 Task: Find connections with filter location Plettenberg with filter topic #Jobwith filter profile language Potuguese with filter current company Bharti Airtel with filter school Boys' High School & College with filter industry Services for Renewable Energy with filter service category Network Support with filter keywords title Sales Associate
Action: Mouse moved to (723, 124)
Screenshot: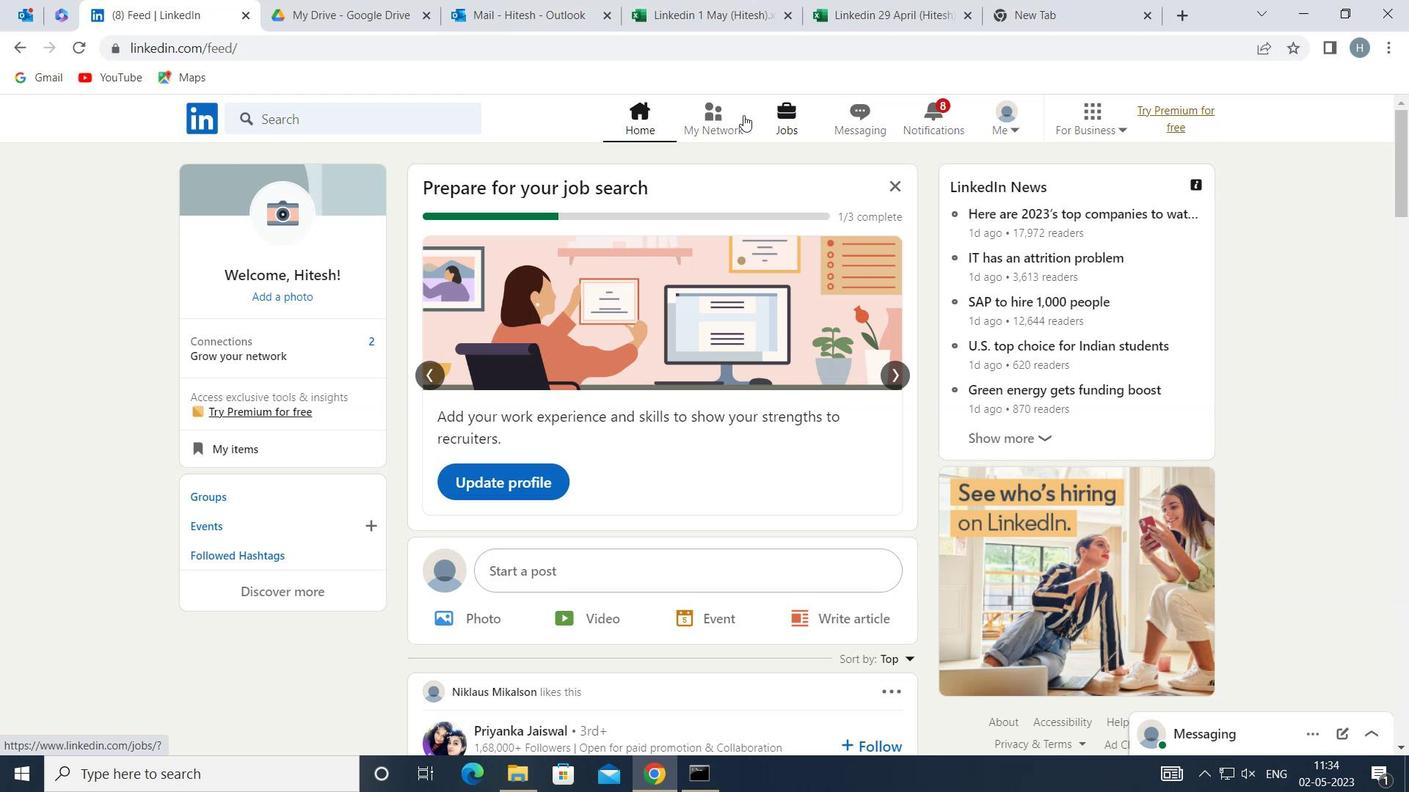 
Action: Mouse pressed left at (723, 124)
Screenshot: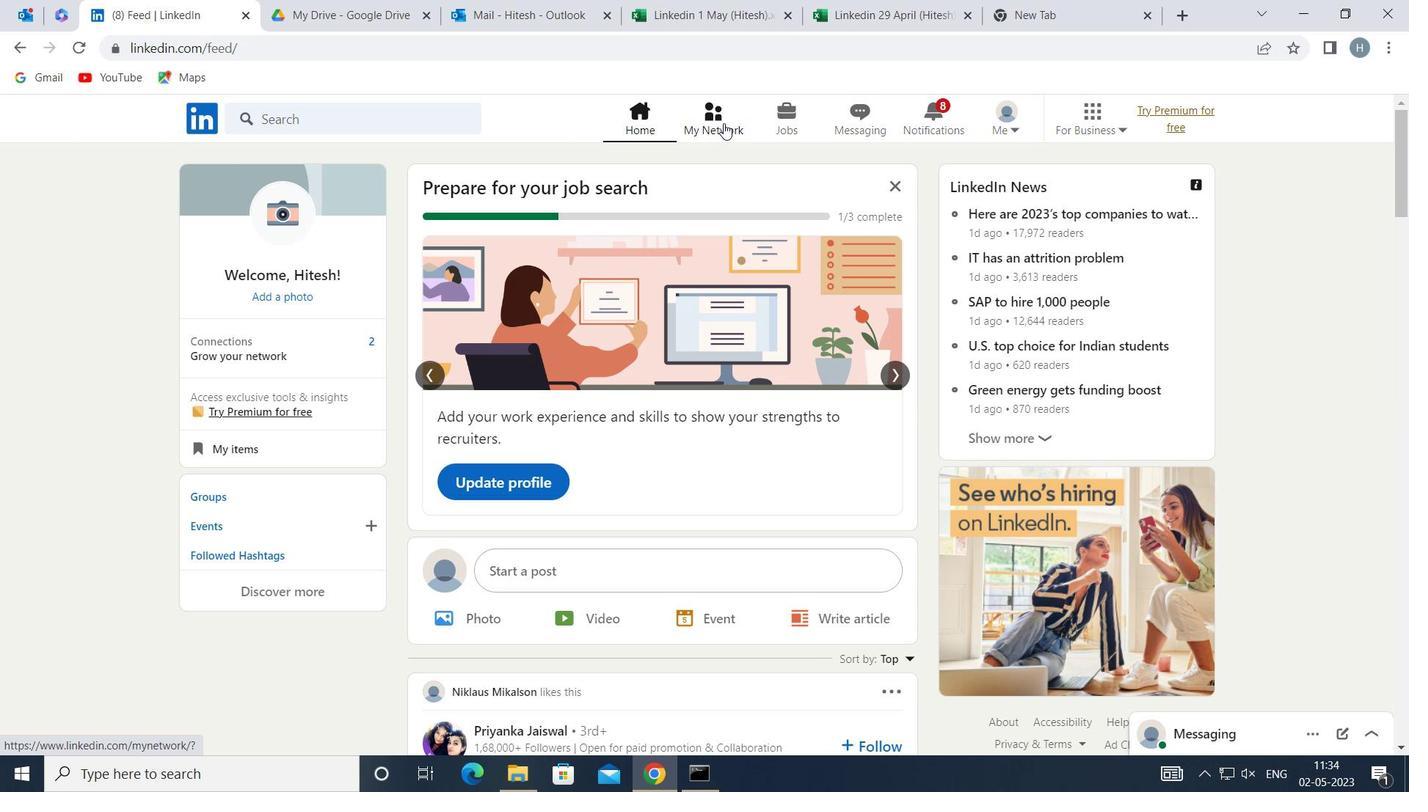 
Action: Mouse moved to (371, 209)
Screenshot: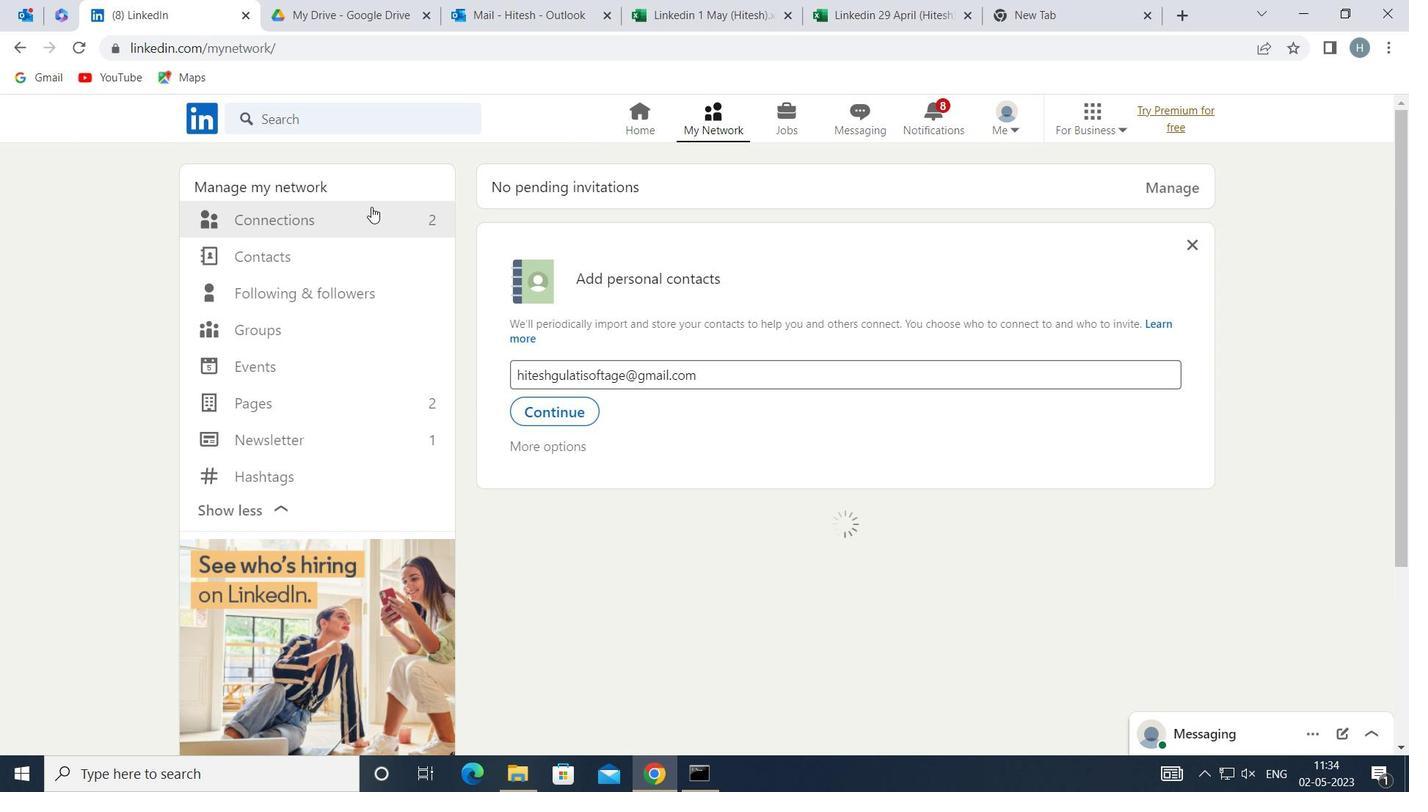 
Action: Mouse pressed left at (371, 209)
Screenshot: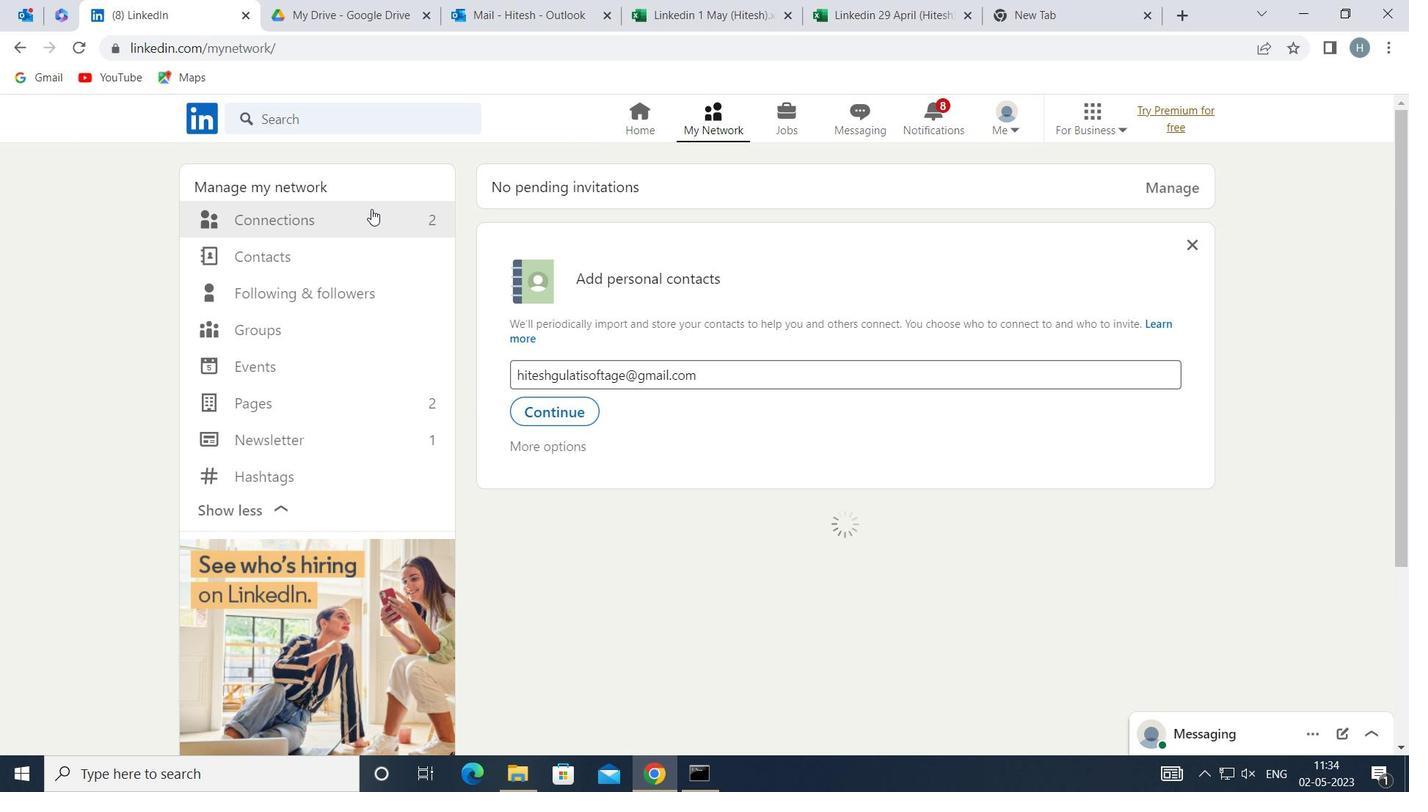 
Action: Mouse moved to (868, 223)
Screenshot: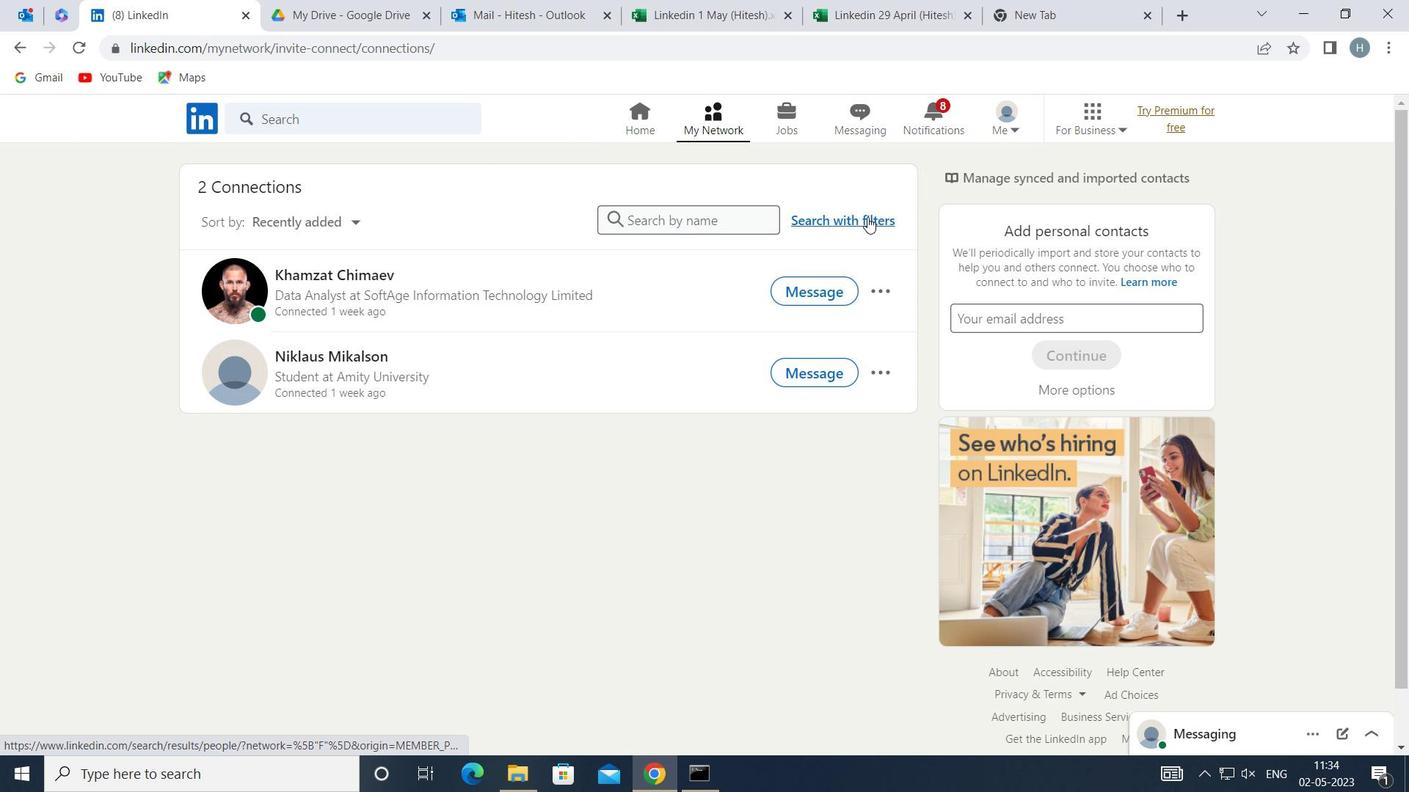 
Action: Mouse pressed left at (868, 223)
Screenshot: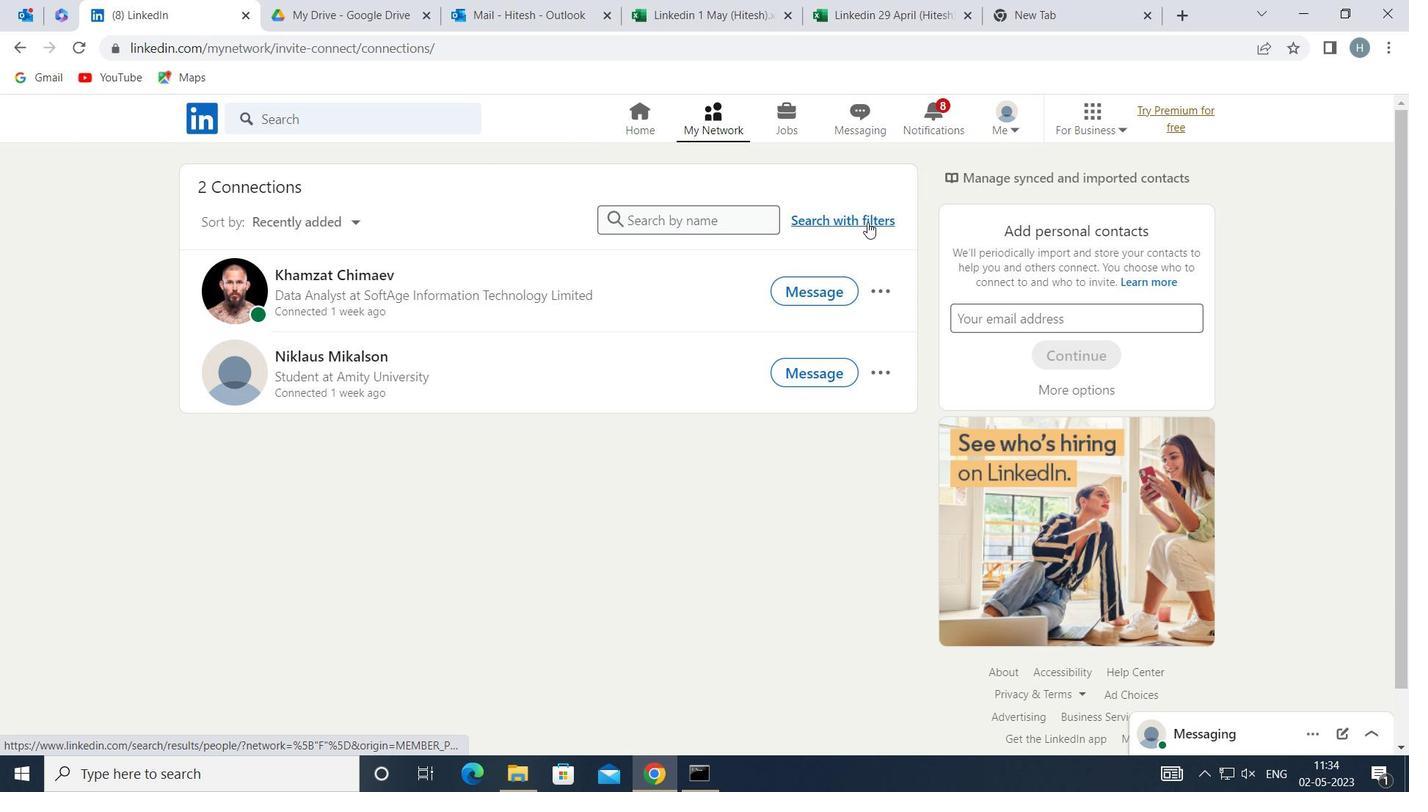 
Action: Mouse moved to (778, 170)
Screenshot: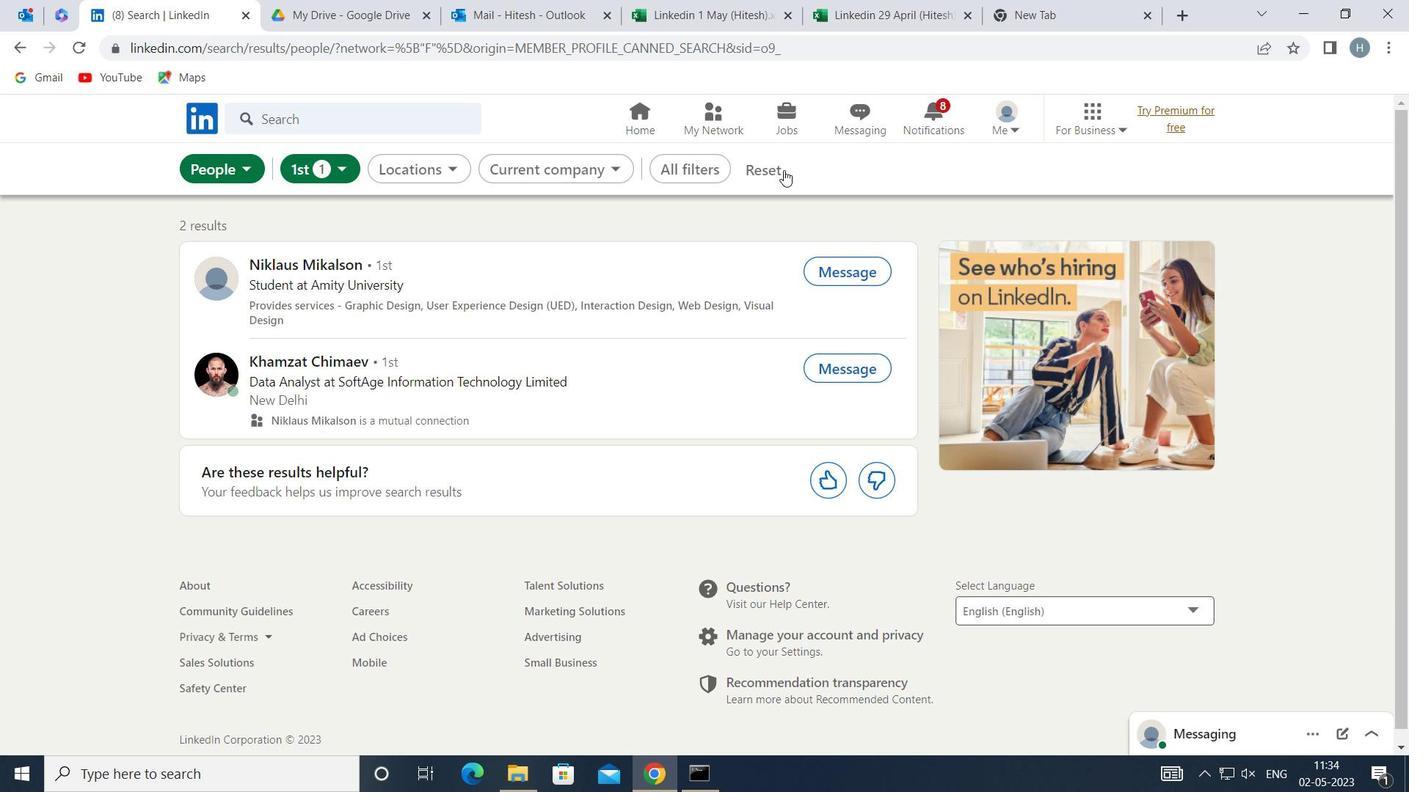 
Action: Mouse pressed left at (778, 170)
Screenshot: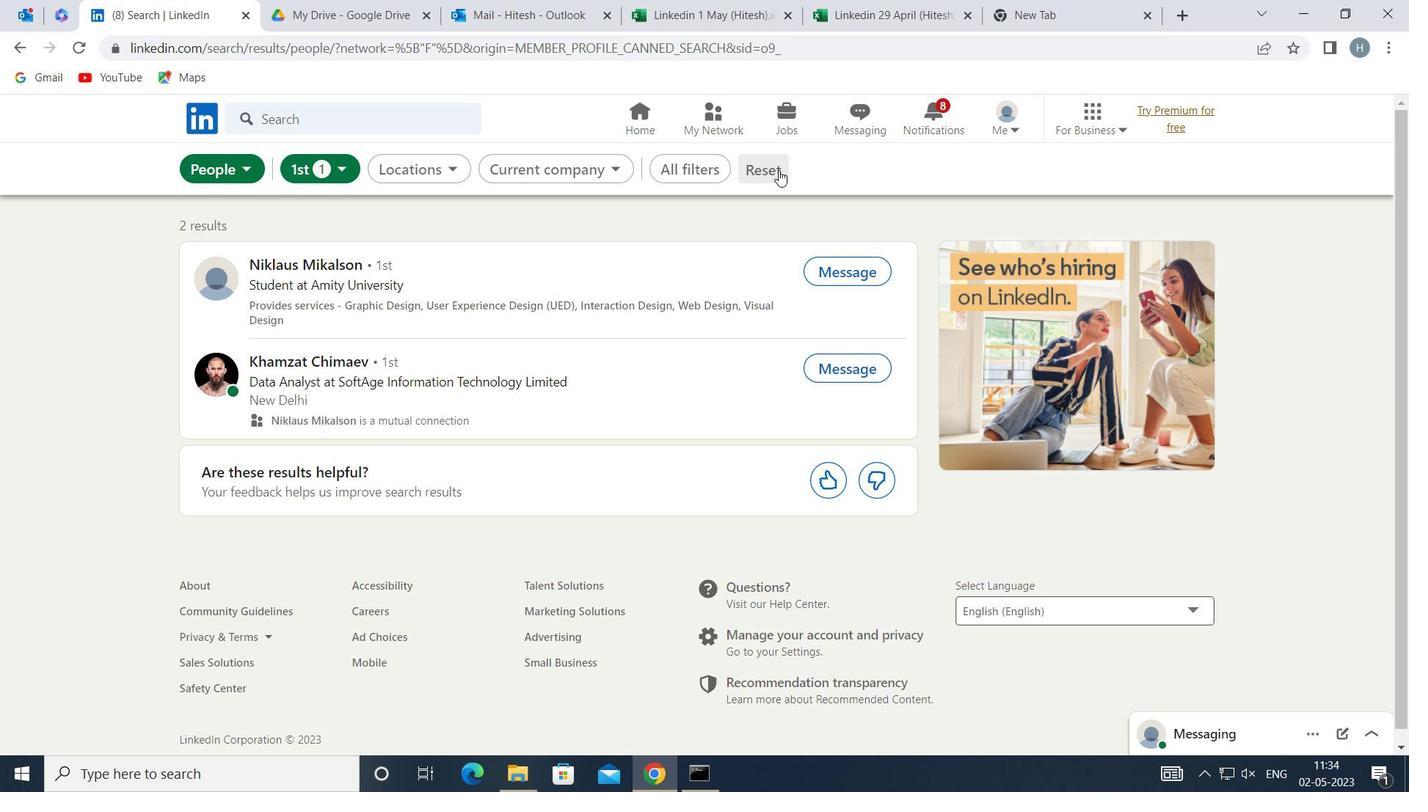 
Action: Mouse moved to (751, 164)
Screenshot: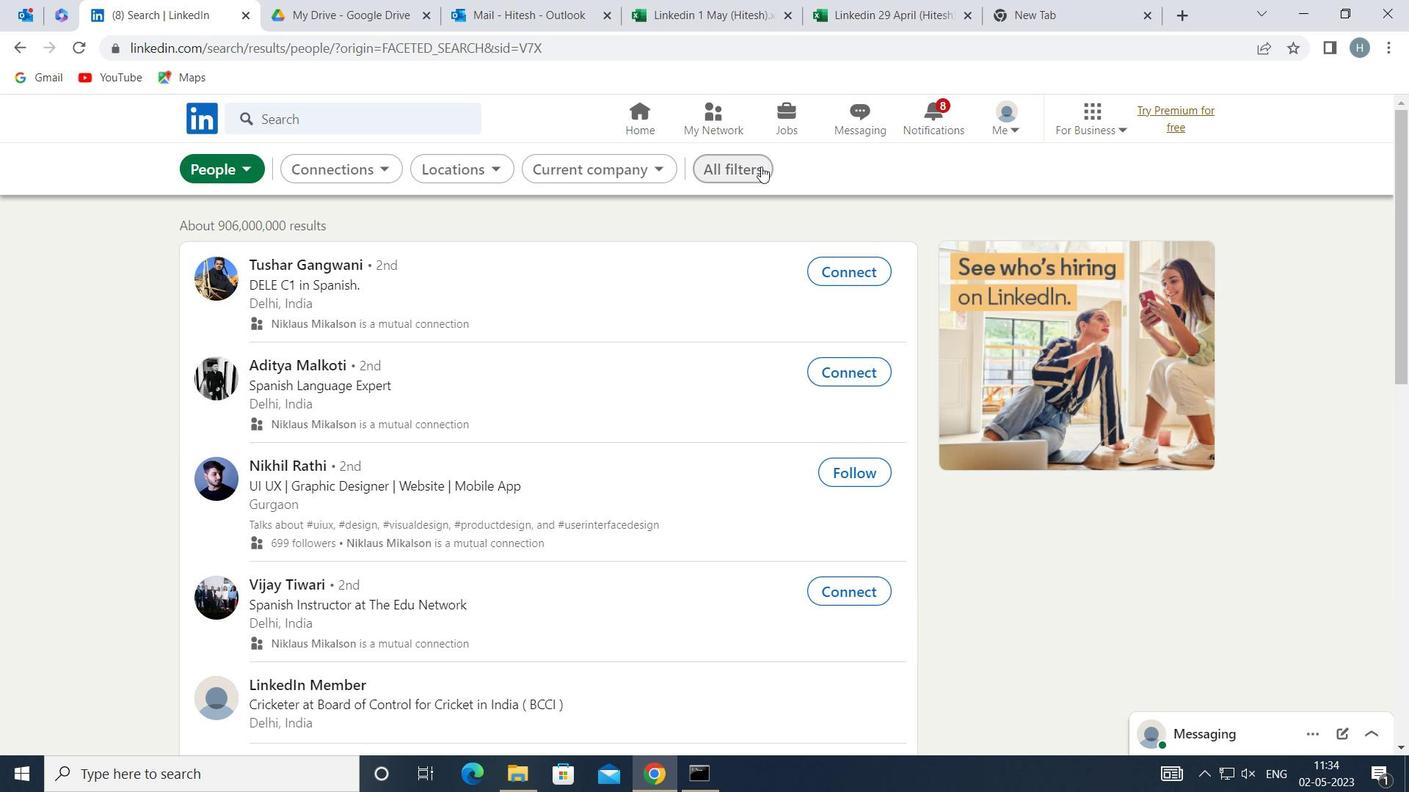 
Action: Mouse pressed left at (751, 164)
Screenshot: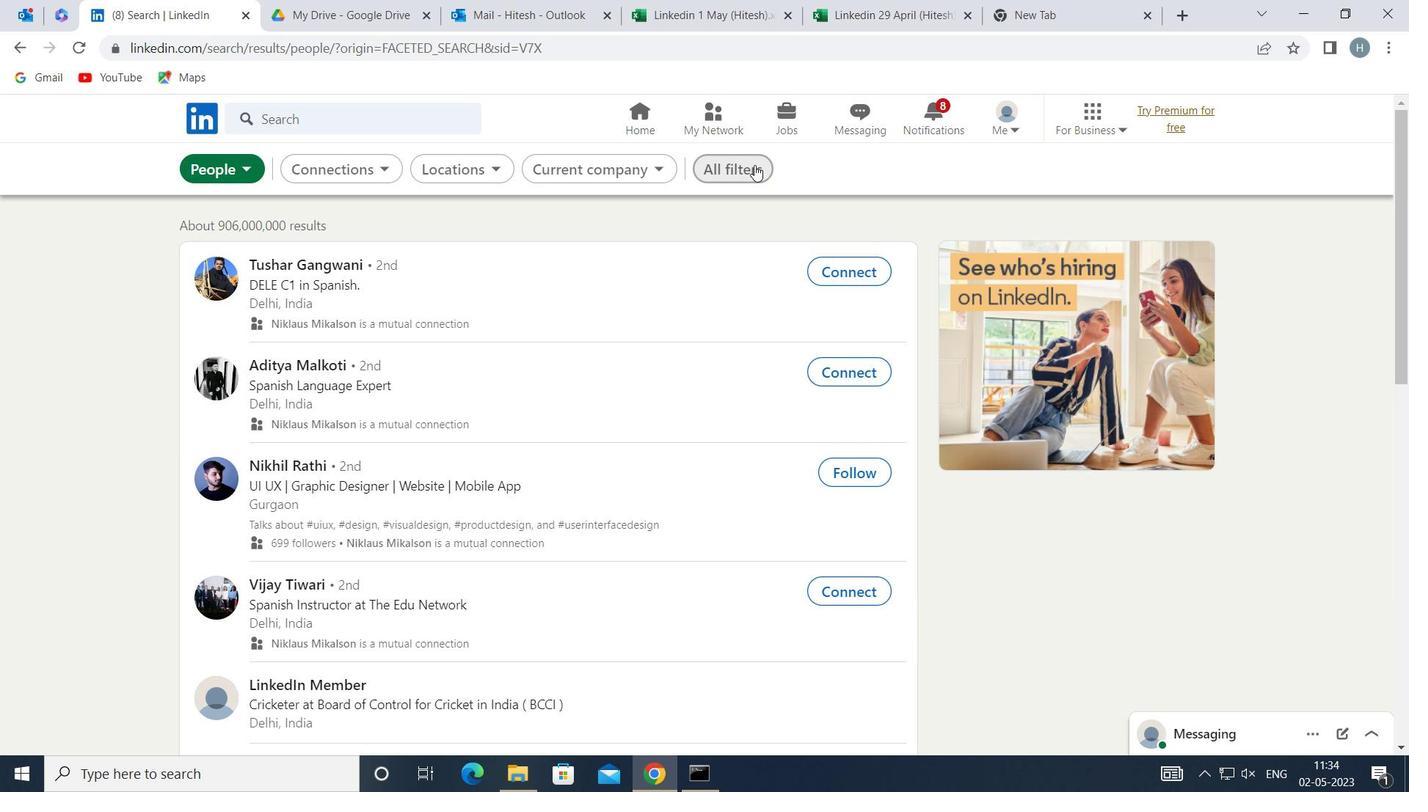 
Action: Mouse moved to (1018, 347)
Screenshot: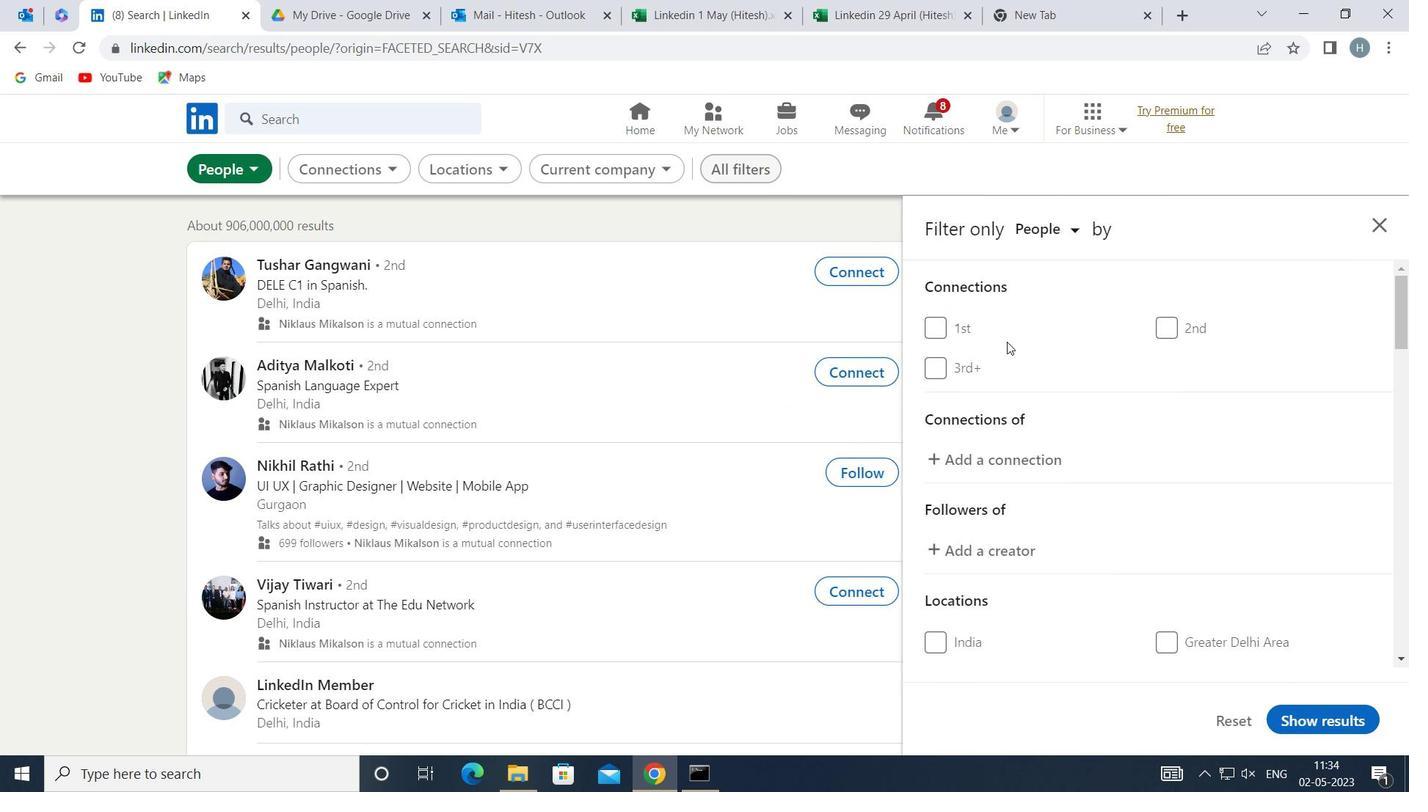 
Action: Mouse scrolled (1018, 347) with delta (0, 0)
Screenshot: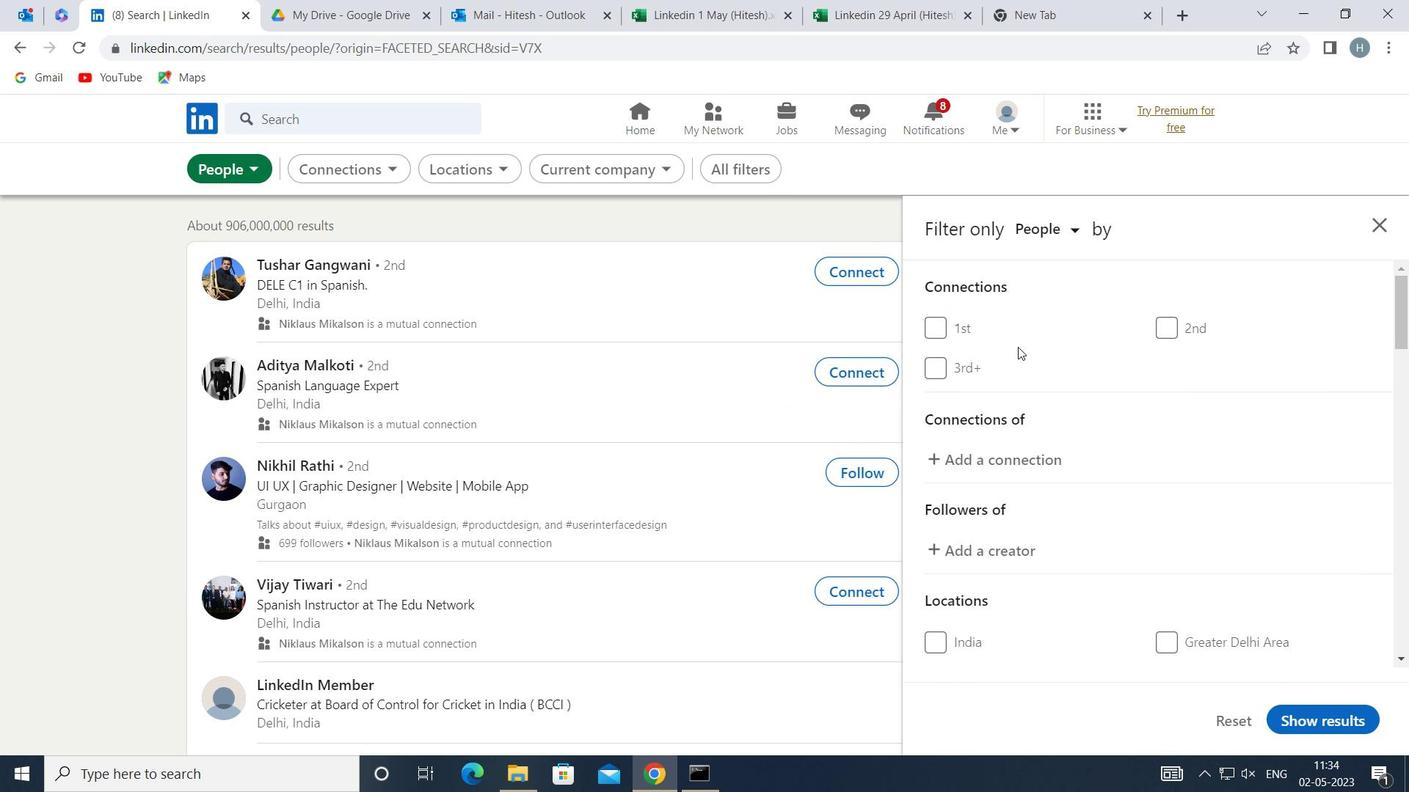 
Action: Mouse moved to (1018, 349)
Screenshot: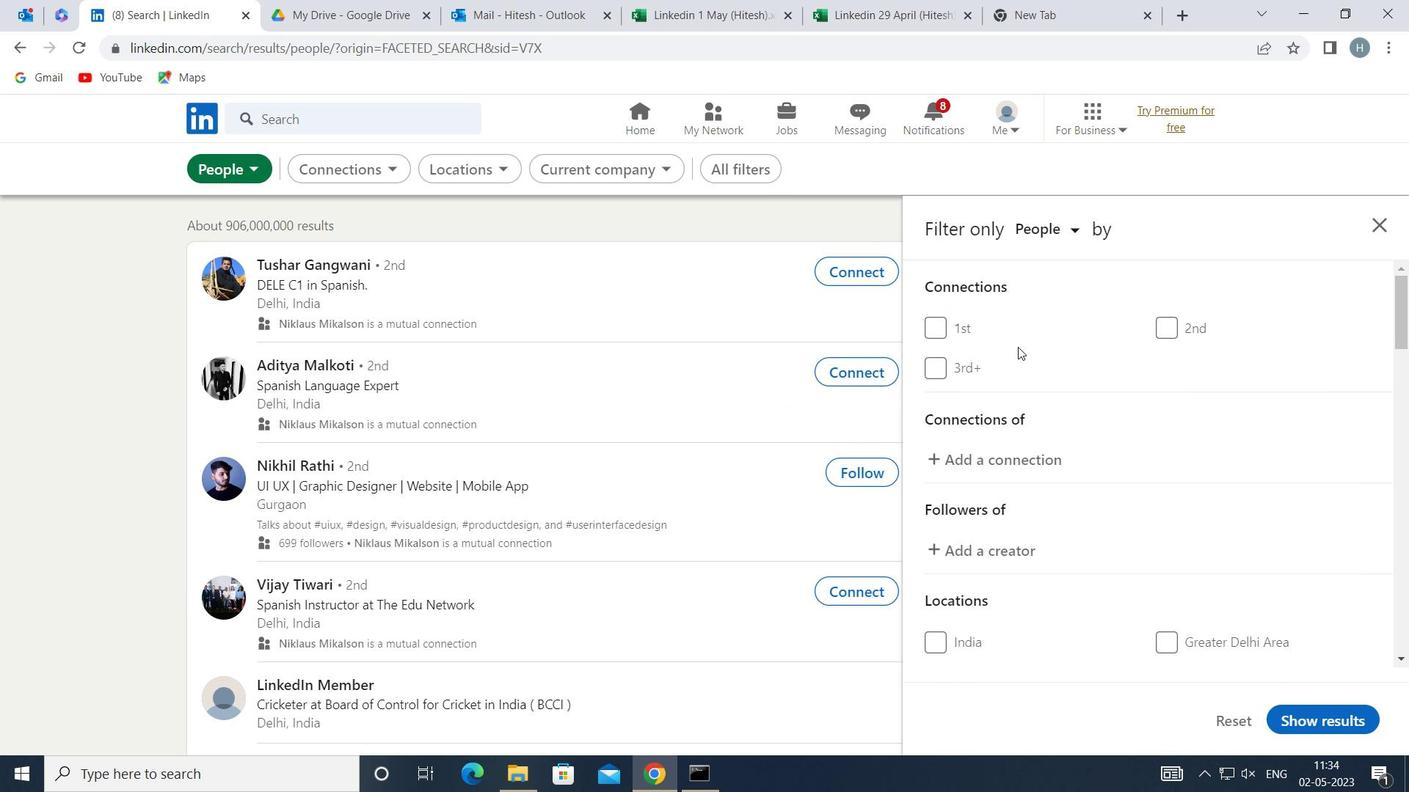 
Action: Mouse scrolled (1018, 348) with delta (0, 0)
Screenshot: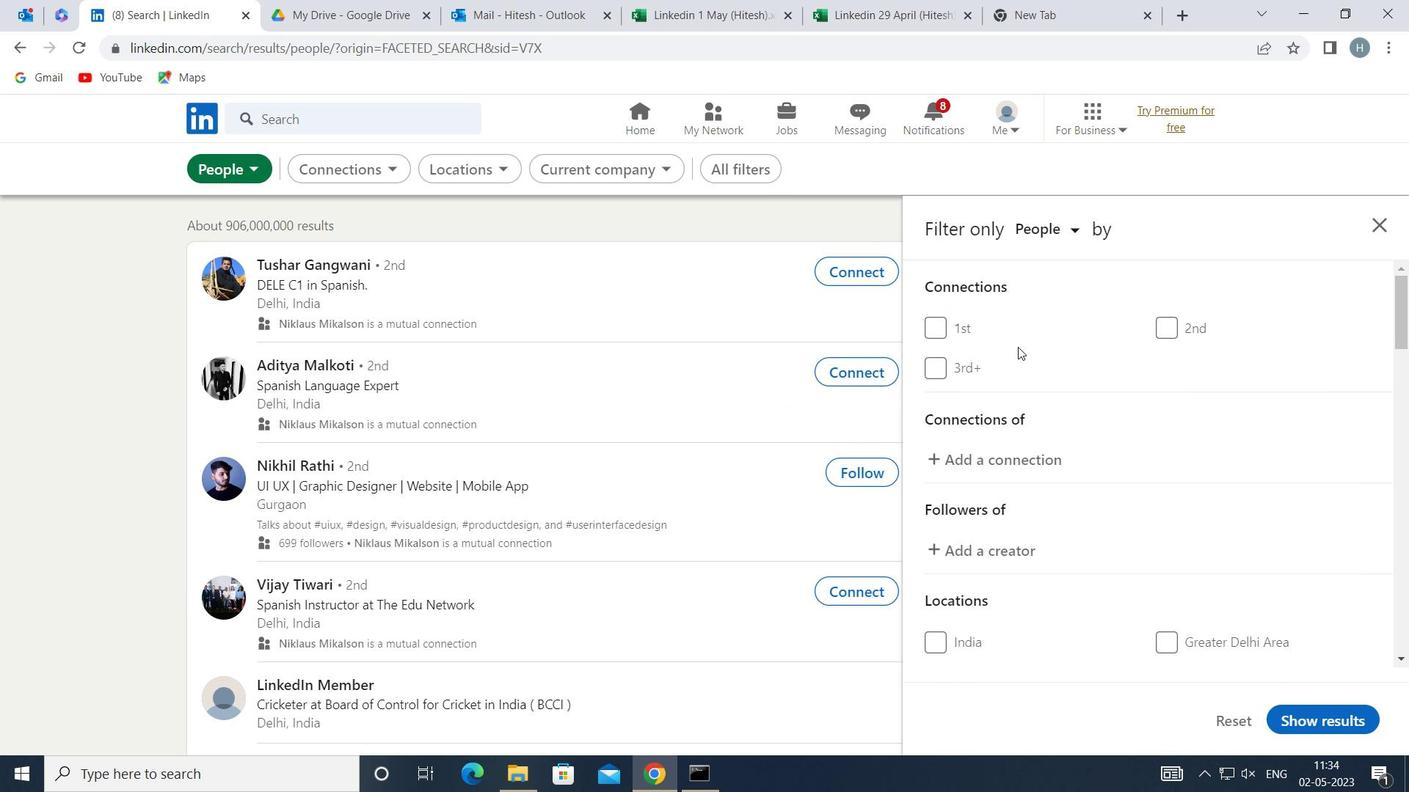 
Action: Mouse scrolled (1018, 348) with delta (0, 0)
Screenshot: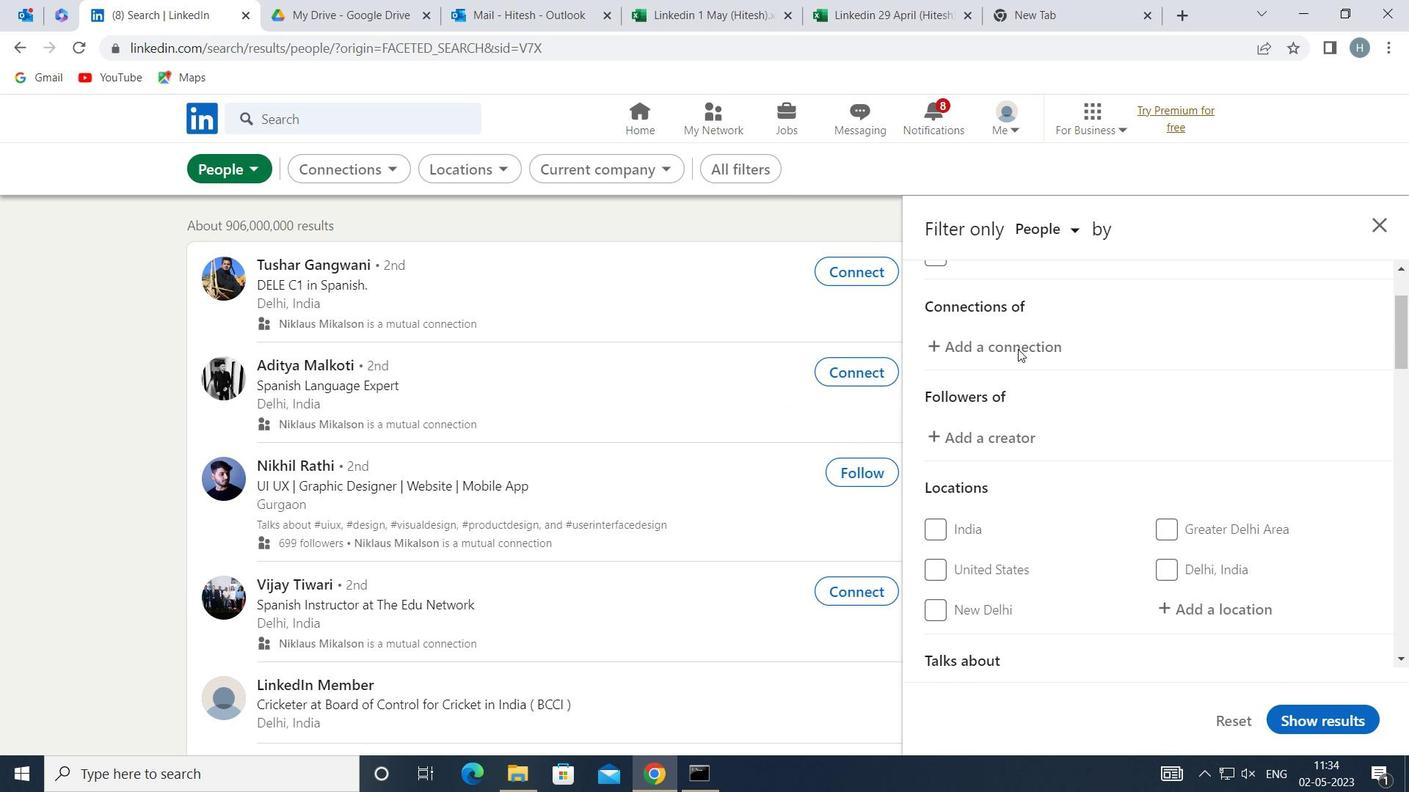 
Action: Mouse moved to (1184, 439)
Screenshot: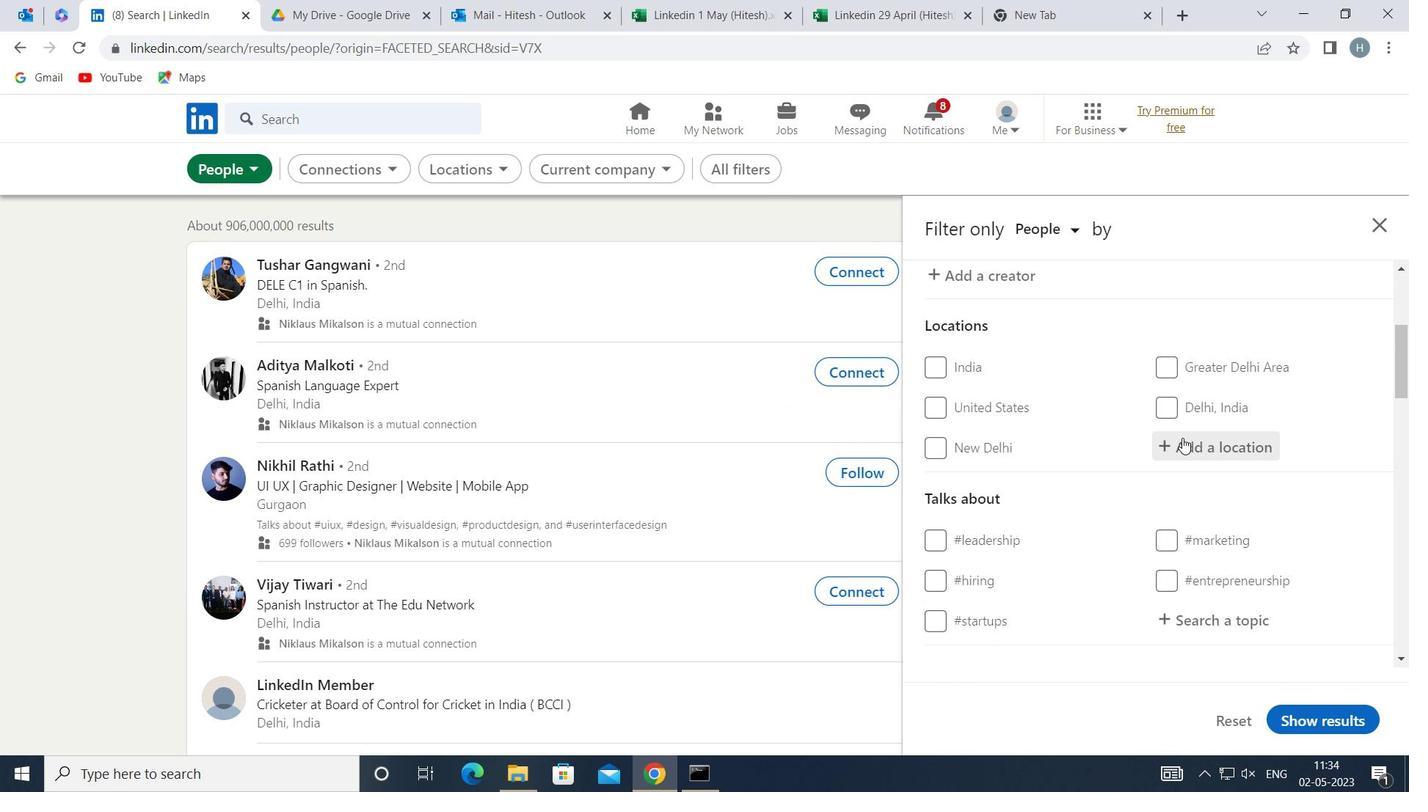 
Action: Mouse pressed left at (1184, 439)
Screenshot: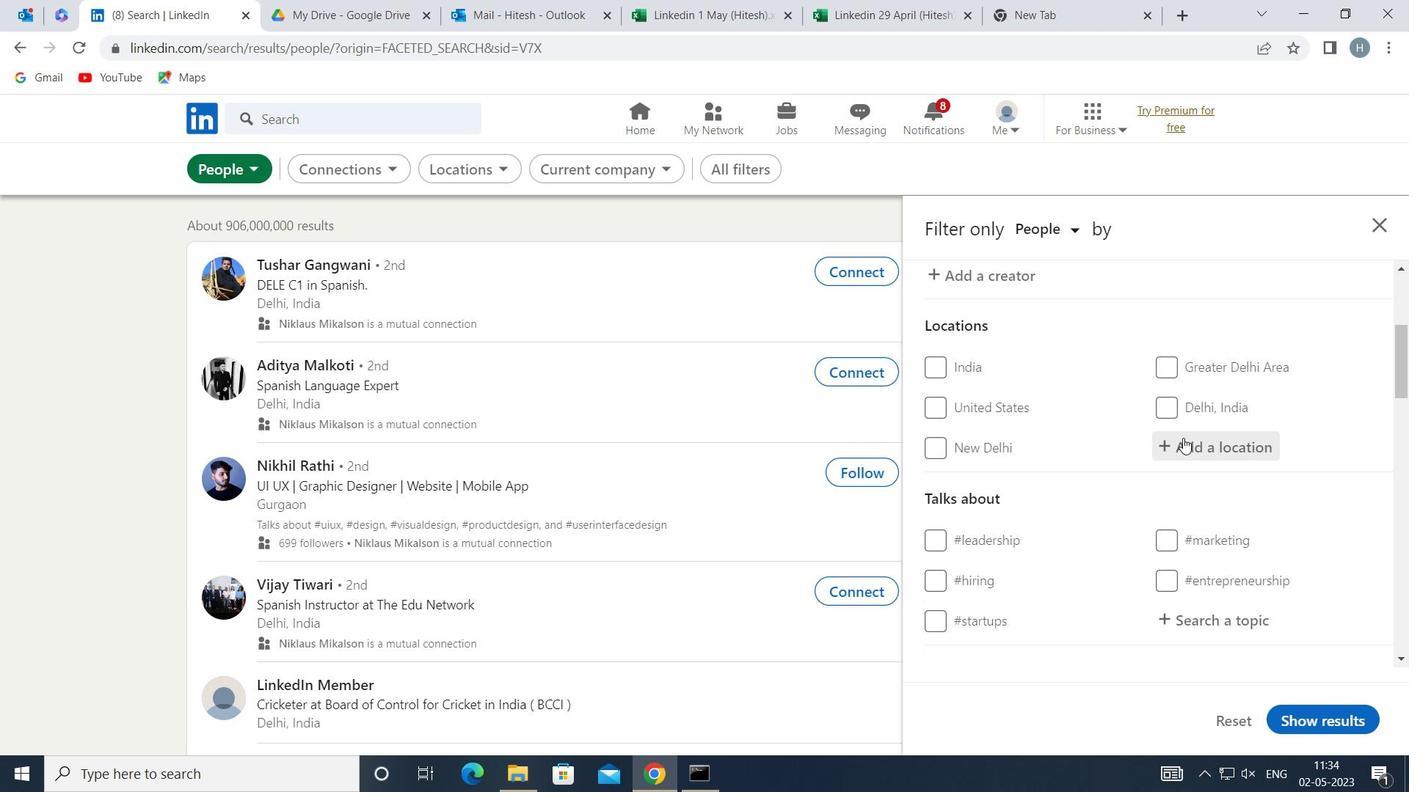 
Action: Key pressed <Key.shift>PLETTENBERG
Screenshot: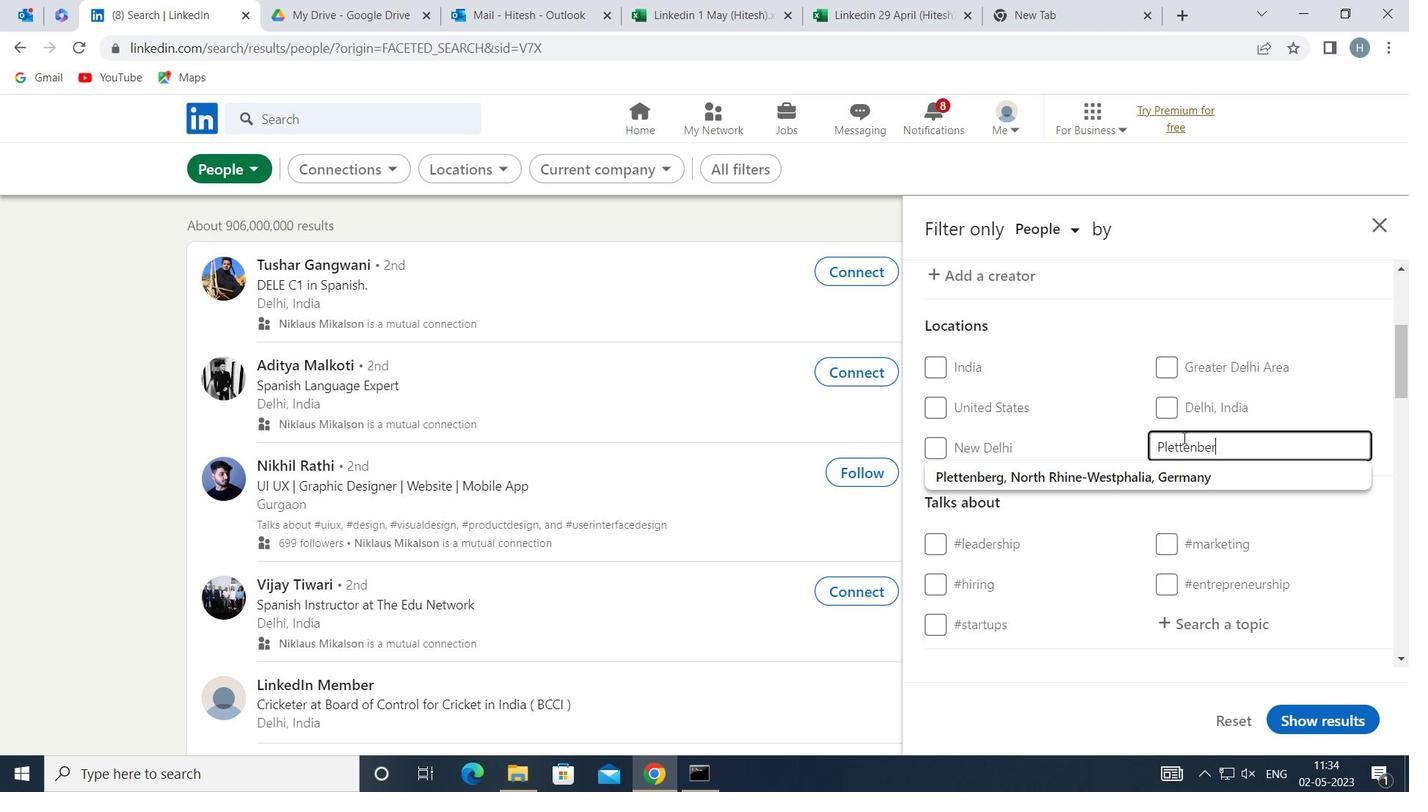 
Action: Mouse moved to (1179, 470)
Screenshot: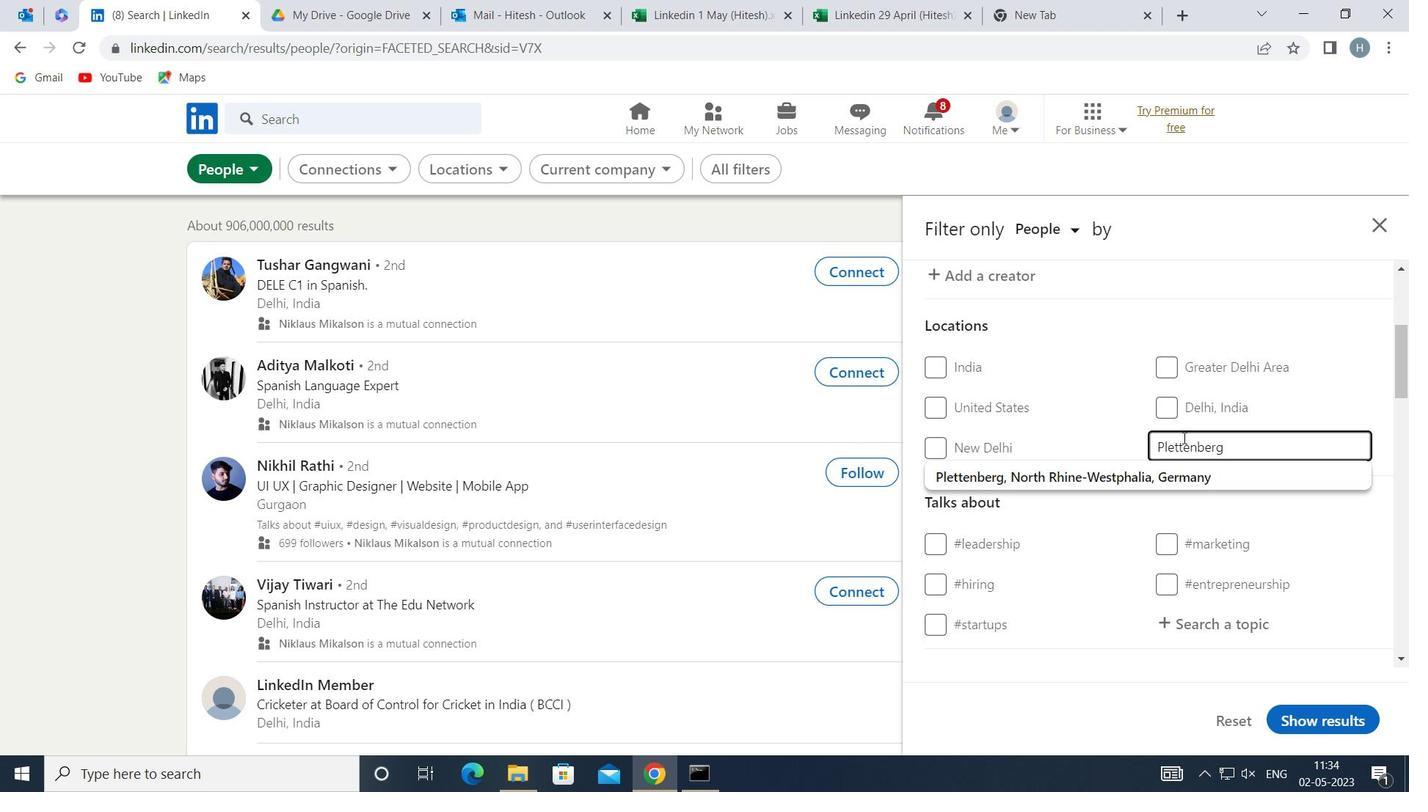 
Action: Mouse pressed left at (1179, 470)
Screenshot: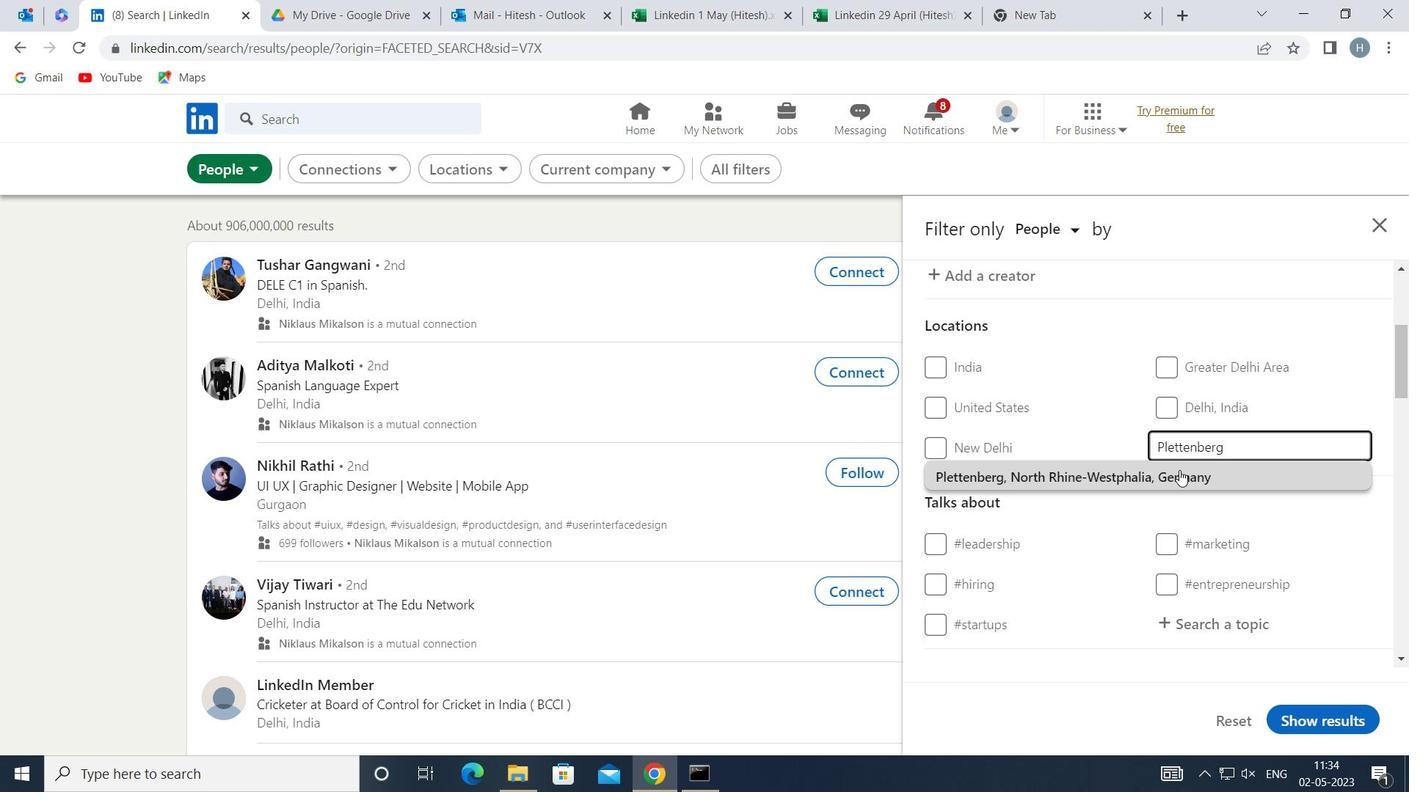 
Action: Mouse moved to (1159, 495)
Screenshot: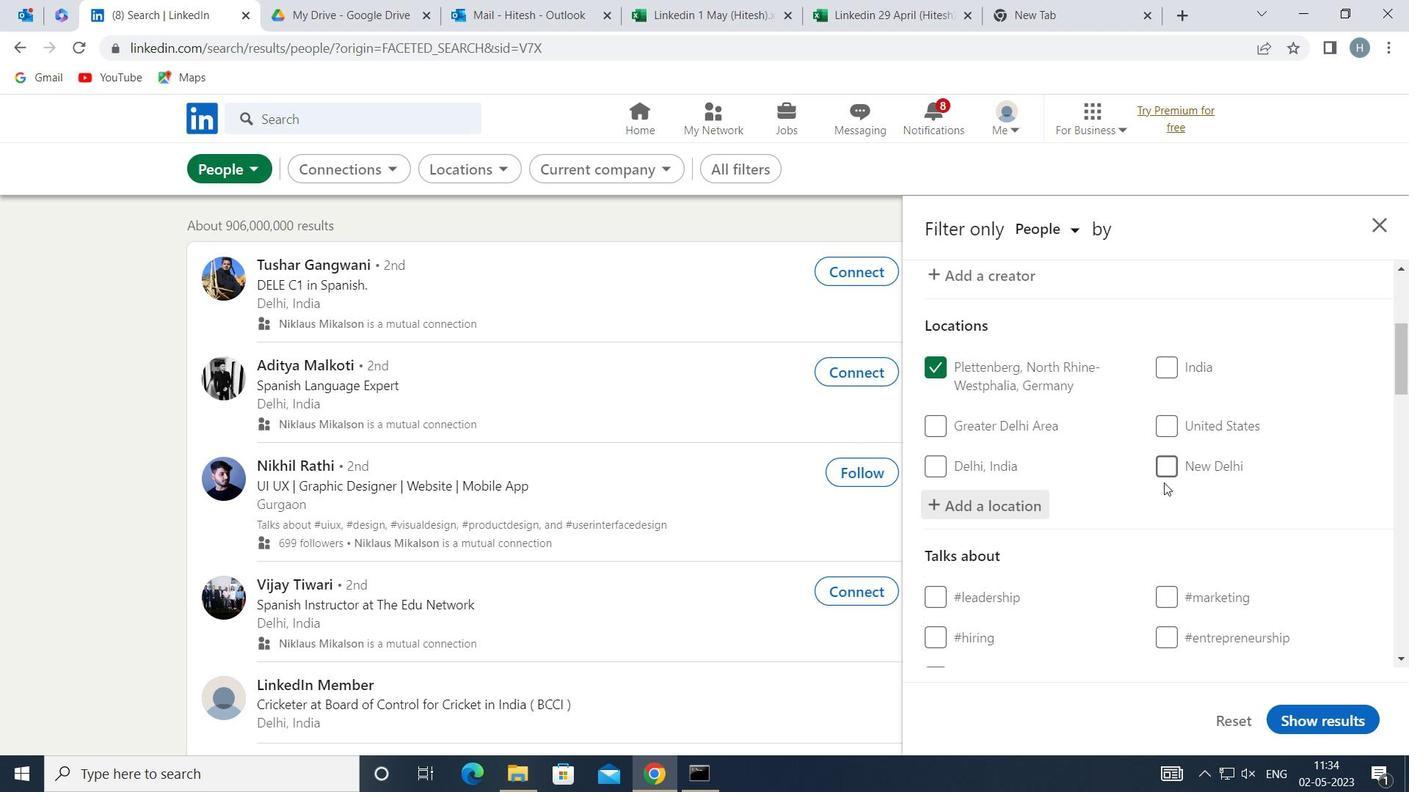 
Action: Mouse scrolled (1159, 494) with delta (0, 0)
Screenshot: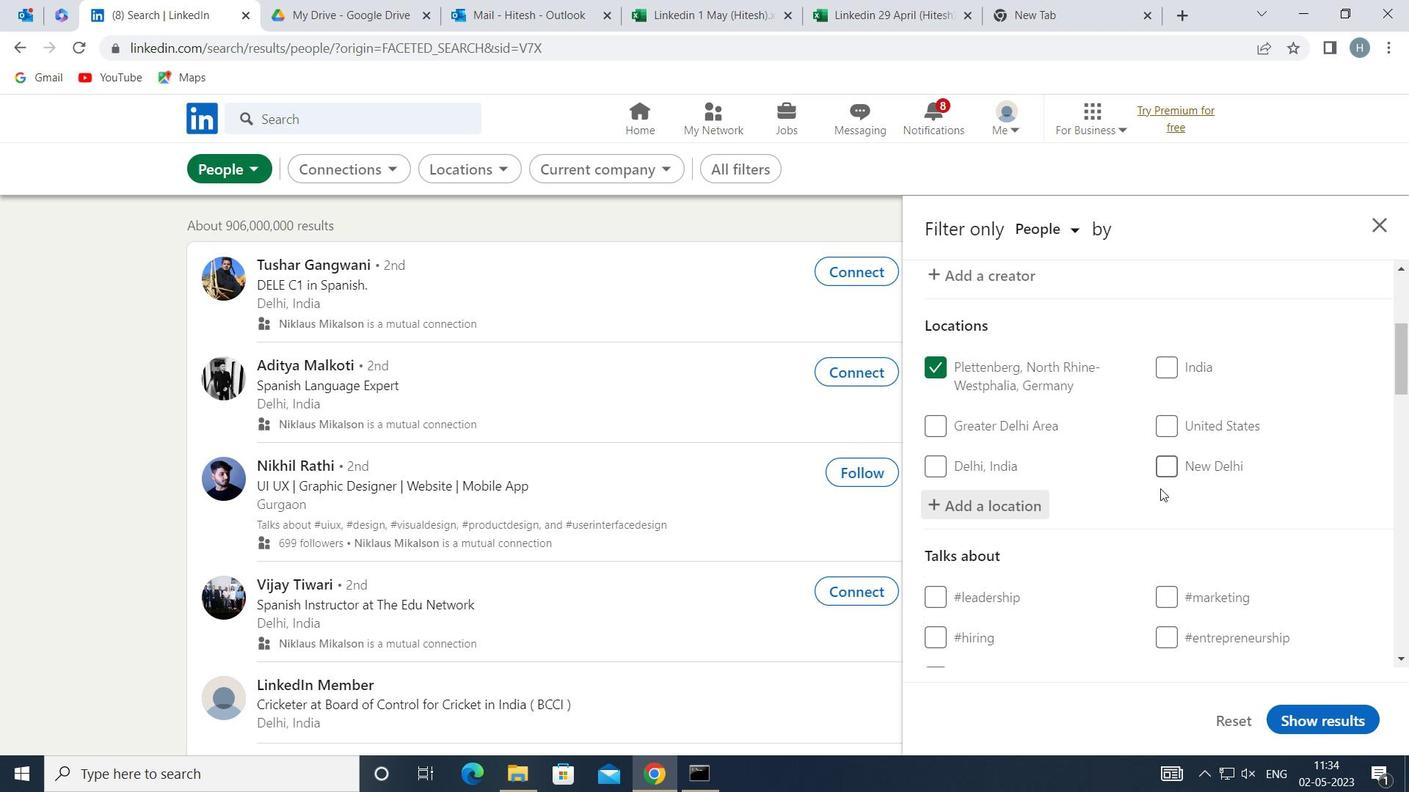 
Action: Mouse scrolled (1159, 494) with delta (0, 0)
Screenshot: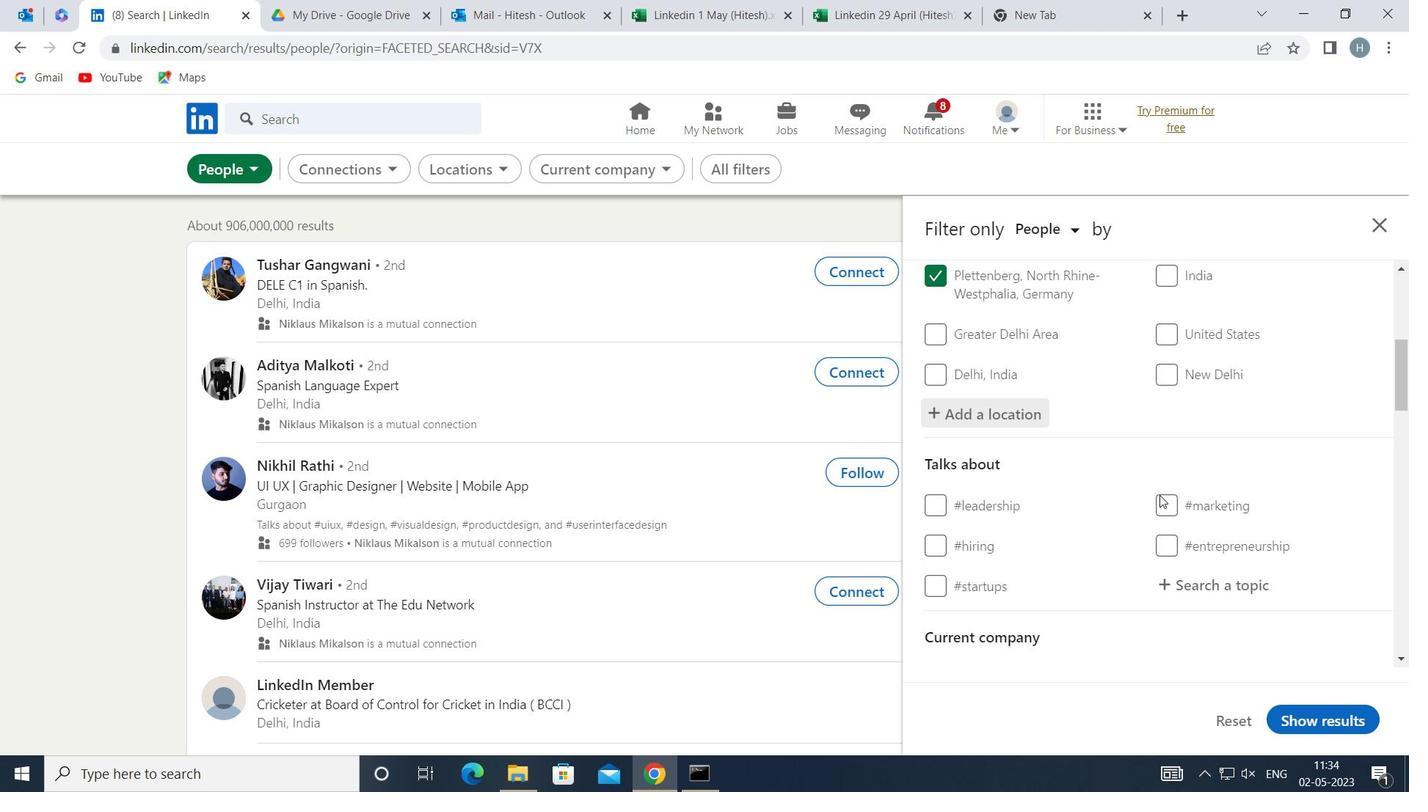 
Action: Mouse moved to (1158, 492)
Screenshot: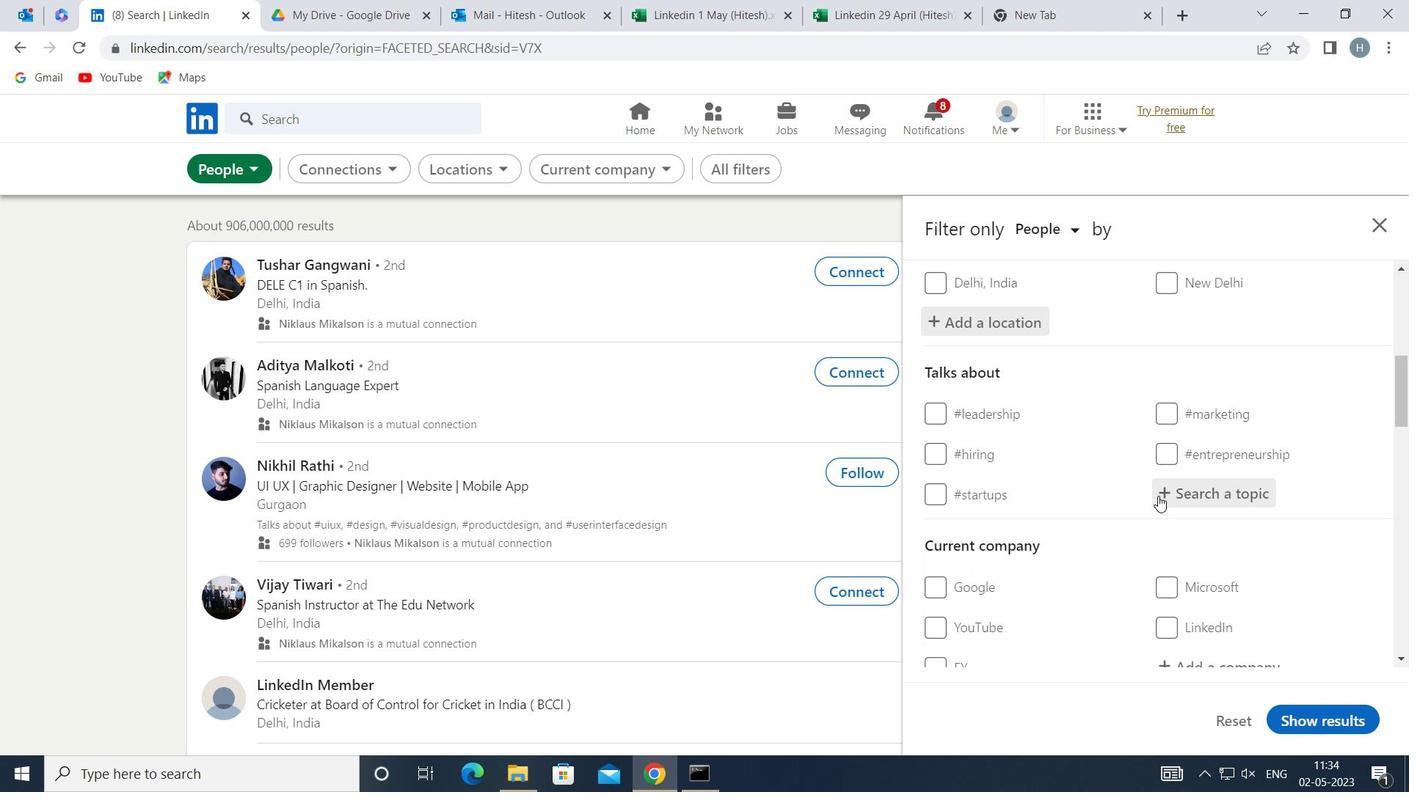 
Action: Mouse scrolled (1158, 491) with delta (0, 0)
Screenshot: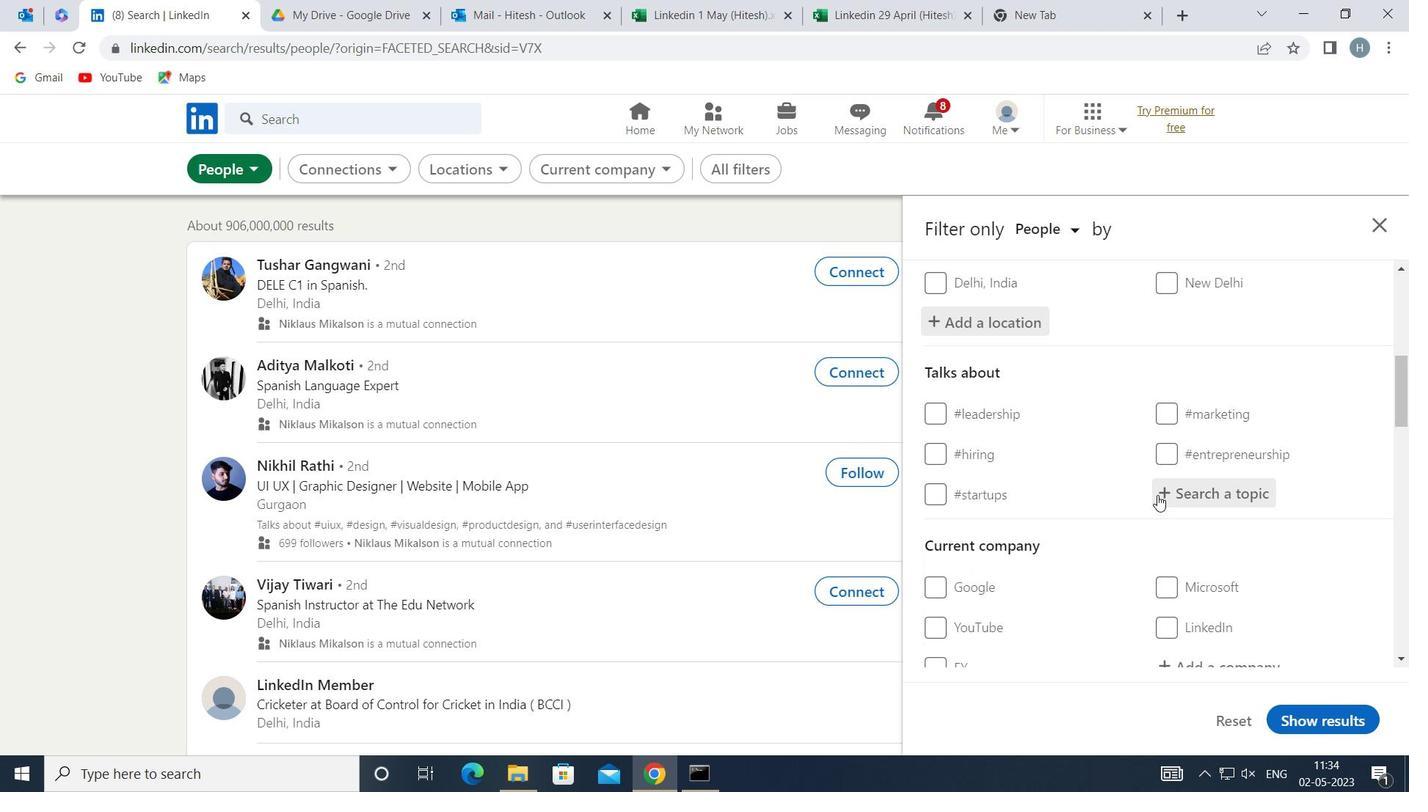 
Action: Mouse moved to (1201, 401)
Screenshot: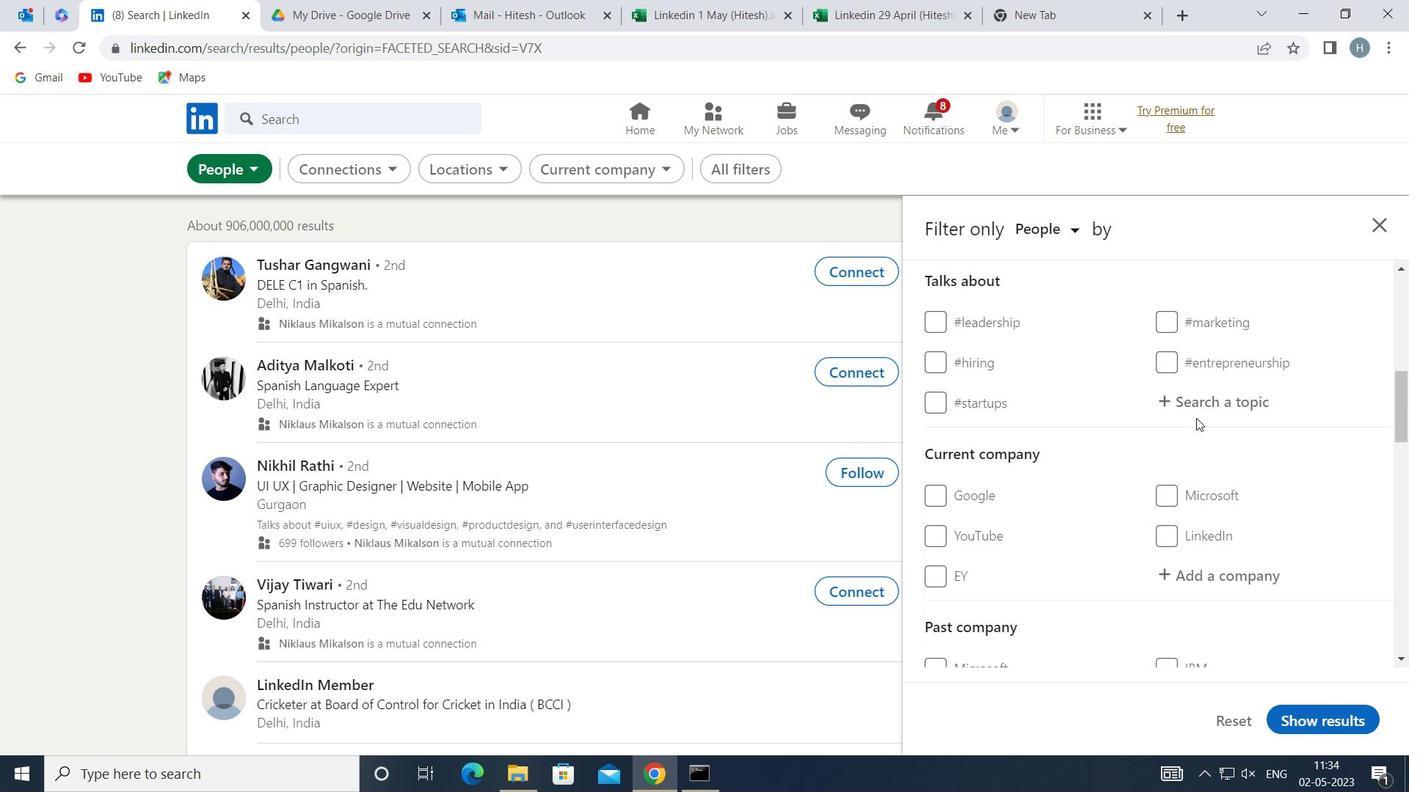 
Action: Mouse pressed left at (1201, 401)
Screenshot: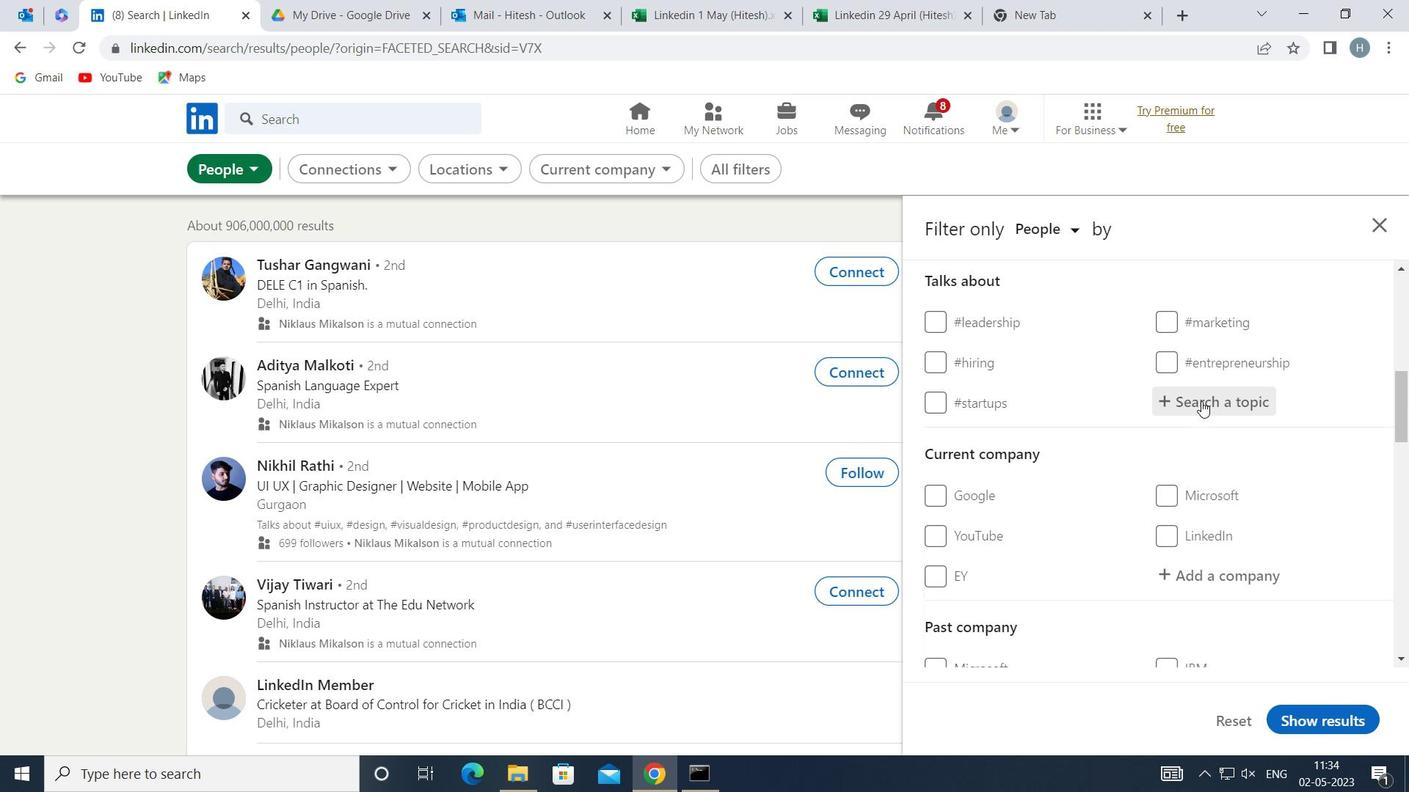 
Action: Key pressed <Key.shift>JOB
Screenshot: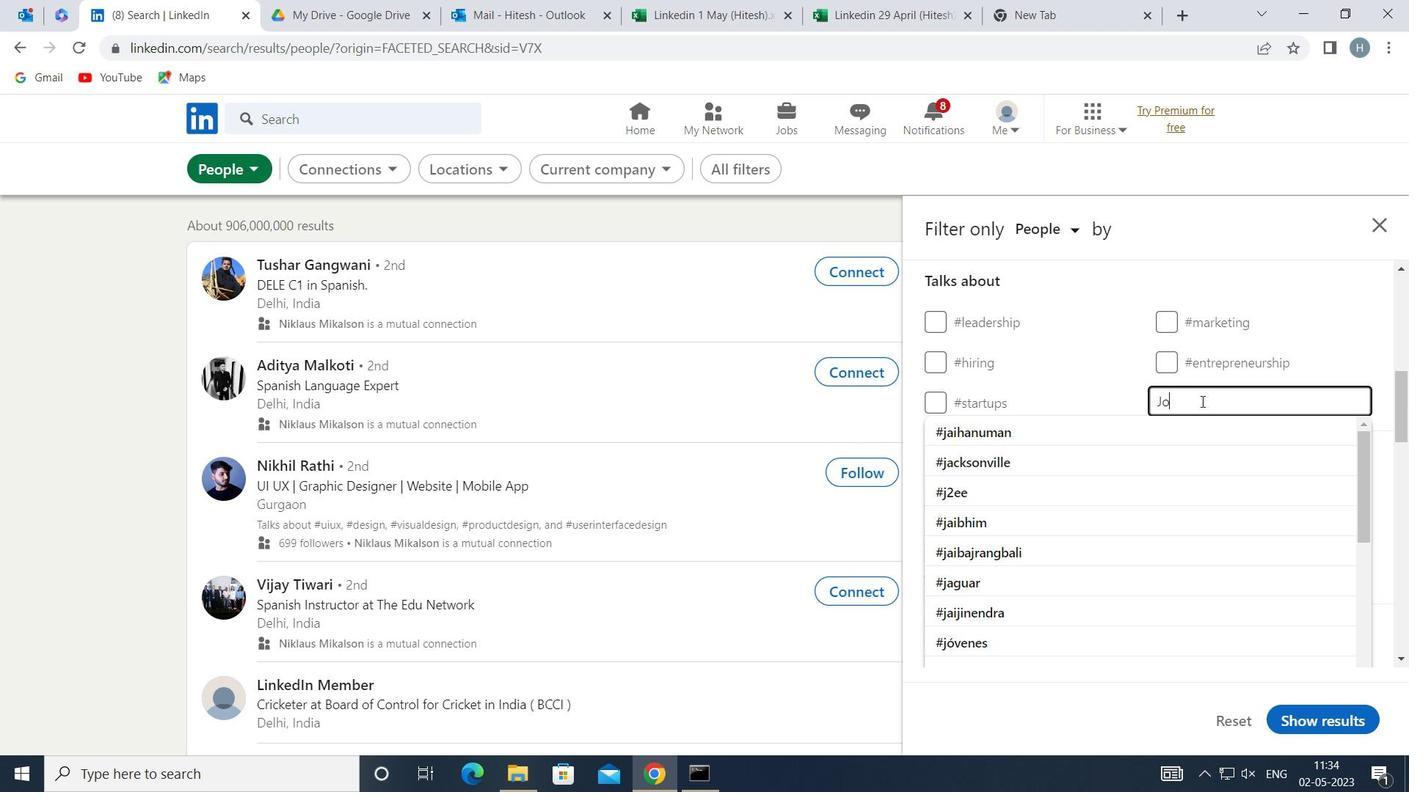 
Action: Mouse moved to (1174, 417)
Screenshot: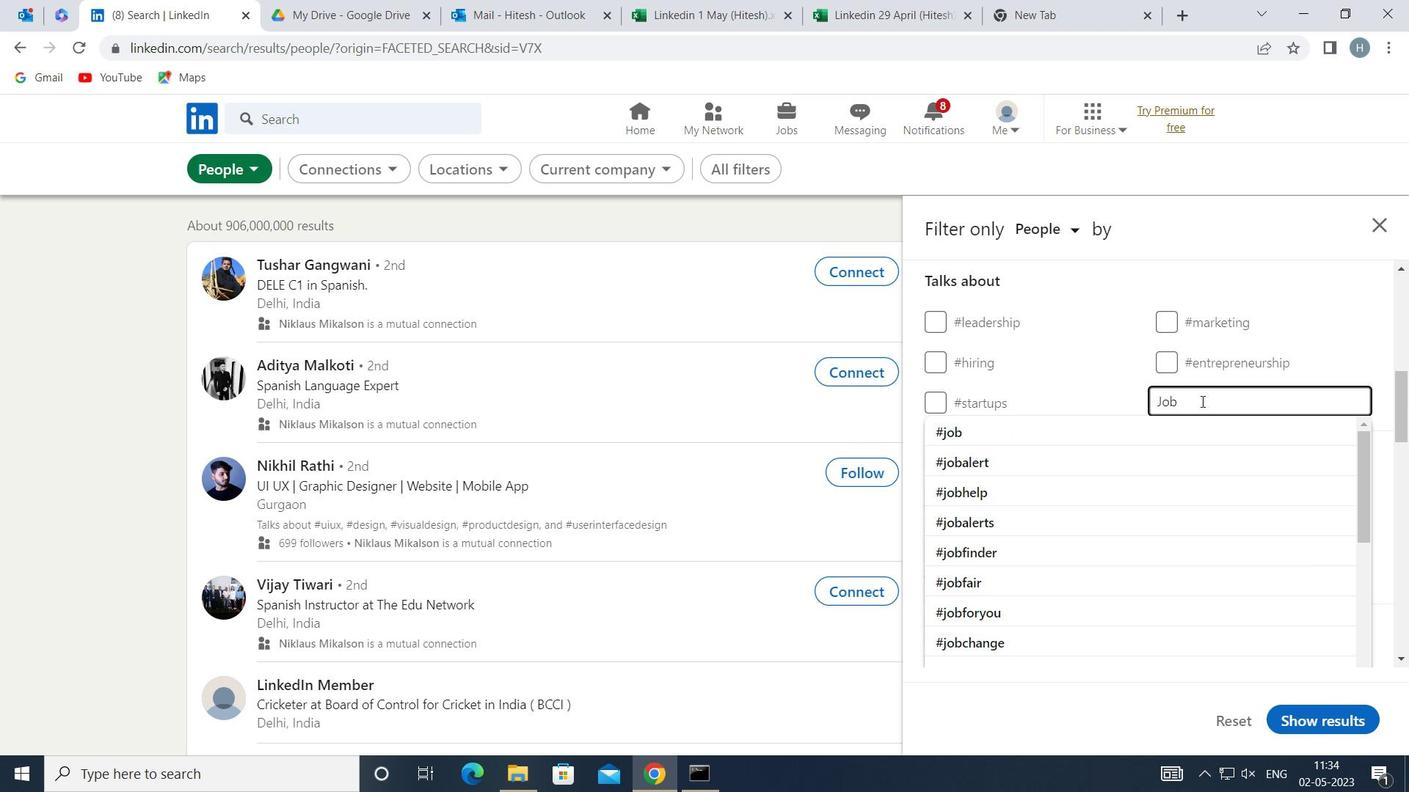 
Action: Mouse pressed left at (1174, 417)
Screenshot: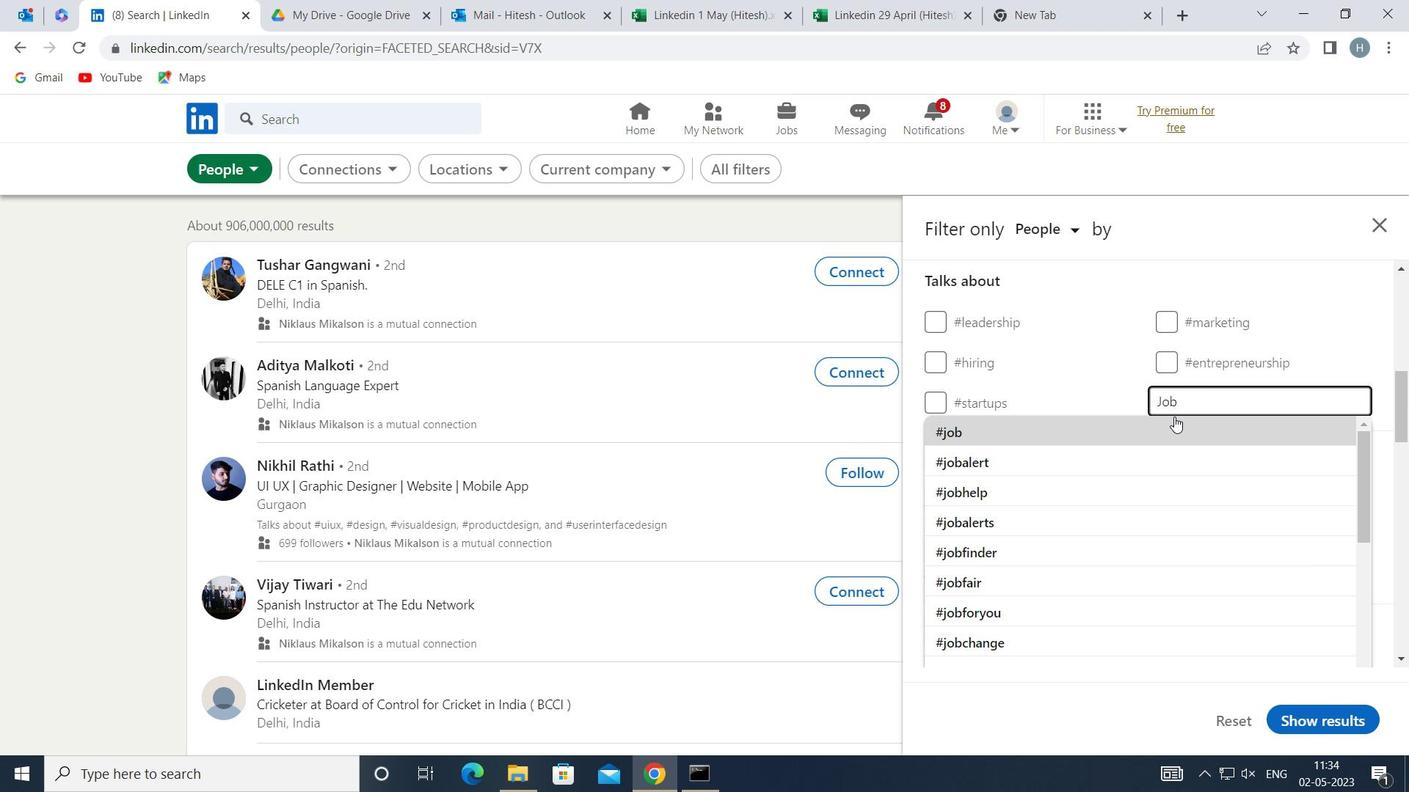
Action: Mouse moved to (1107, 474)
Screenshot: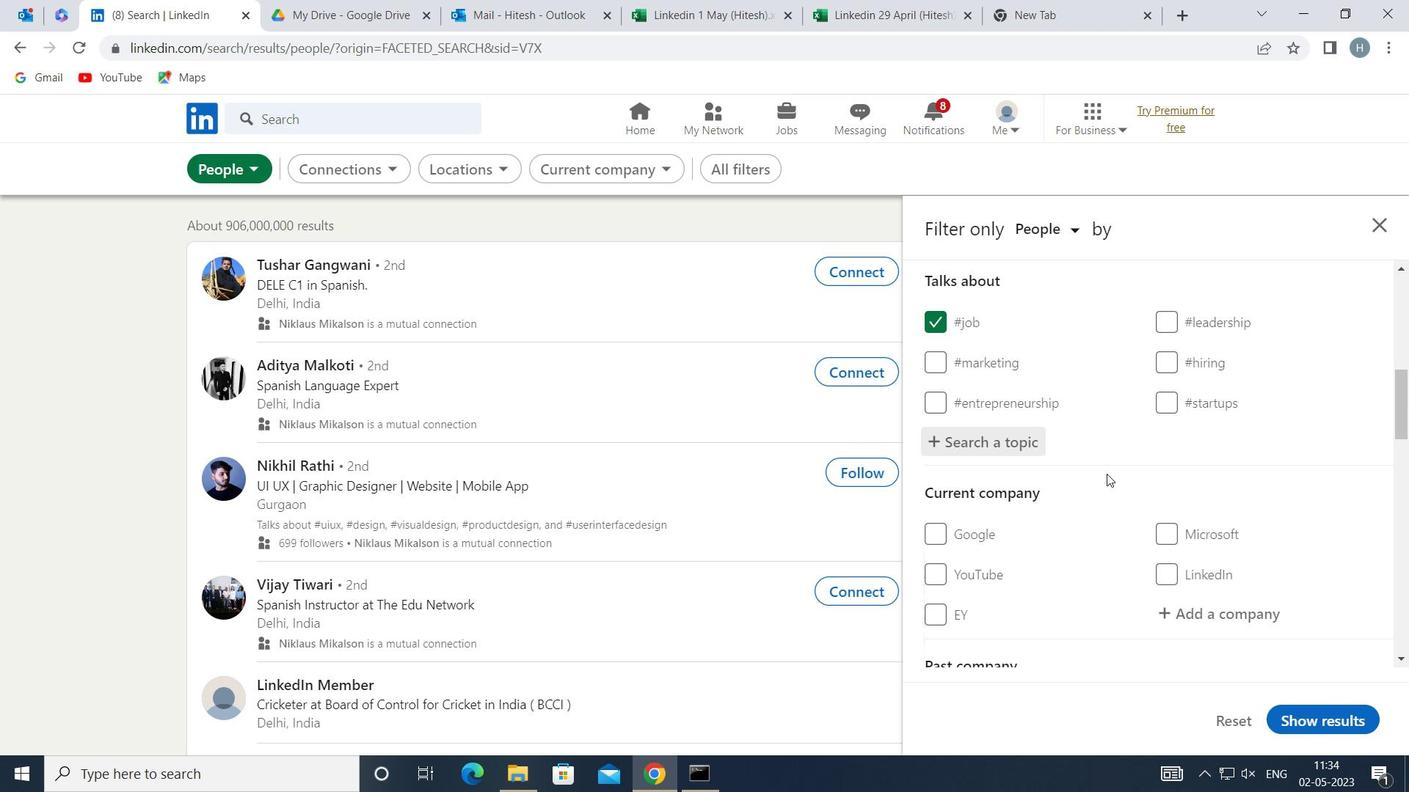 
Action: Mouse scrolled (1107, 473) with delta (0, 0)
Screenshot: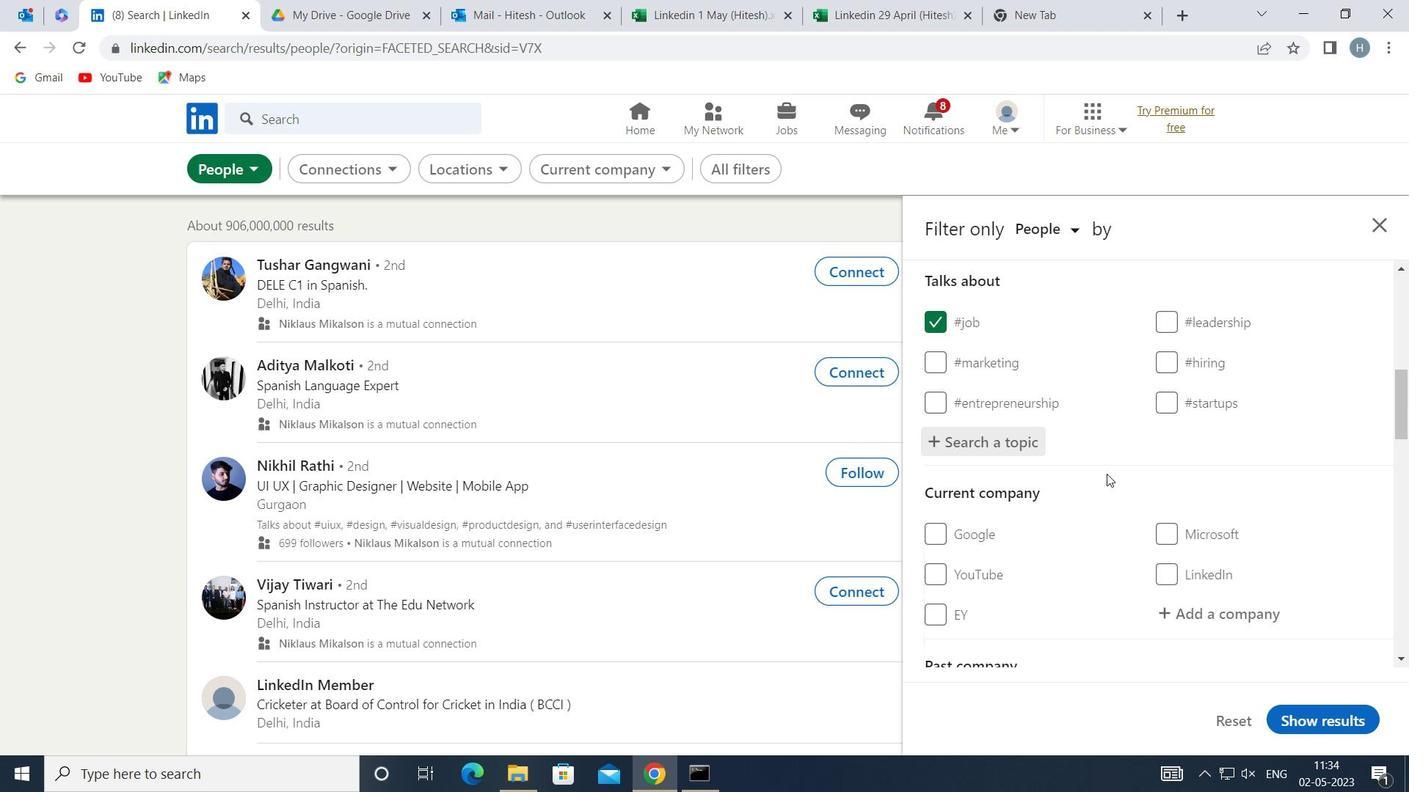 
Action: Mouse scrolled (1107, 473) with delta (0, 0)
Screenshot: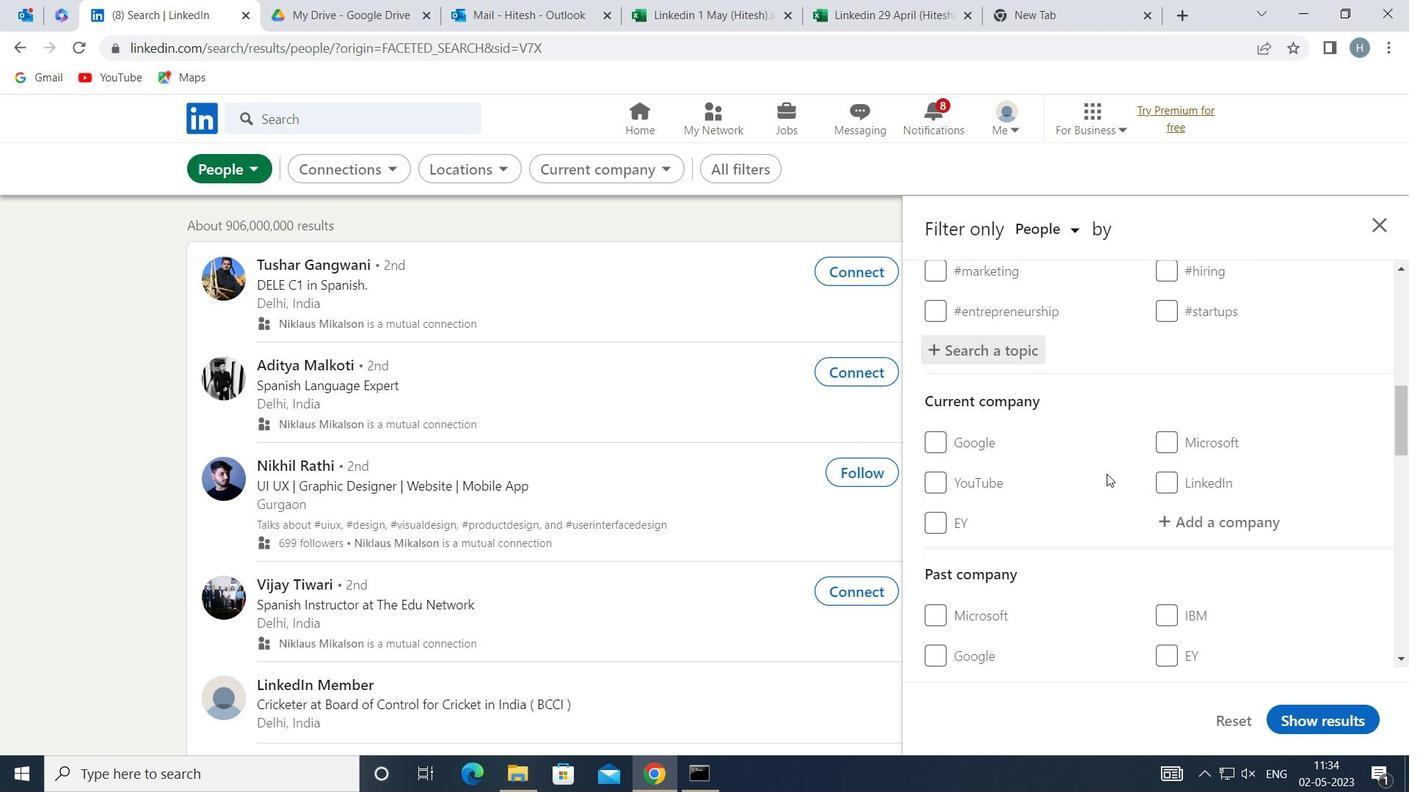 
Action: Mouse scrolled (1107, 473) with delta (0, 0)
Screenshot: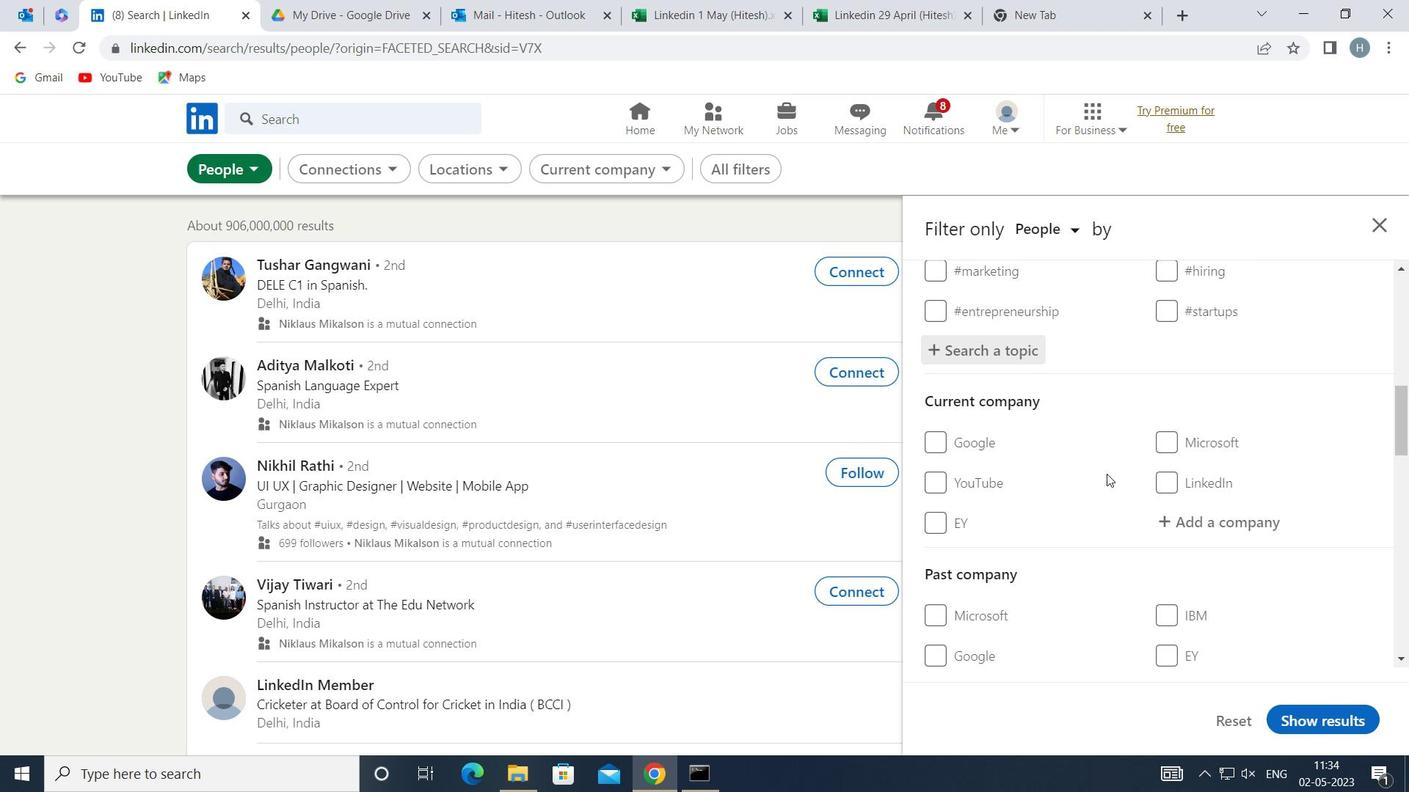 
Action: Mouse moved to (1099, 472)
Screenshot: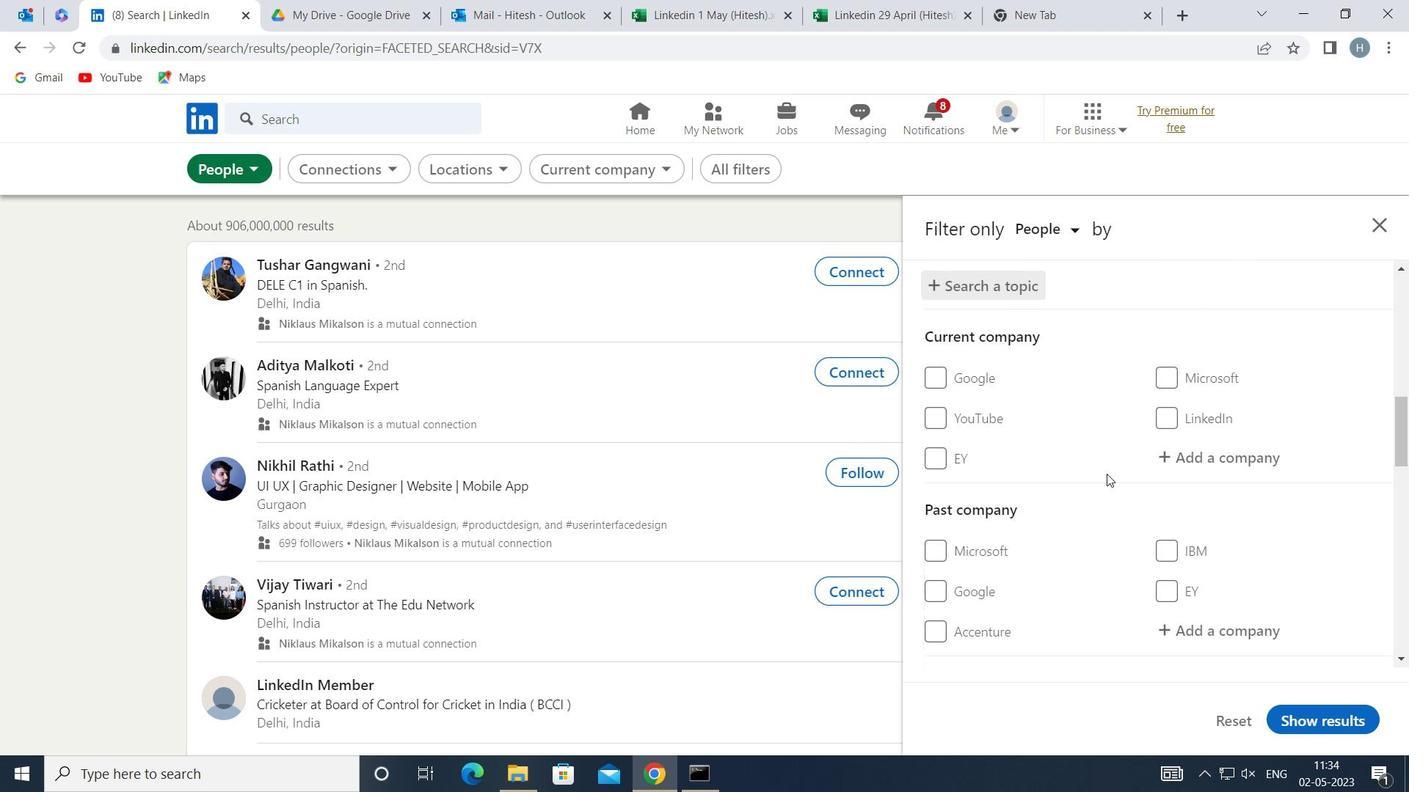 
Action: Mouse scrolled (1099, 472) with delta (0, 0)
Screenshot: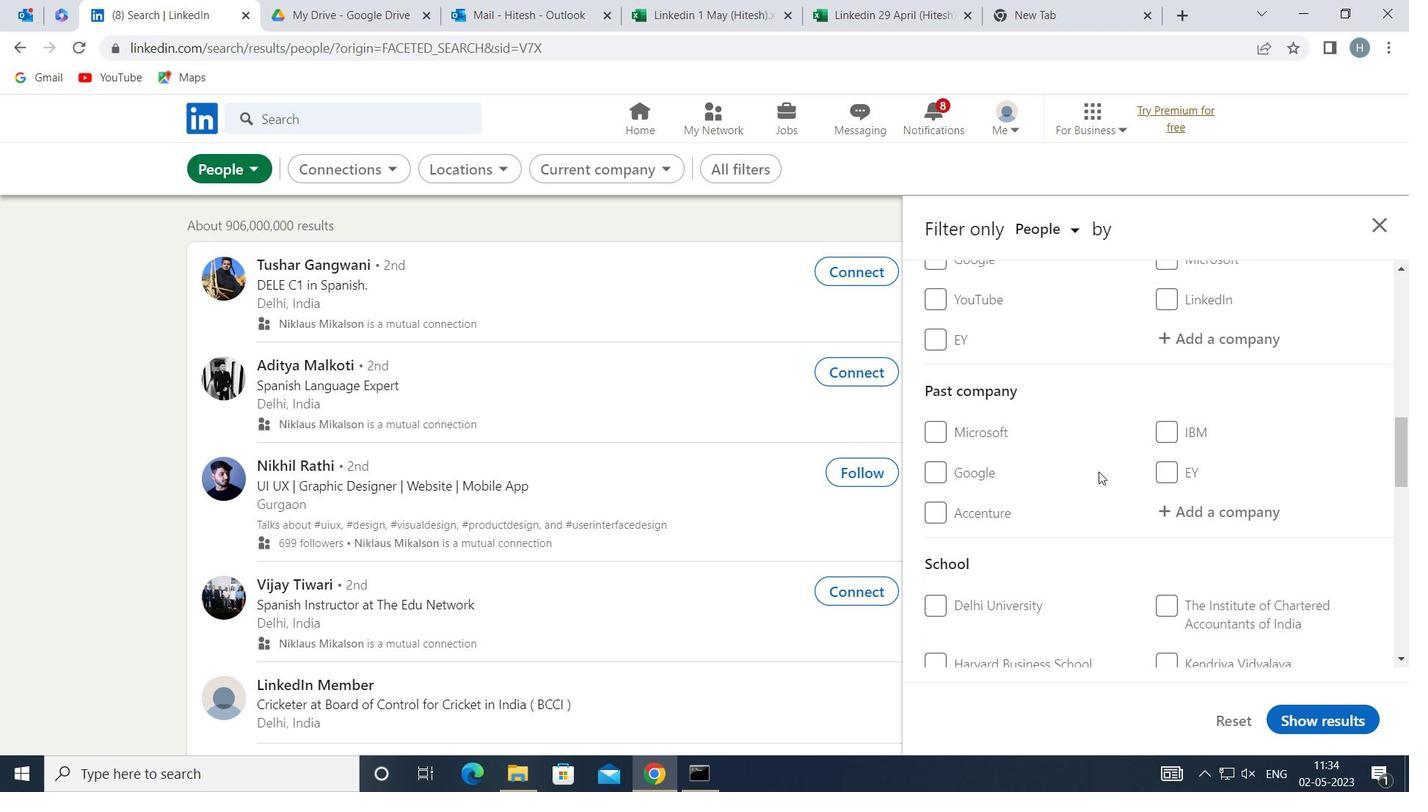 
Action: Mouse moved to (1091, 472)
Screenshot: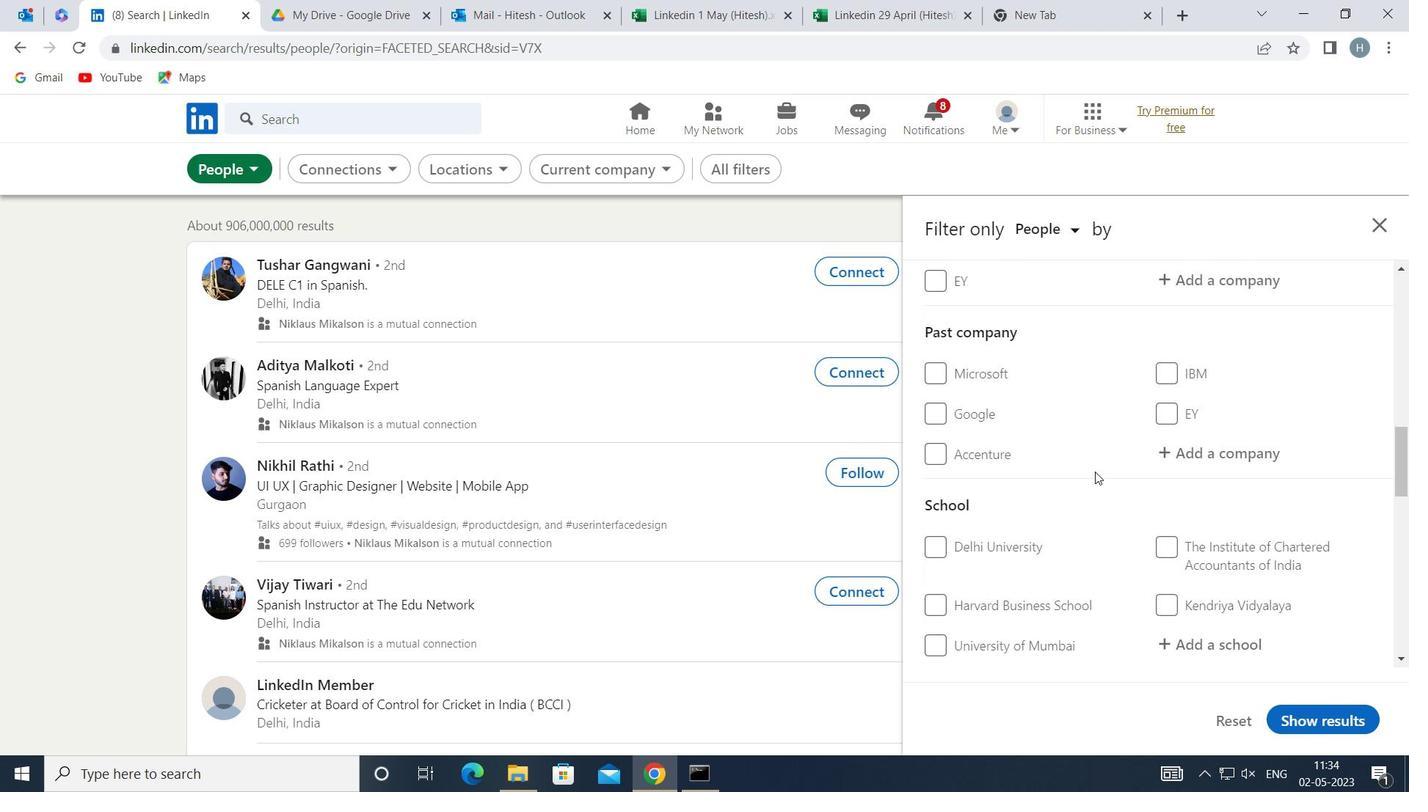 
Action: Mouse scrolled (1091, 471) with delta (0, 0)
Screenshot: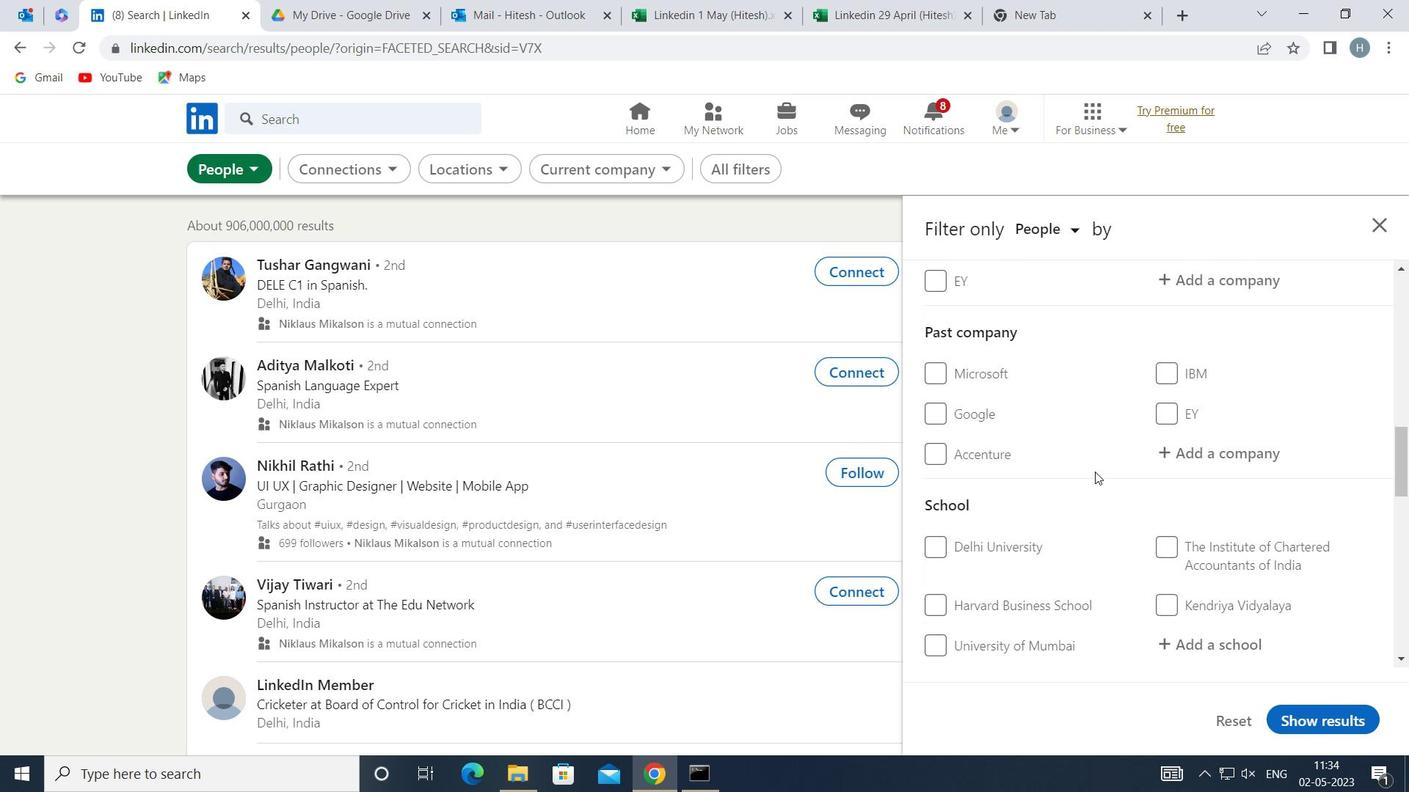 
Action: Mouse moved to (1085, 474)
Screenshot: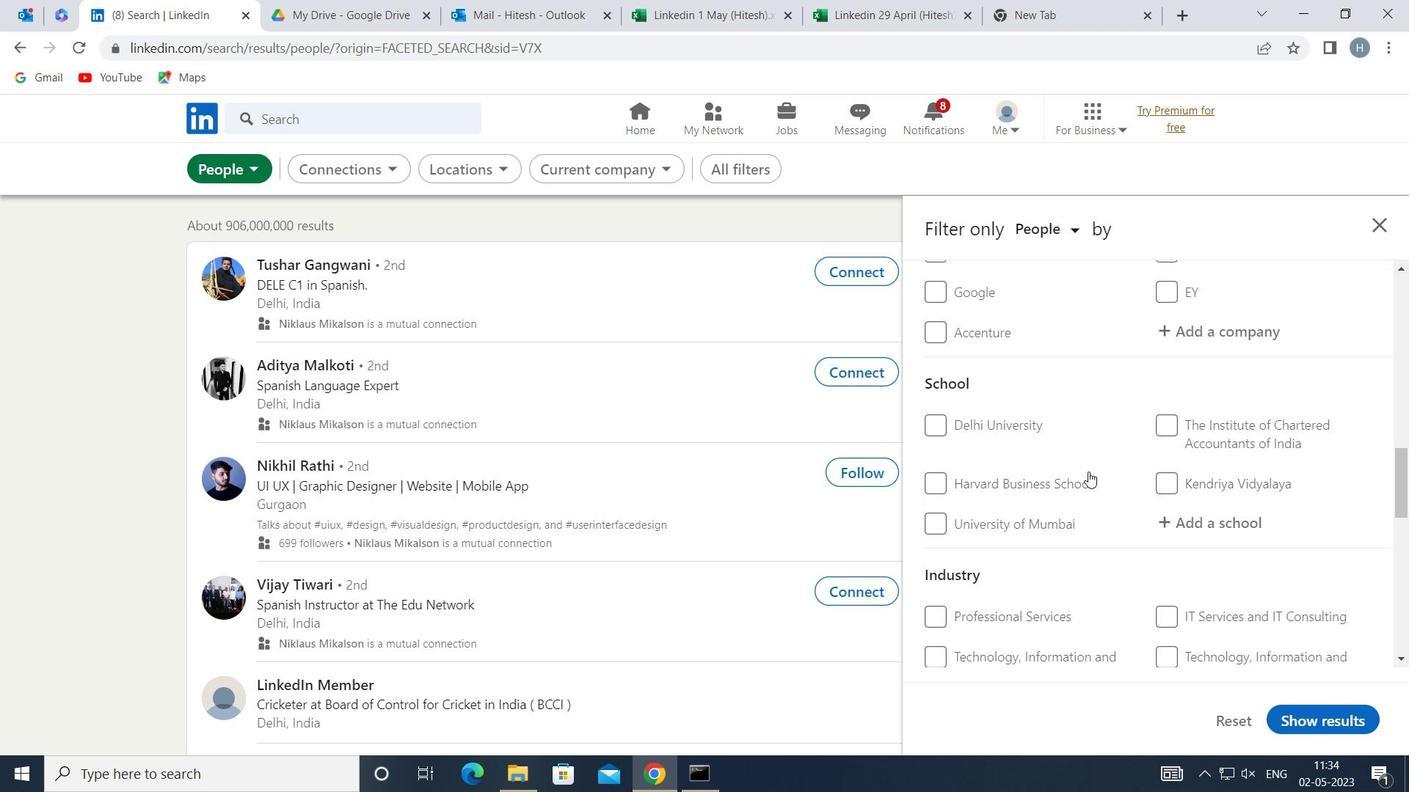 
Action: Mouse scrolled (1085, 474) with delta (0, 0)
Screenshot: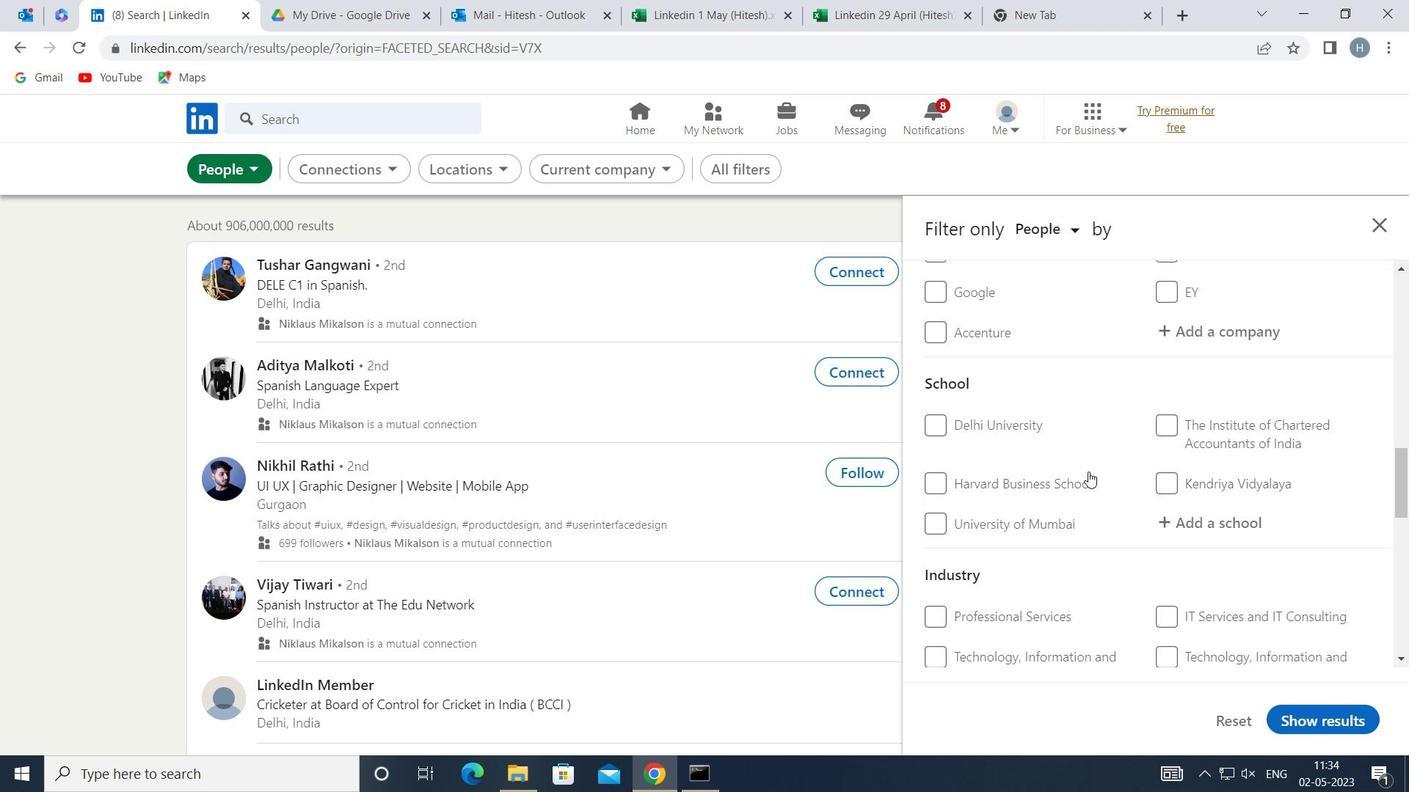 
Action: Mouse moved to (1085, 477)
Screenshot: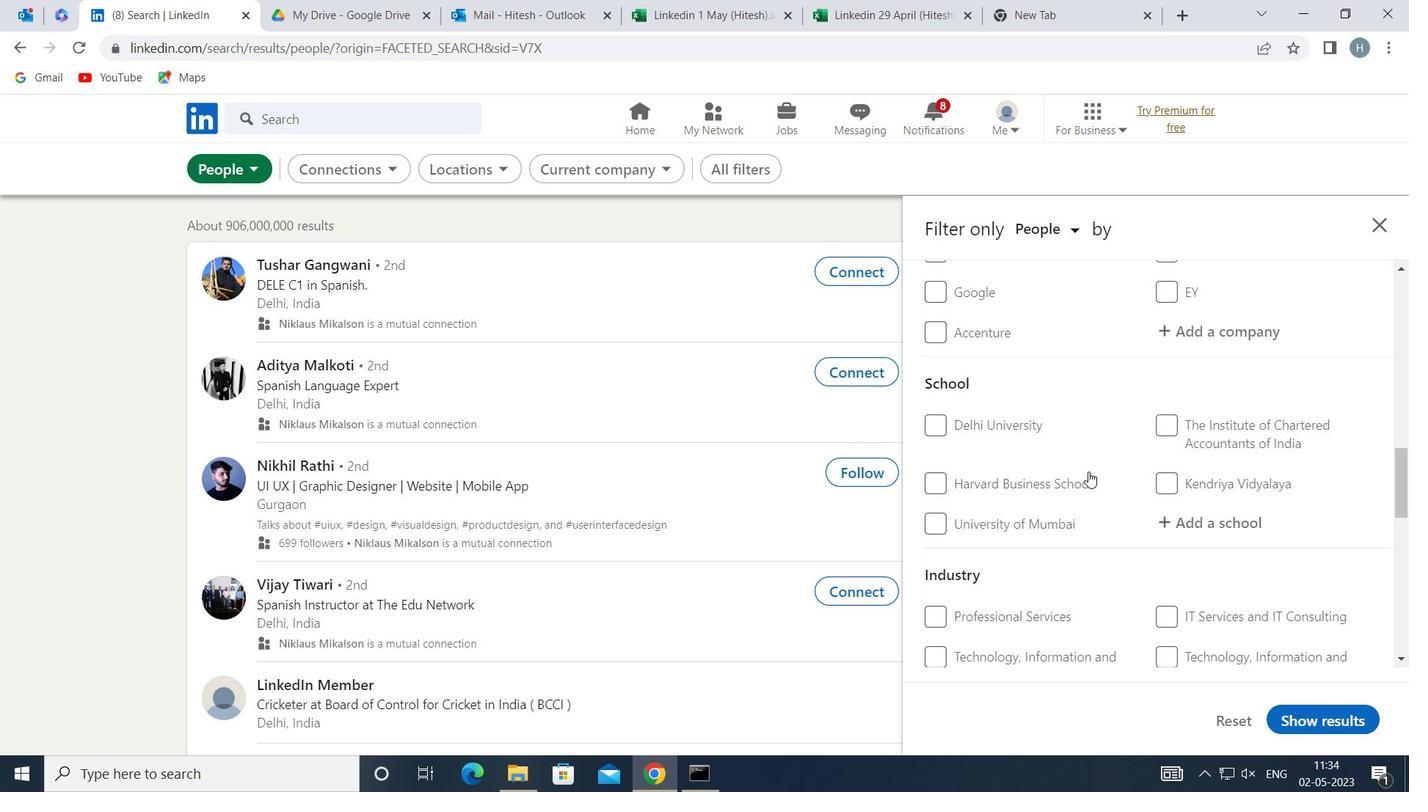 
Action: Mouse scrolled (1085, 477) with delta (0, 0)
Screenshot: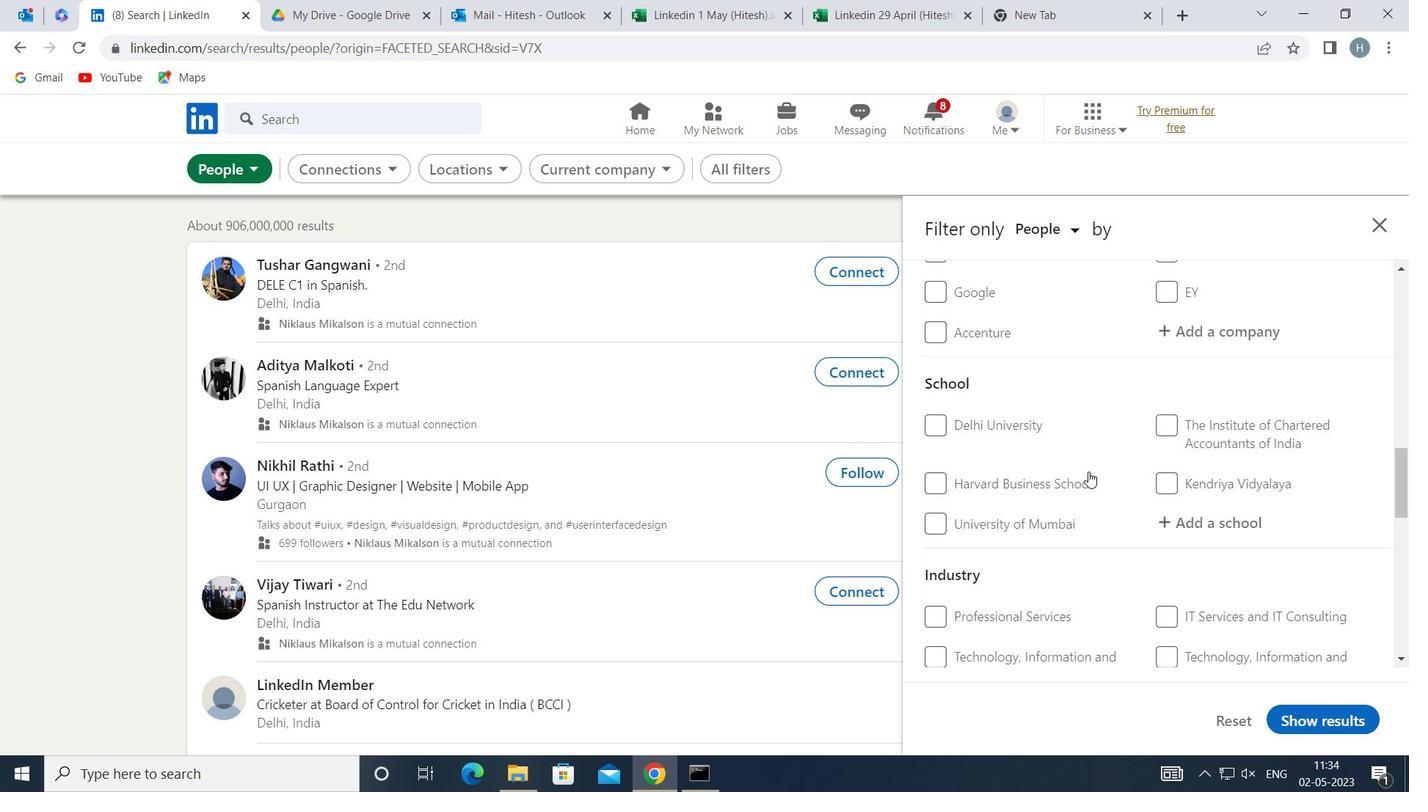 
Action: Mouse moved to (1084, 480)
Screenshot: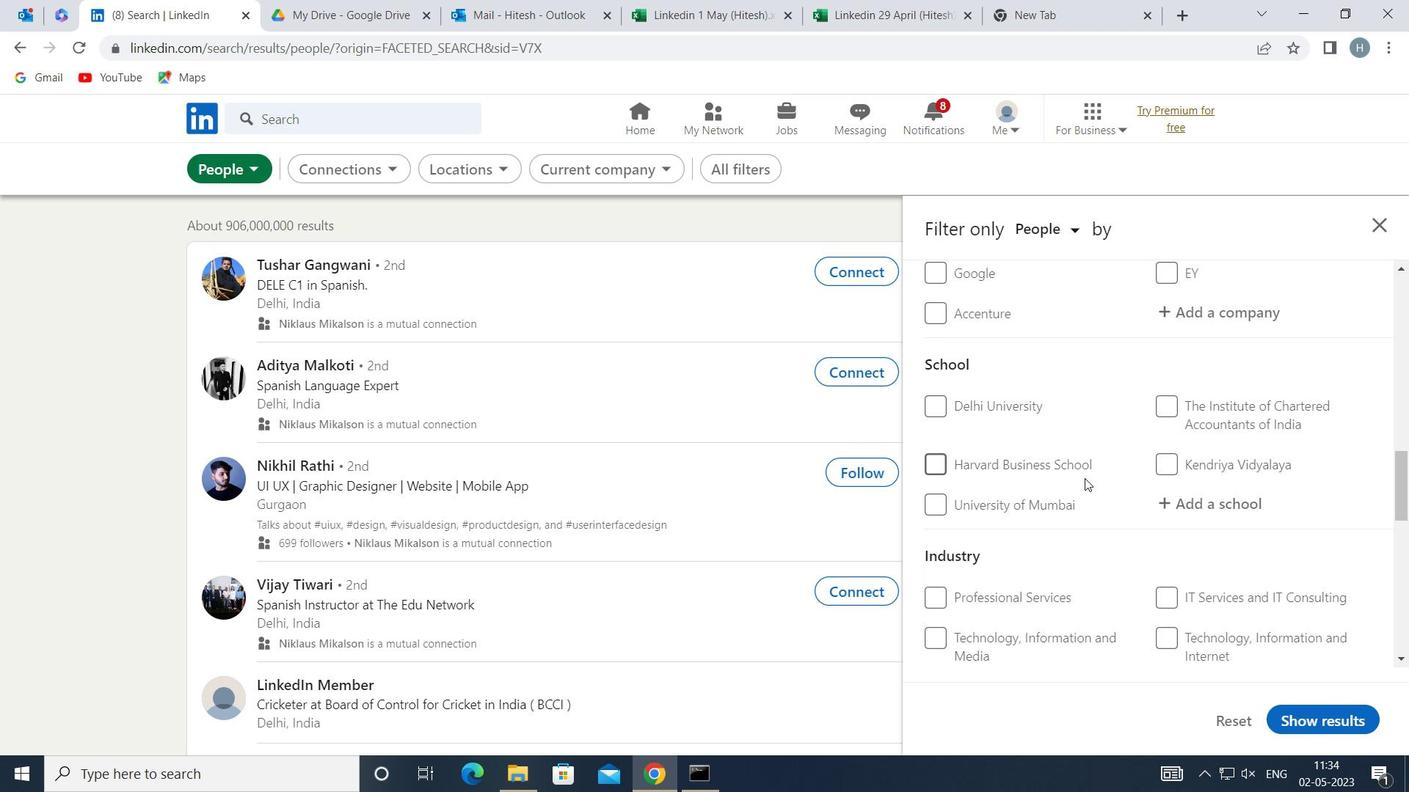 
Action: Mouse scrolled (1084, 479) with delta (0, 0)
Screenshot: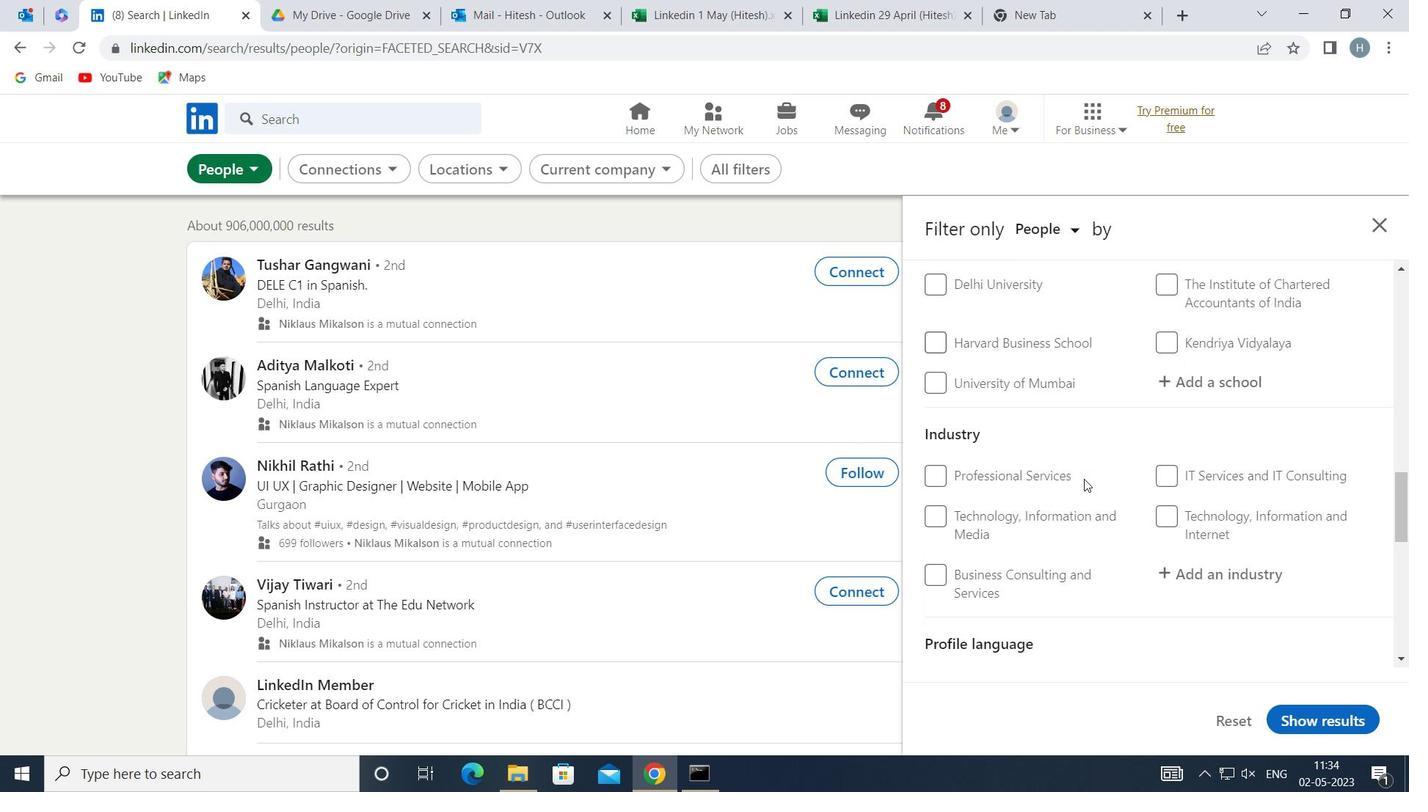 
Action: Mouse scrolled (1084, 479) with delta (0, 0)
Screenshot: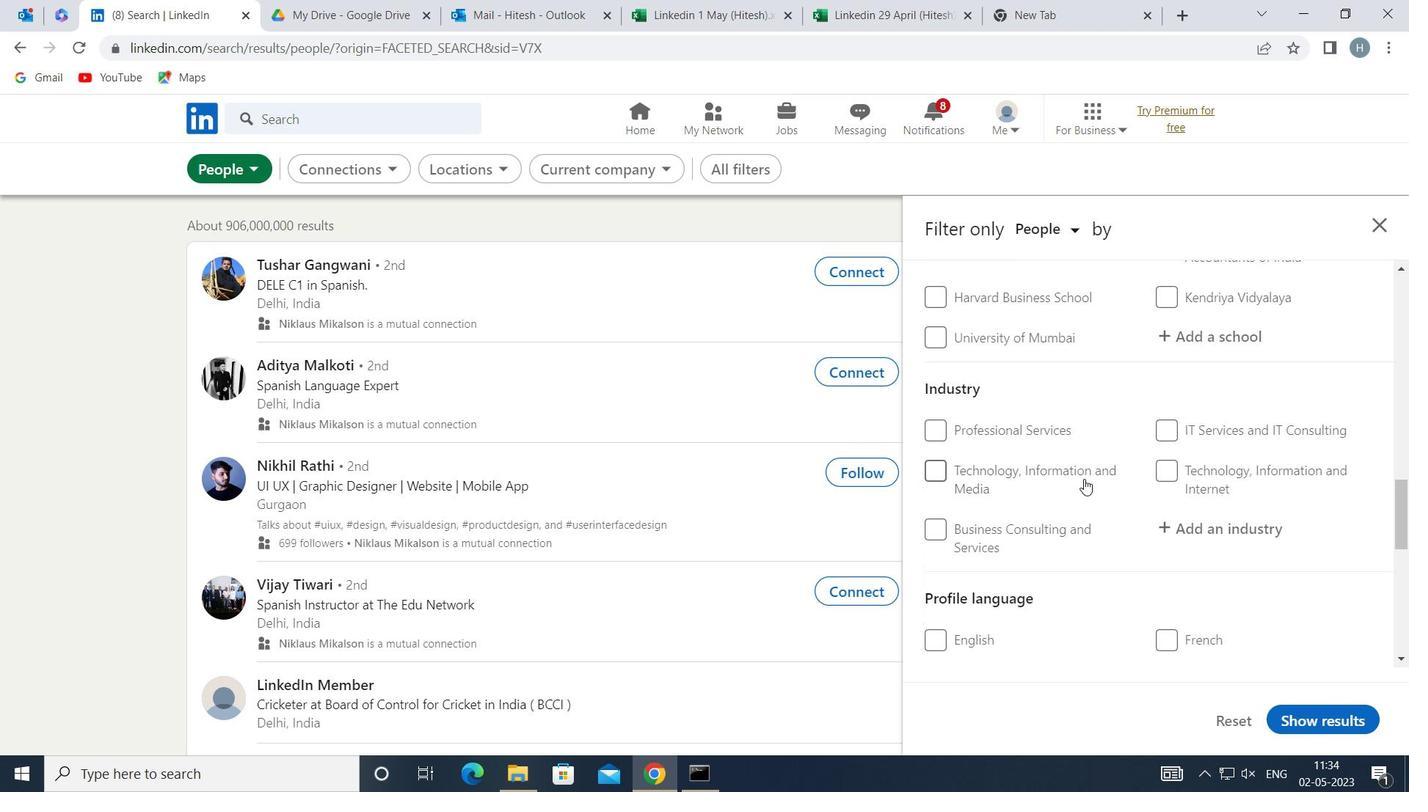 
Action: Mouse moved to (1192, 497)
Screenshot: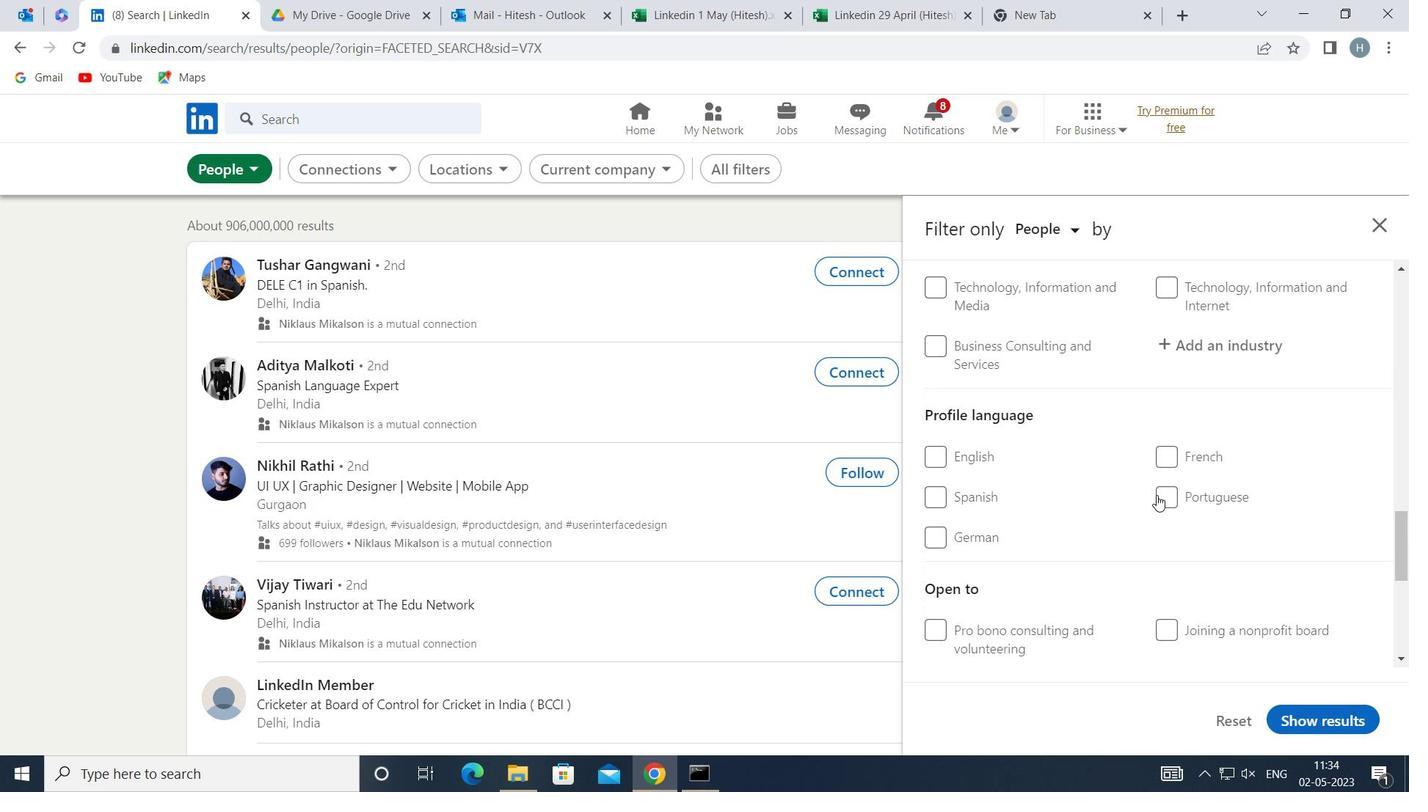 
Action: Mouse pressed left at (1192, 497)
Screenshot: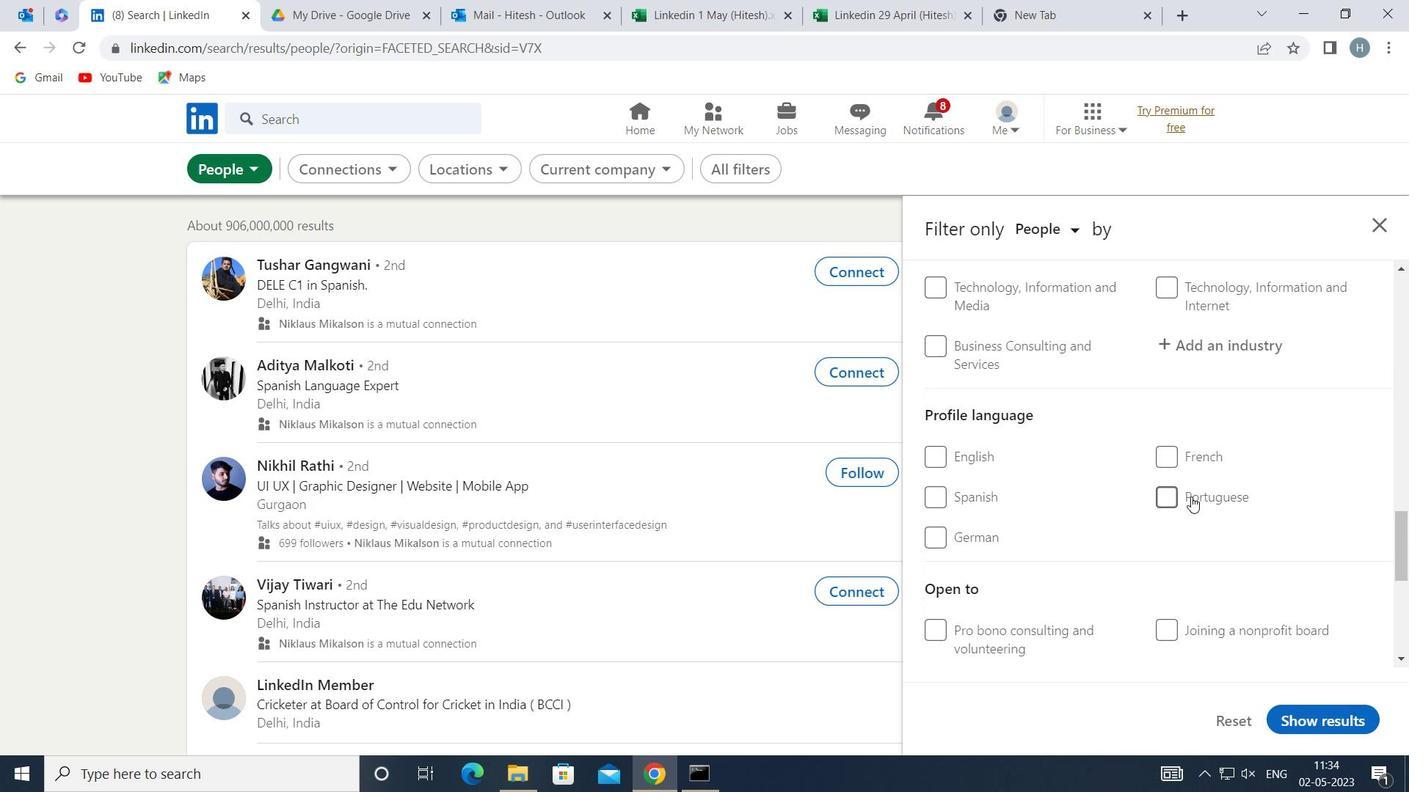 
Action: Mouse moved to (1082, 487)
Screenshot: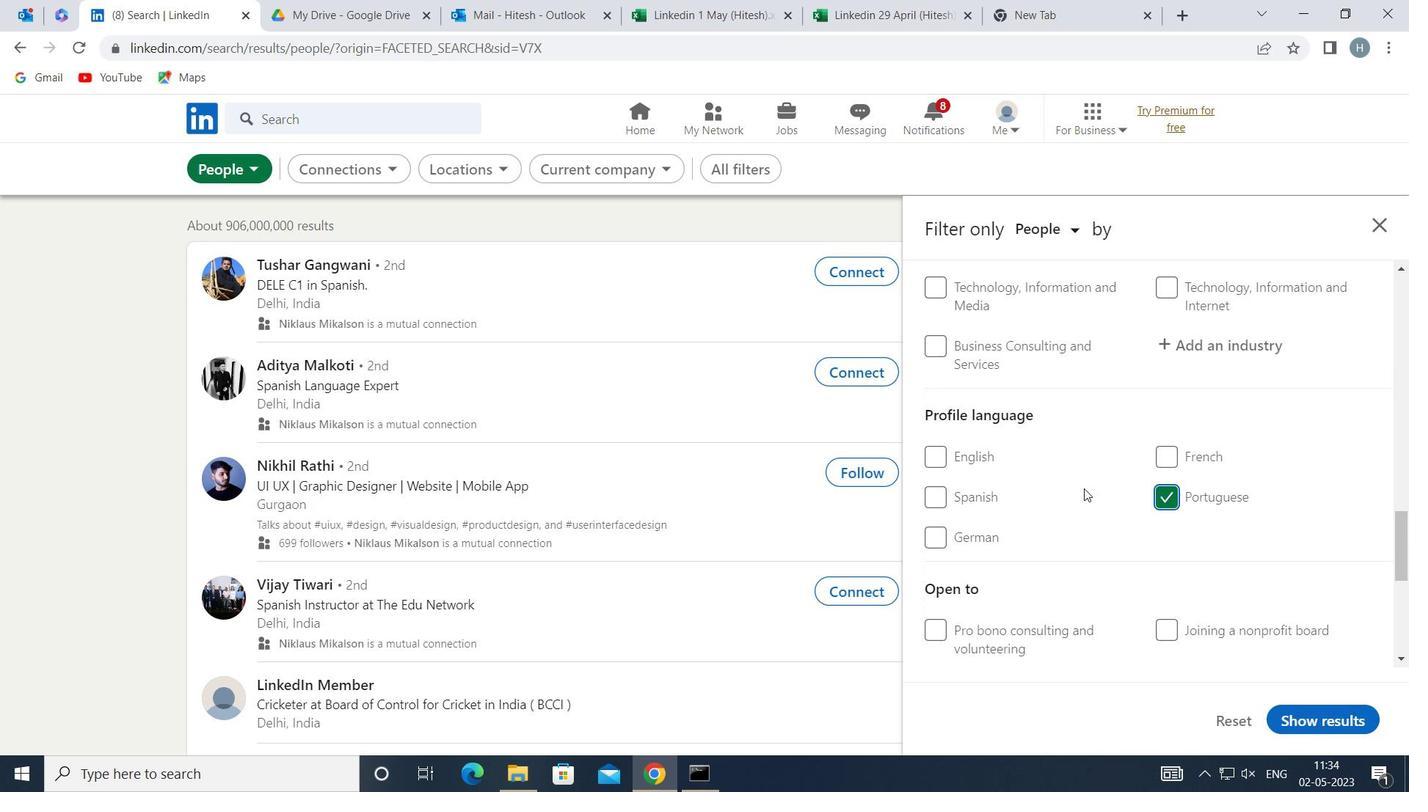 
Action: Mouse scrolled (1082, 488) with delta (0, 0)
Screenshot: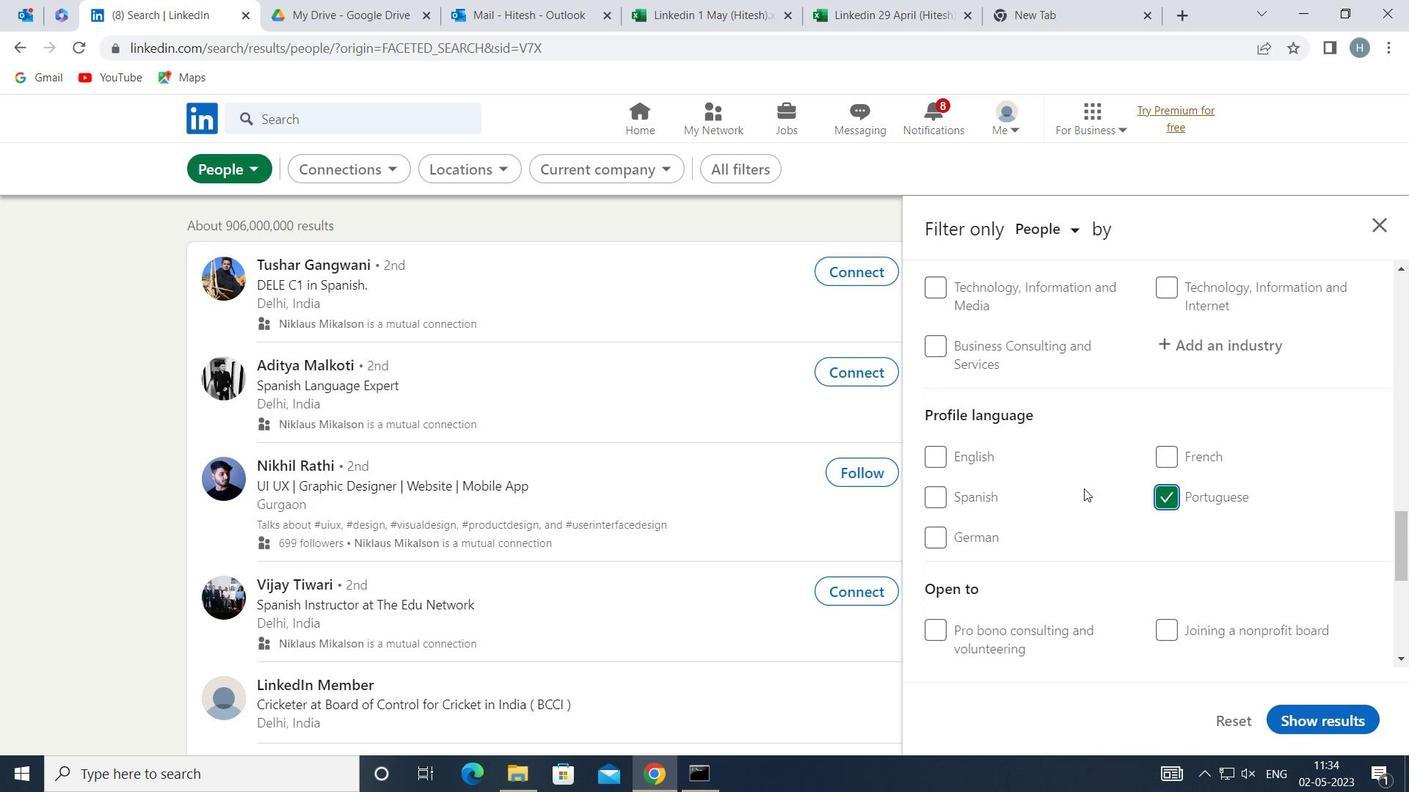 
Action: Mouse scrolled (1082, 488) with delta (0, 0)
Screenshot: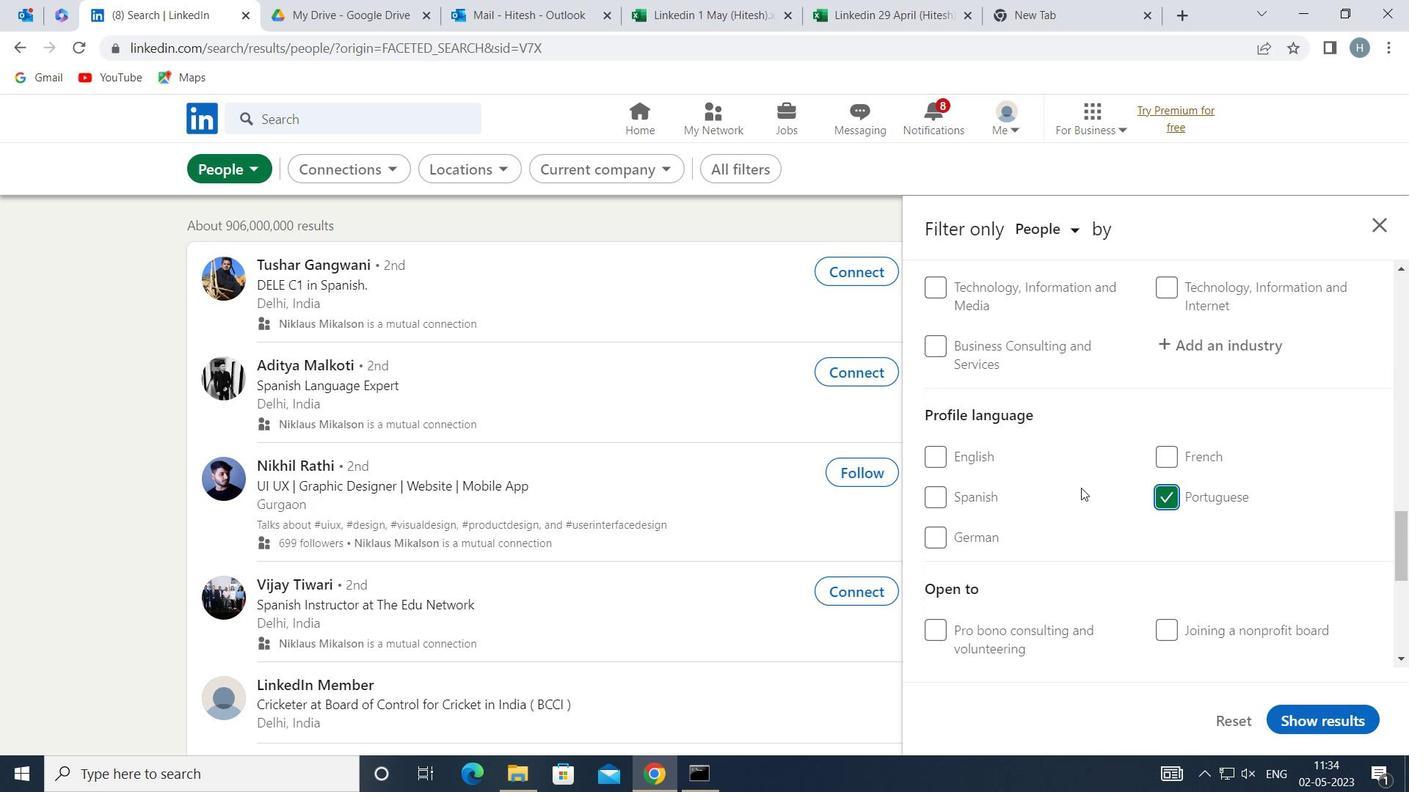 
Action: Mouse moved to (1080, 483)
Screenshot: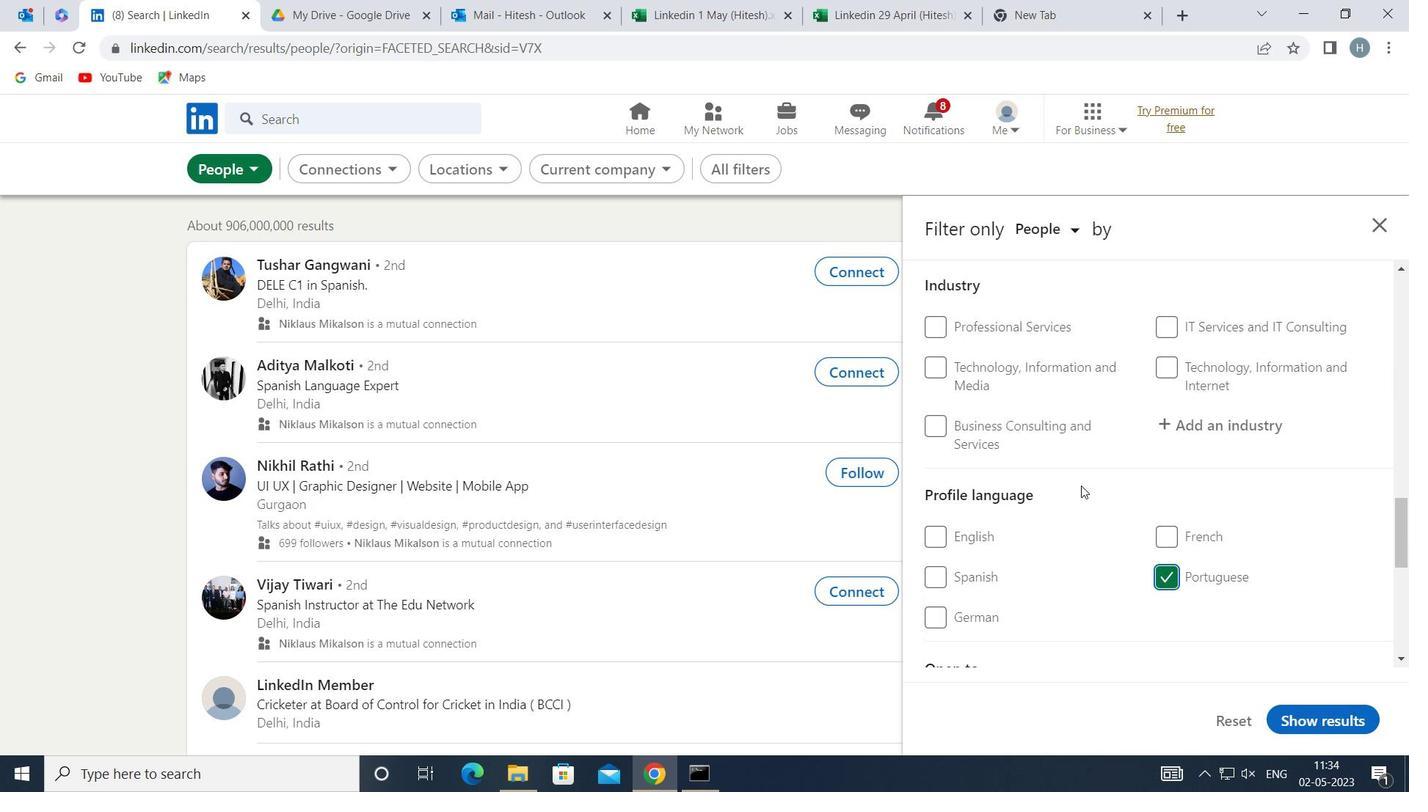 
Action: Mouse scrolled (1080, 484) with delta (0, 0)
Screenshot: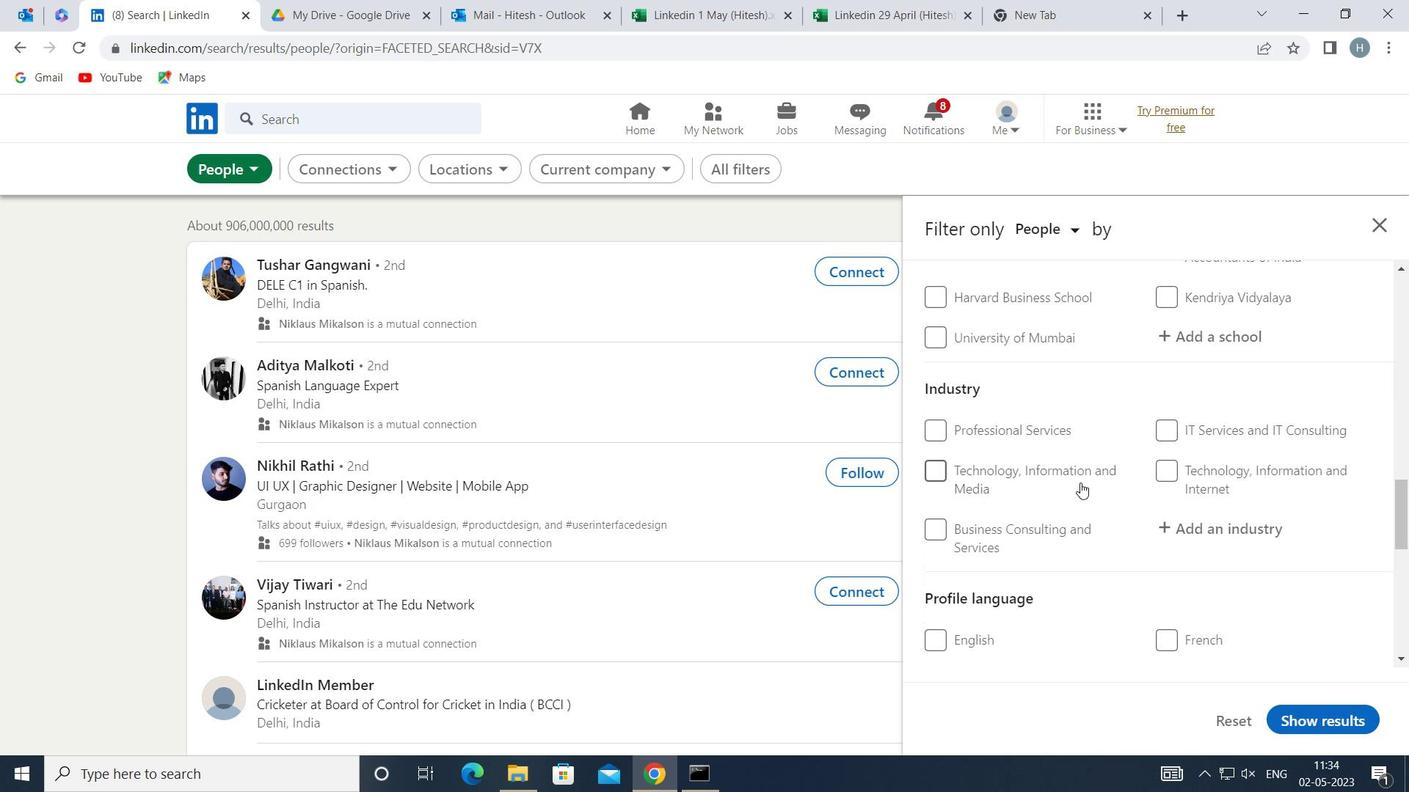 
Action: Mouse scrolled (1080, 484) with delta (0, 0)
Screenshot: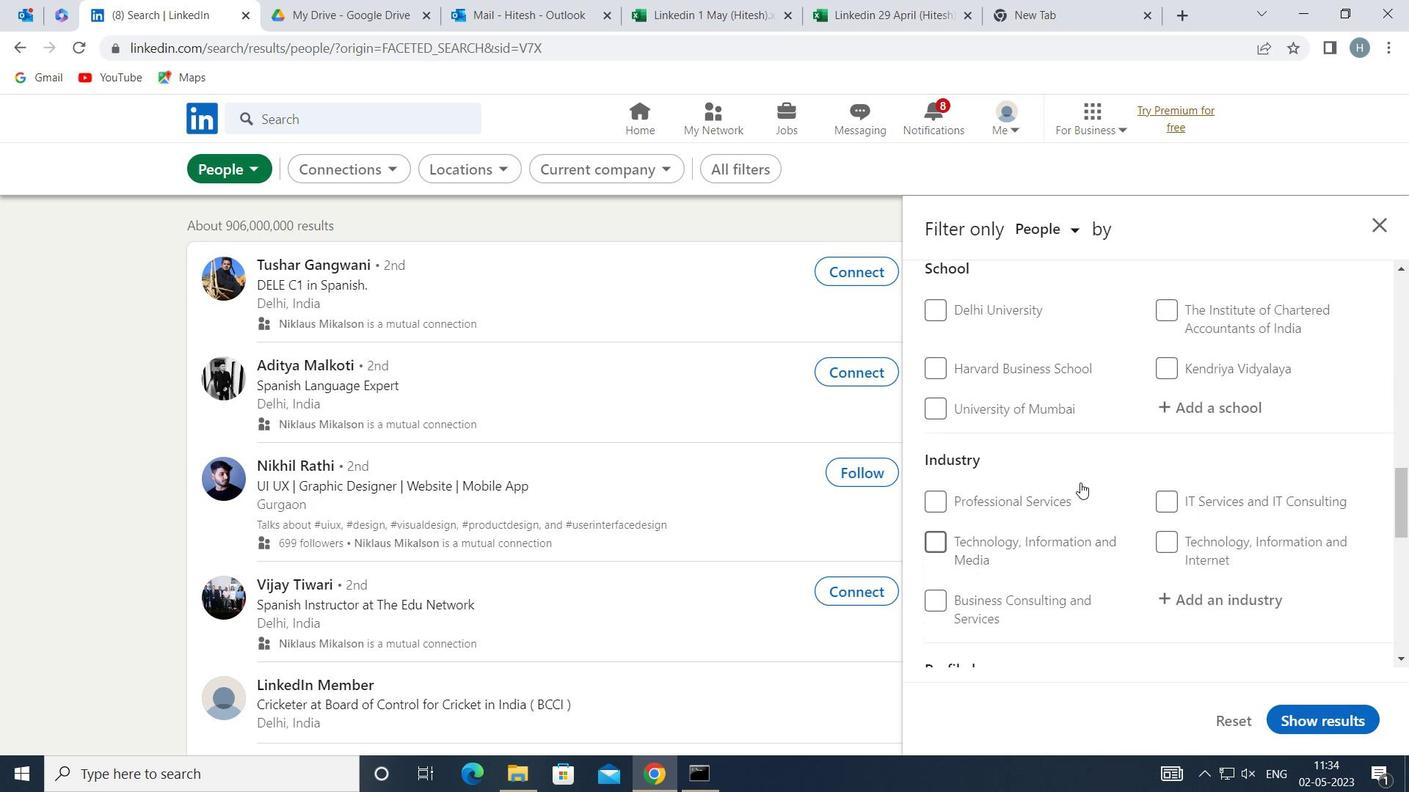 
Action: Mouse scrolled (1080, 484) with delta (0, 0)
Screenshot: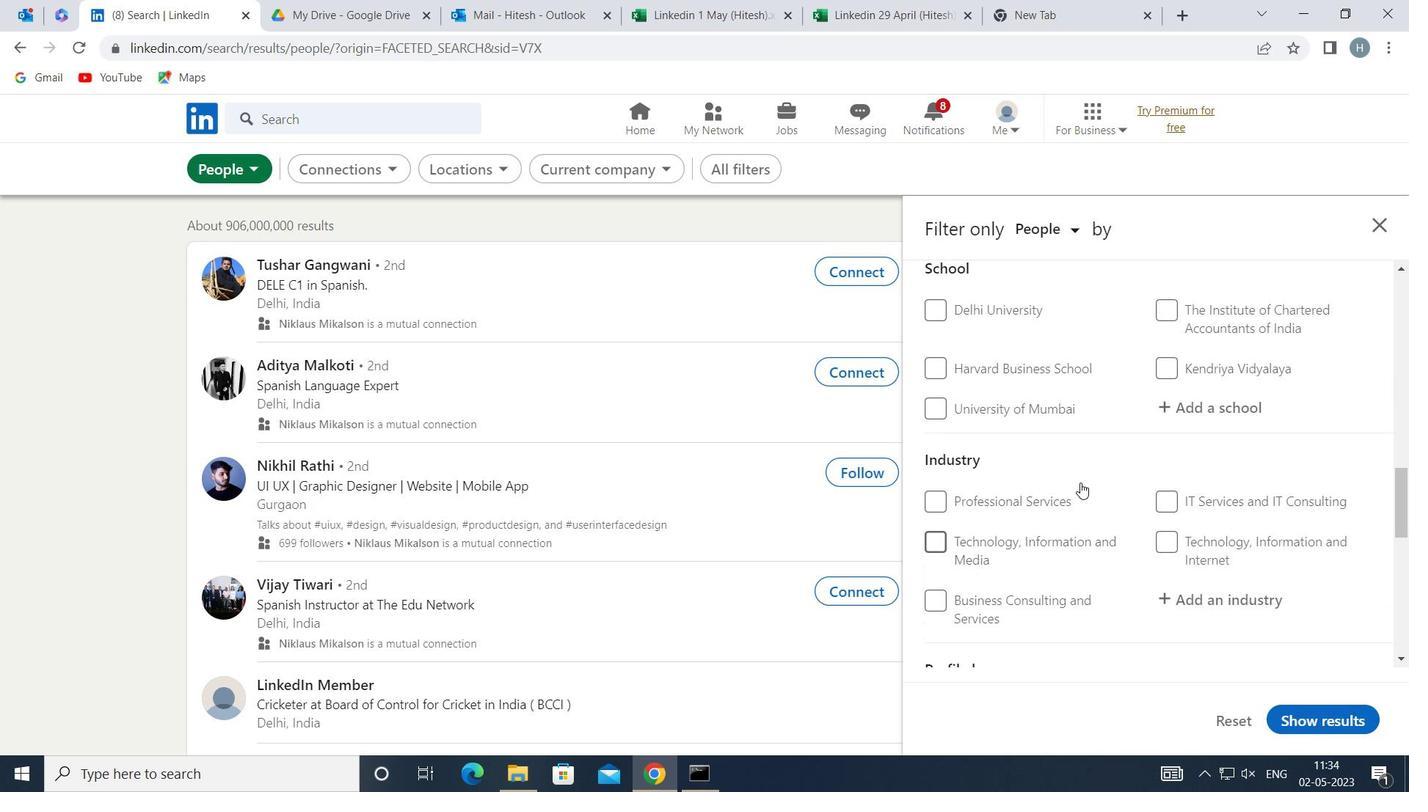 
Action: Mouse scrolled (1080, 484) with delta (0, 0)
Screenshot: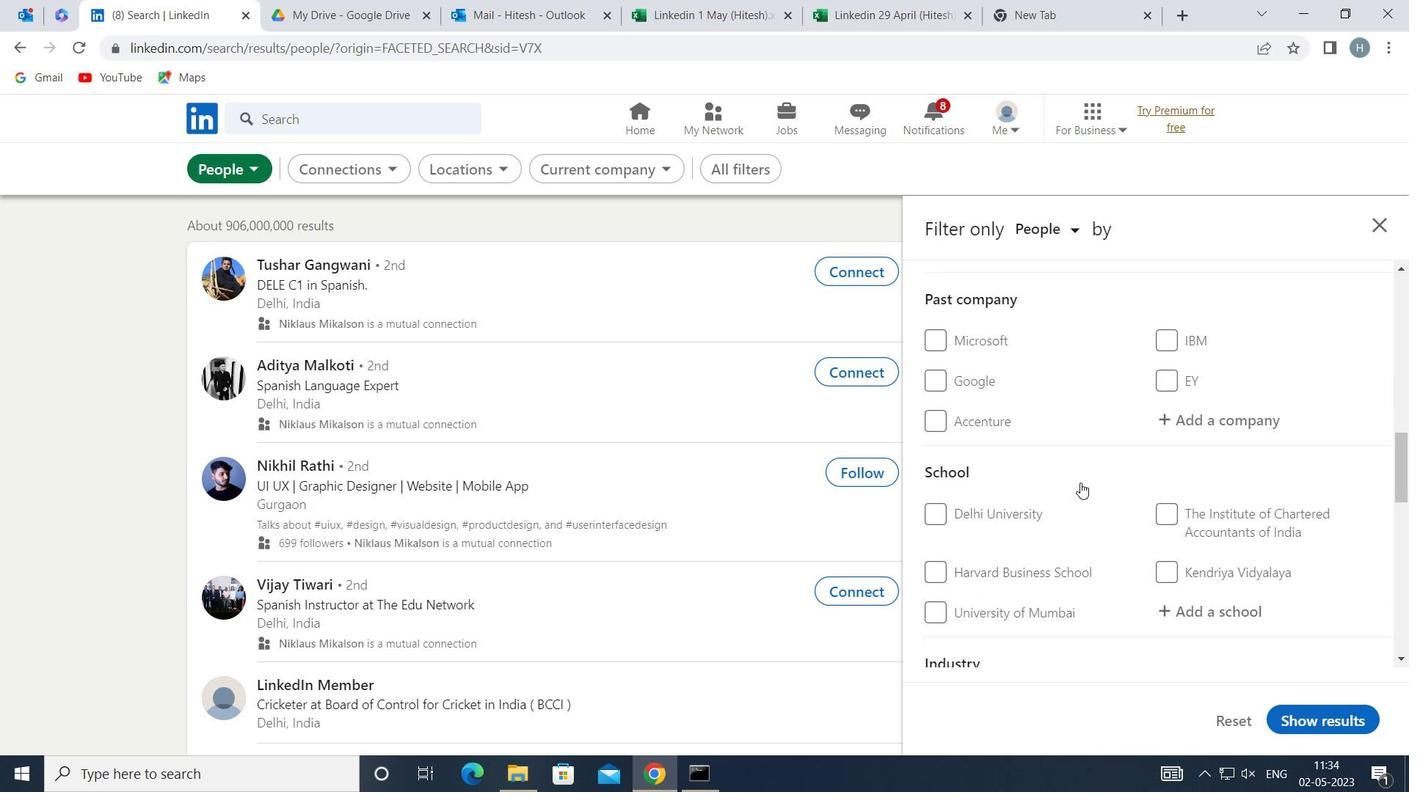 
Action: Mouse scrolled (1080, 484) with delta (0, 0)
Screenshot: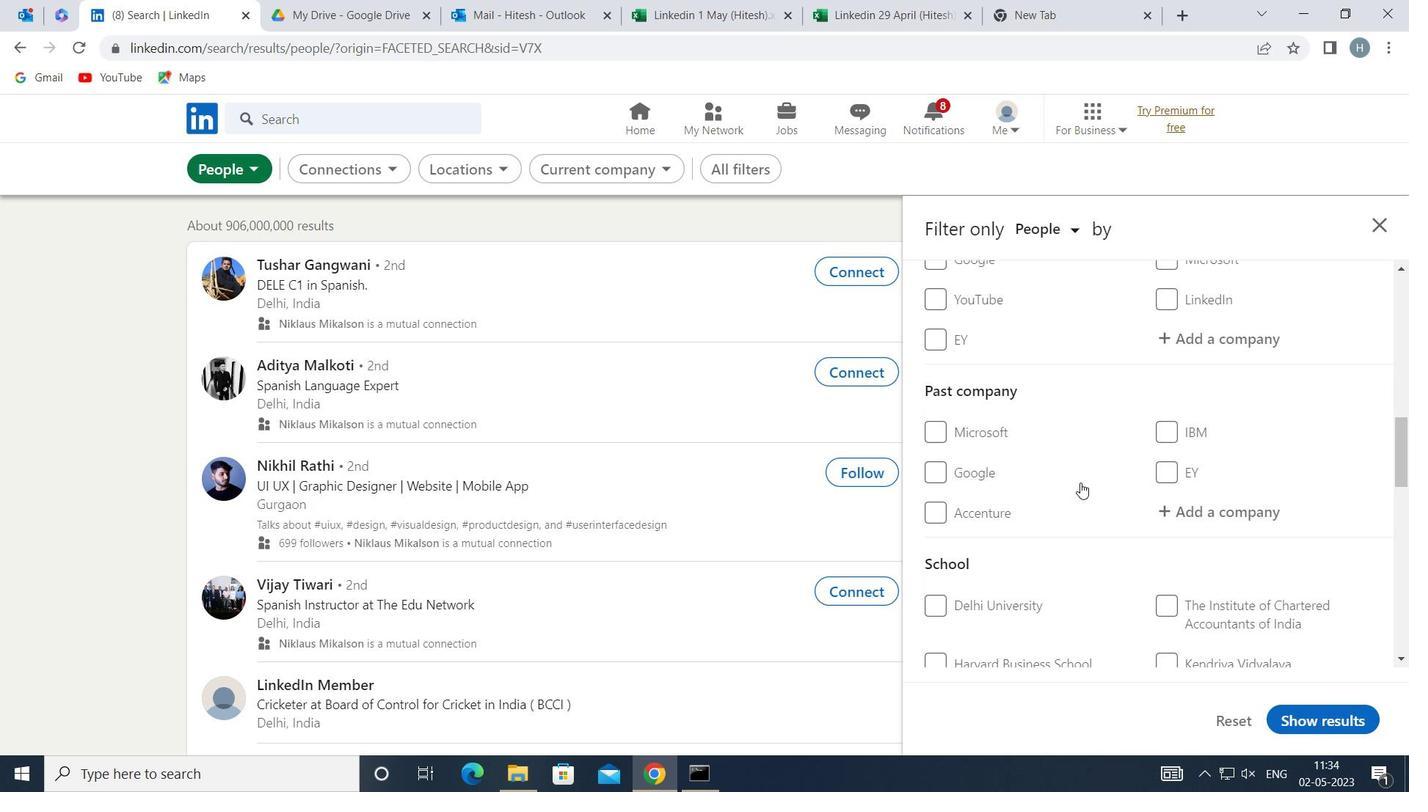 
Action: Mouse scrolled (1080, 484) with delta (0, 0)
Screenshot: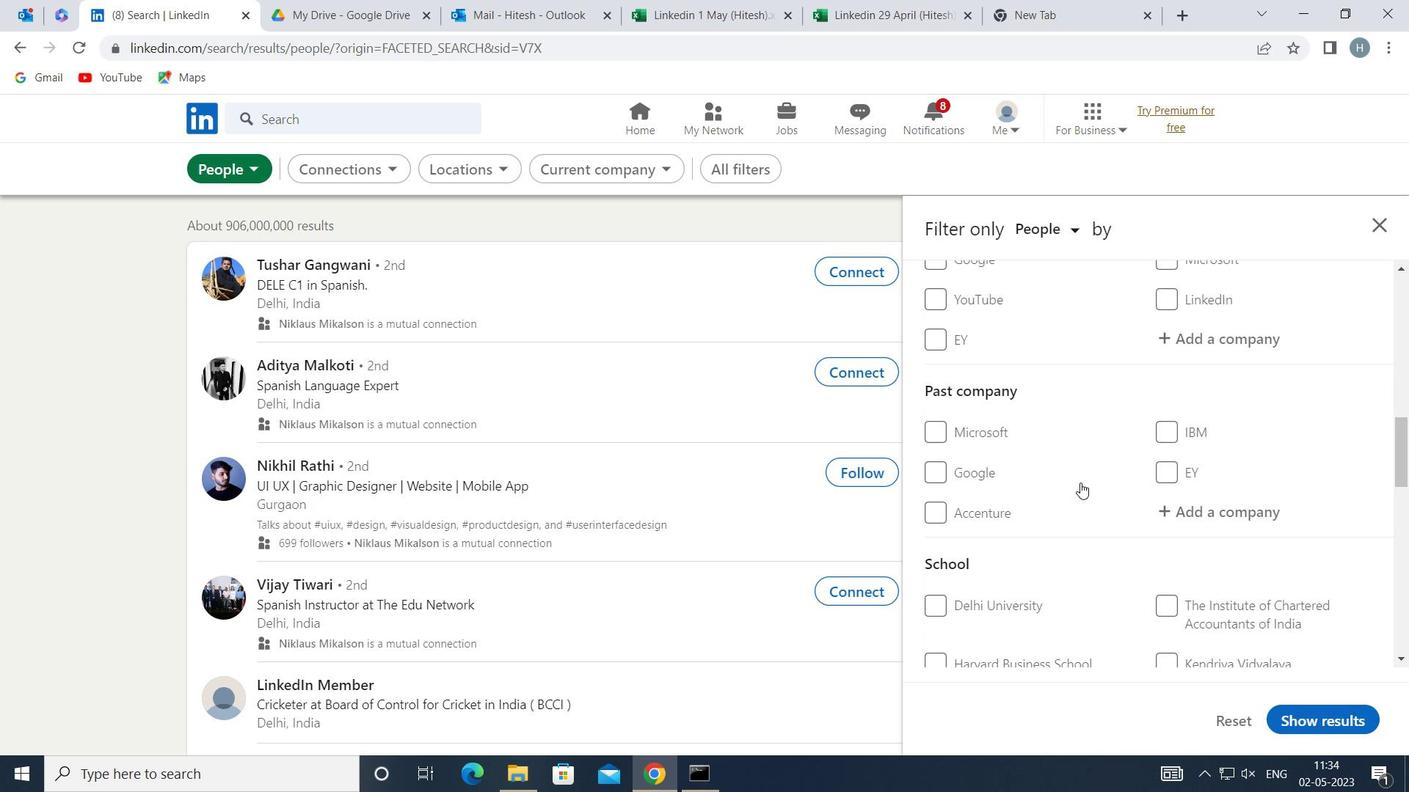 
Action: Mouse moved to (1178, 510)
Screenshot: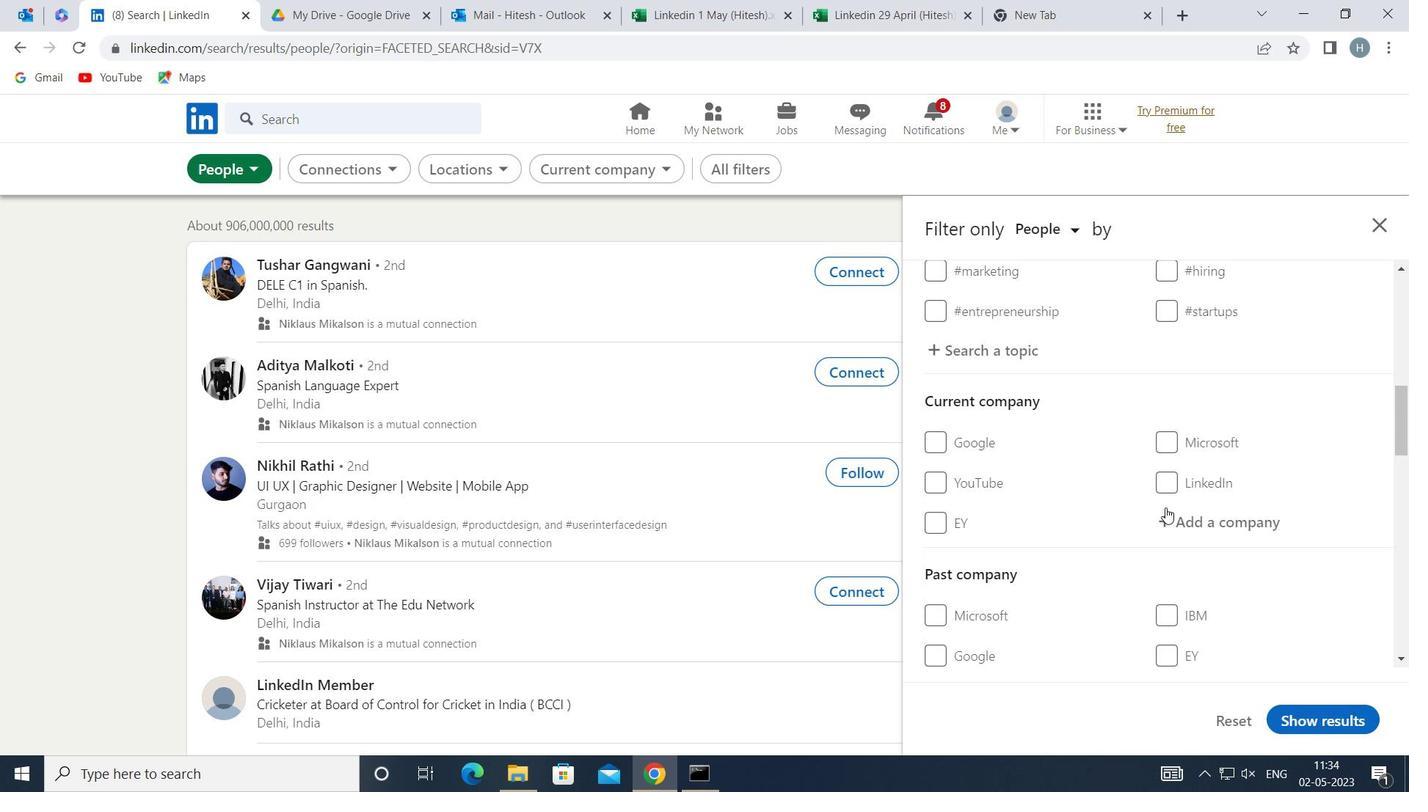 
Action: Mouse pressed left at (1178, 510)
Screenshot: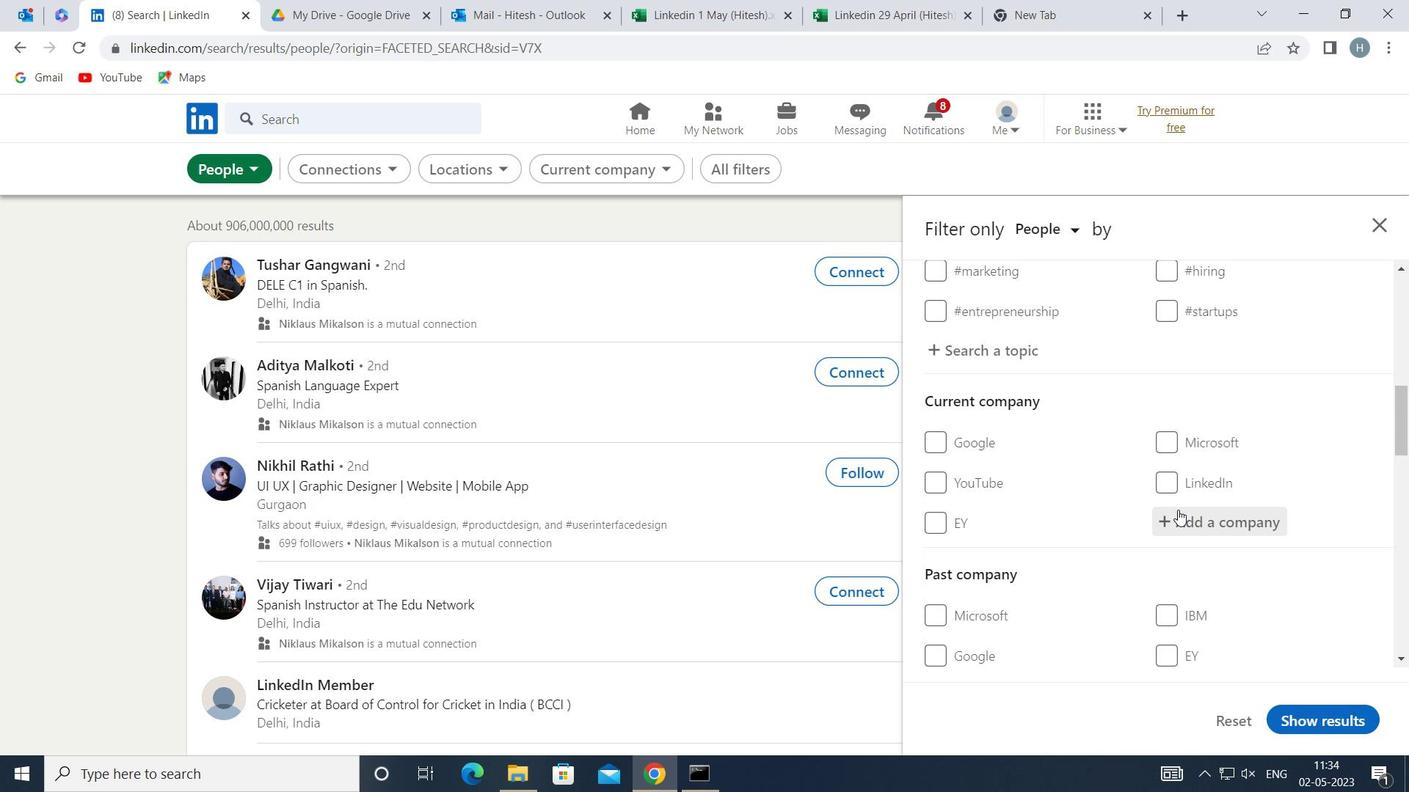 
Action: Key pressed <Key.shift>BHARTI<Key.space>
Screenshot: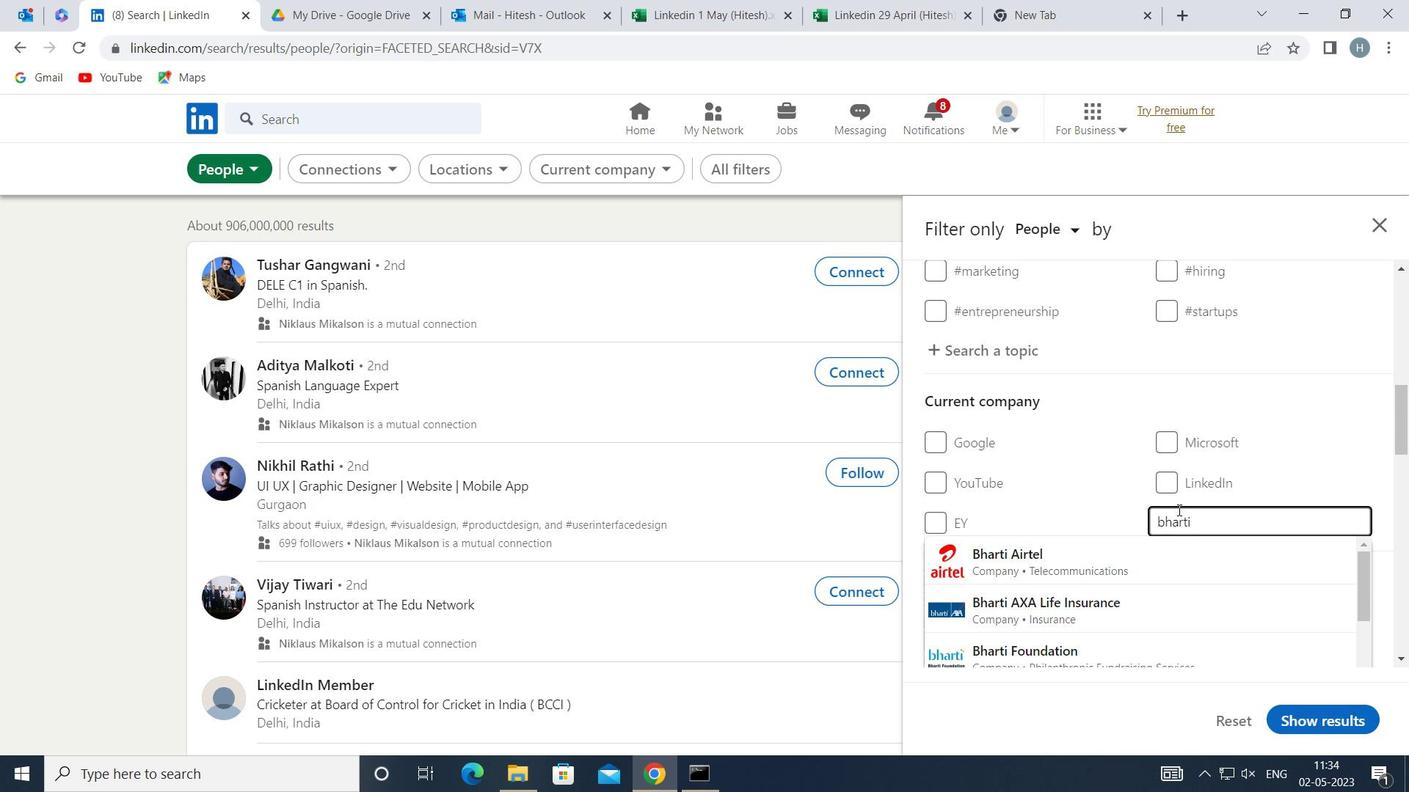 
Action: Mouse moved to (1140, 556)
Screenshot: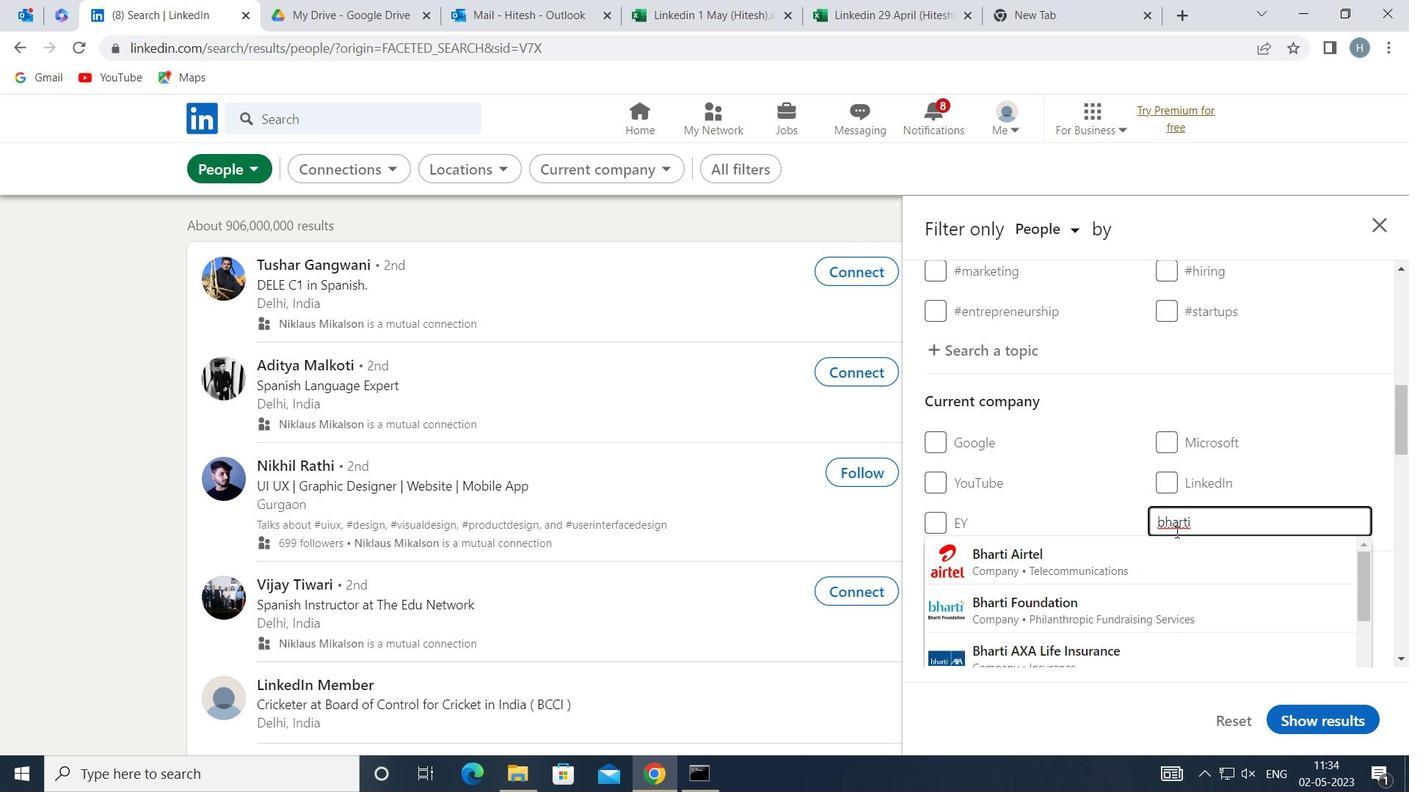 
Action: Mouse pressed left at (1140, 556)
Screenshot: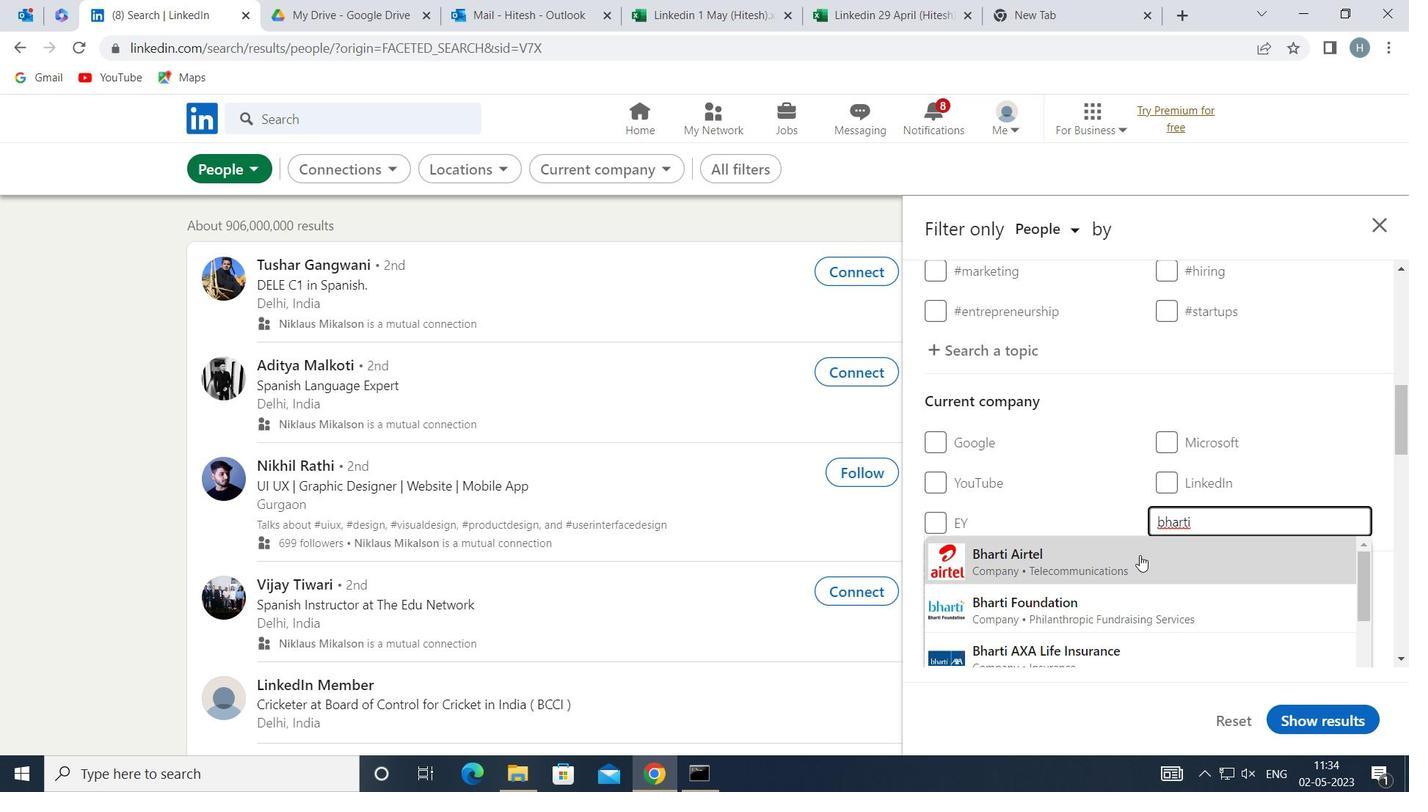 
Action: Mouse moved to (1132, 528)
Screenshot: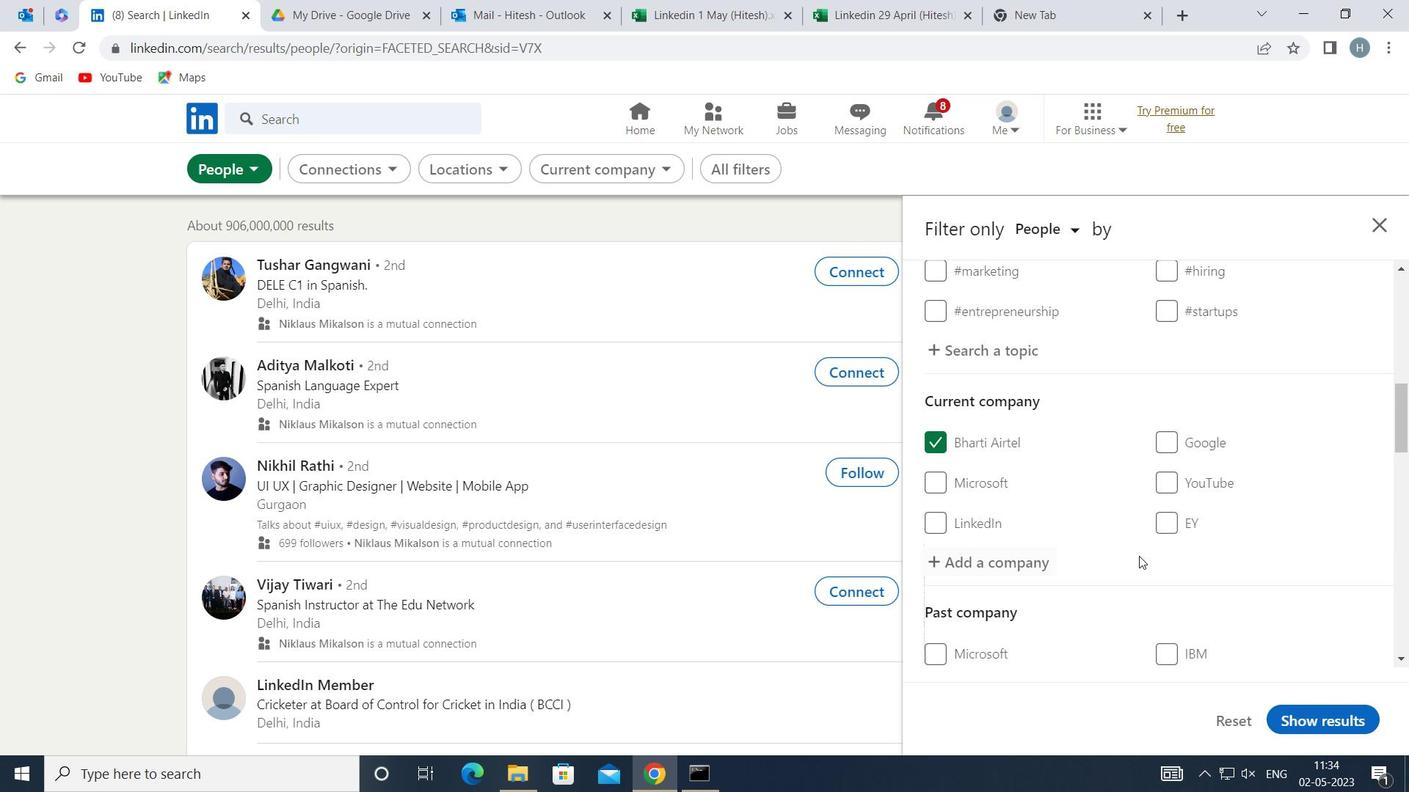 
Action: Mouse scrolled (1132, 527) with delta (0, 0)
Screenshot: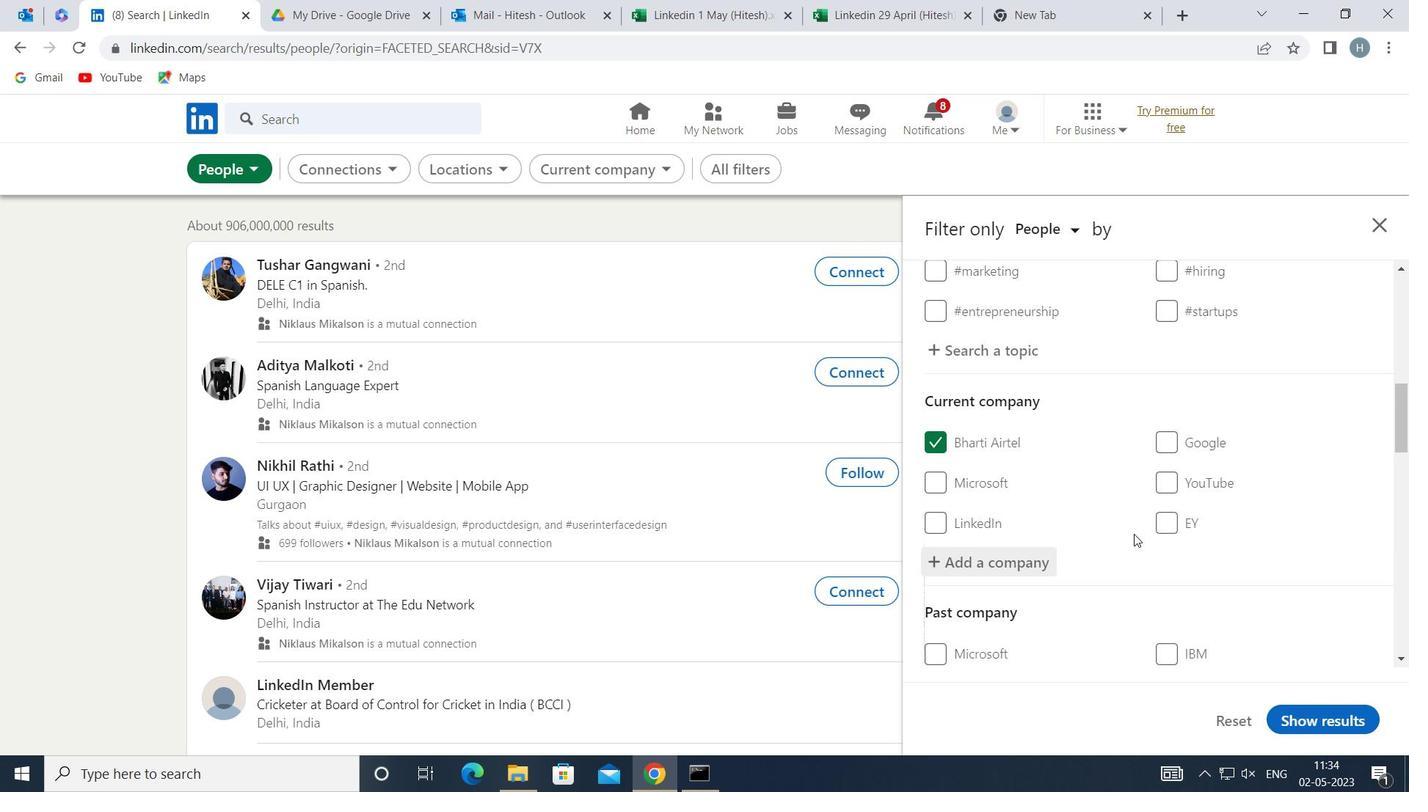 
Action: Mouse scrolled (1132, 527) with delta (0, 0)
Screenshot: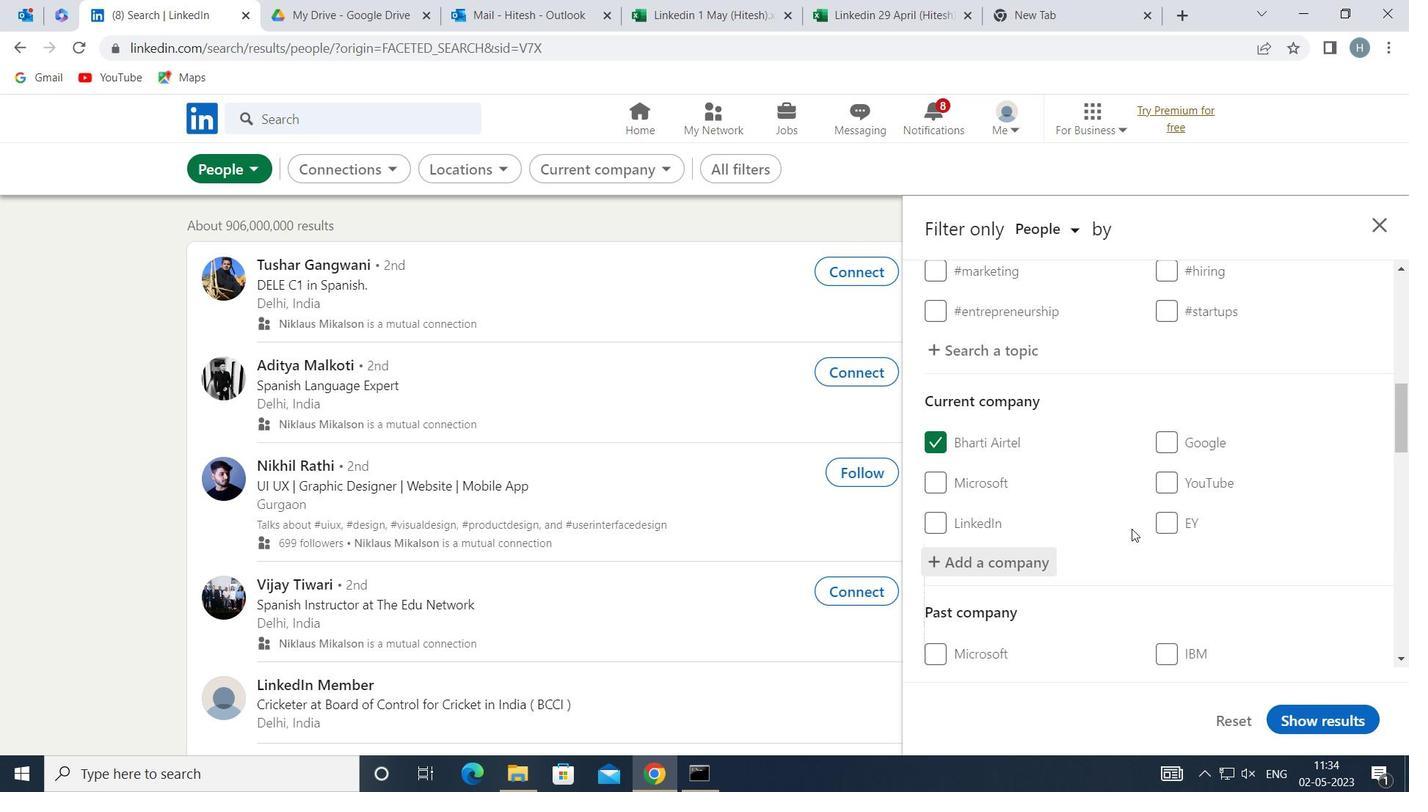 
Action: Mouse moved to (1152, 527)
Screenshot: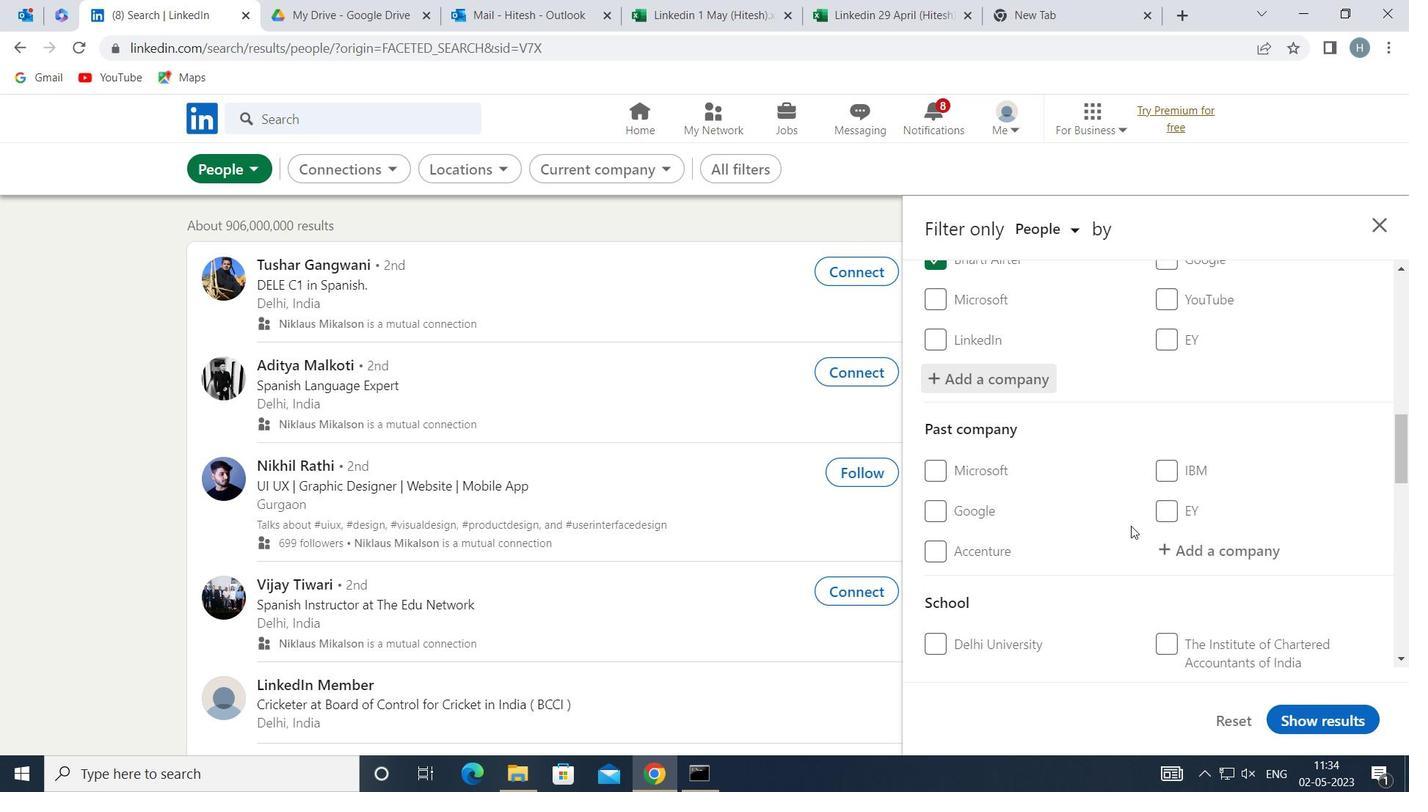 
Action: Mouse scrolled (1152, 527) with delta (0, 0)
Screenshot: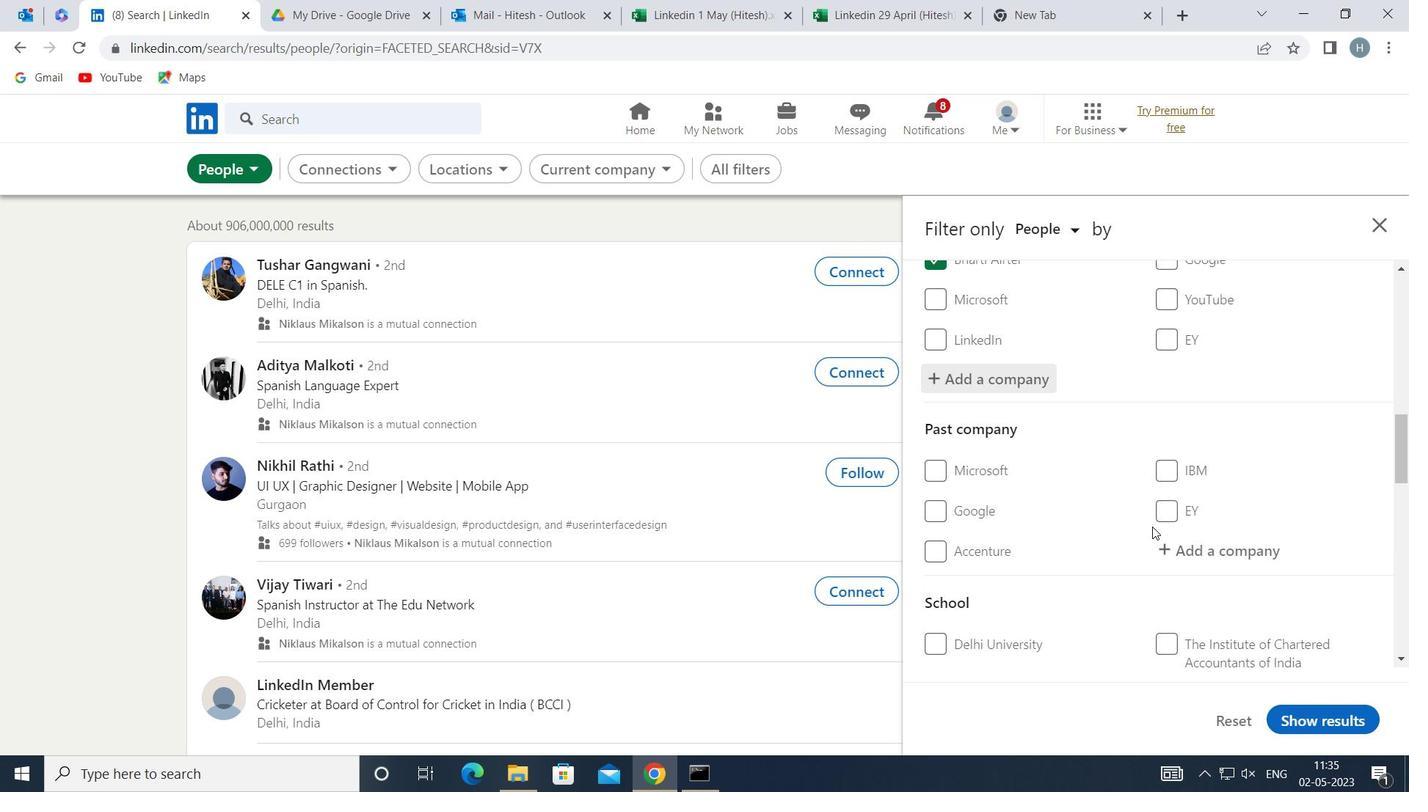 
Action: Mouse scrolled (1152, 527) with delta (0, 0)
Screenshot: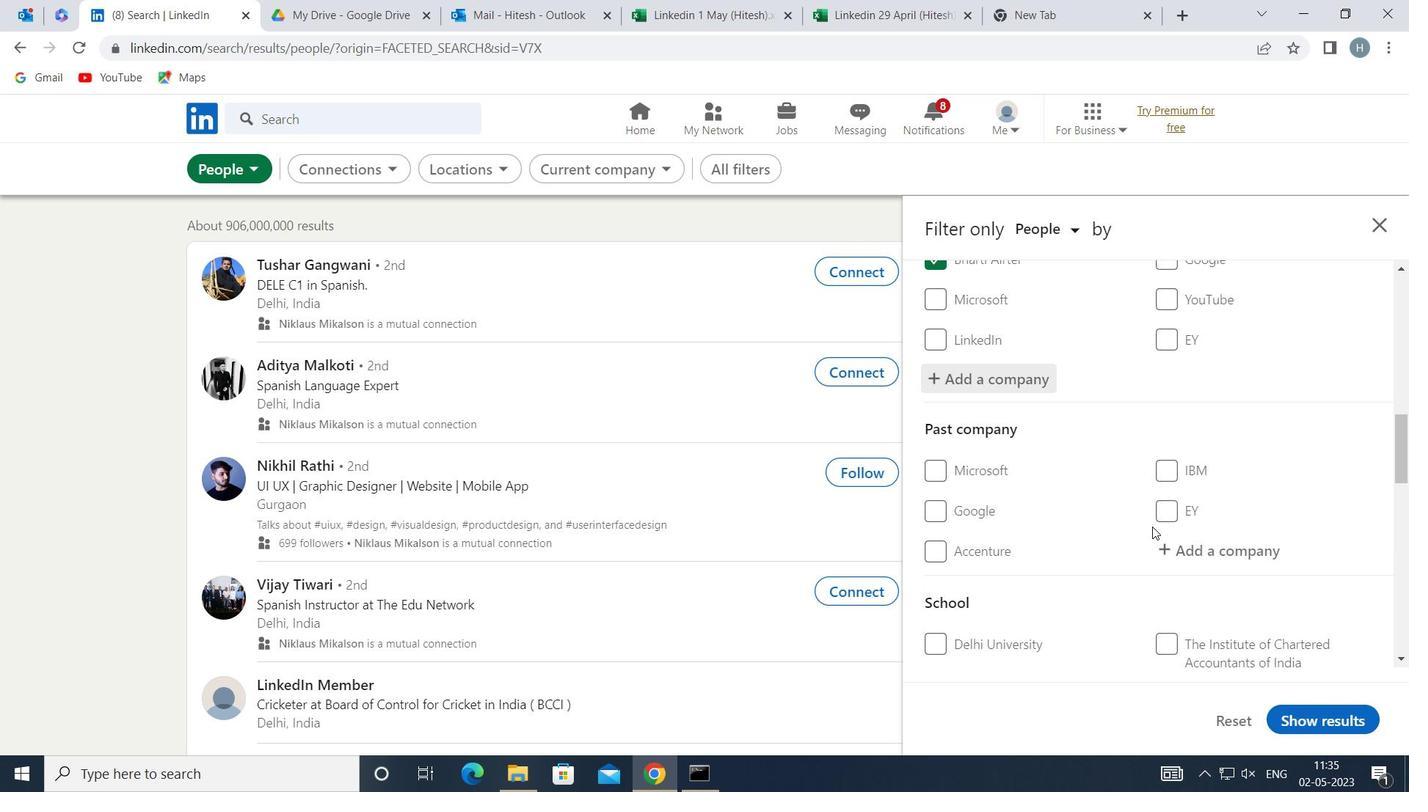 
Action: Mouse moved to (1196, 553)
Screenshot: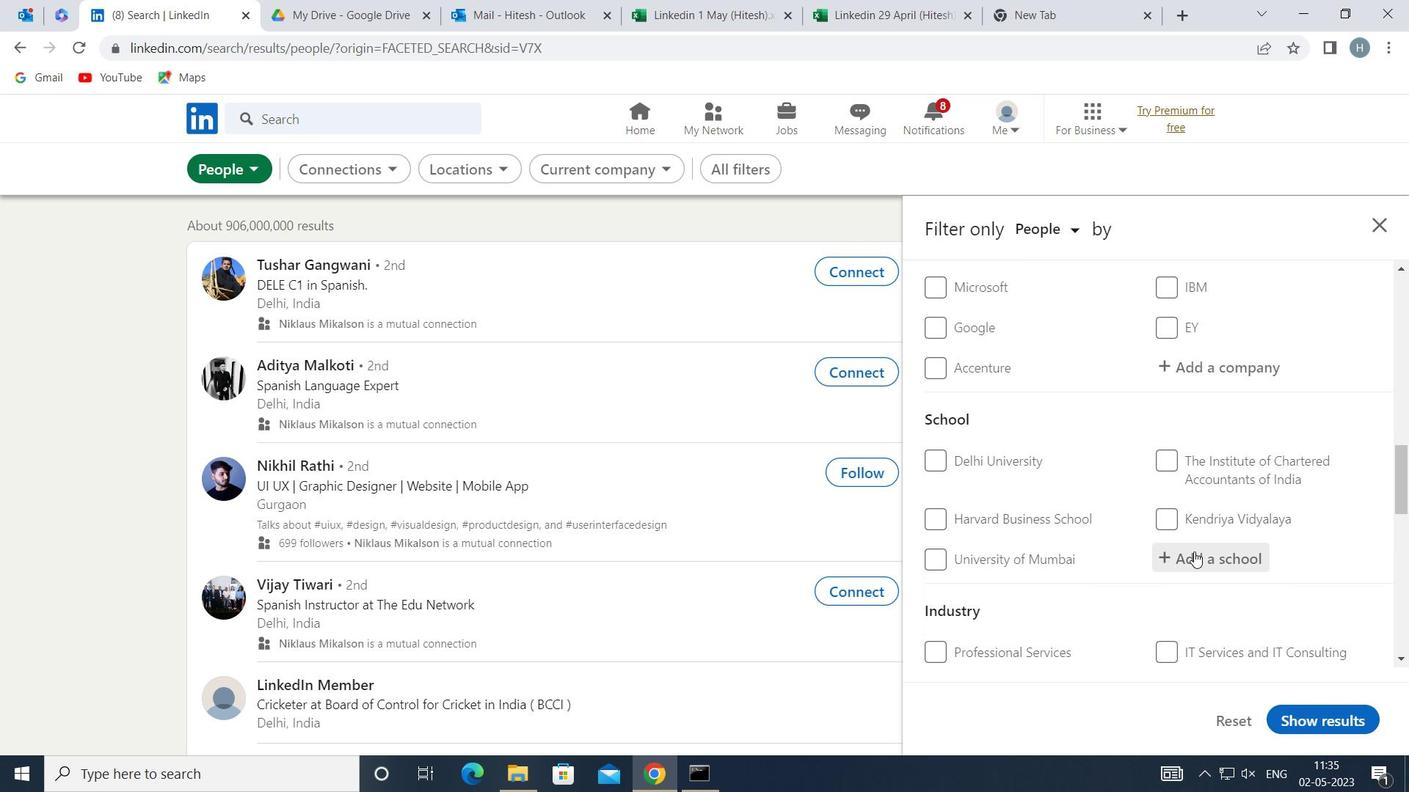 
Action: Mouse pressed left at (1196, 553)
Screenshot: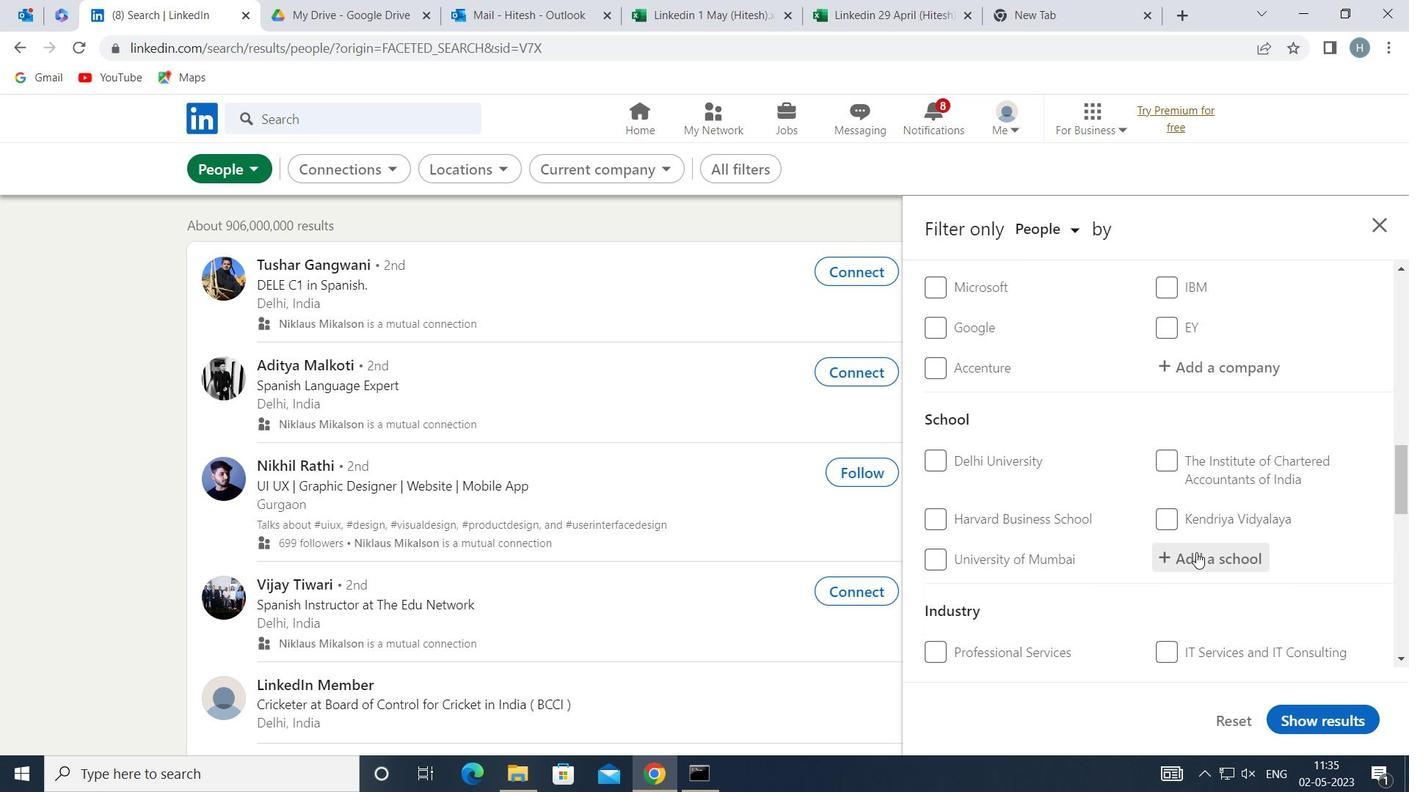 
Action: Mouse moved to (1190, 547)
Screenshot: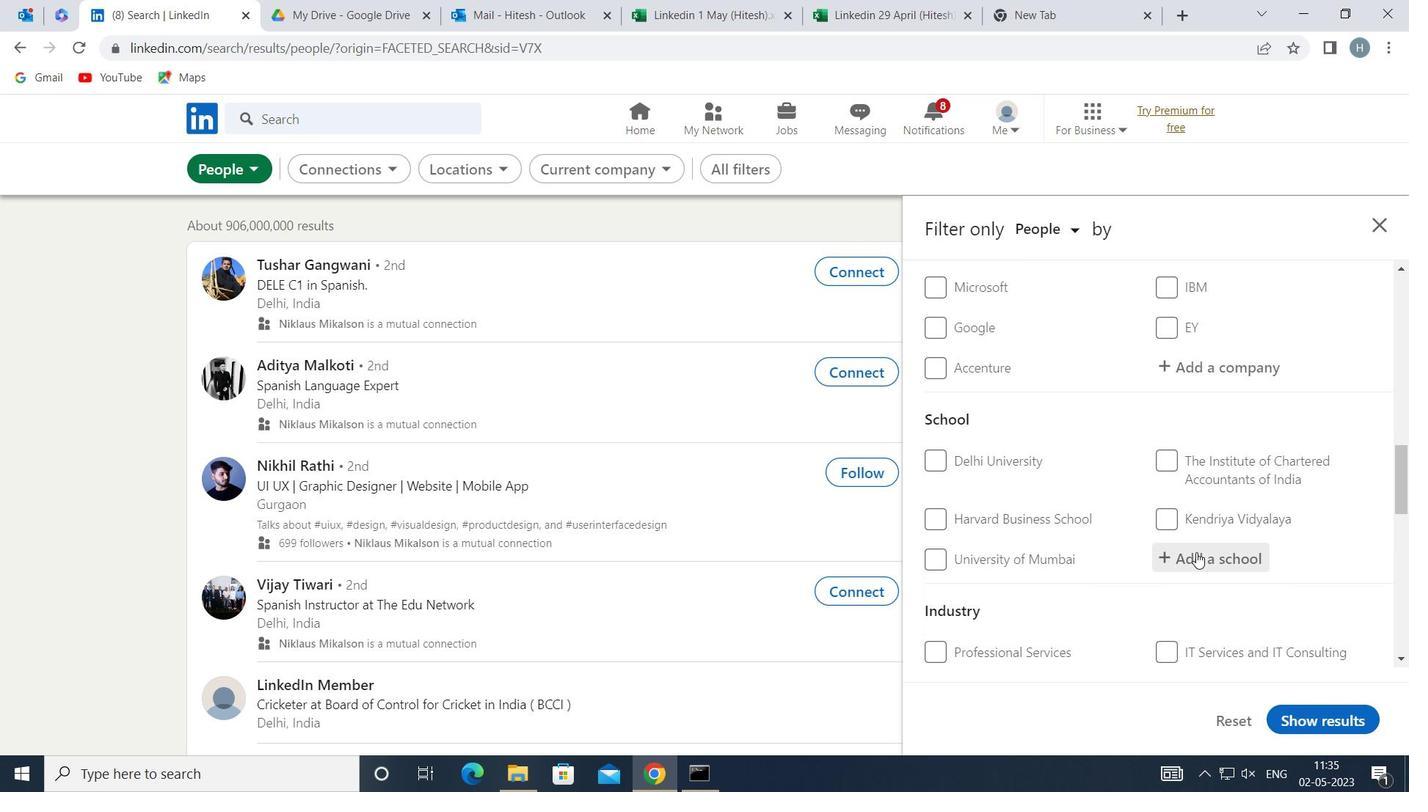 
Action: Key pressed <Key.shift>BOY'S<Key.space><Key.shift>HIGH<Key.space>
Screenshot: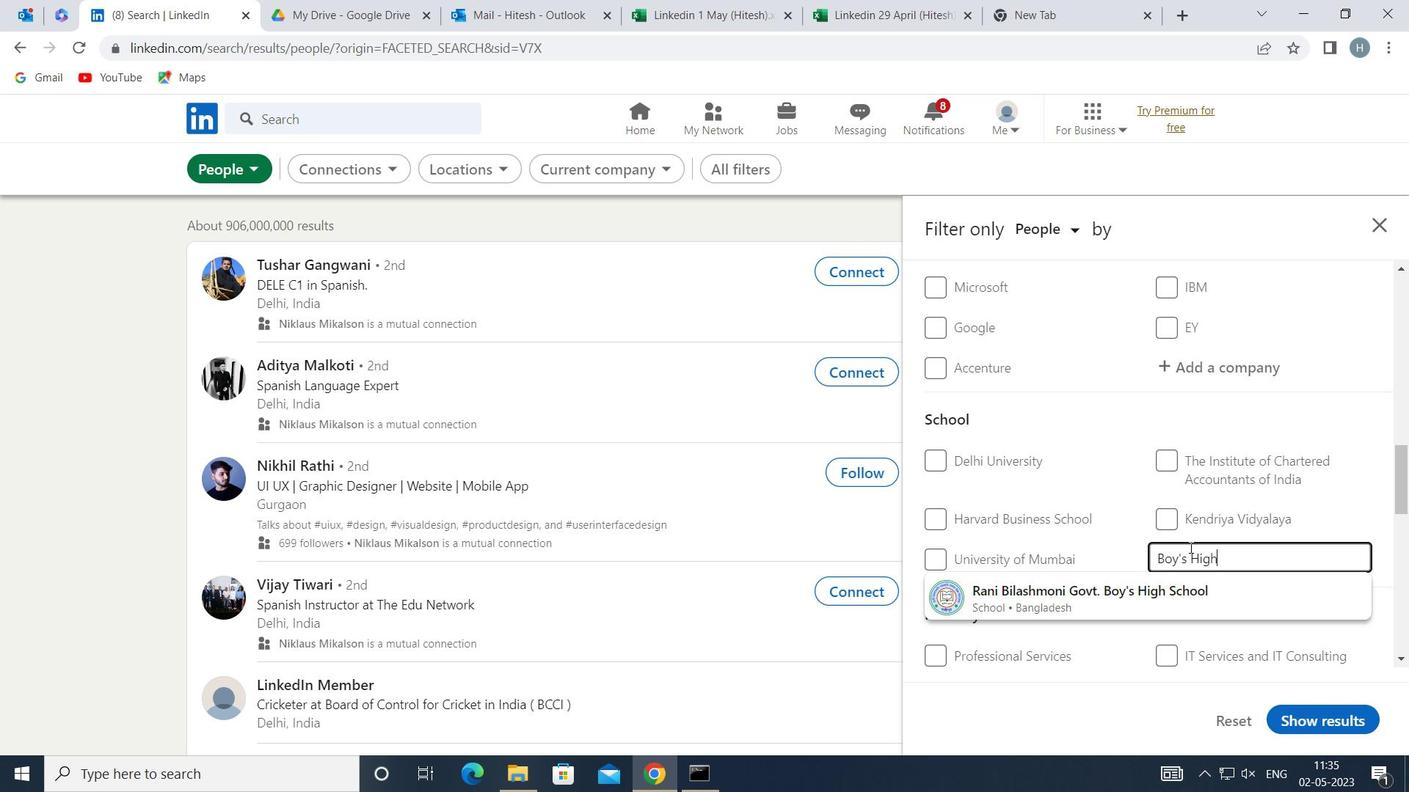
Action: Mouse moved to (1186, 547)
Screenshot: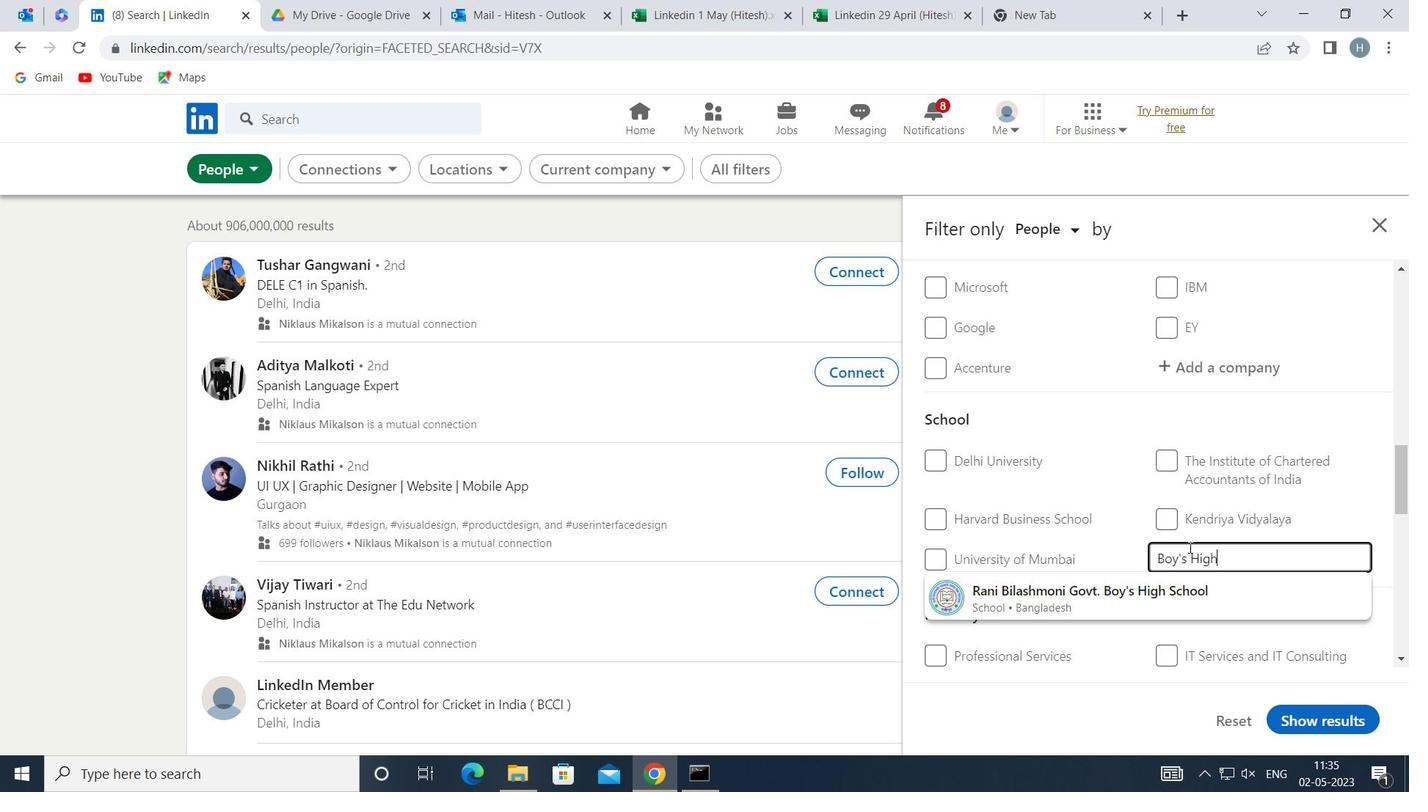 
Action: Key pressed <Key.shift>SCHOOL
Screenshot: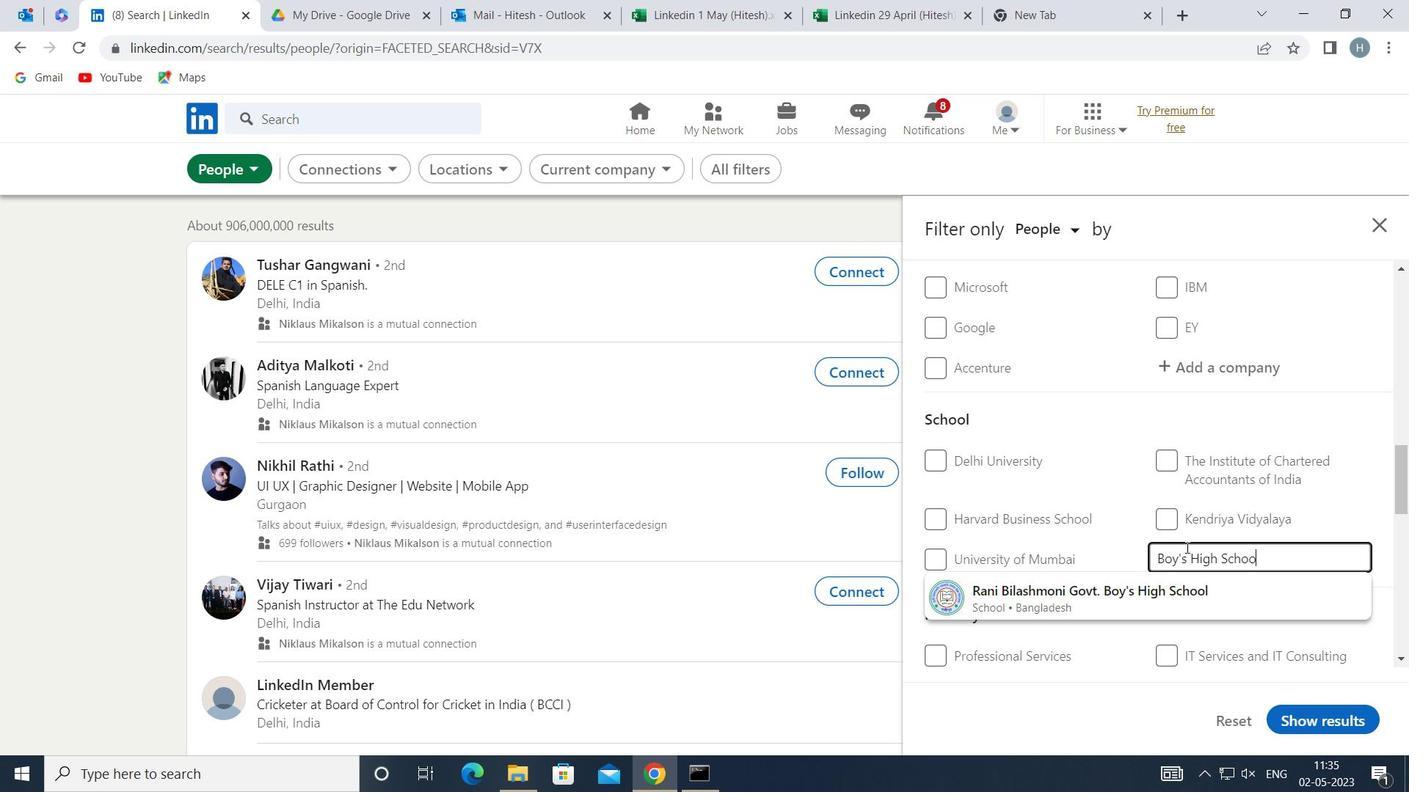 
Action: Mouse moved to (1185, 548)
Screenshot: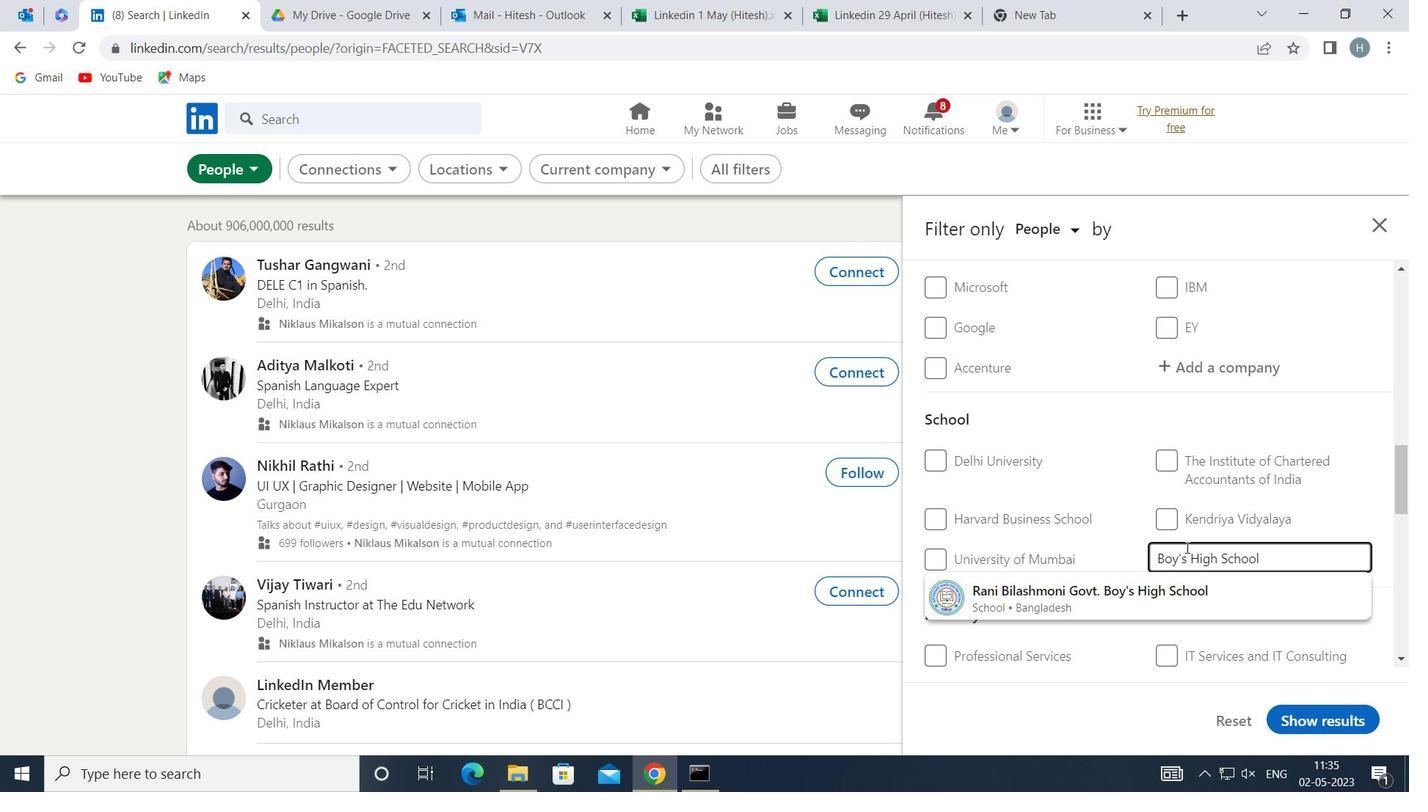
Action: Key pressed <Key.space><Key.shift>&<Key.space><Key.shift><Key.shift><Key.shift><Key.shift><Key.shift><Key.shift><Key.shift><Key.shift><Key.shift><Key.shift><Key.shift><Key.shift><Key.shift><Key.shift><Key.shift><Key.shift><Key.shift><Key.shift><Key.shift><Key.shift><Key.shift><Key.shift><Key.shift><Key.shift>COLLEGE
Screenshot: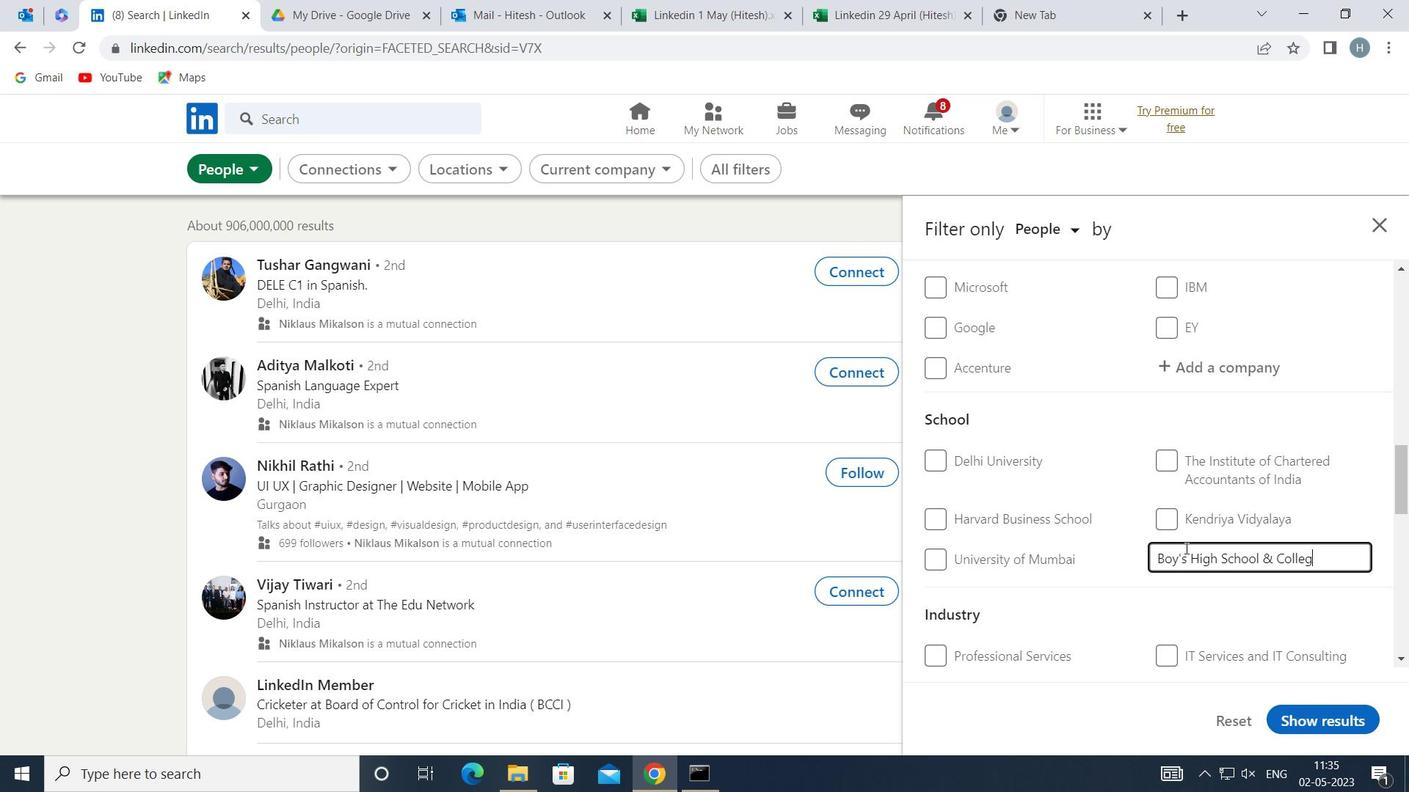 
Action: Mouse moved to (1319, 587)
Screenshot: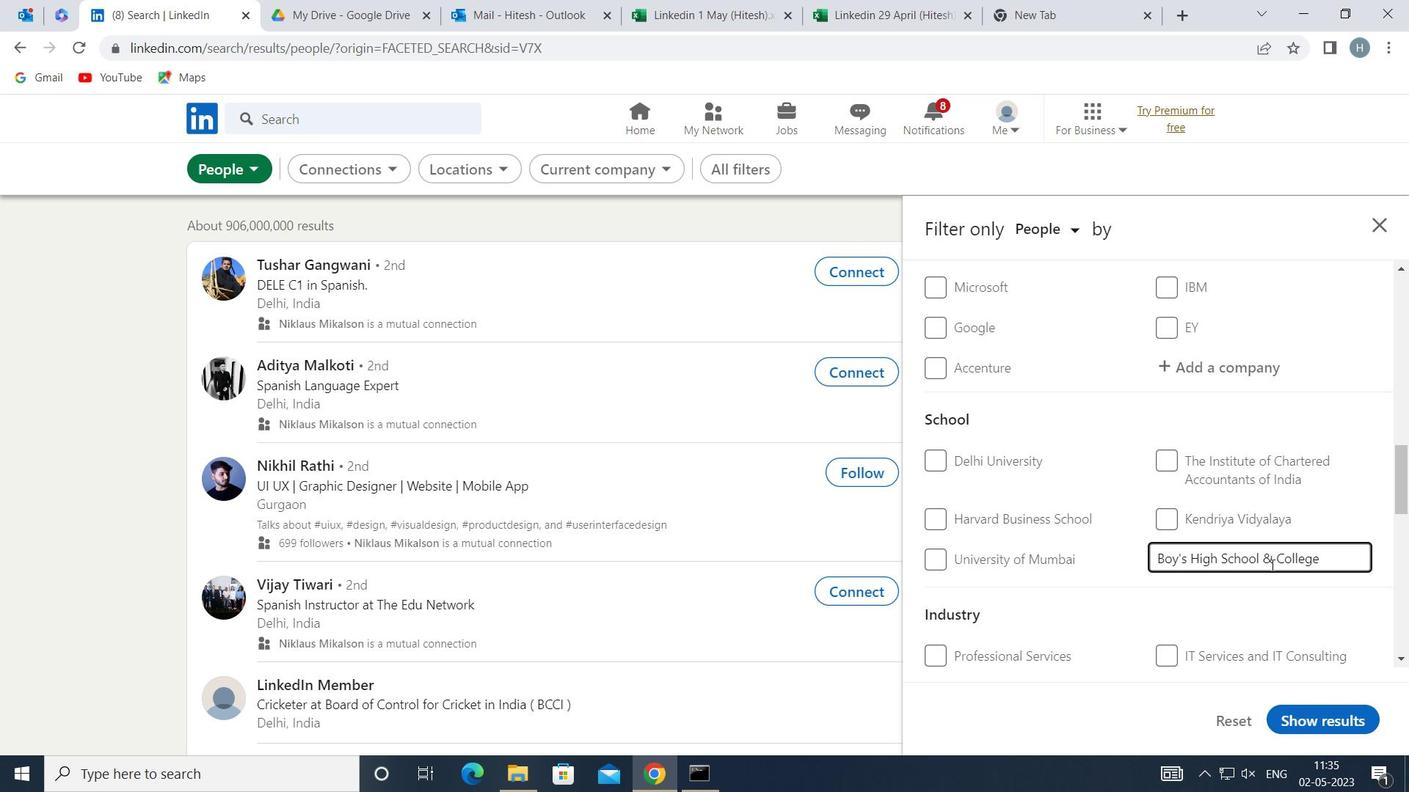 
Action: Key pressed <Key.enter>
Screenshot: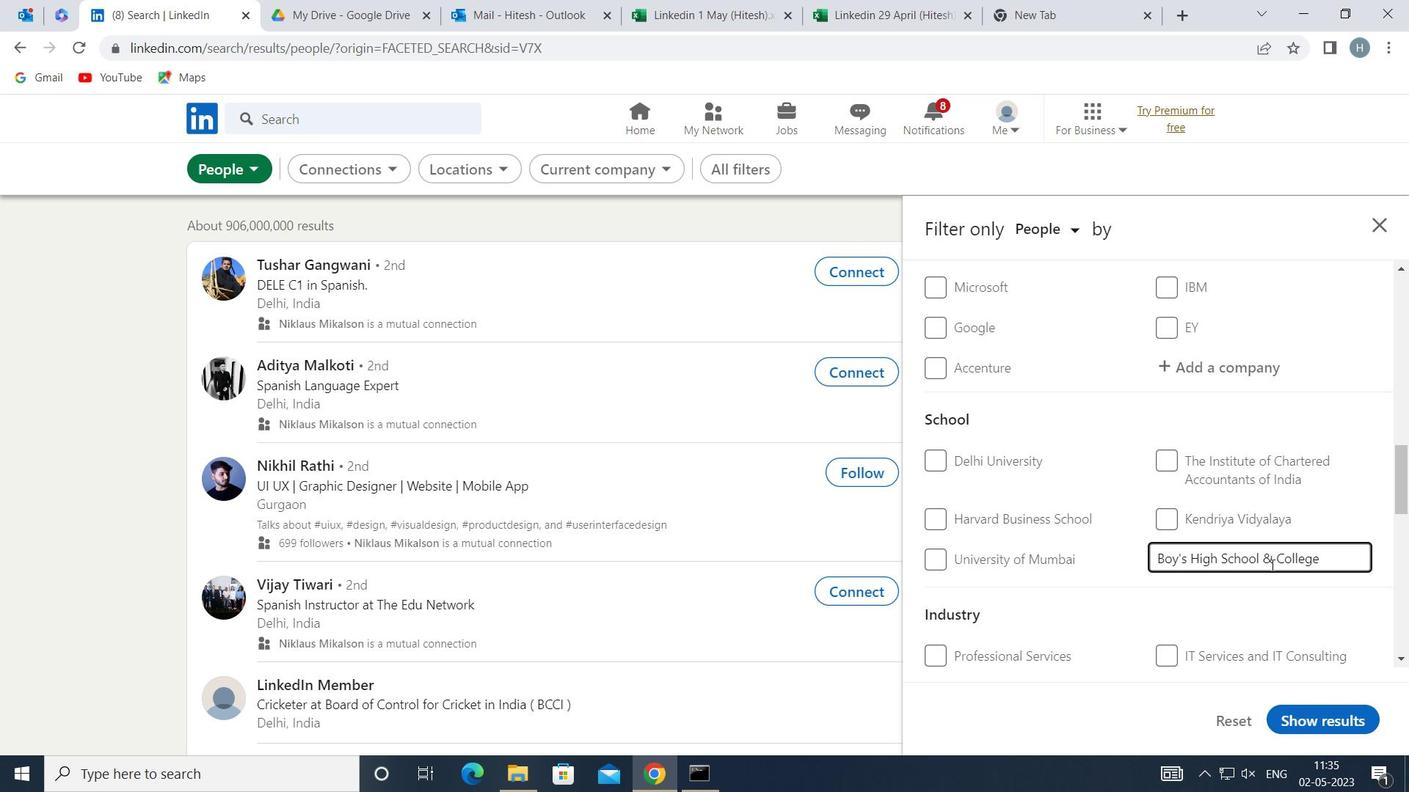 
Action: Mouse pressed left at (1319, 587)
Screenshot: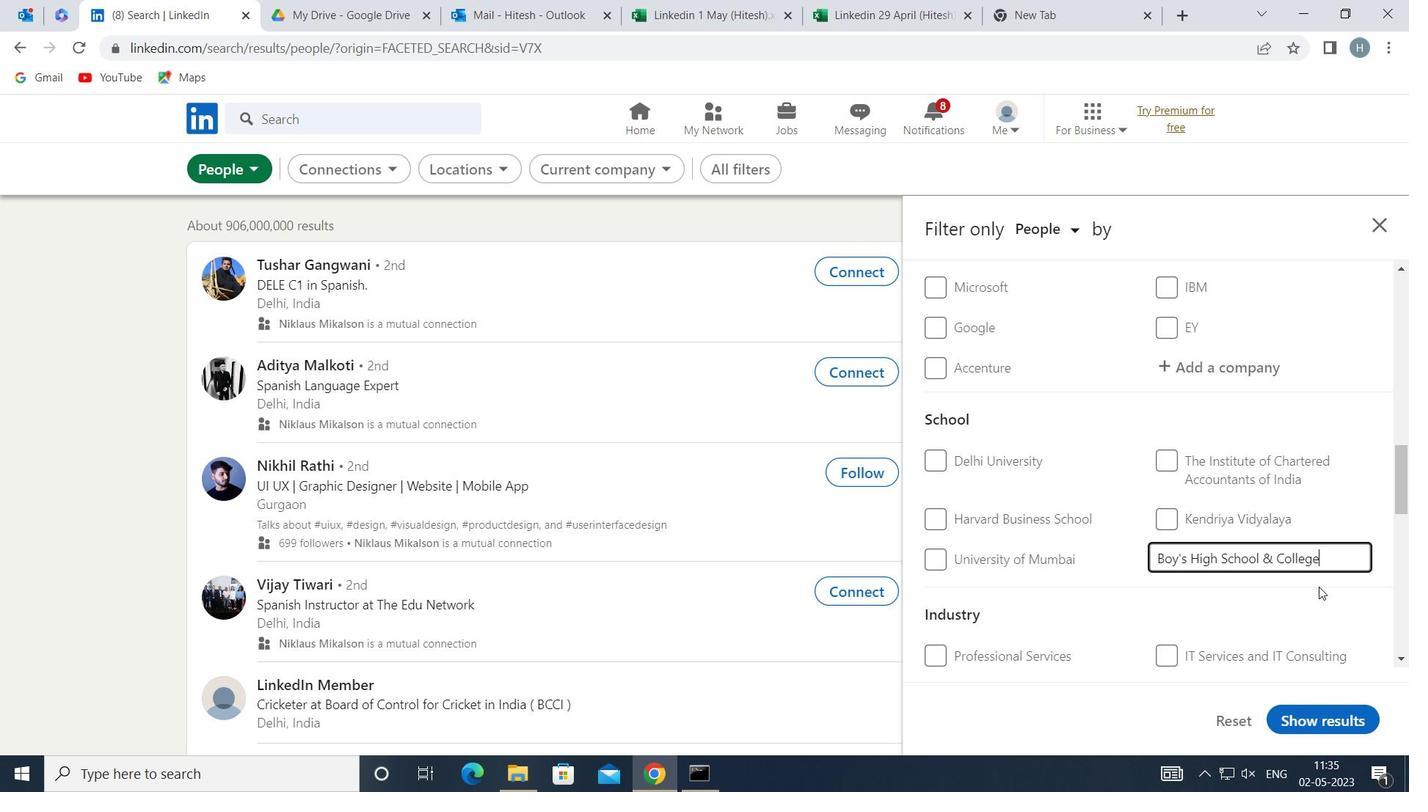 
Action: Mouse moved to (1291, 586)
Screenshot: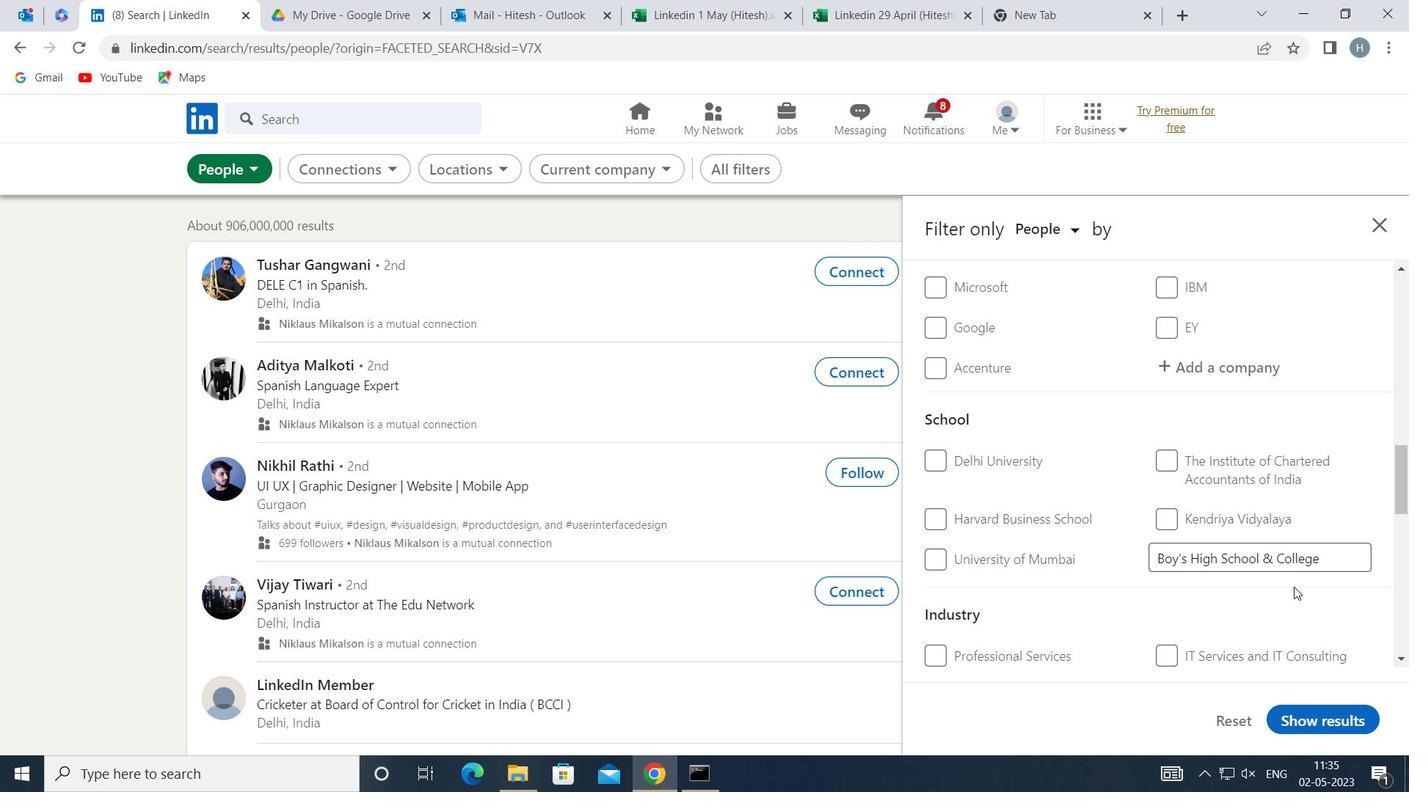 
Action: Mouse scrolled (1291, 585) with delta (0, 0)
Screenshot: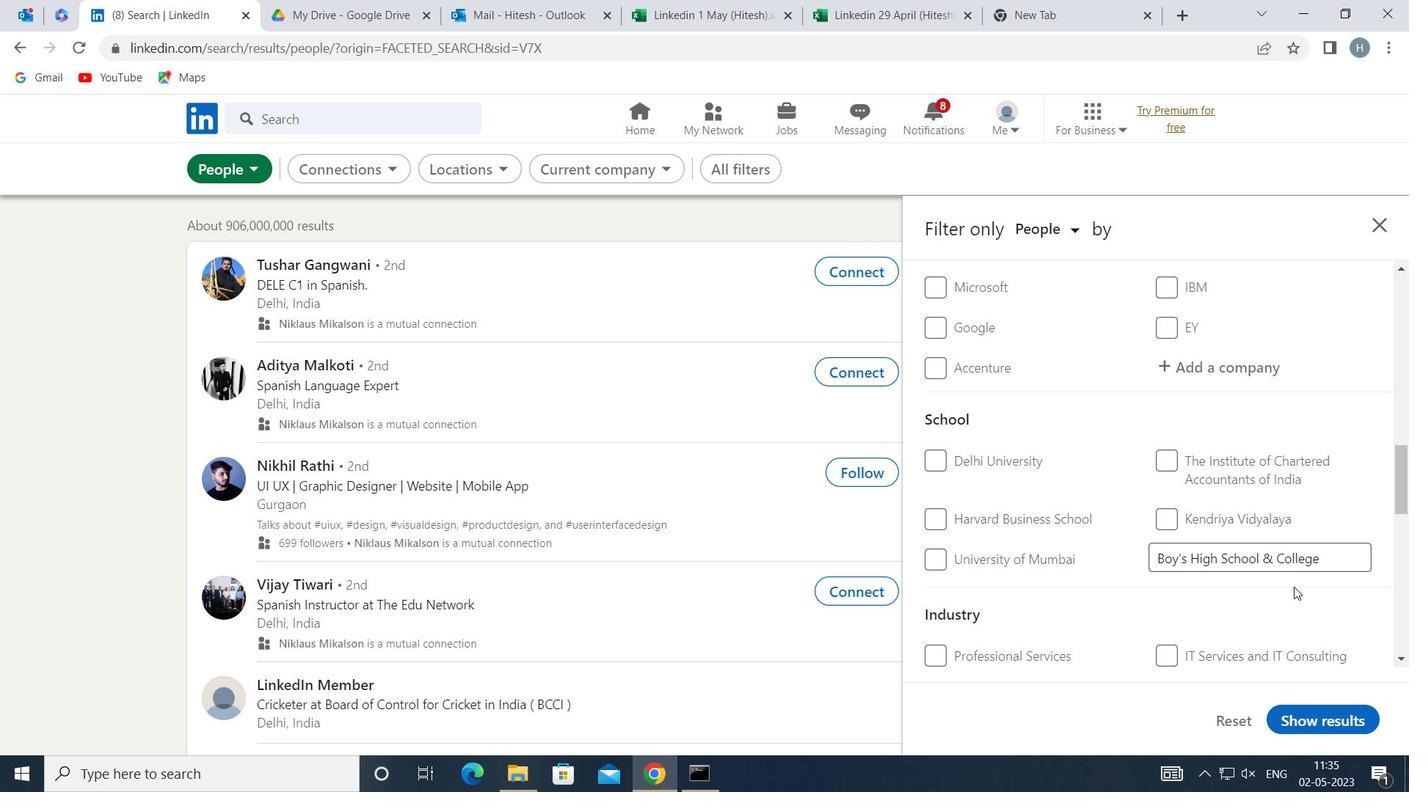 
Action: Mouse moved to (1264, 563)
Screenshot: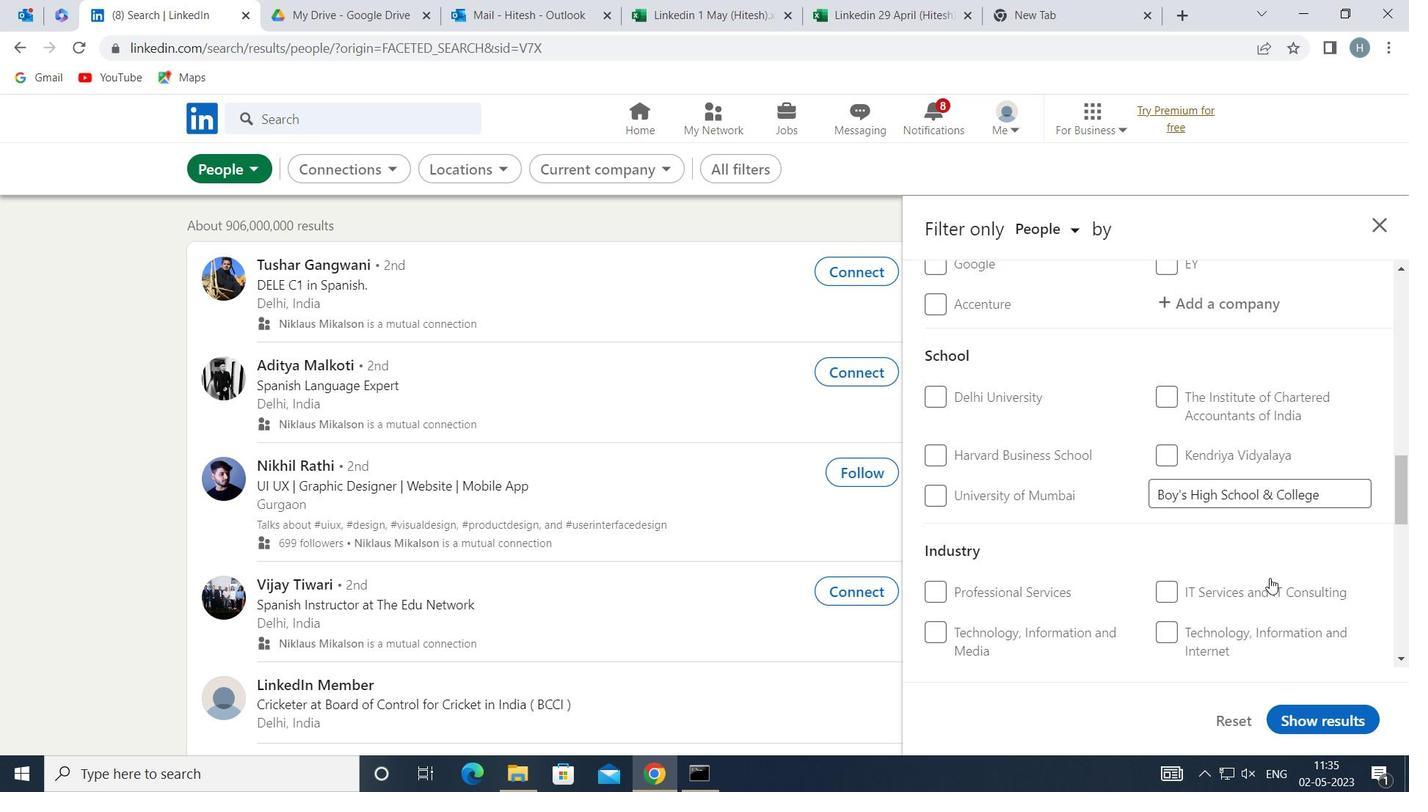 
Action: Mouse scrolled (1264, 563) with delta (0, 0)
Screenshot: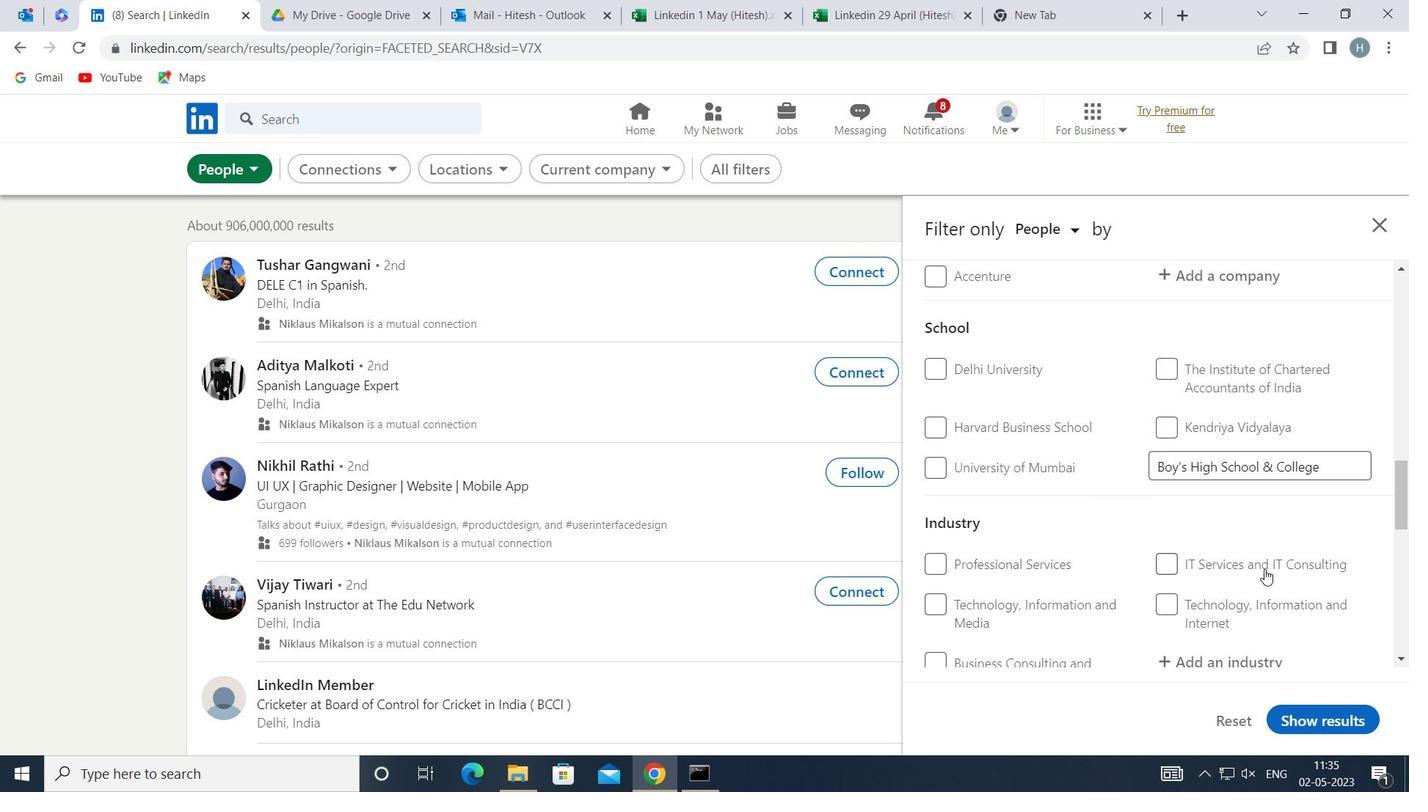 
Action: Mouse moved to (1196, 568)
Screenshot: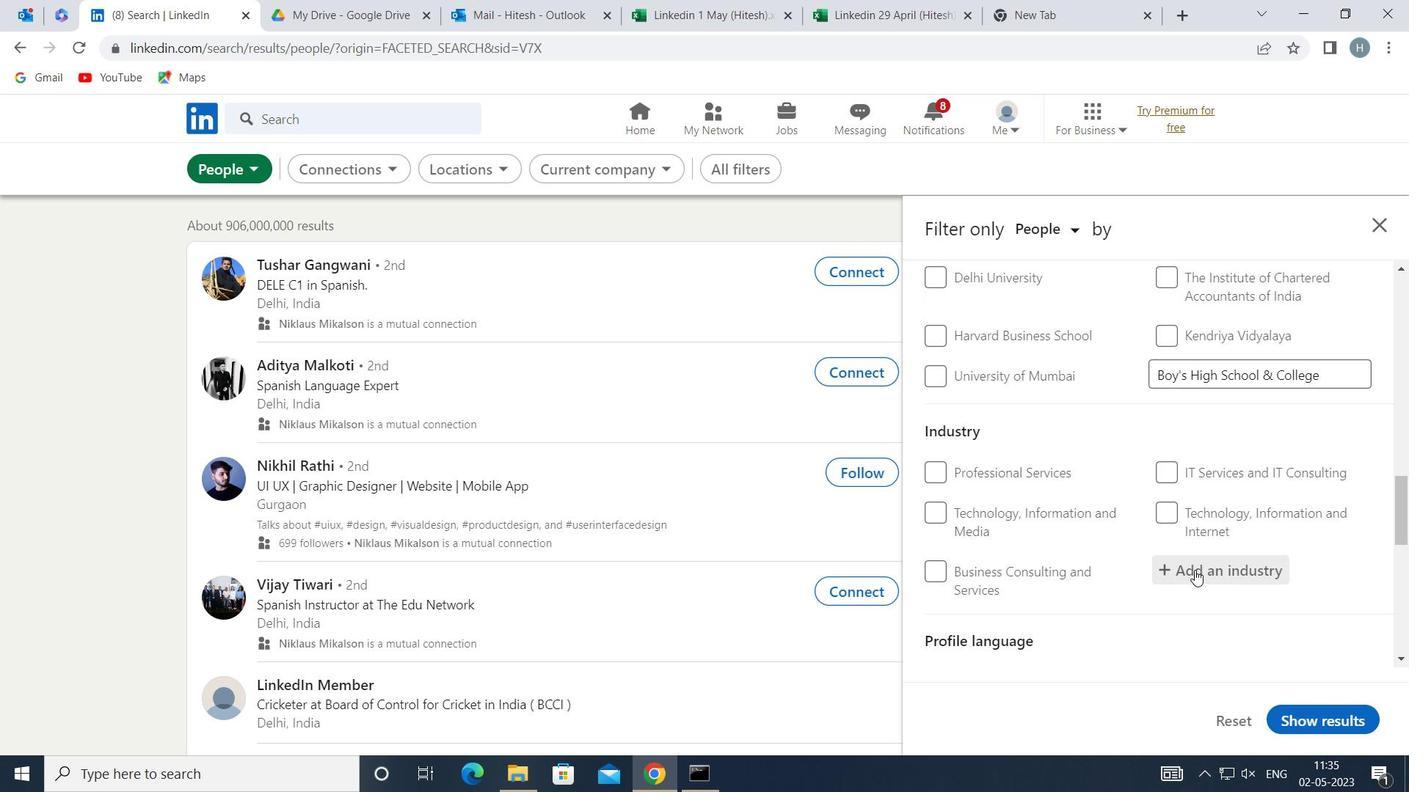 
Action: Mouse pressed left at (1196, 568)
Screenshot: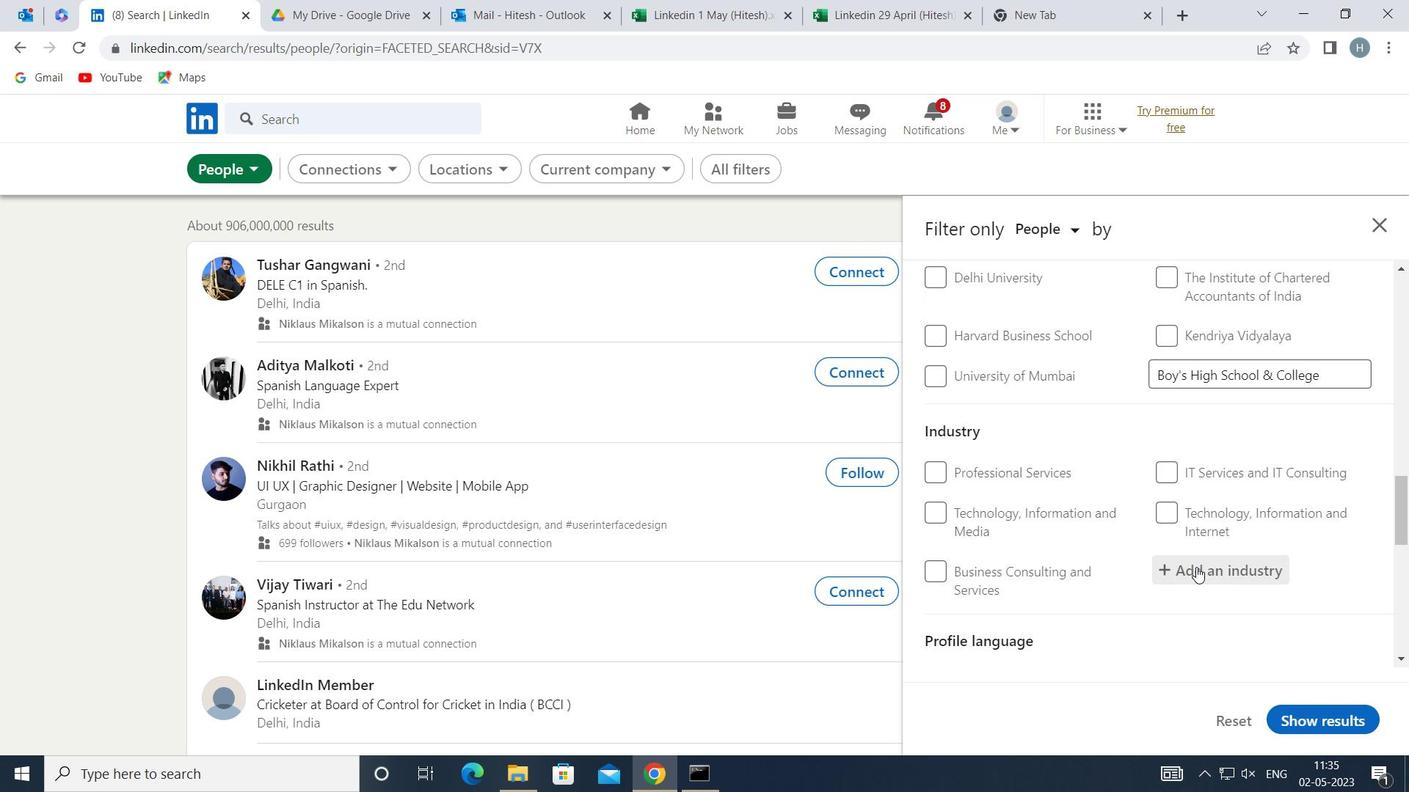 
Action: Mouse moved to (1196, 566)
Screenshot: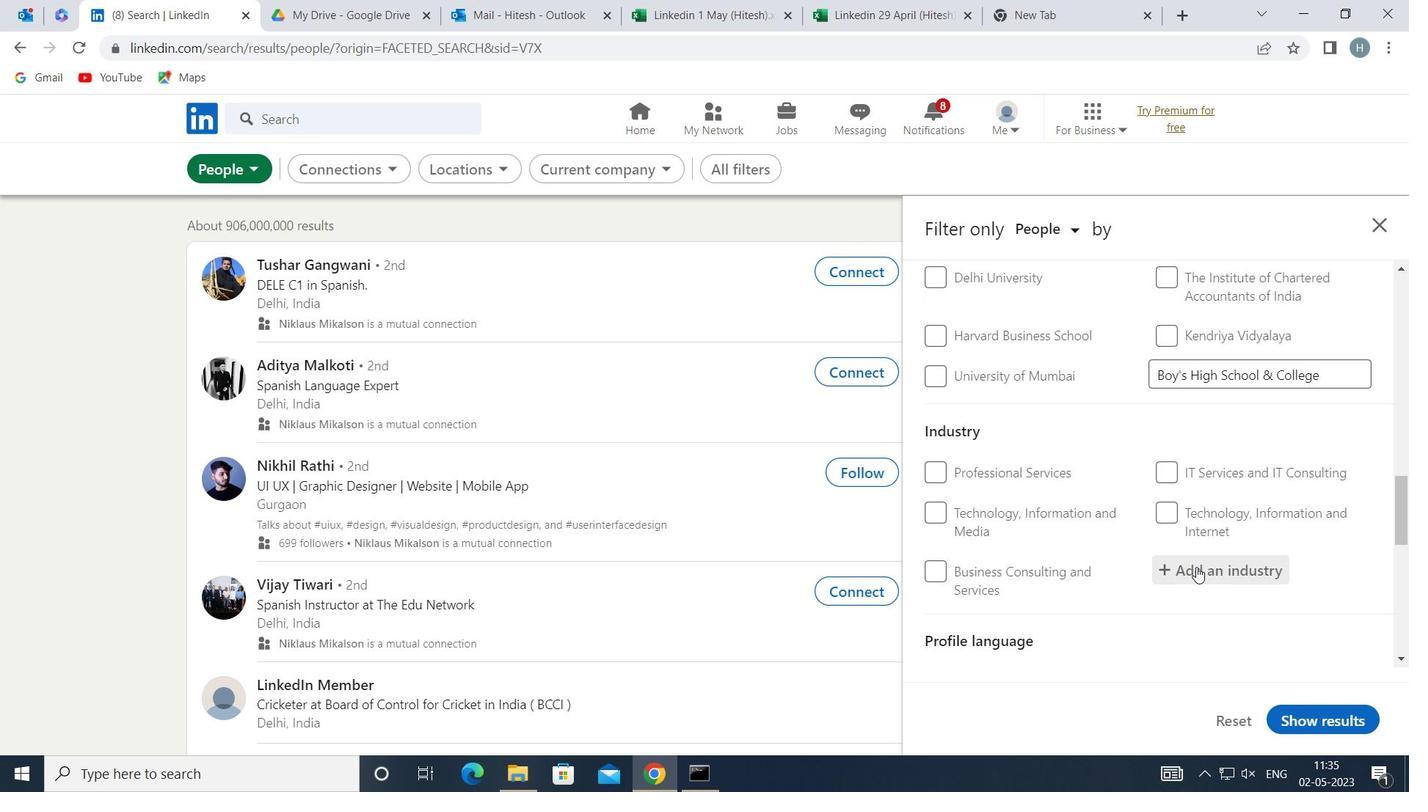 
Action: Key pressed <Key.shift>SE
Screenshot: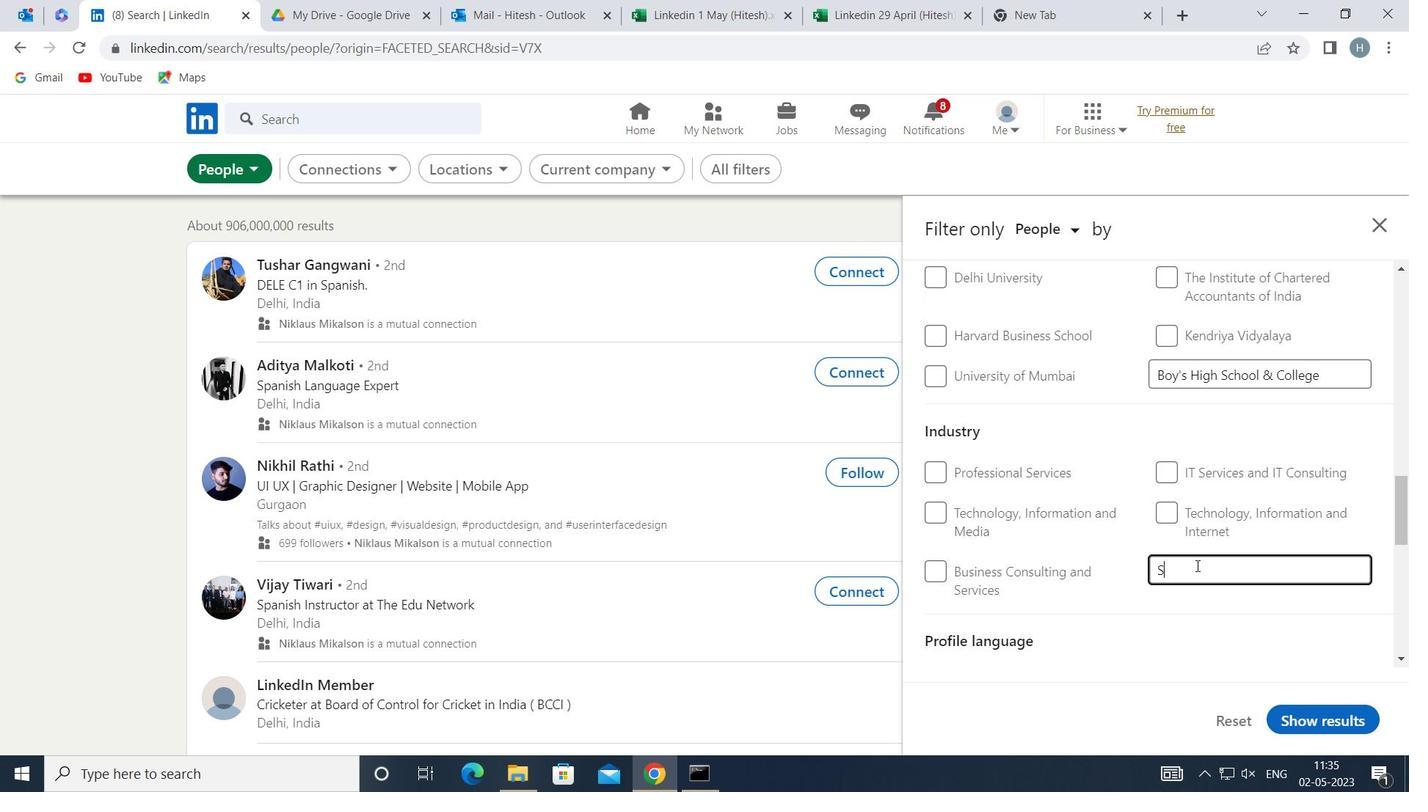 
Action: Mouse moved to (1195, 565)
Screenshot: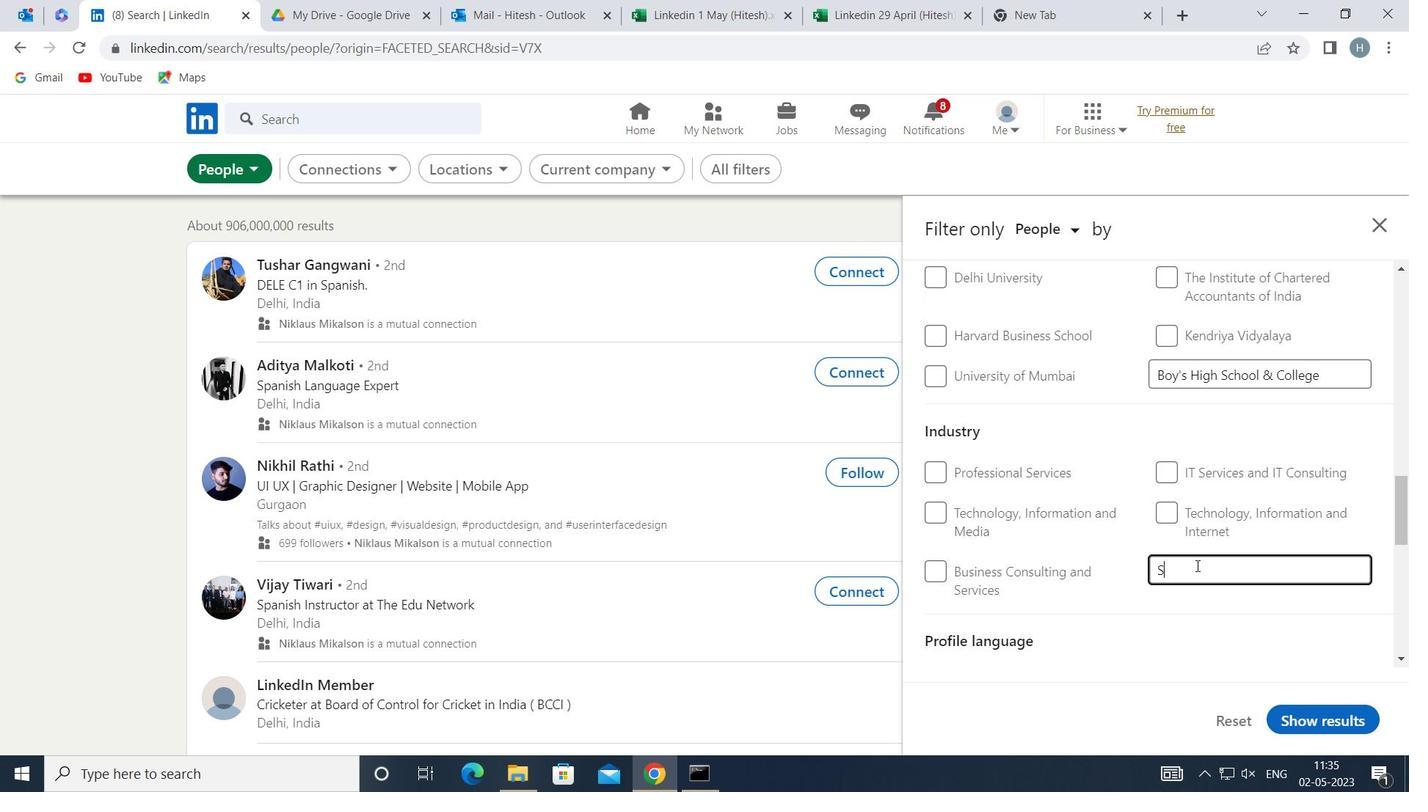 
Action: Key pressed RVICES<Key.space>FO
Screenshot: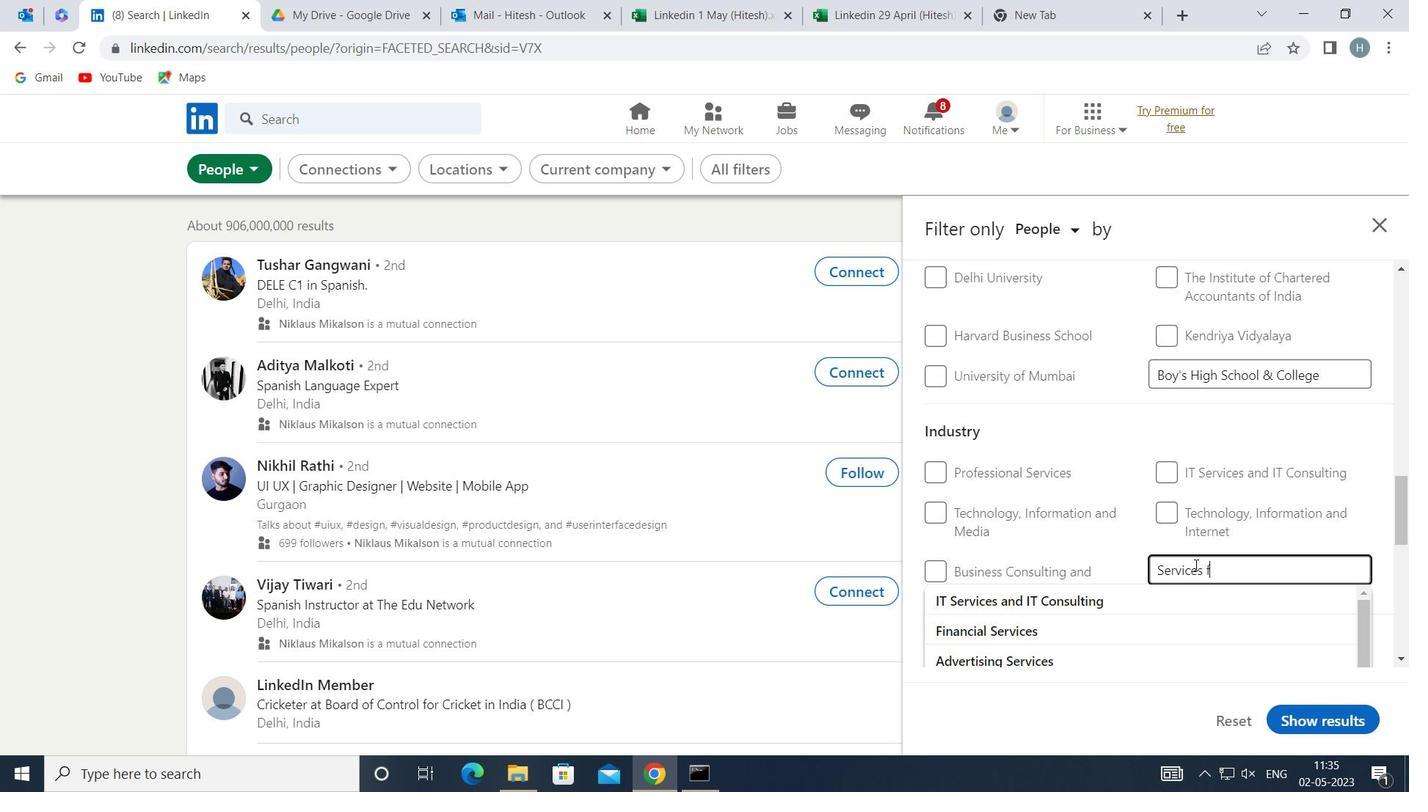 
Action: Mouse moved to (1195, 565)
Screenshot: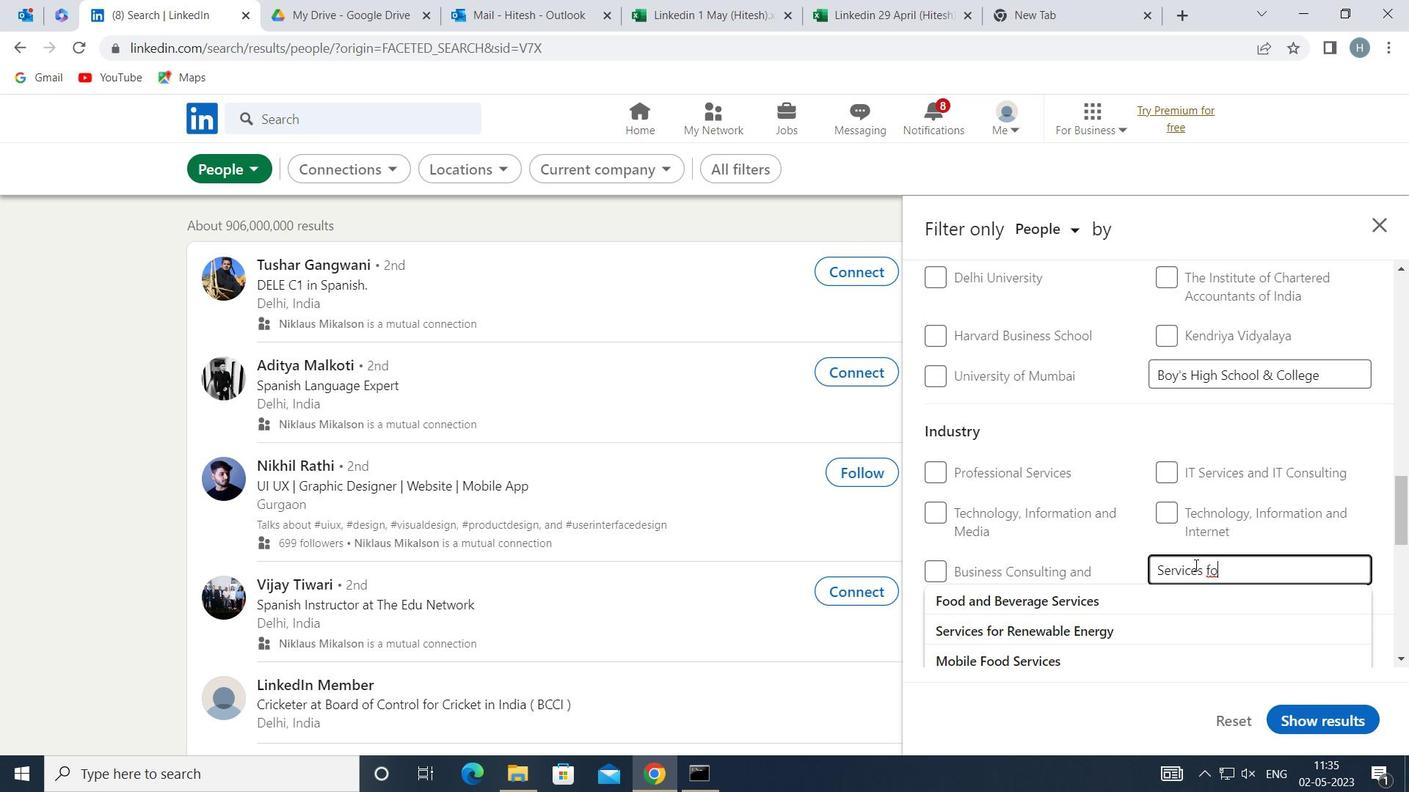 
Action: Key pressed R
Screenshot: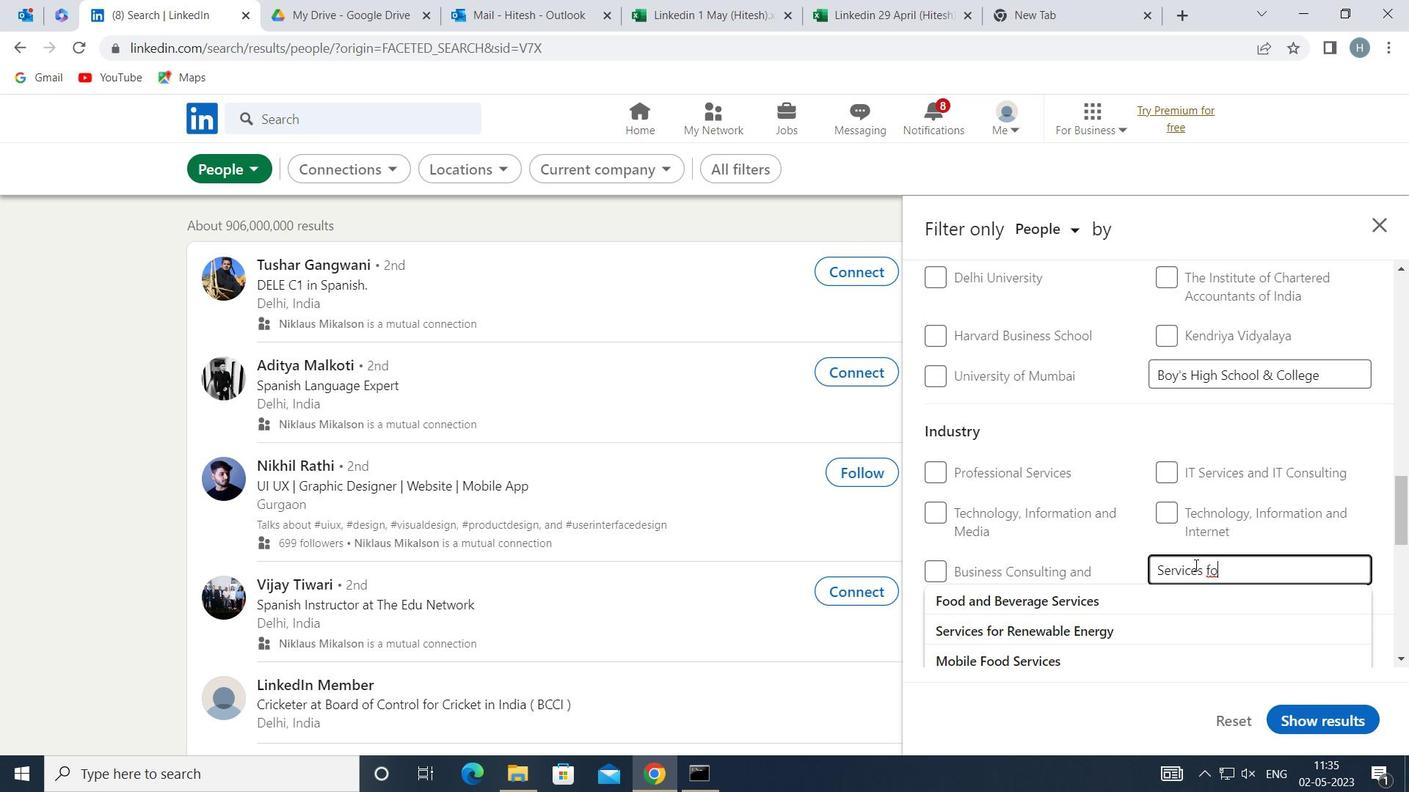 
Action: Mouse moved to (1185, 565)
Screenshot: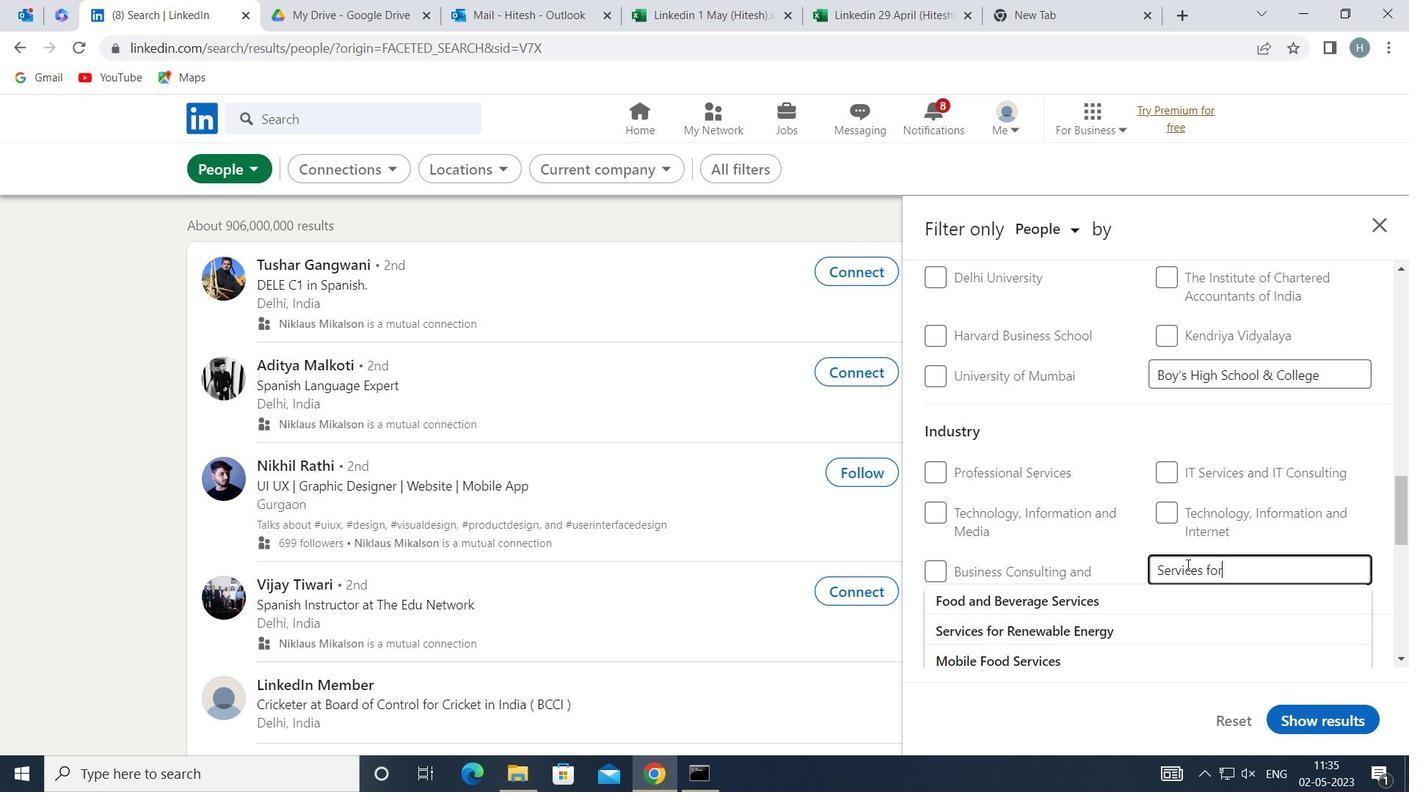 
Action: Key pressed <Key.space>
Screenshot: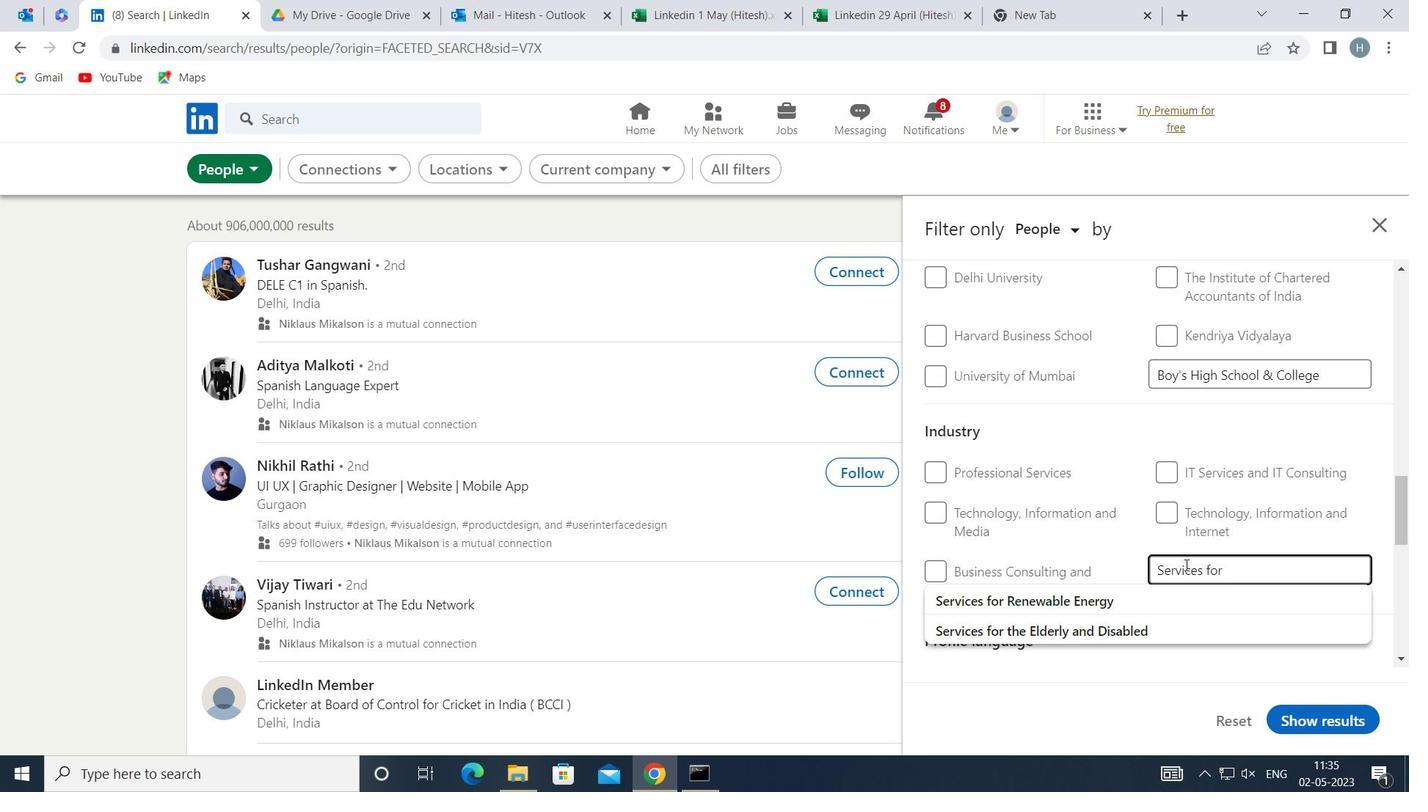 
Action: Mouse moved to (1184, 563)
Screenshot: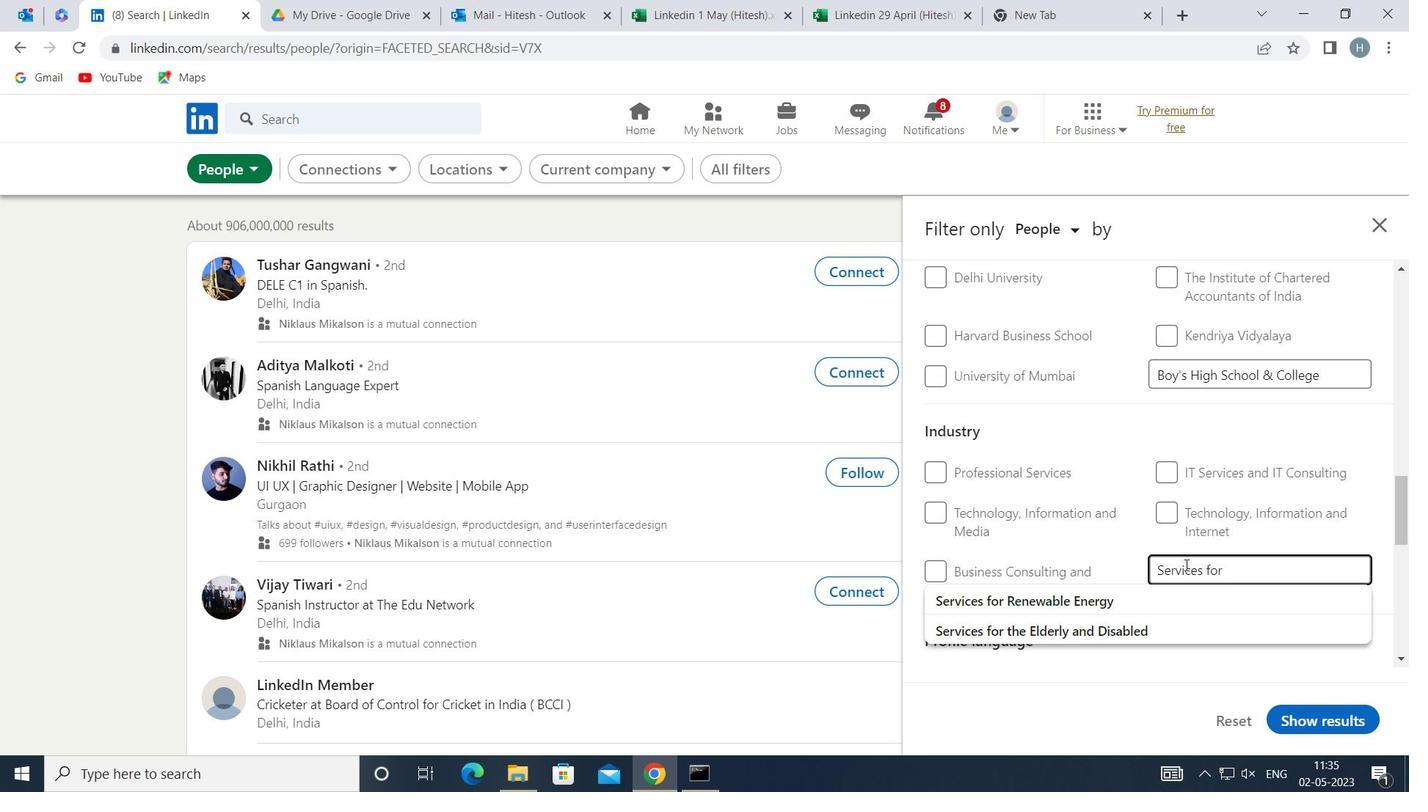 
Action: Key pressed <Key.shift>R
Screenshot: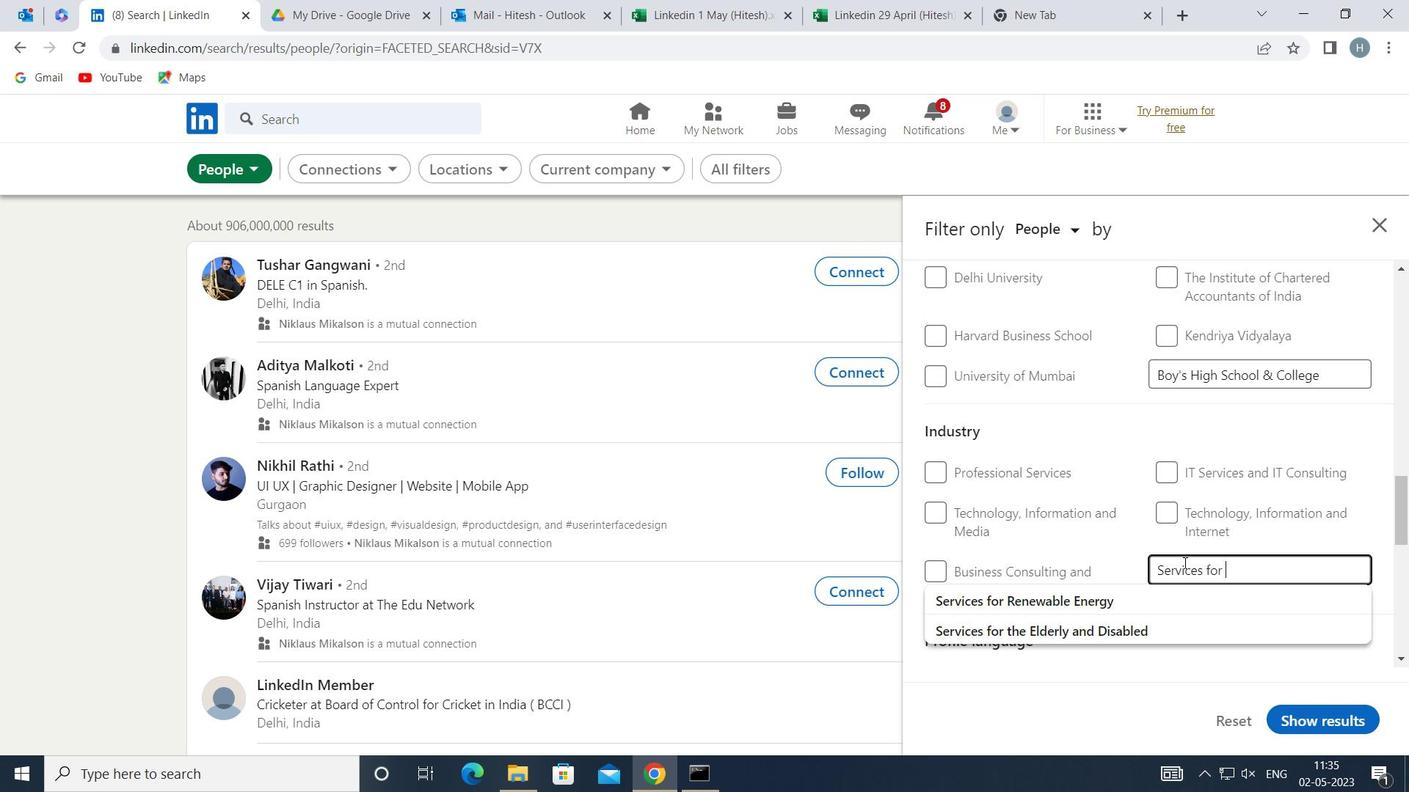 
Action: Mouse moved to (1175, 591)
Screenshot: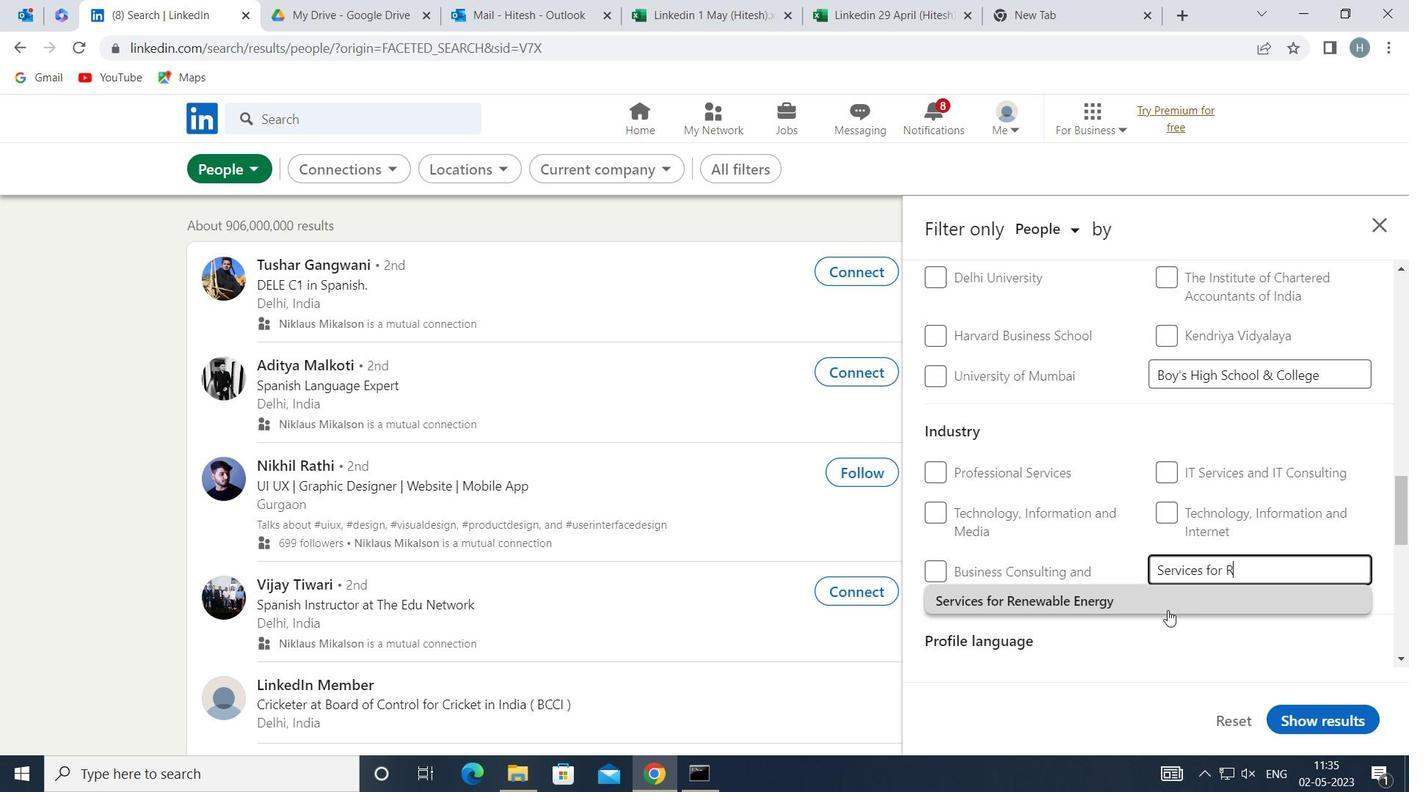 
Action: Mouse pressed left at (1175, 591)
Screenshot: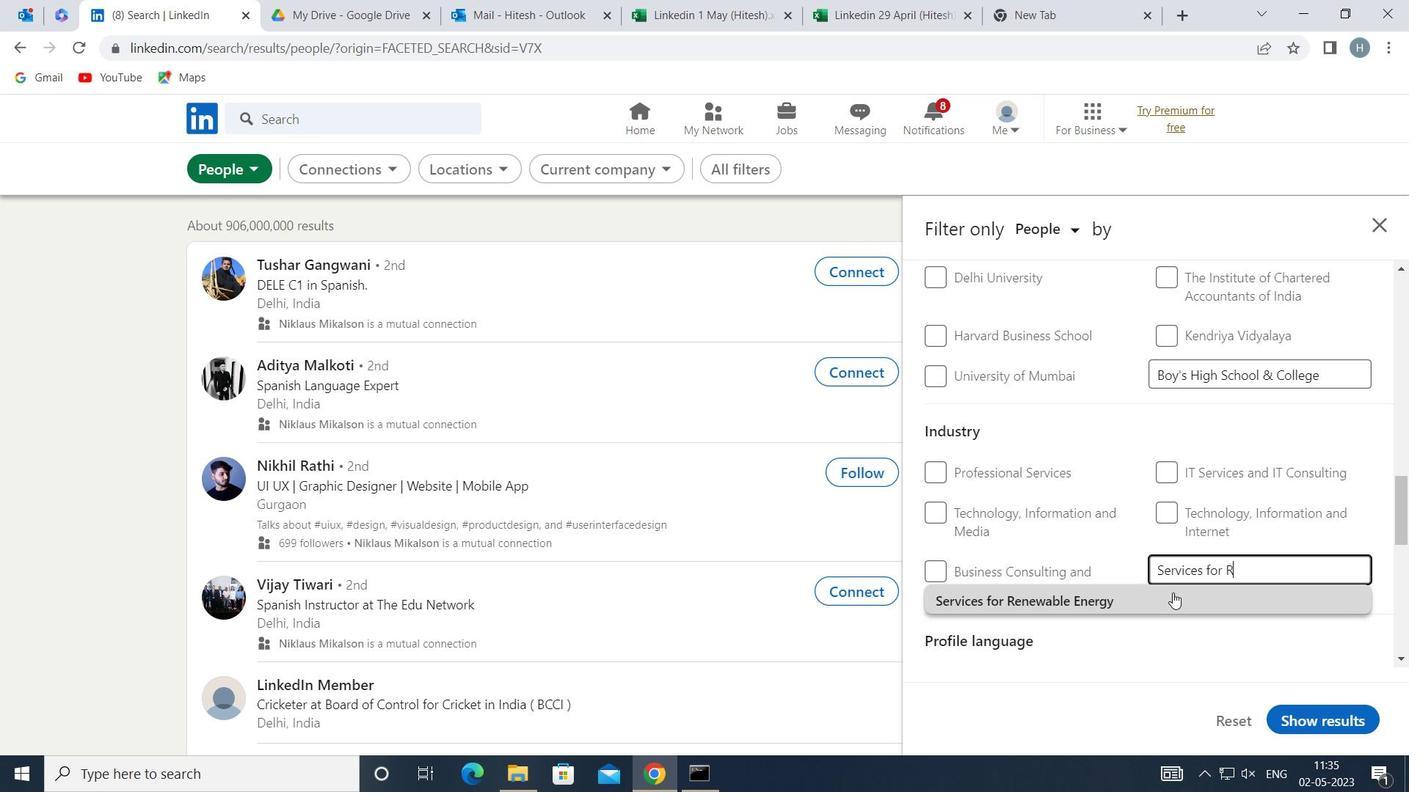 
Action: Mouse moved to (1167, 593)
Screenshot: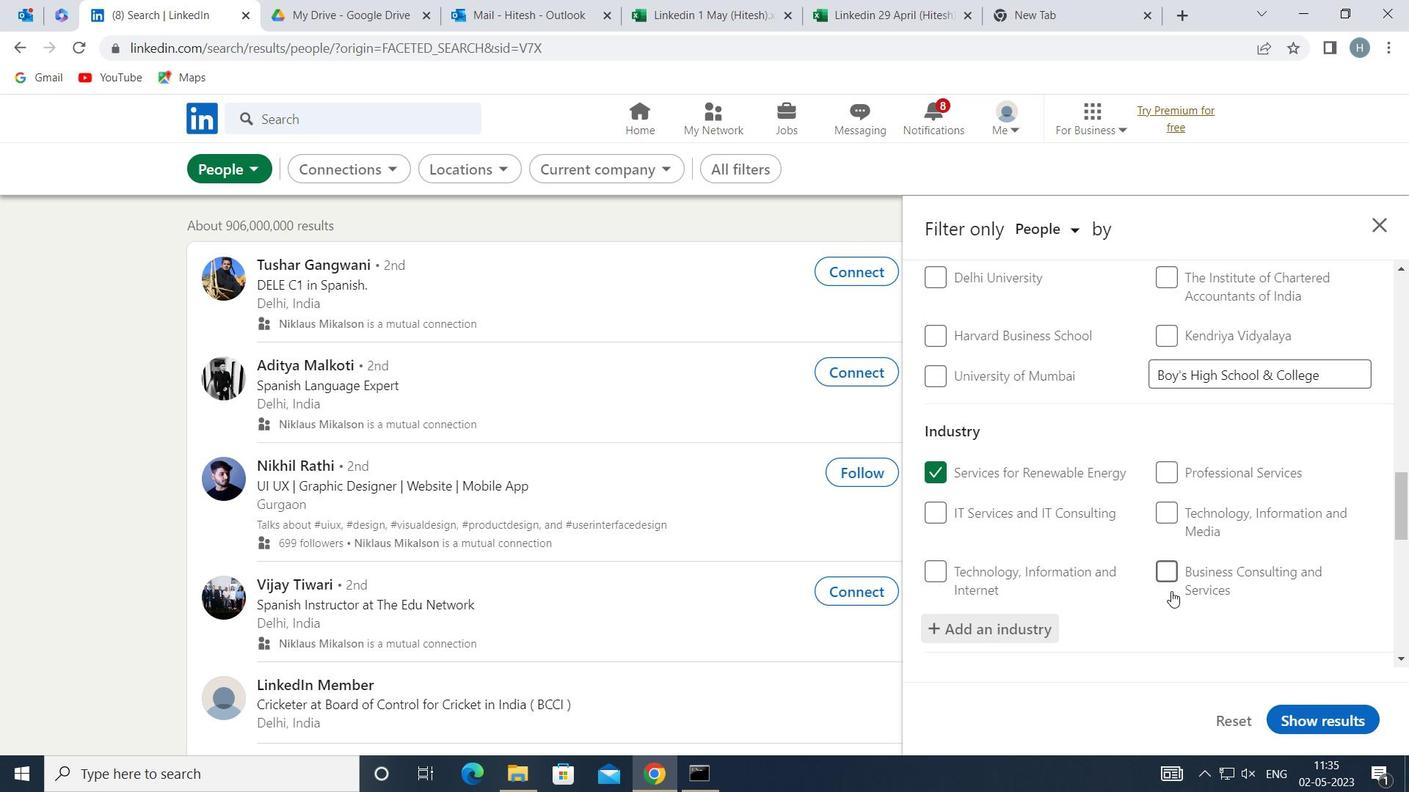
Action: Mouse scrolled (1167, 593) with delta (0, 0)
Screenshot: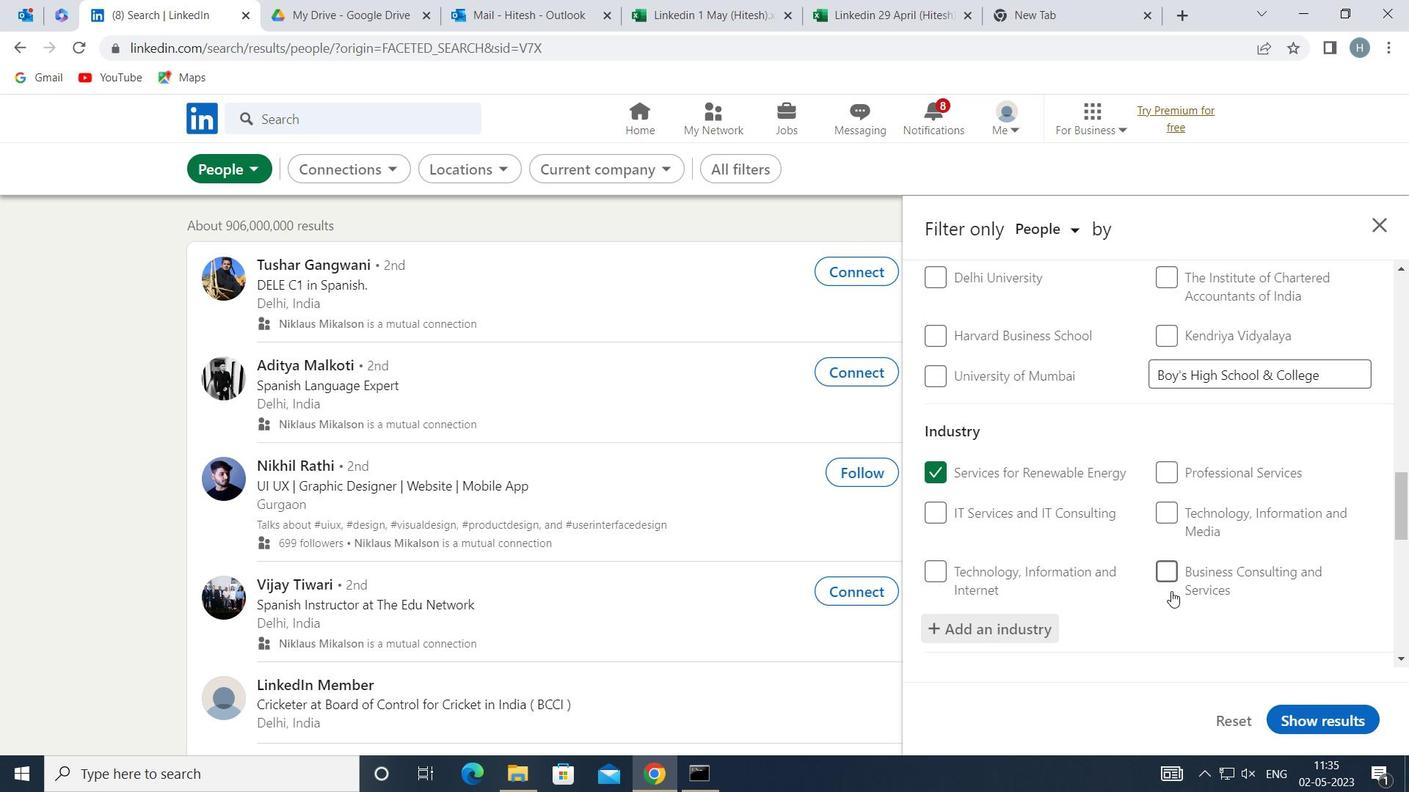 
Action: Mouse moved to (1159, 604)
Screenshot: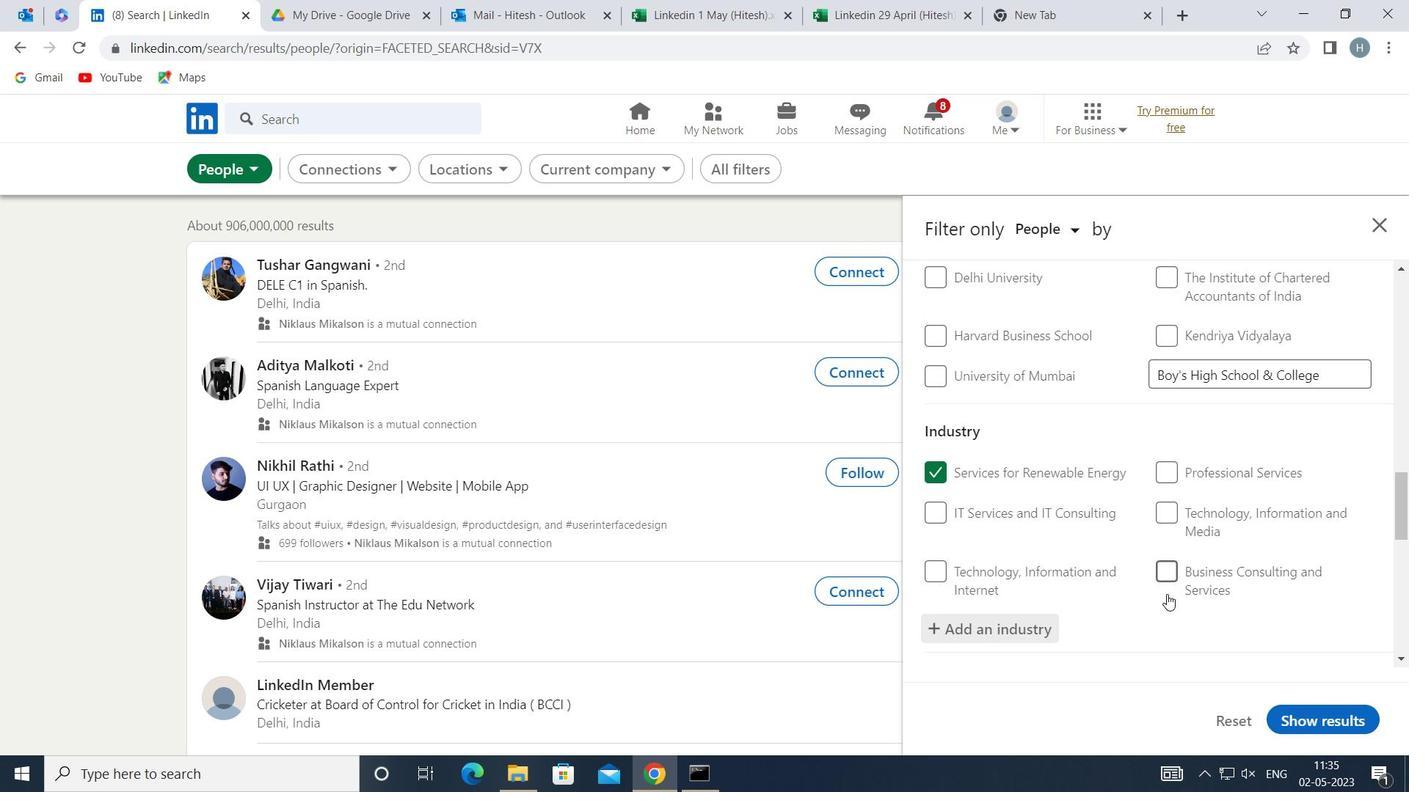 
Action: Mouse scrolled (1159, 603) with delta (0, 0)
Screenshot: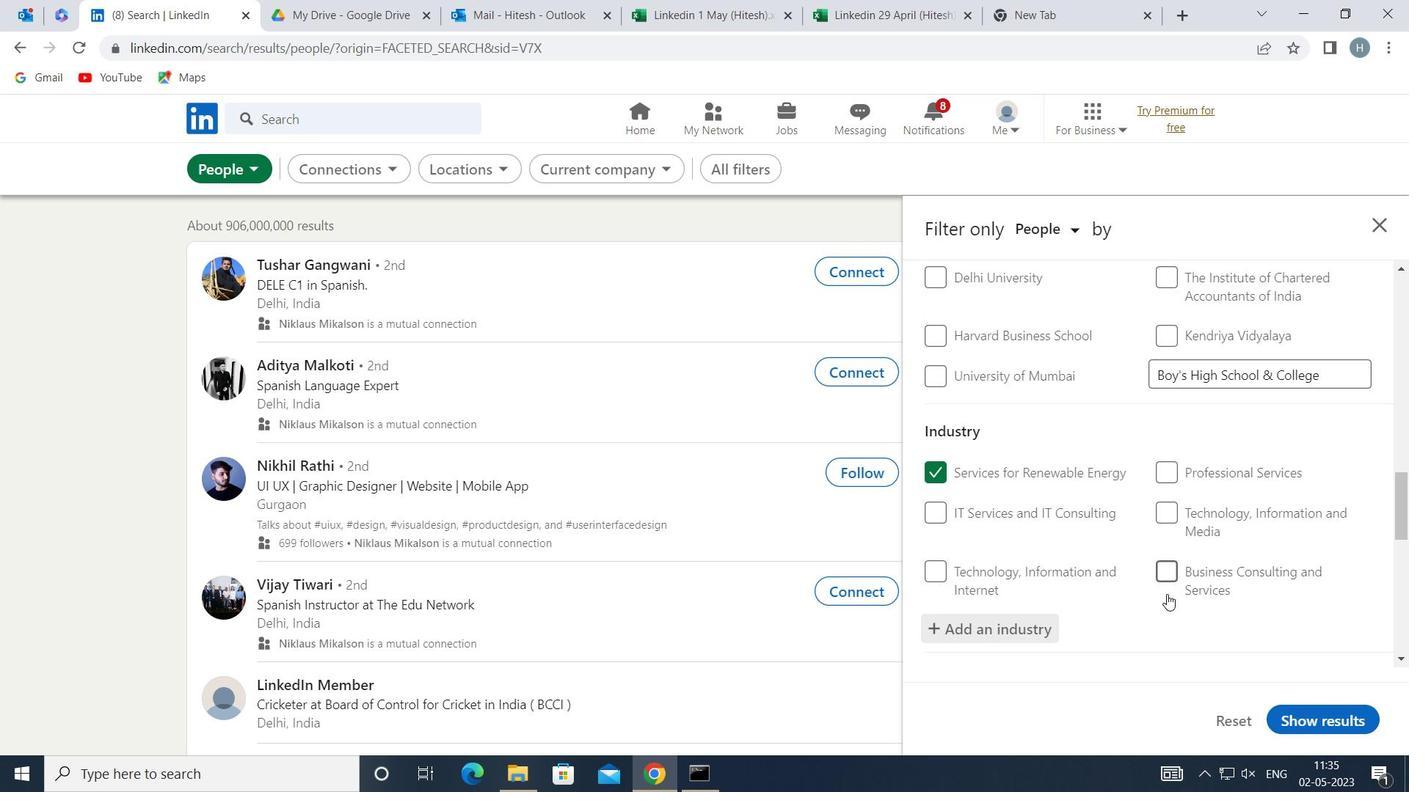 
Action: Mouse moved to (1158, 604)
Screenshot: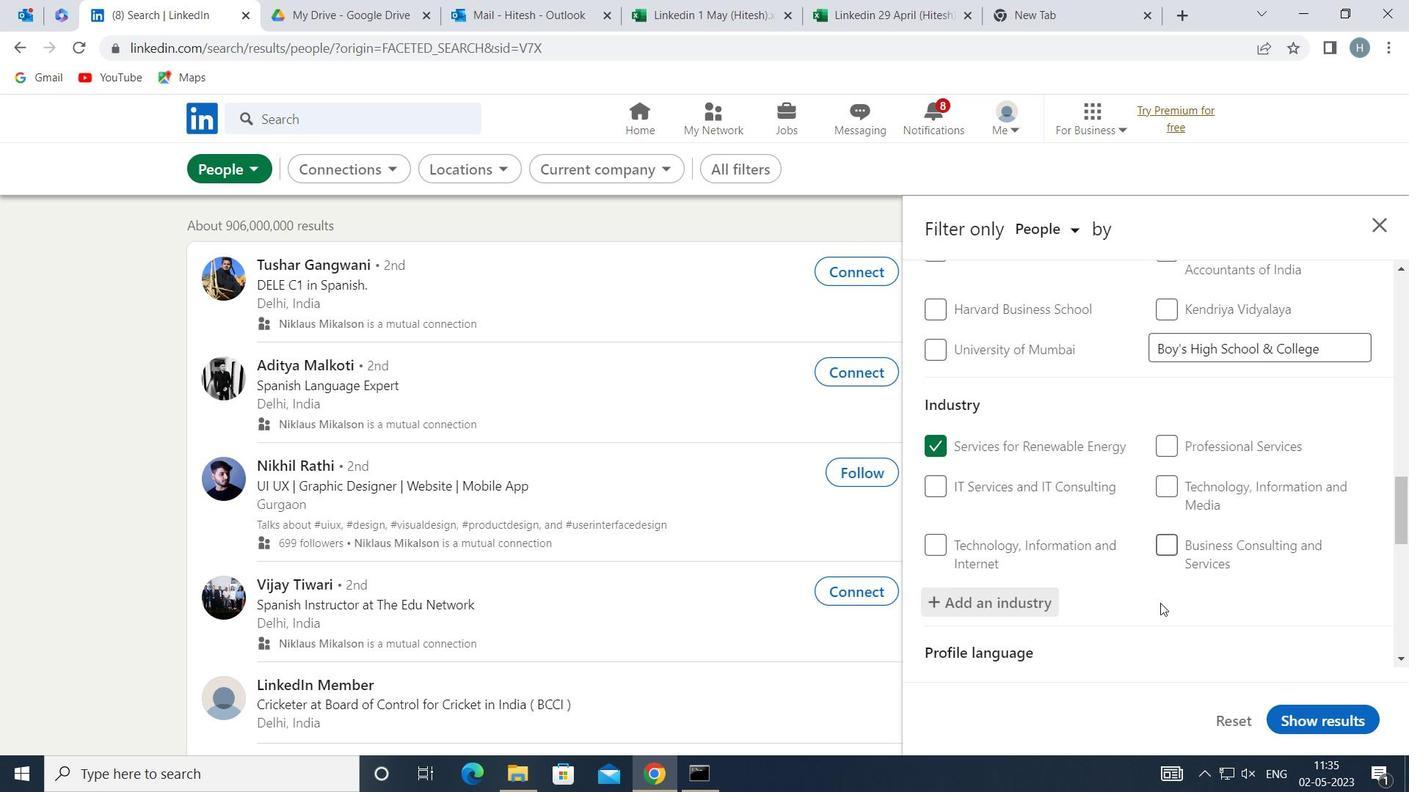 
Action: Mouse scrolled (1158, 604) with delta (0, 0)
Screenshot: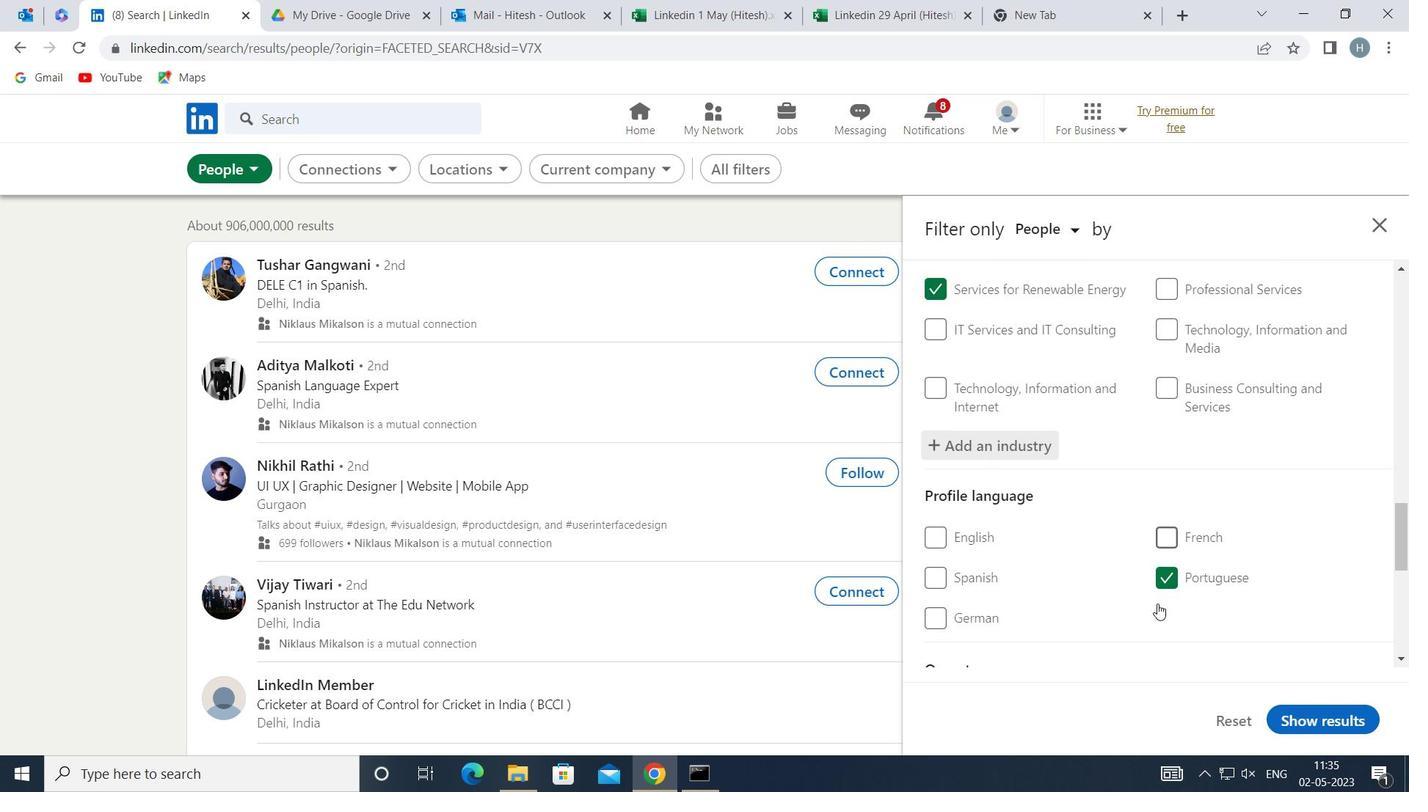 
Action: Mouse moved to (1155, 609)
Screenshot: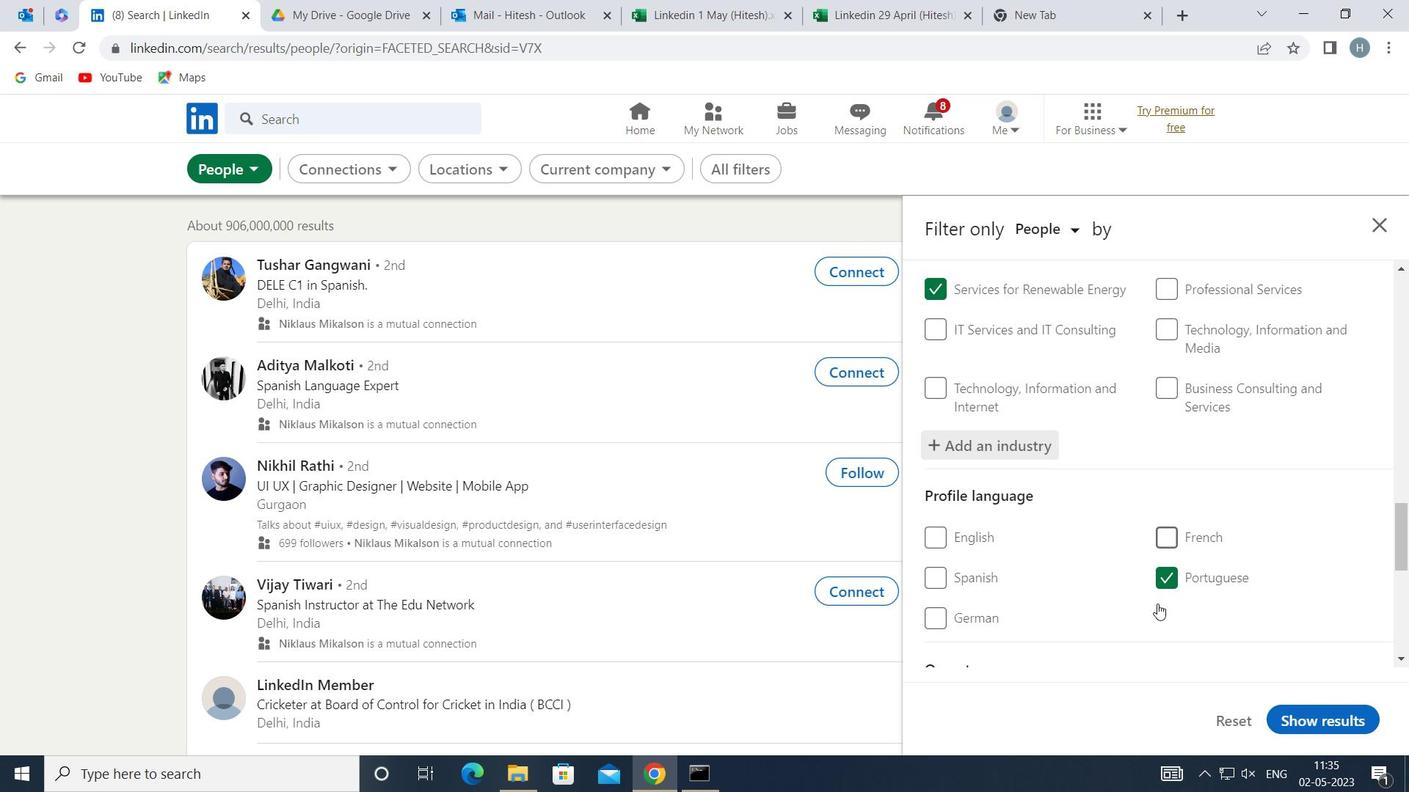 
Action: Mouse scrolled (1155, 608) with delta (0, 0)
Screenshot: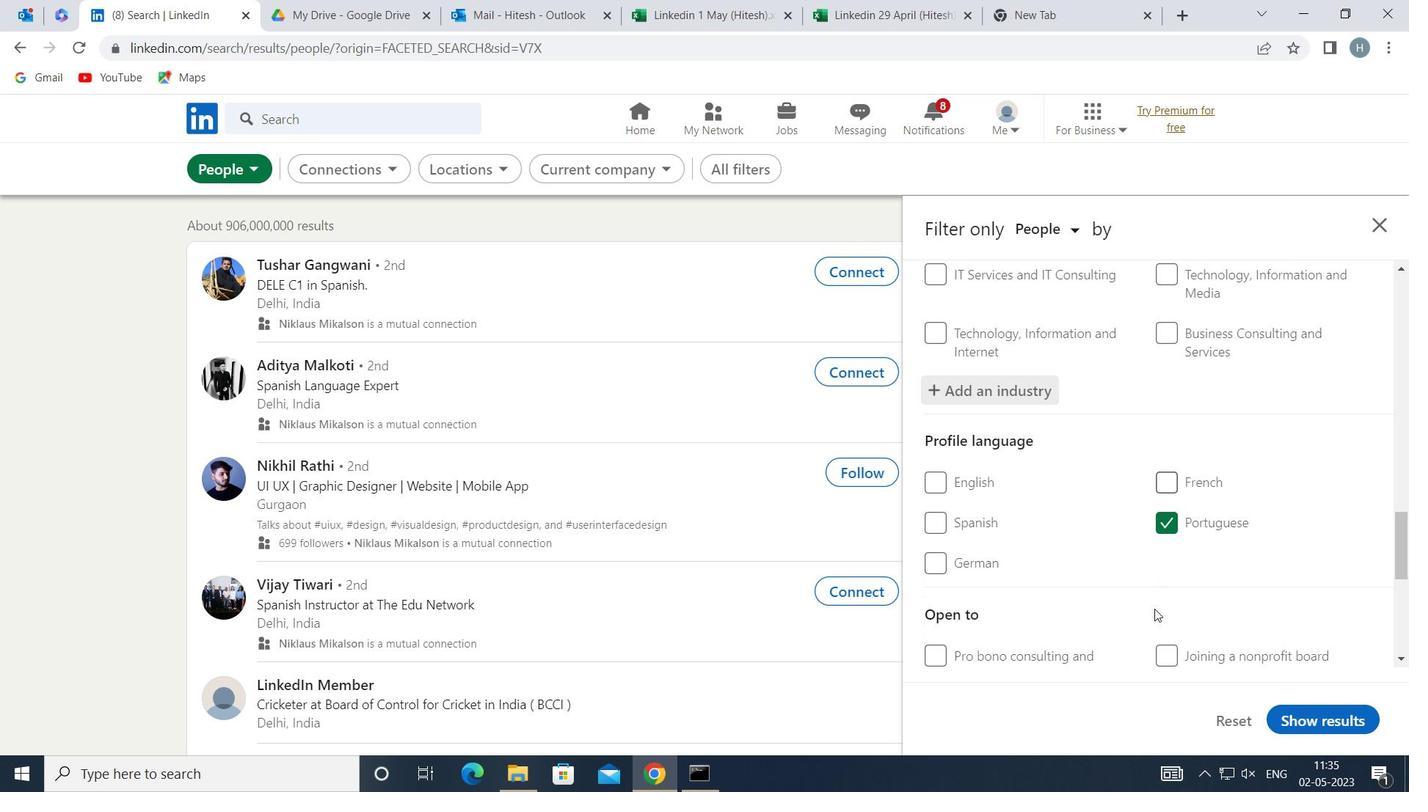 
Action: Mouse scrolled (1155, 608) with delta (0, 0)
Screenshot: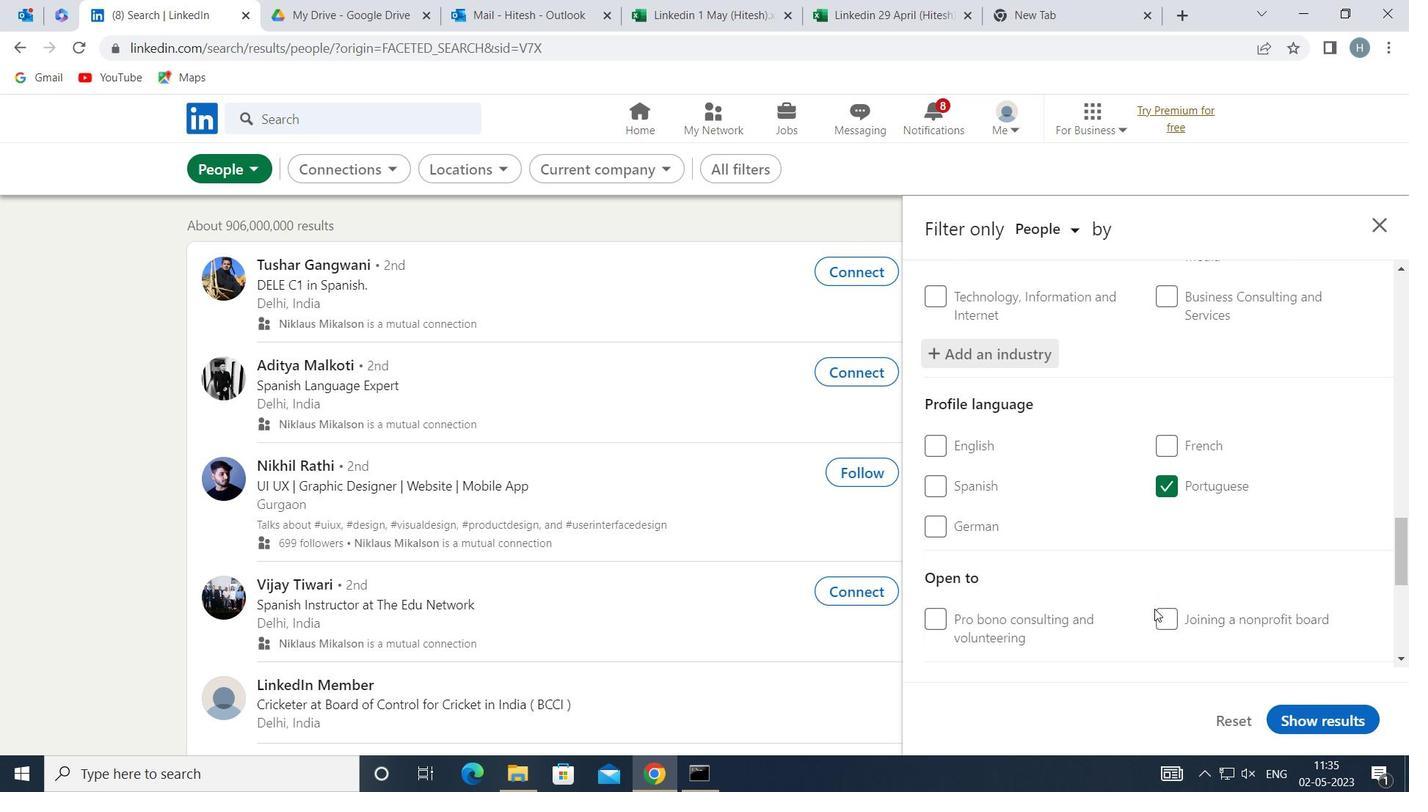 
Action: Mouse scrolled (1155, 608) with delta (0, 0)
Screenshot: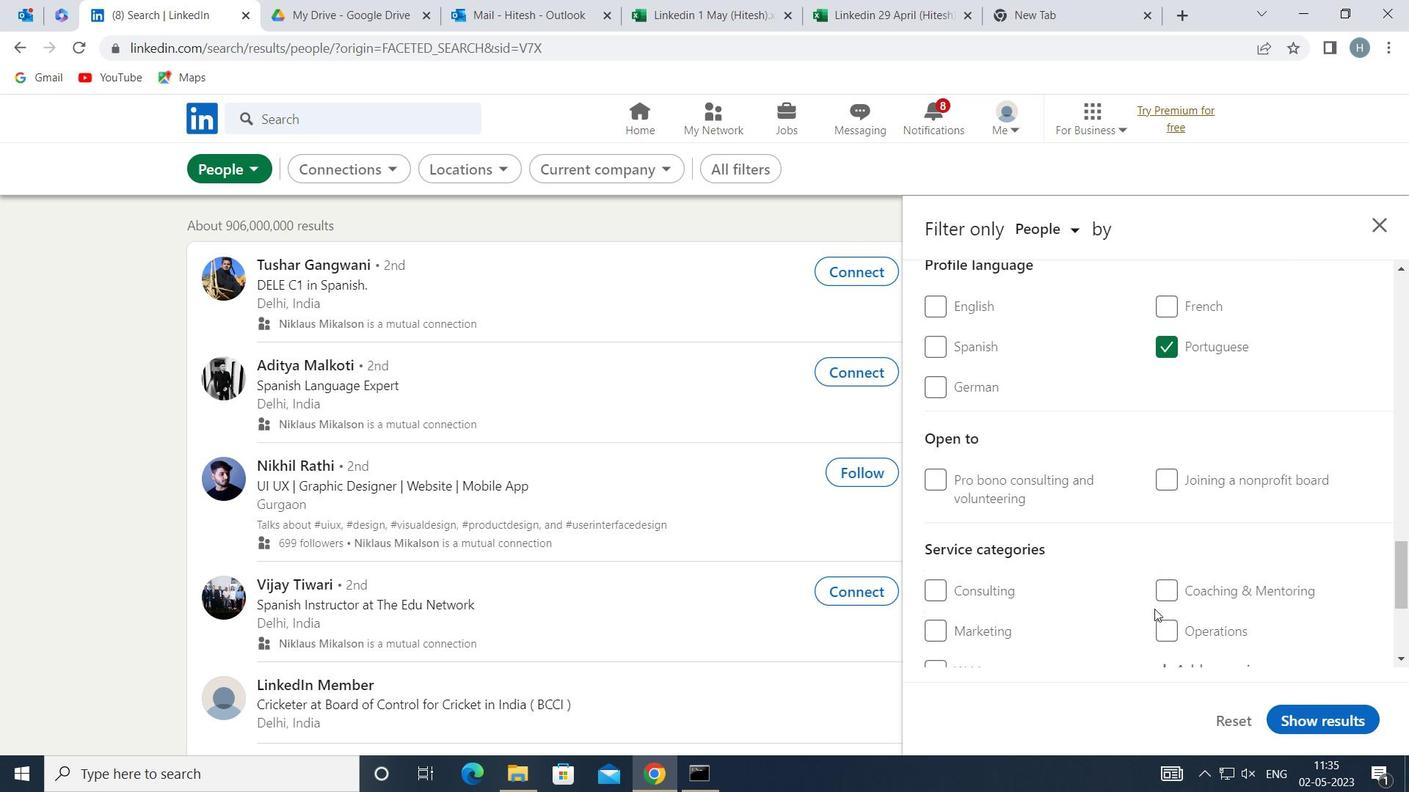 
Action: Mouse moved to (1226, 537)
Screenshot: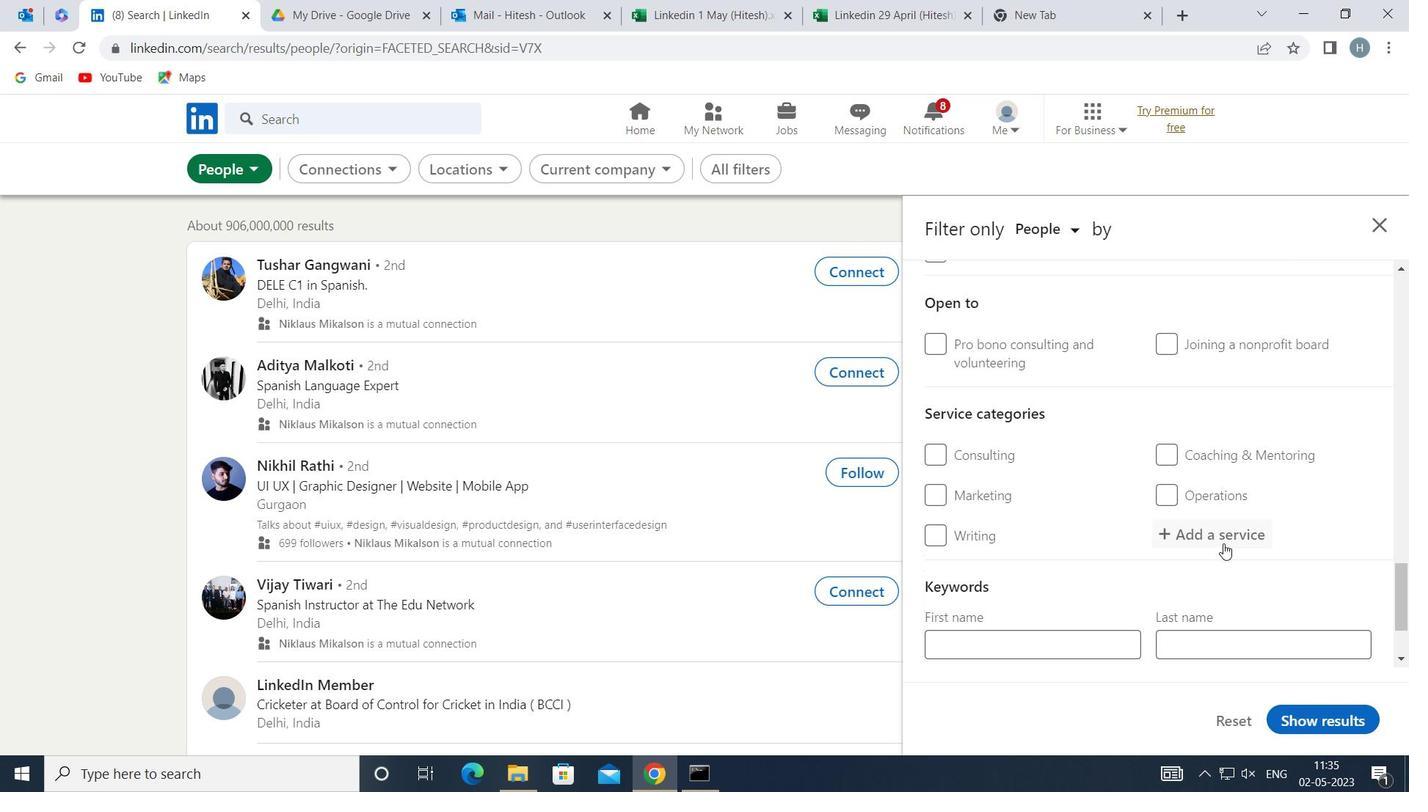 
Action: Mouse pressed left at (1226, 537)
Screenshot: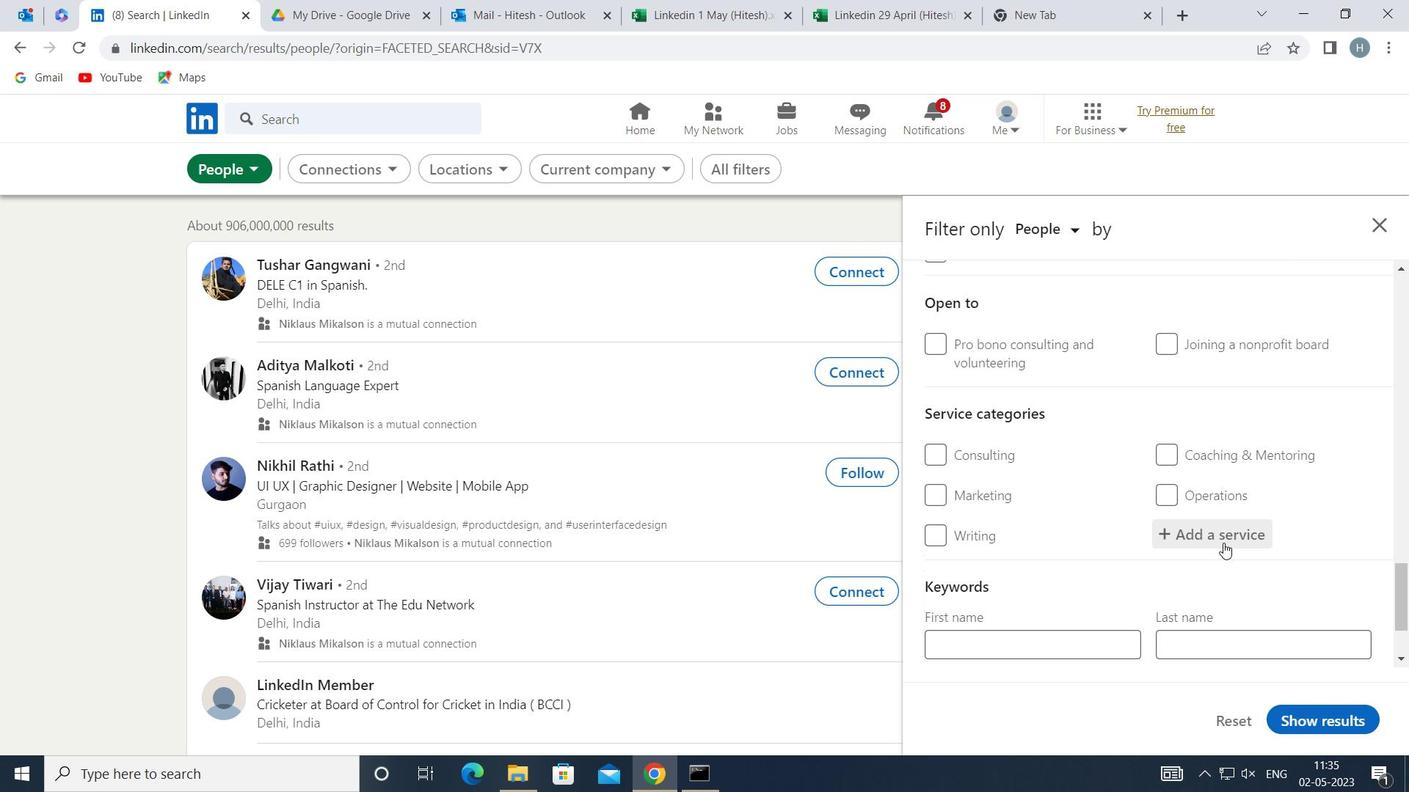 
Action: Key pressed <Key.shift>NETWORK<Key.space><Key.shift>SUPP
Screenshot: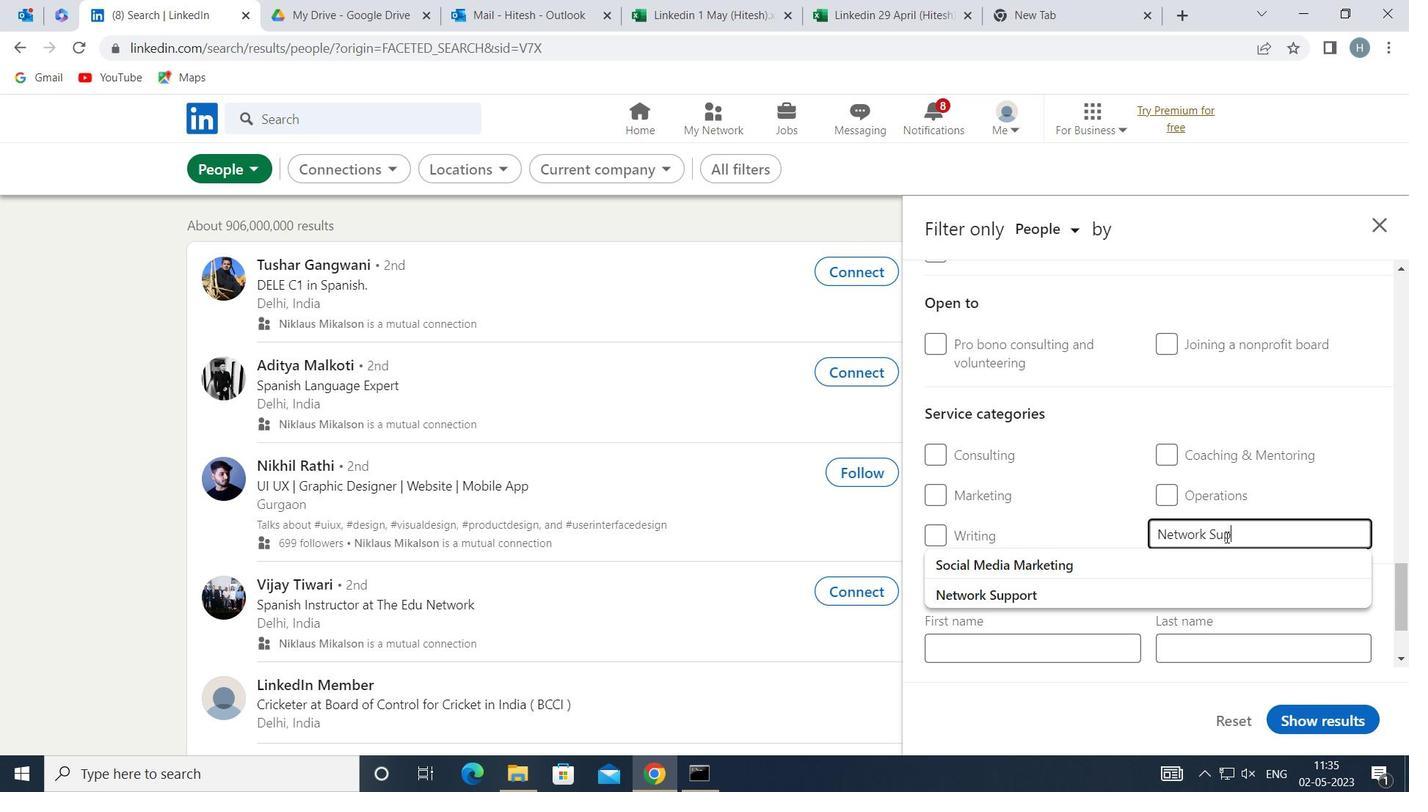 
Action: Mouse moved to (1126, 559)
Screenshot: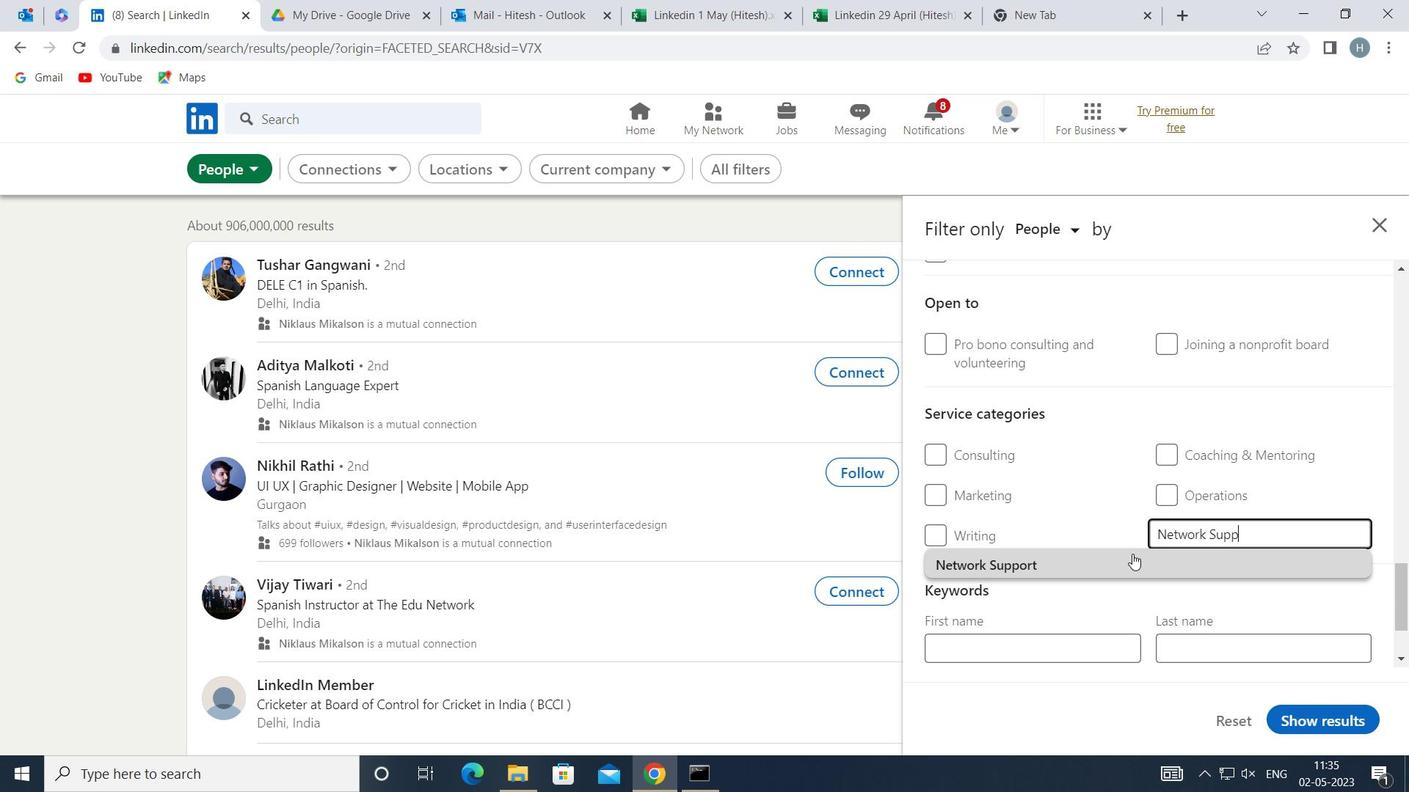 
Action: Mouse pressed left at (1126, 559)
Screenshot: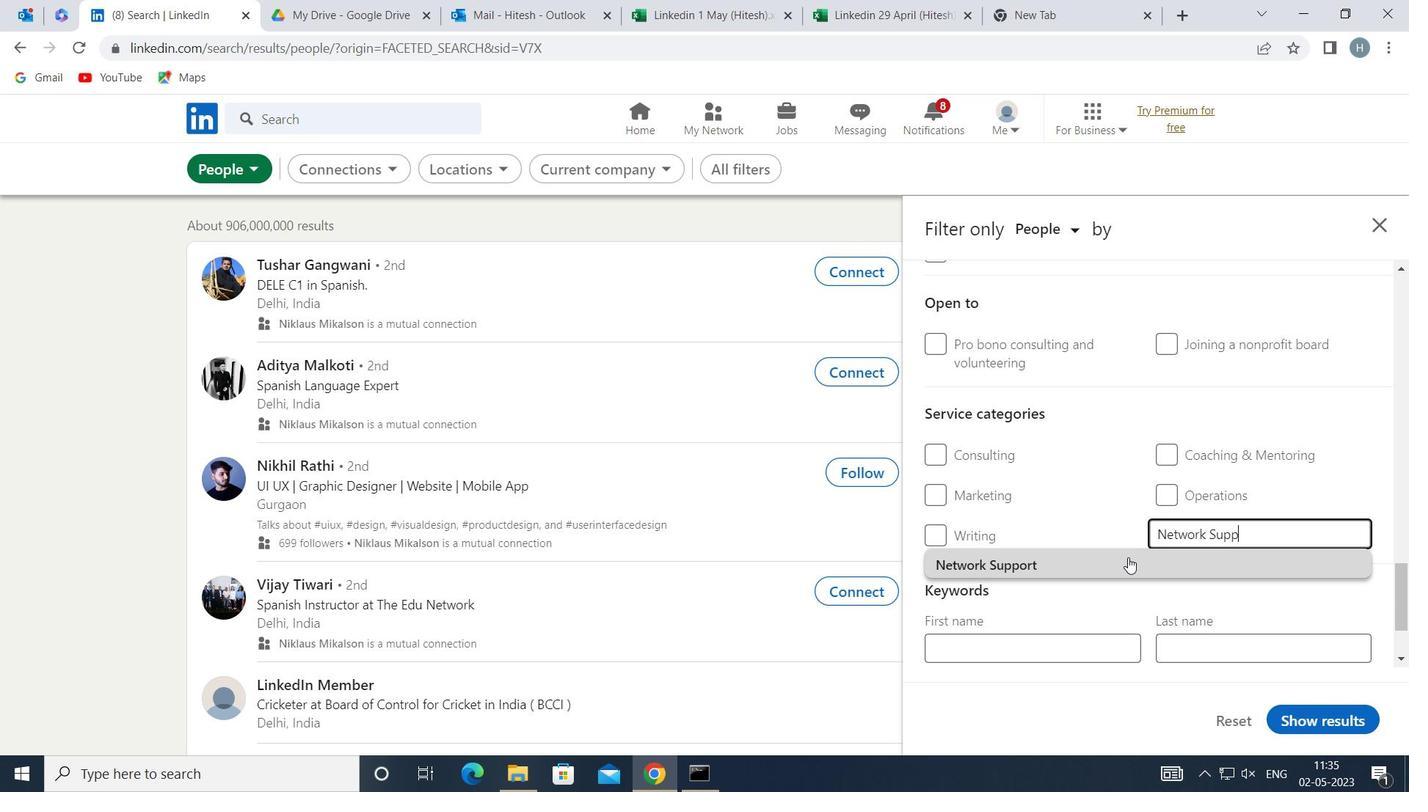 
Action: Mouse moved to (1082, 562)
Screenshot: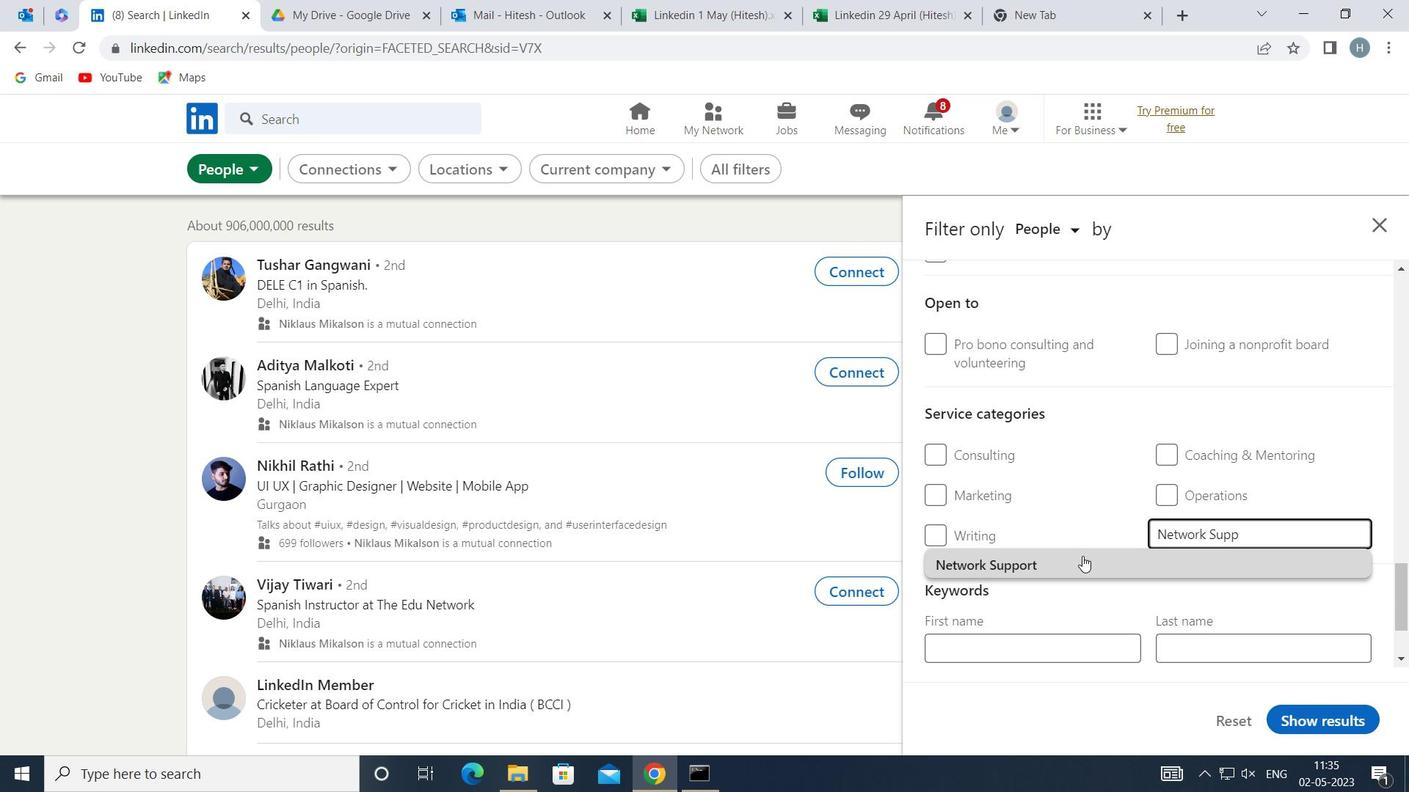 
Action: Mouse pressed left at (1082, 562)
Screenshot: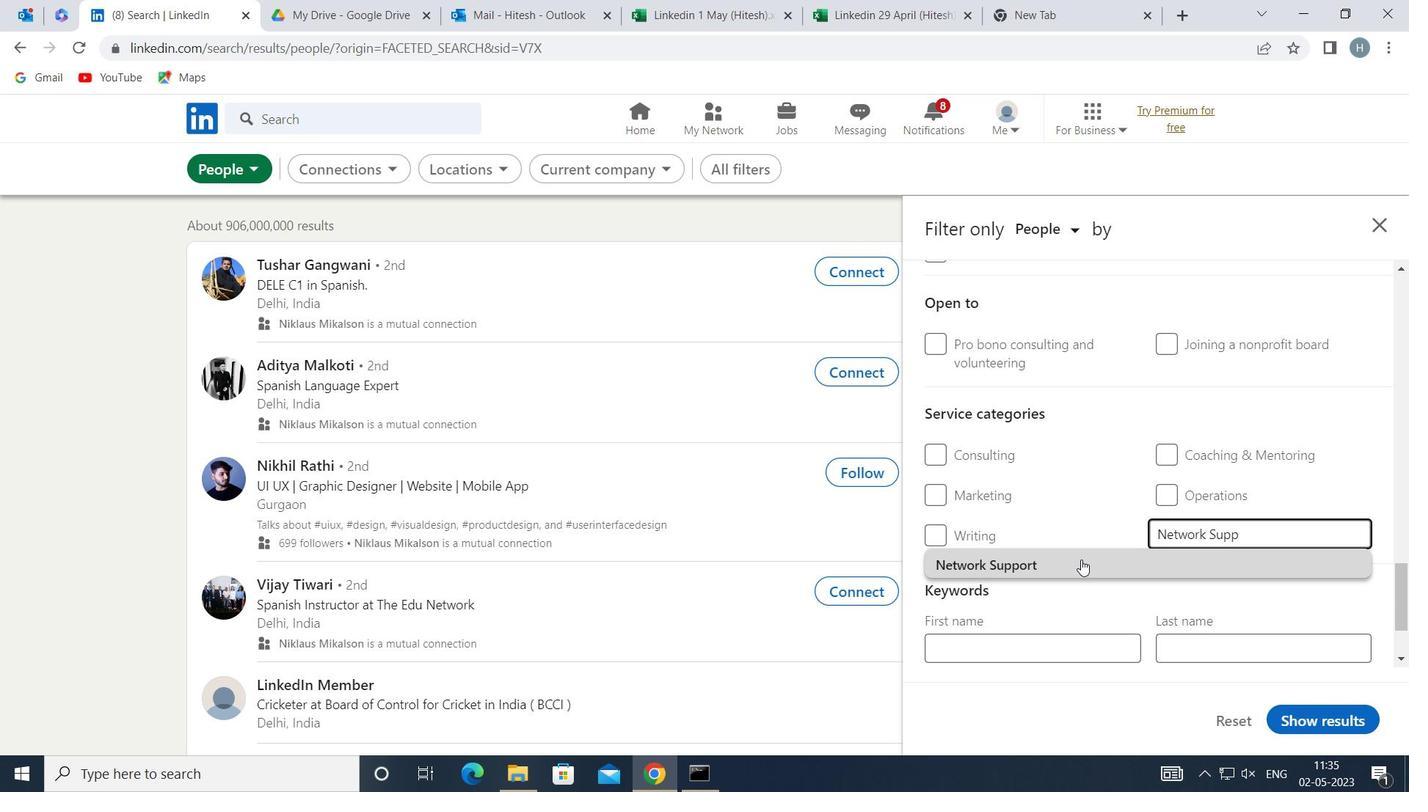 
Action: Mouse moved to (1082, 563)
Screenshot: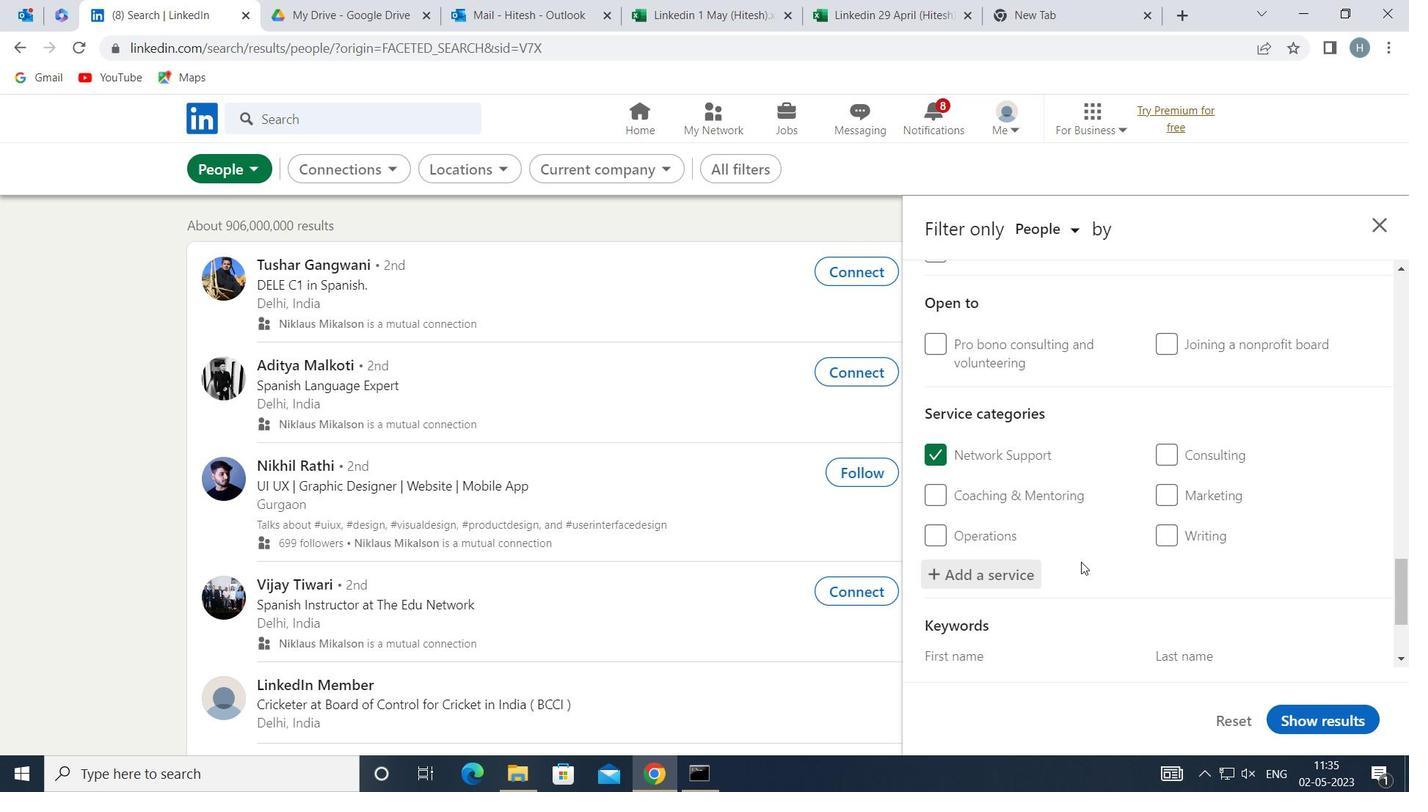 
Action: Mouse scrolled (1082, 563) with delta (0, 0)
Screenshot: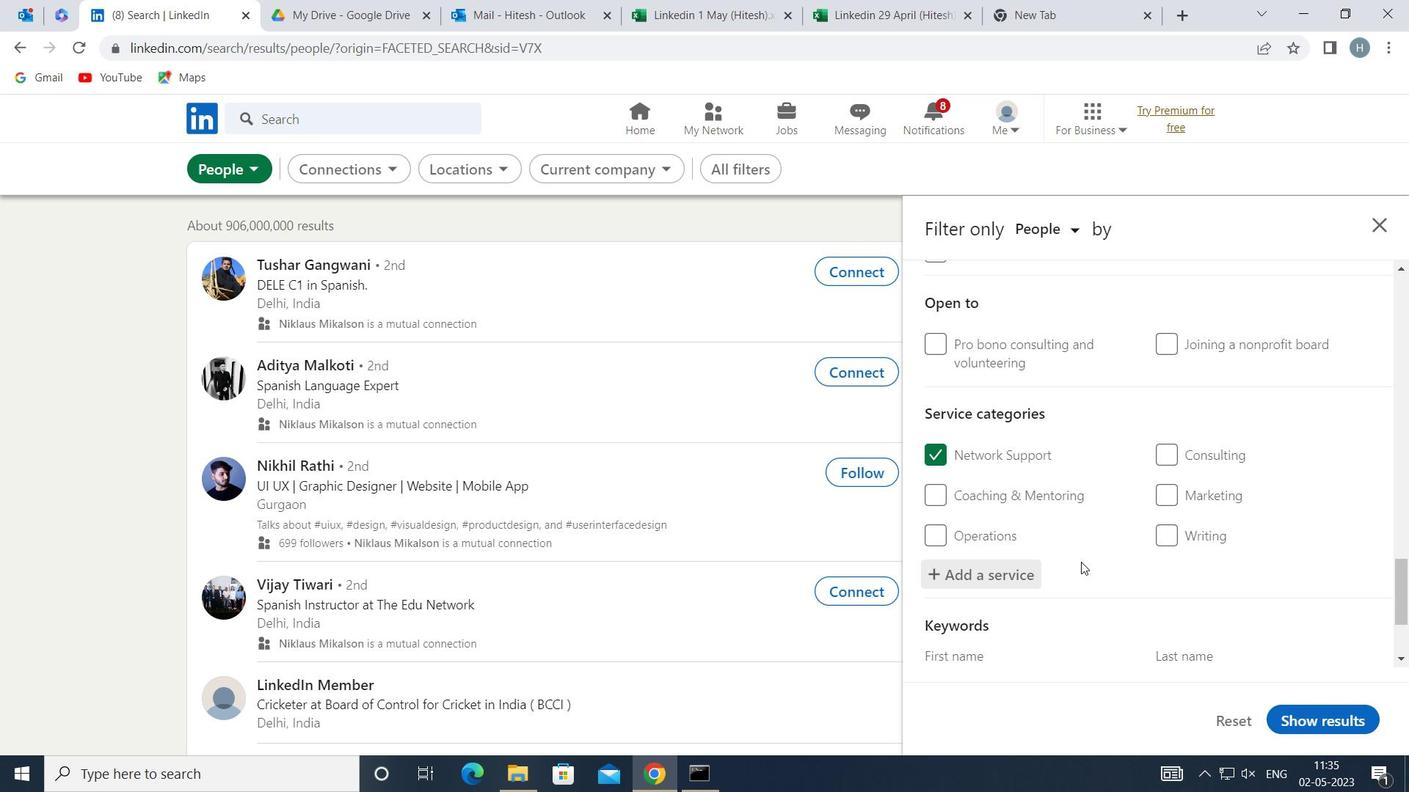 
Action: Mouse moved to (1082, 566)
Screenshot: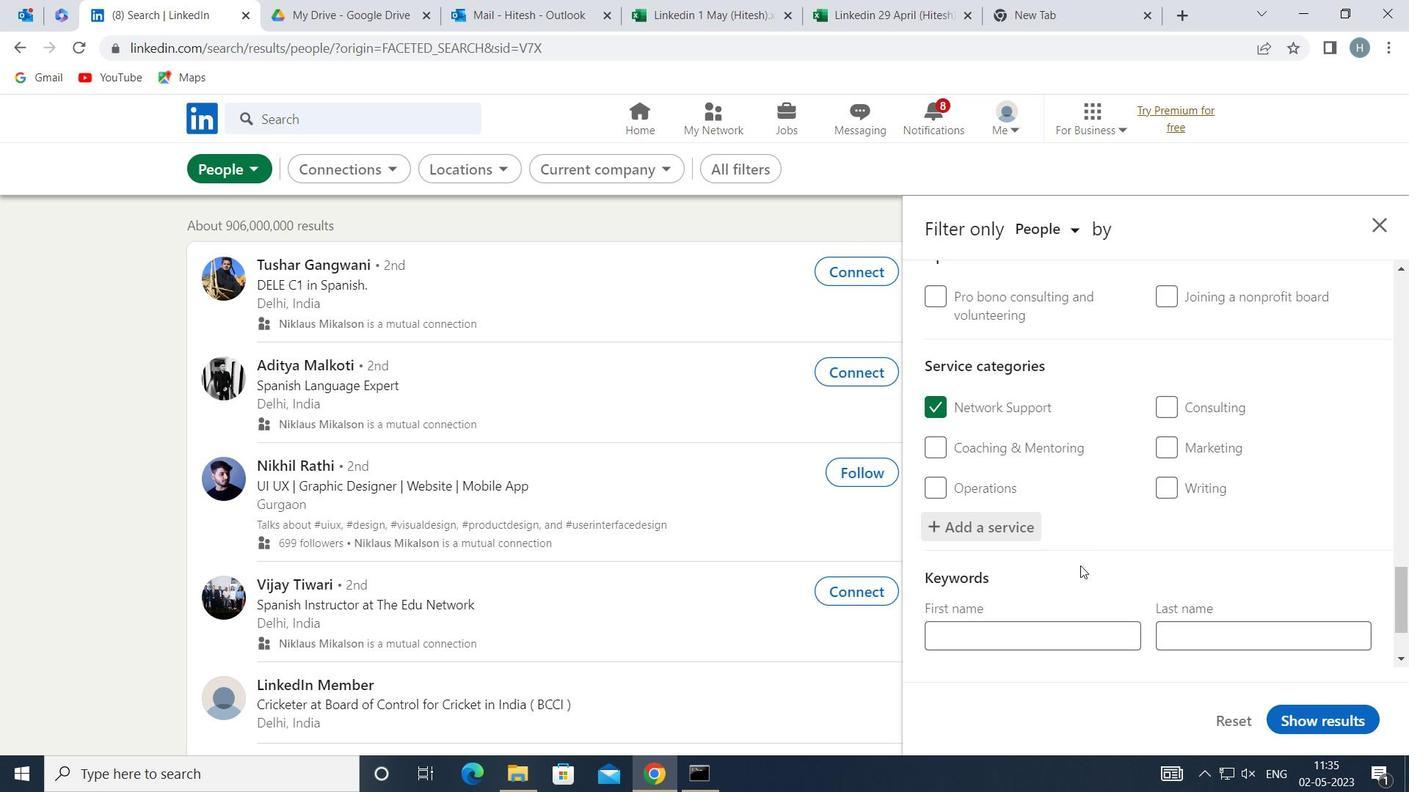 
Action: Mouse scrolled (1082, 565) with delta (0, 0)
Screenshot: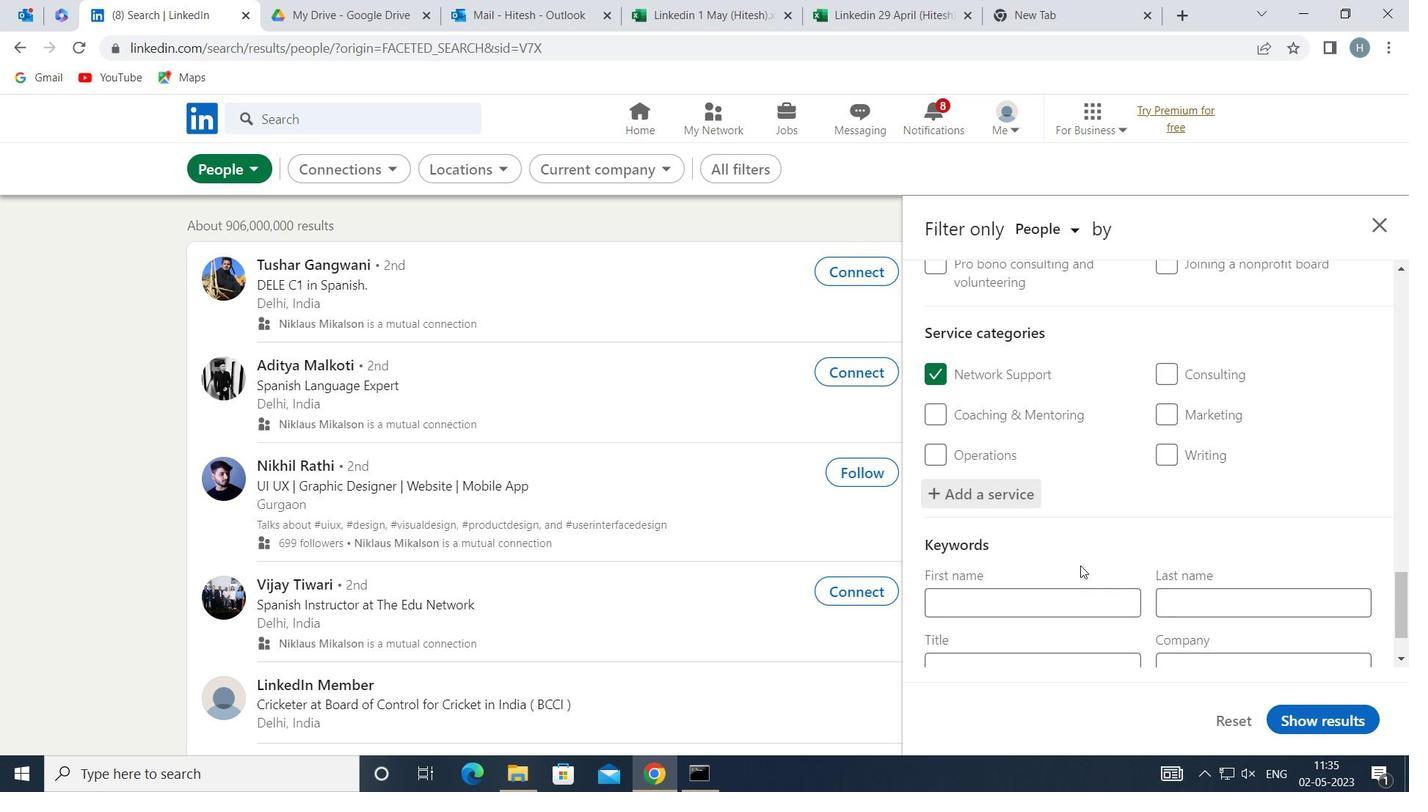 
Action: Mouse scrolled (1082, 565) with delta (0, 0)
Screenshot: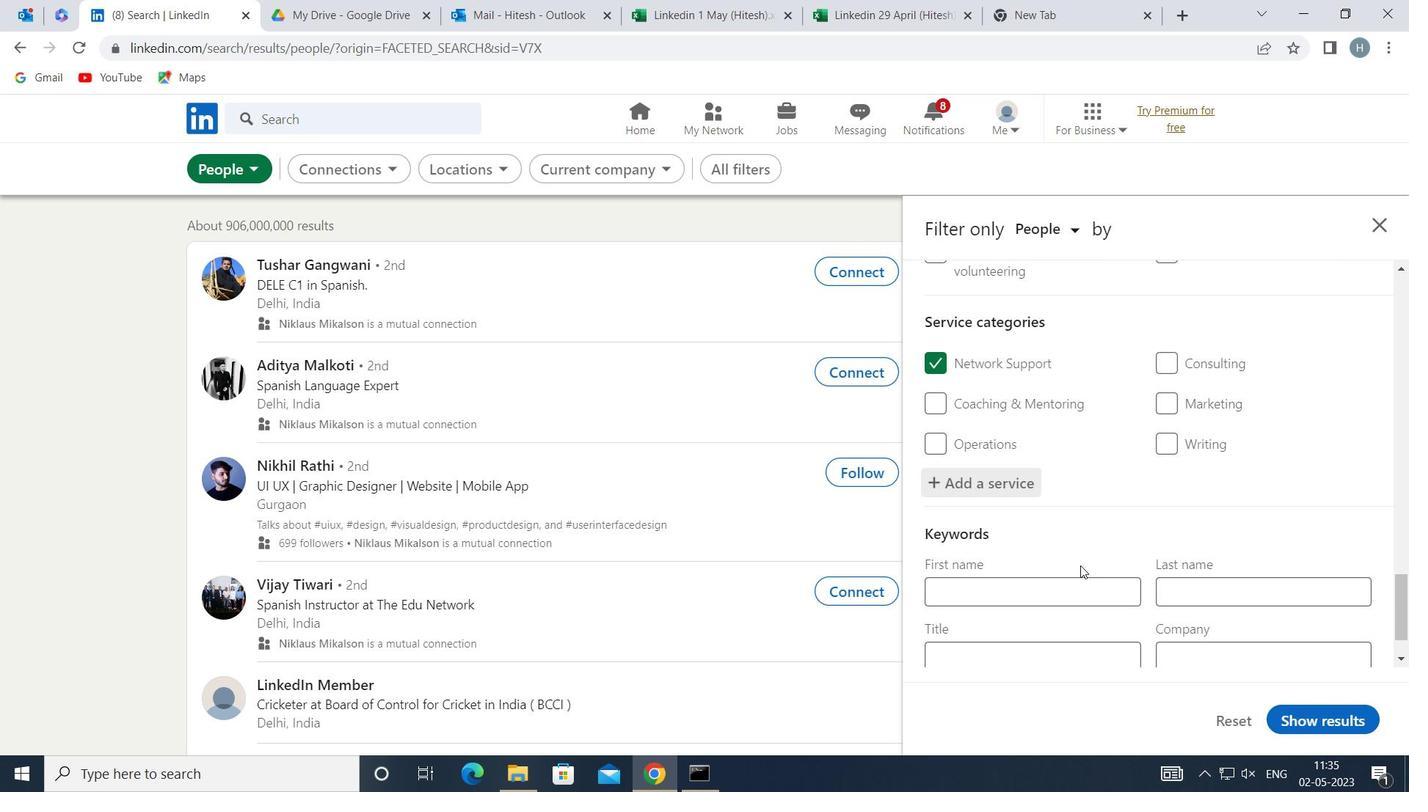 
Action: Mouse scrolled (1082, 565) with delta (0, 0)
Screenshot: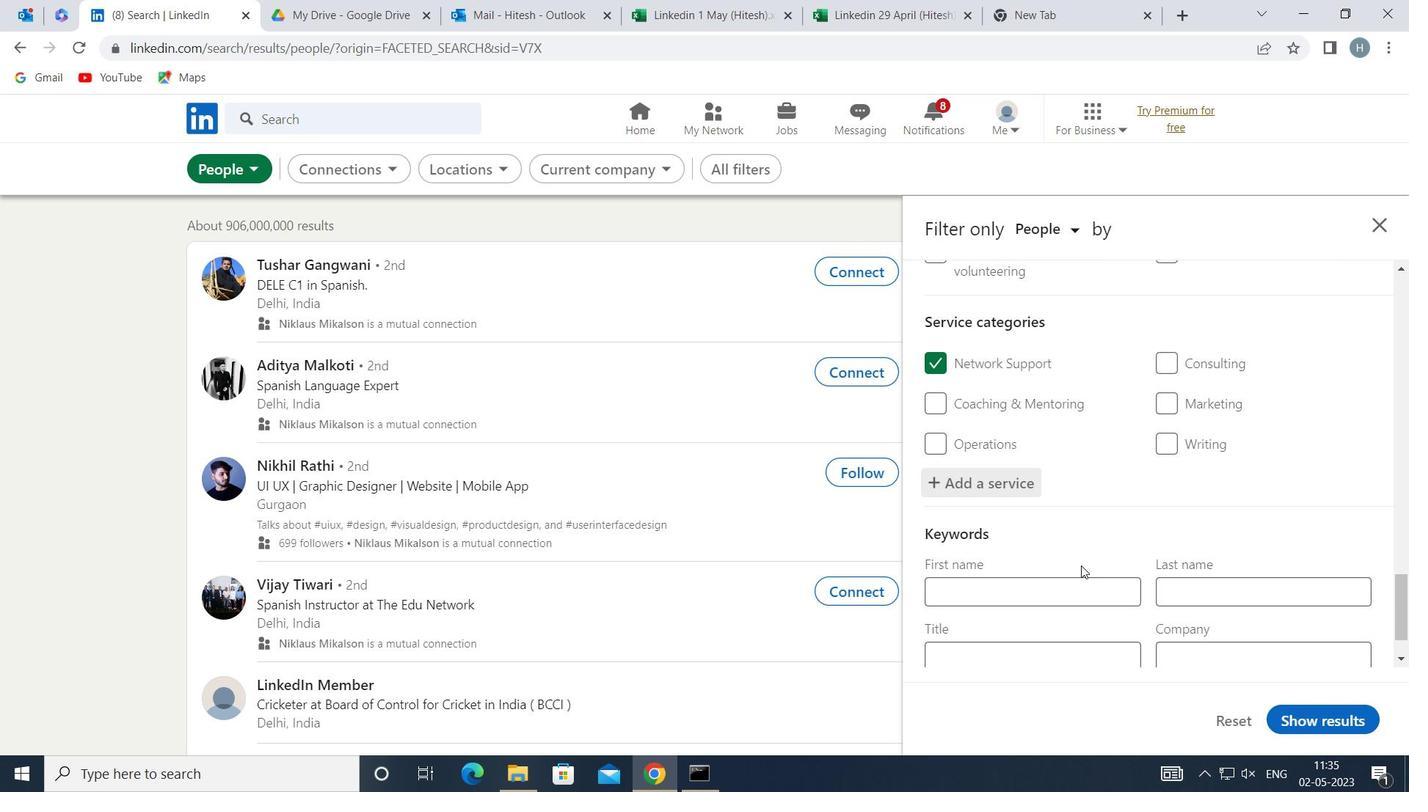 
Action: Mouse scrolled (1082, 565) with delta (0, 0)
Screenshot: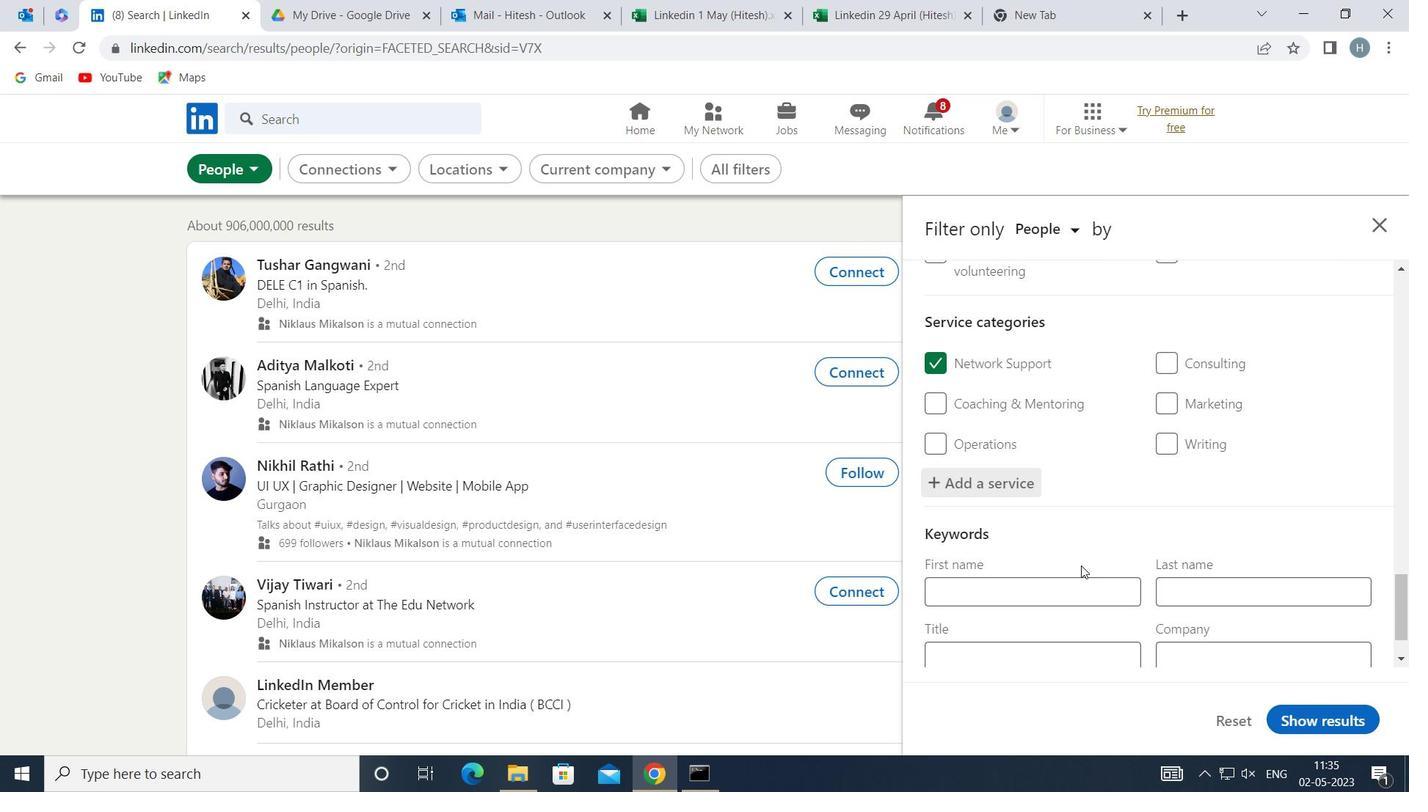 
Action: Mouse moved to (1082, 585)
Screenshot: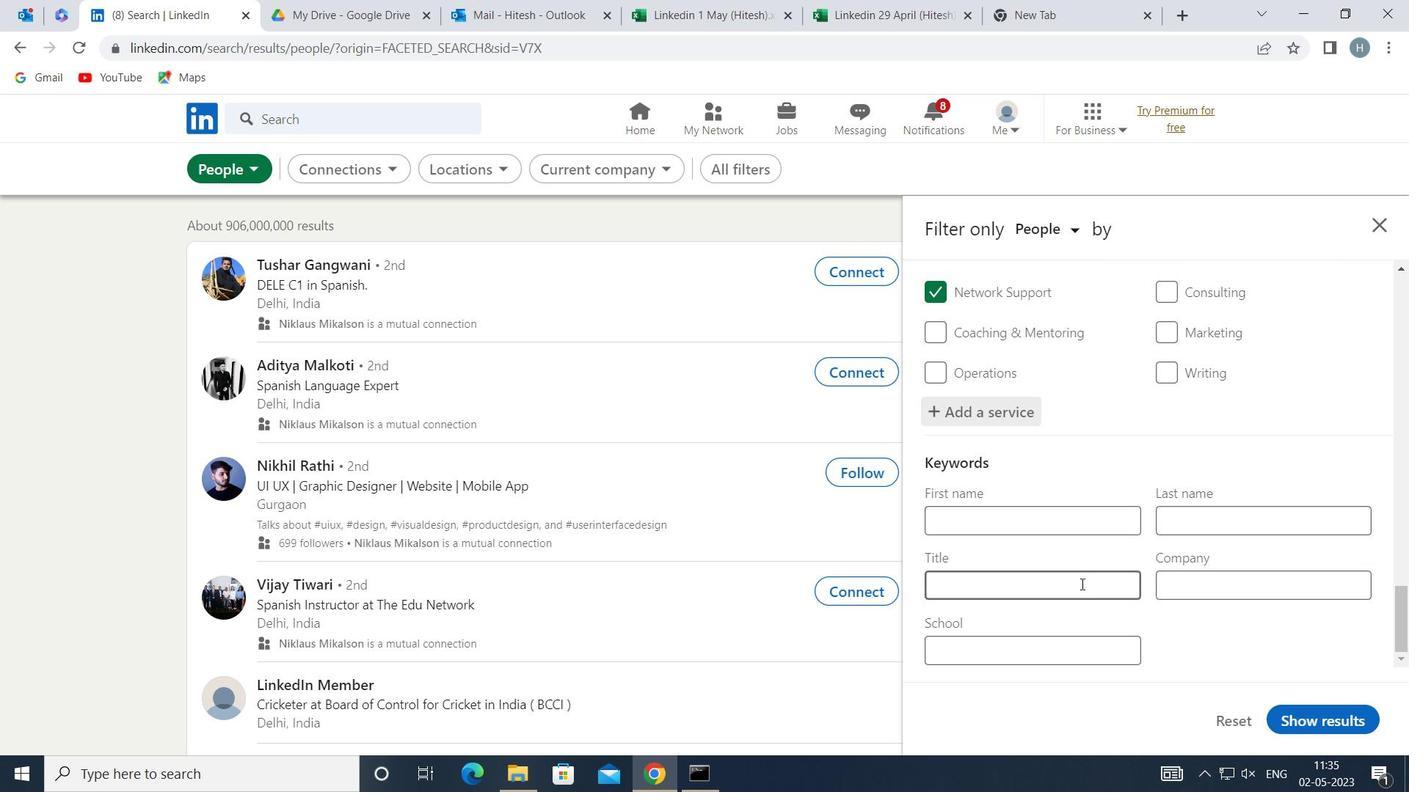 
Action: Mouse pressed left at (1082, 585)
Screenshot: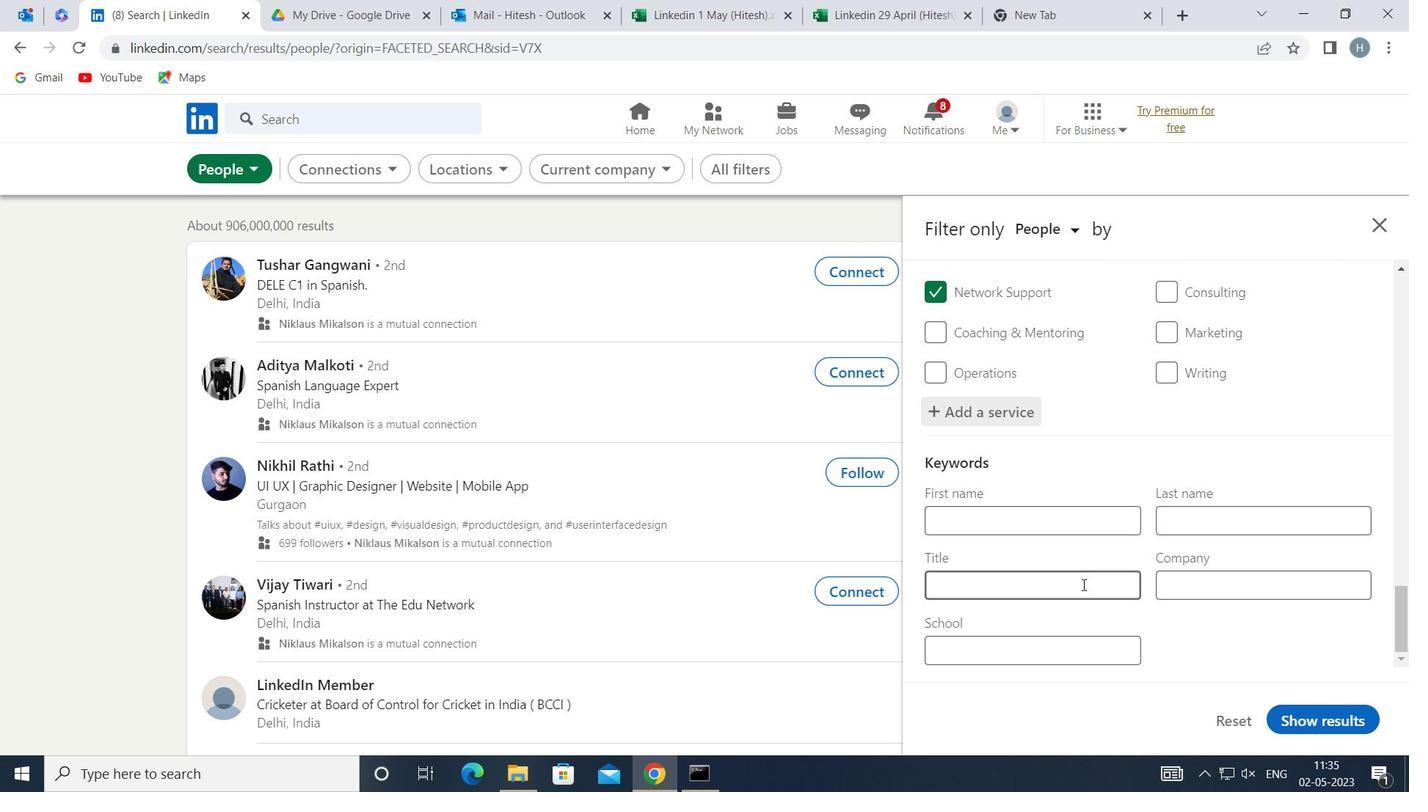 
Action: Mouse moved to (1081, 582)
Screenshot: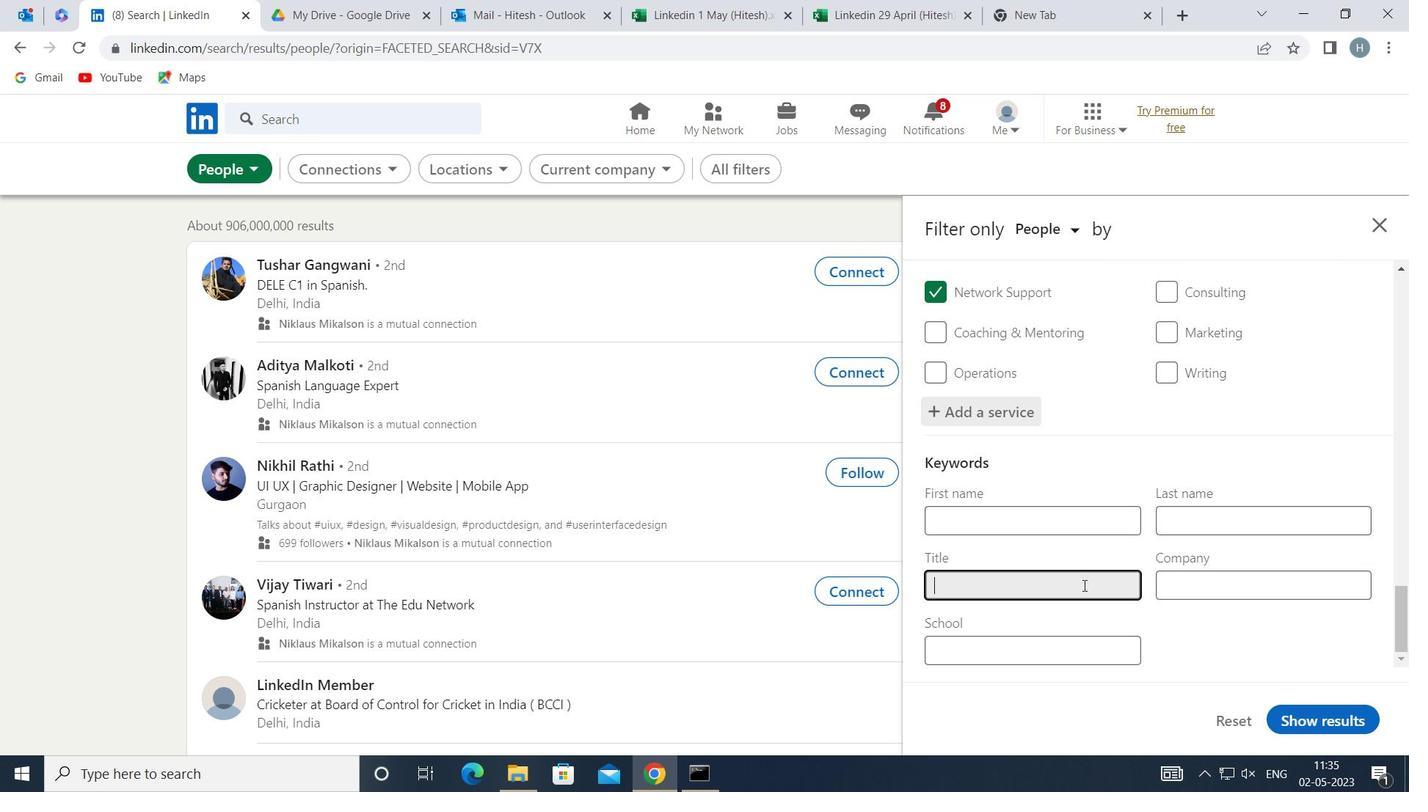 
Action: Key pressed <Key.shift>SALES<Key.space><Key.shift>ASSOCIATE
Screenshot: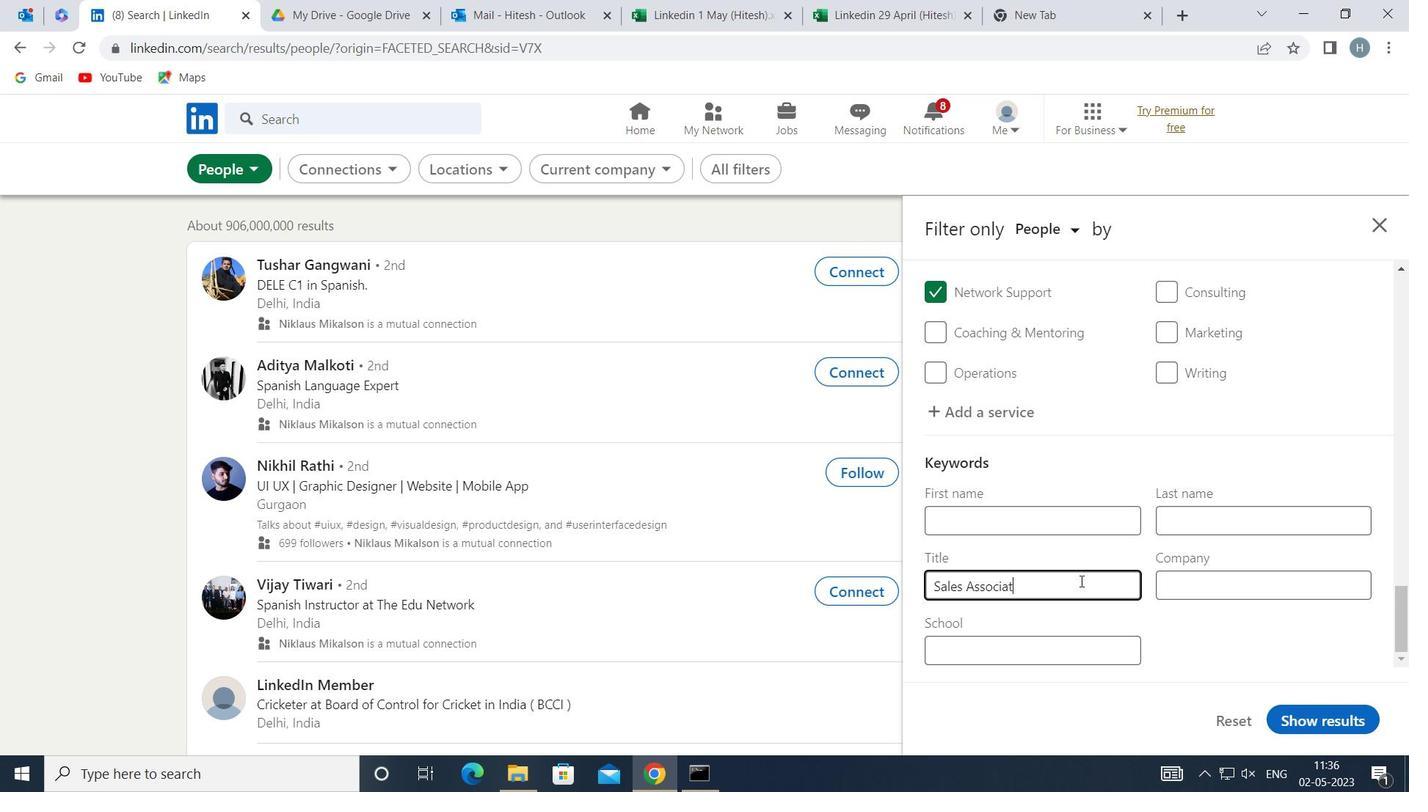 
Action: Mouse moved to (1321, 724)
Screenshot: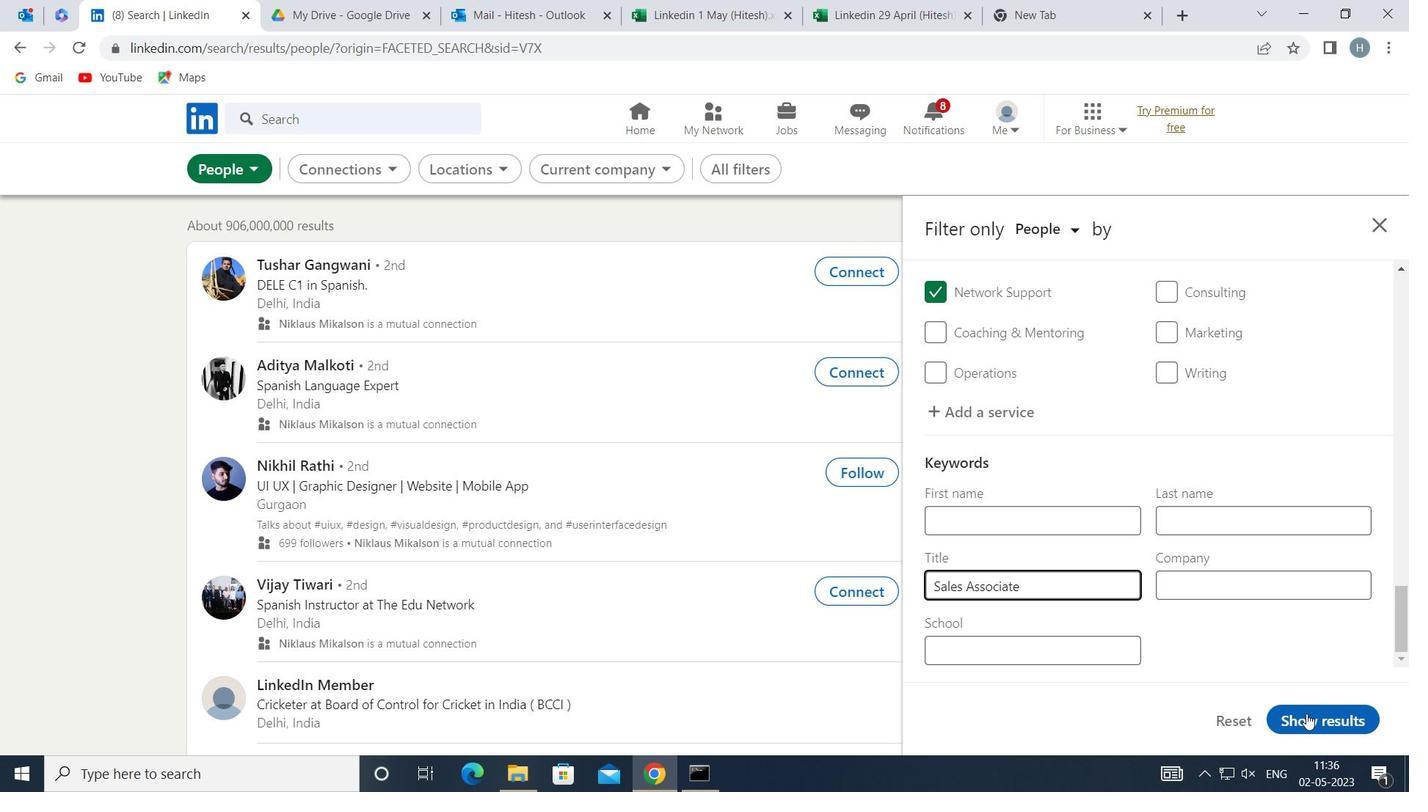 
Action: Mouse pressed left at (1321, 724)
Screenshot: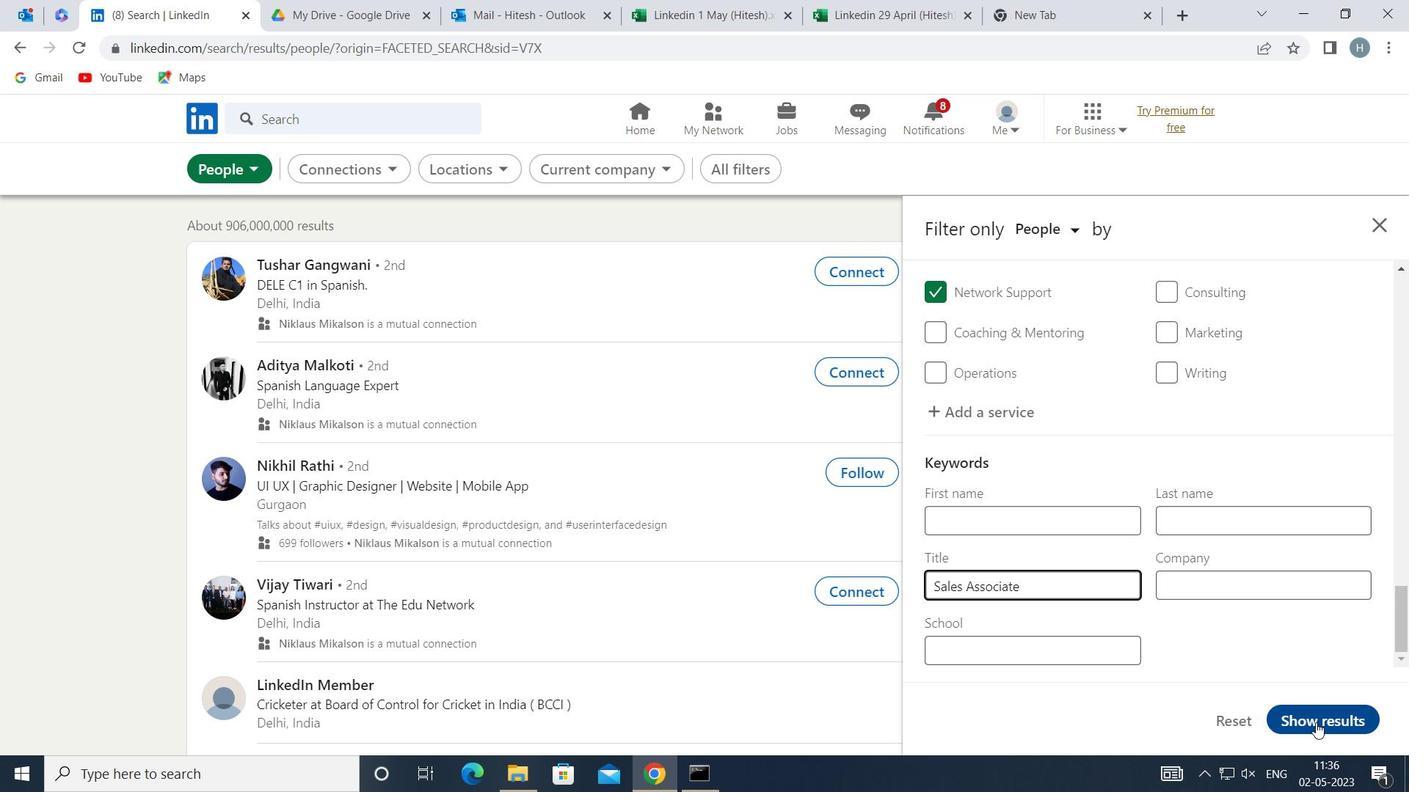 
Action: Mouse moved to (1032, 548)
Screenshot: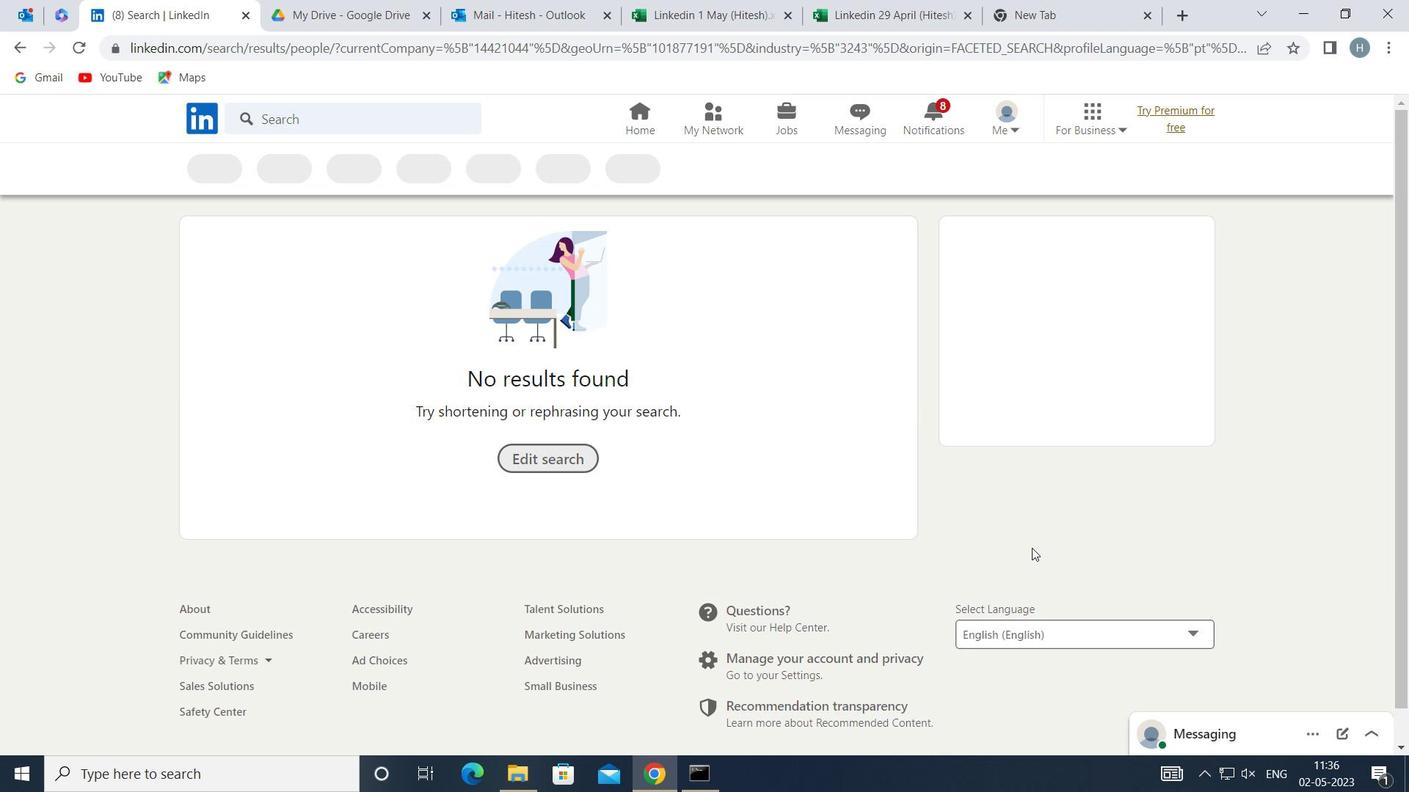 
